 Task: Explore the Power-Ups section in Trello and read the descriptions of different Power-Ups available.
Action: Mouse moved to (828, 529)
Screenshot: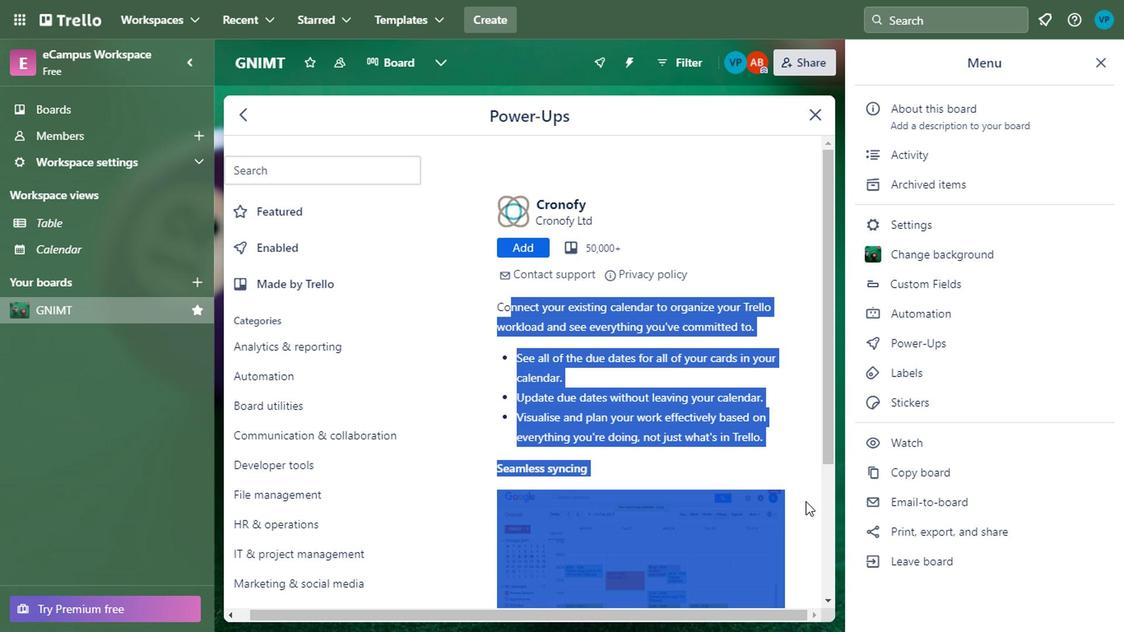 
Action: Mouse scrolled (828, 528) with delta (0, -1)
Screenshot: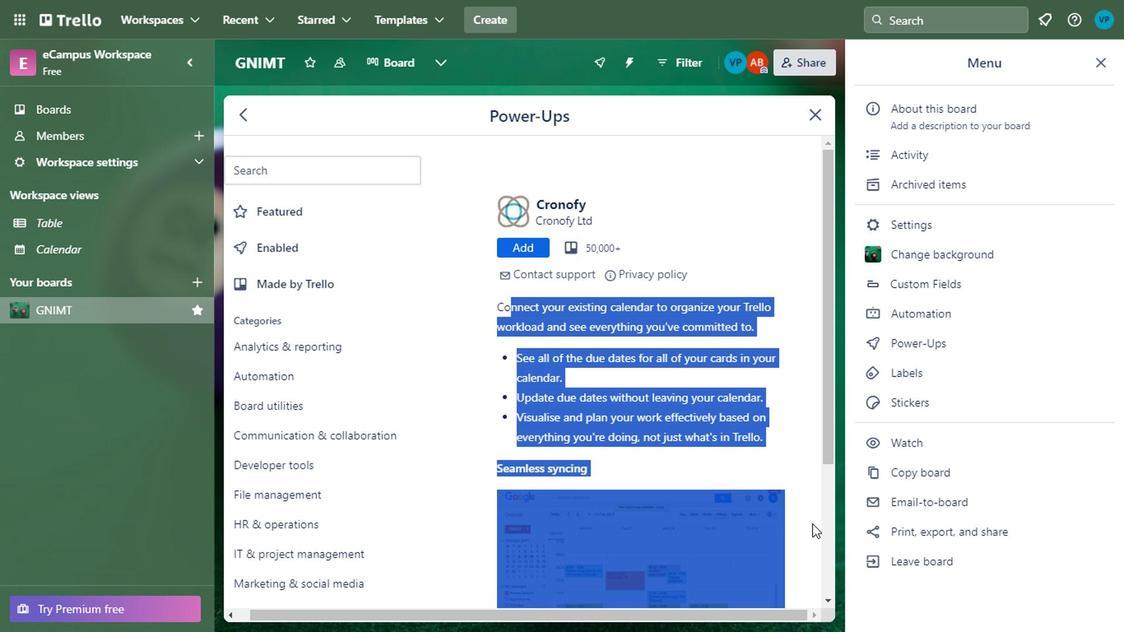 
Action: Mouse scrolled (828, 528) with delta (0, -1)
Screenshot: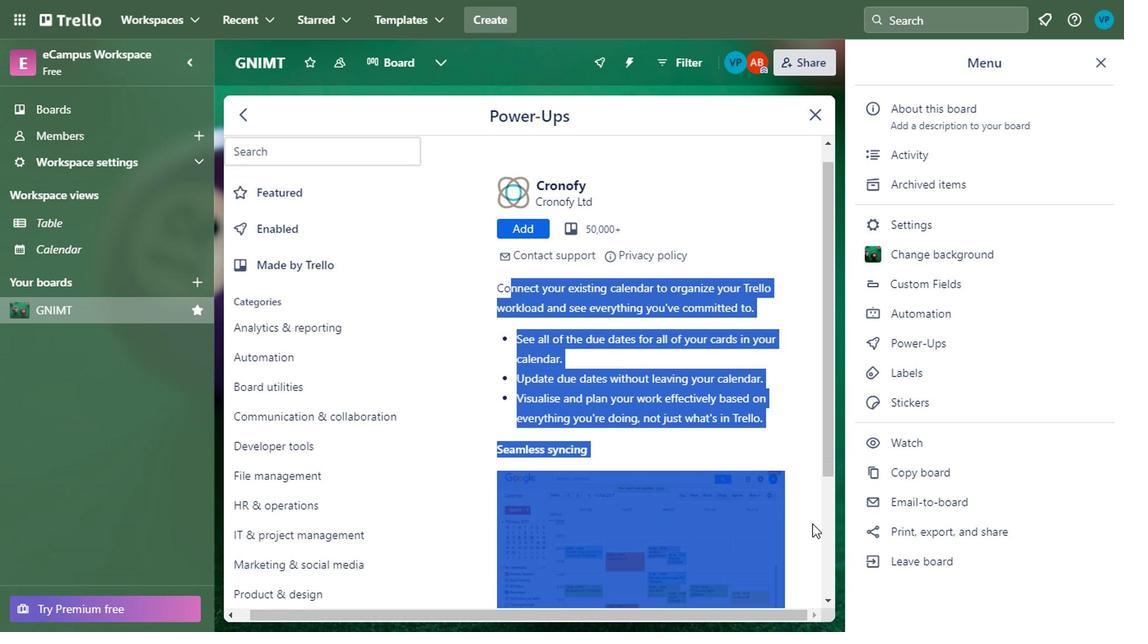 
Action: Mouse scrolled (828, 528) with delta (0, -1)
Screenshot: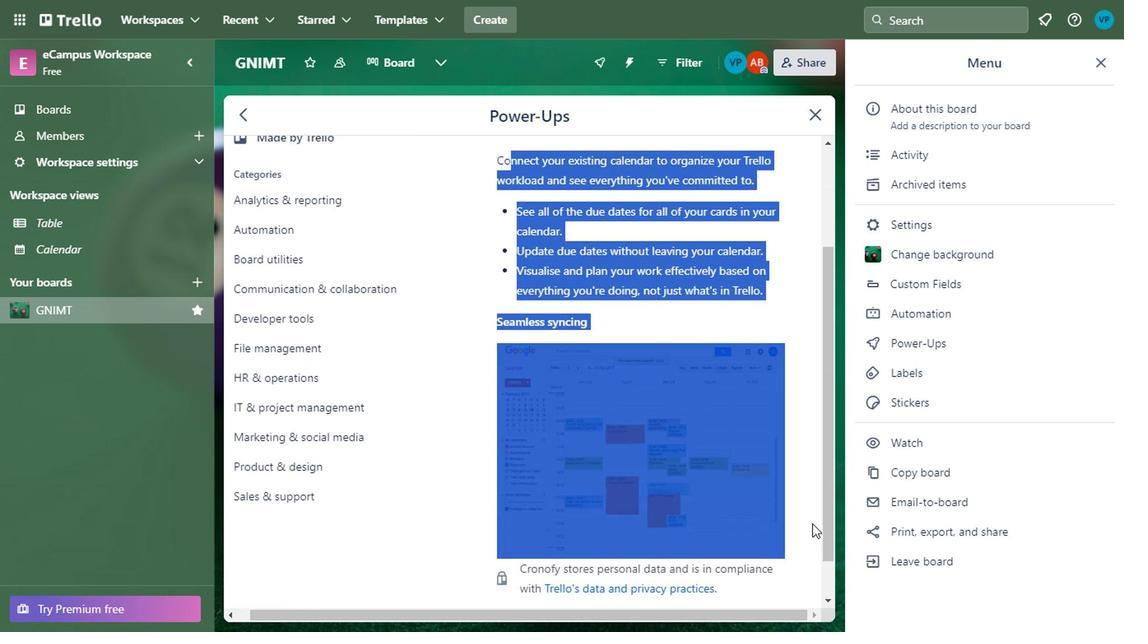 
Action: Mouse scrolled (828, 528) with delta (0, -1)
Screenshot: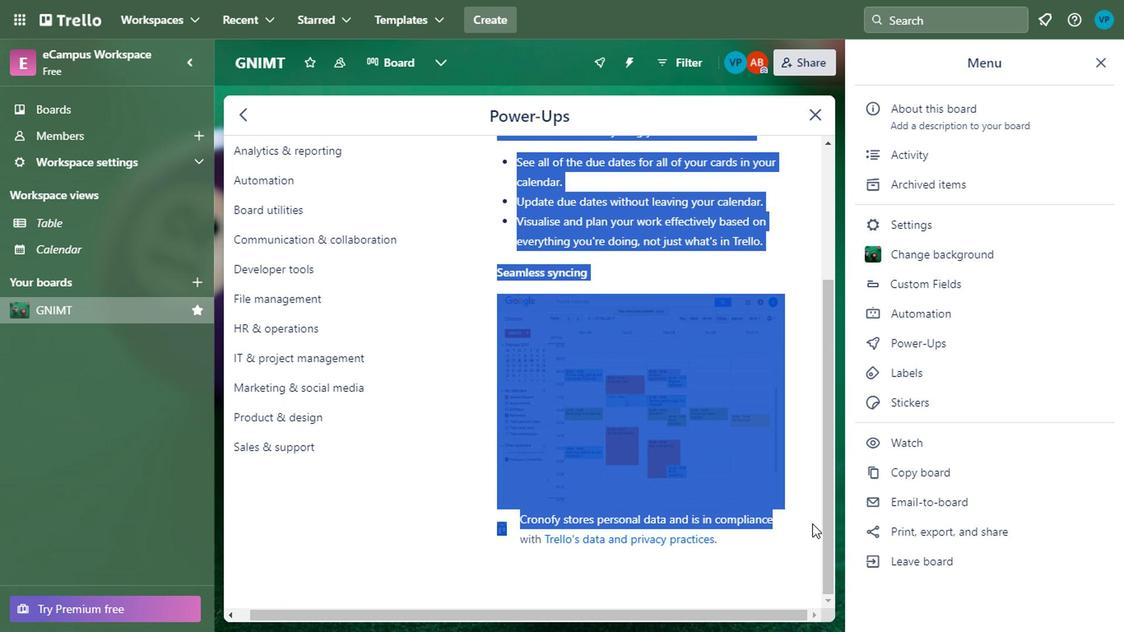 
Action: Mouse scrolled (828, 528) with delta (0, -1)
Screenshot: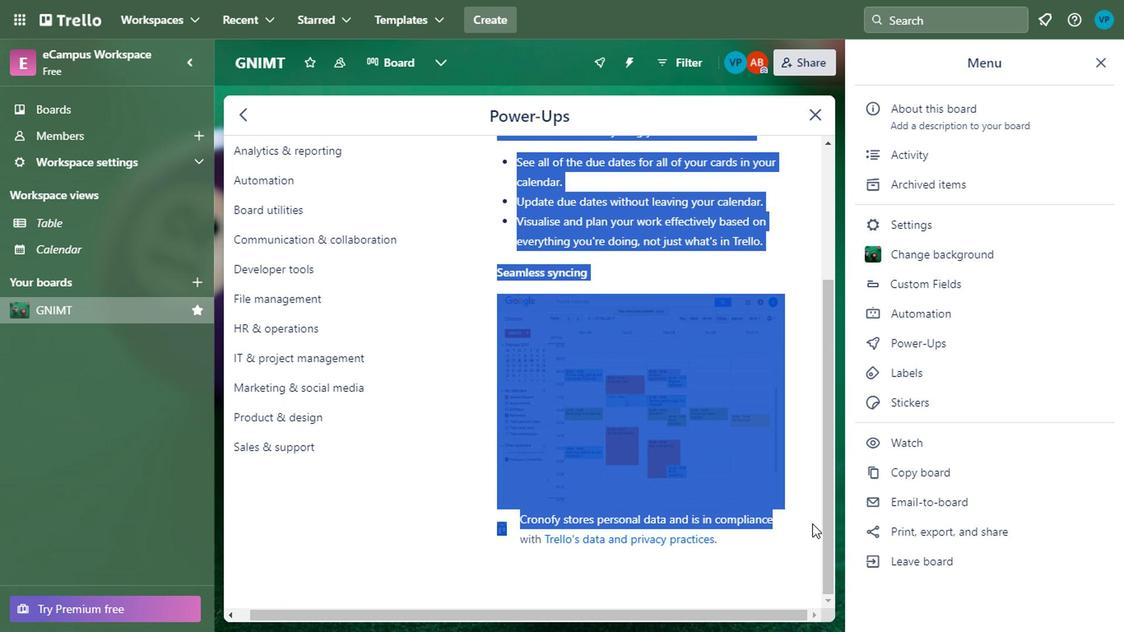 
Action: Mouse scrolled (828, 528) with delta (0, -1)
Screenshot: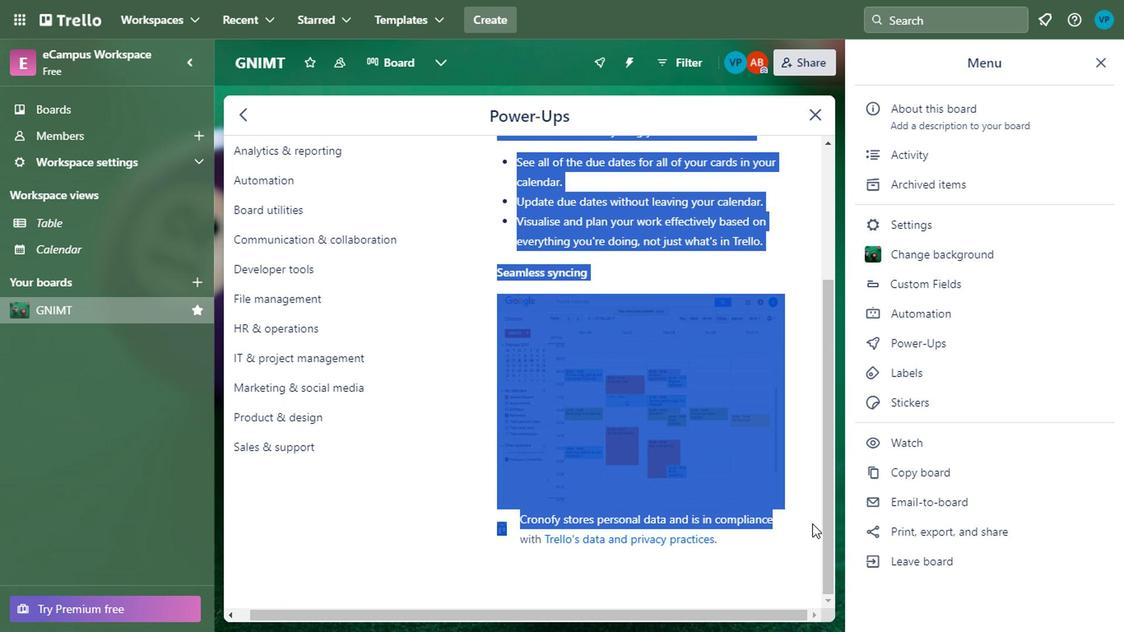 
Action: Mouse moved to (798, 485)
Screenshot: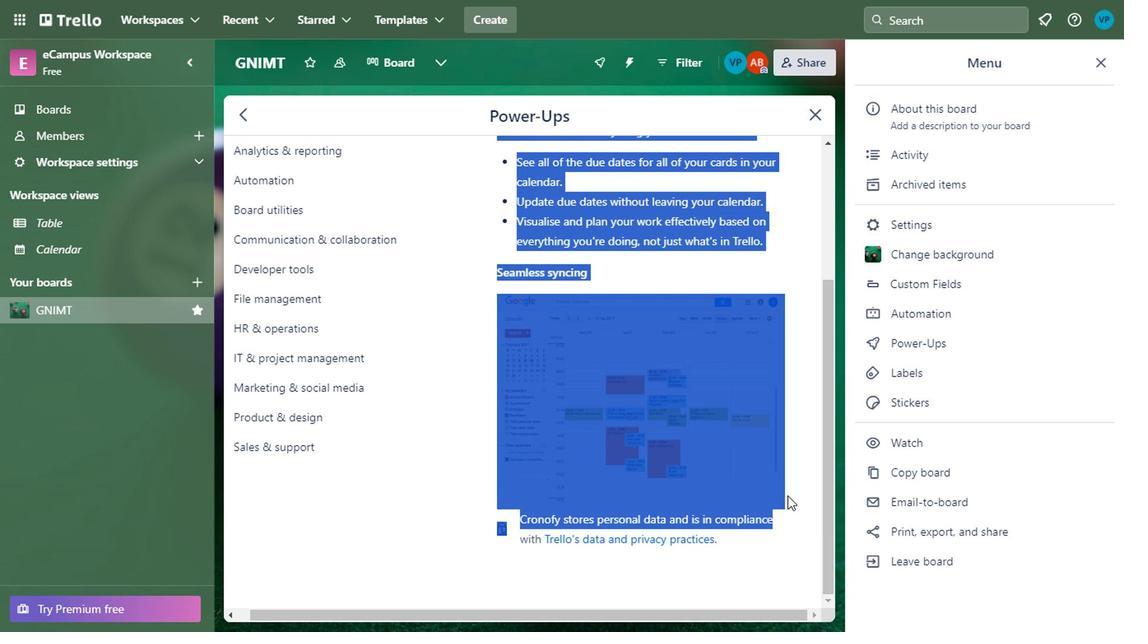 
Action: Mouse scrolled (798, 484) with delta (0, 0)
Screenshot: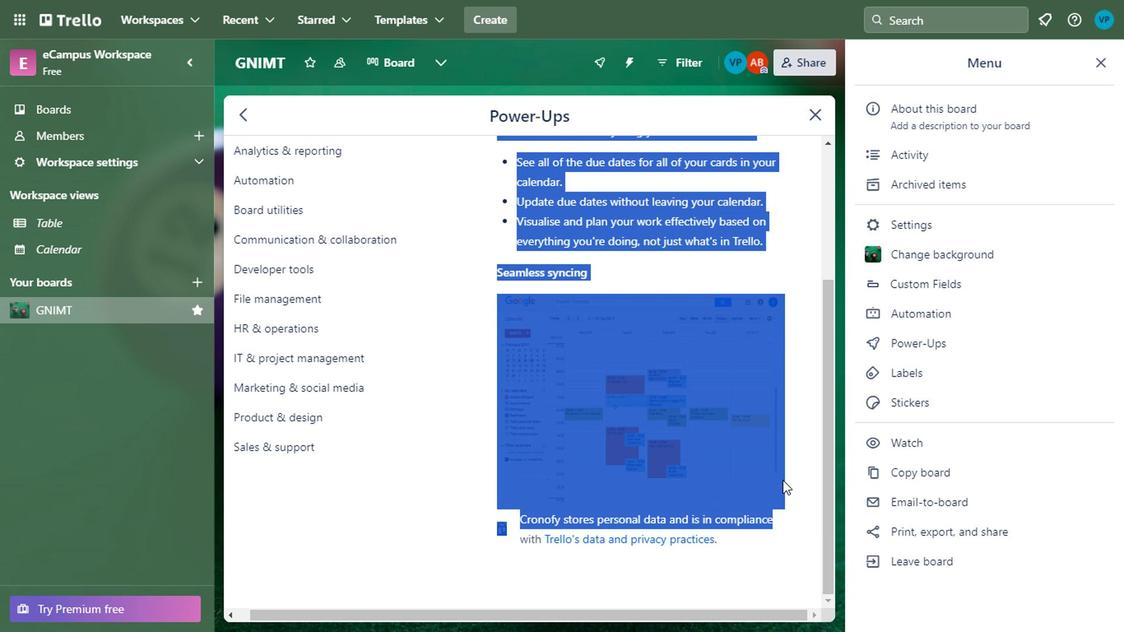 
Action: Mouse scrolled (798, 484) with delta (0, 0)
Screenshot: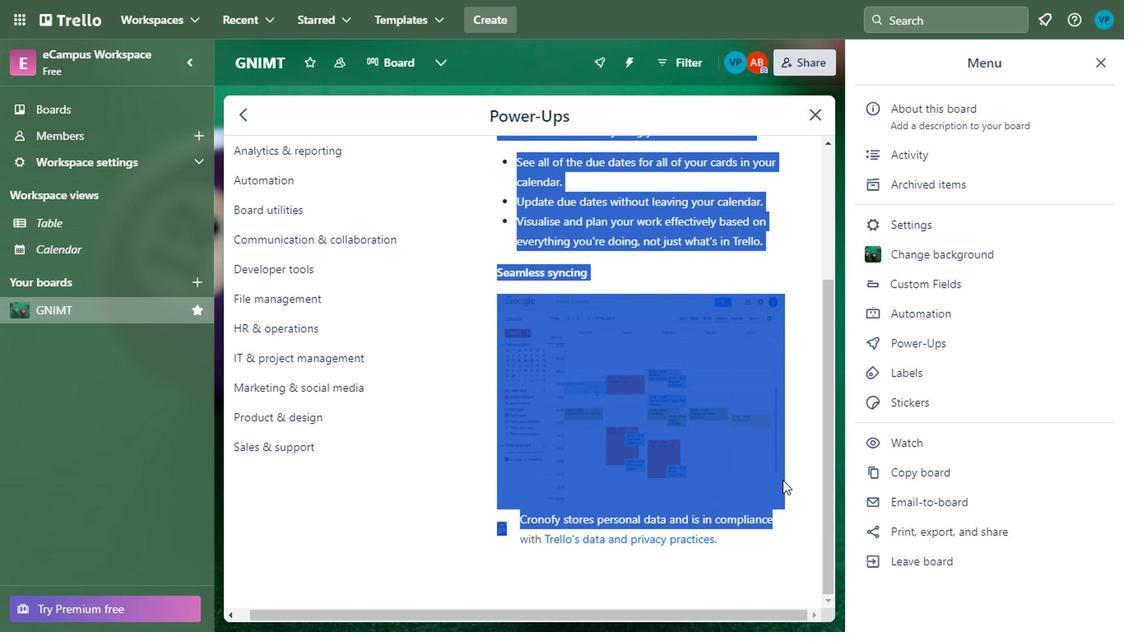 
Action: Mouse scrolled (798, 484) with delta (0, 0)
Screenshot: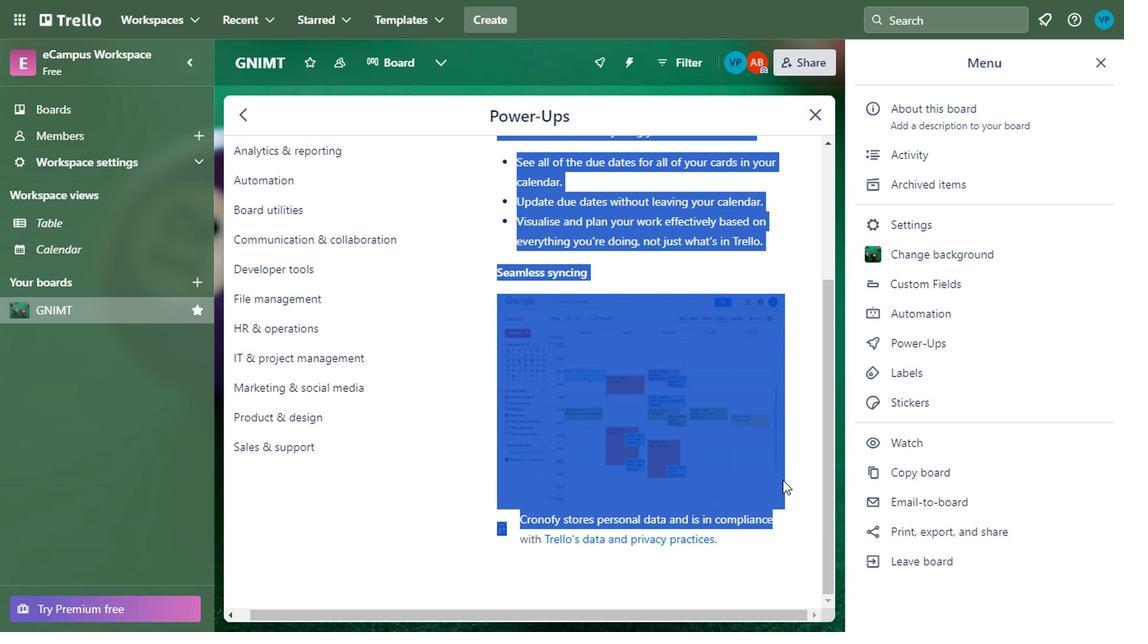 
Action: Mouse scrolled (798, 484) with delta (0, 0)
Screenshot: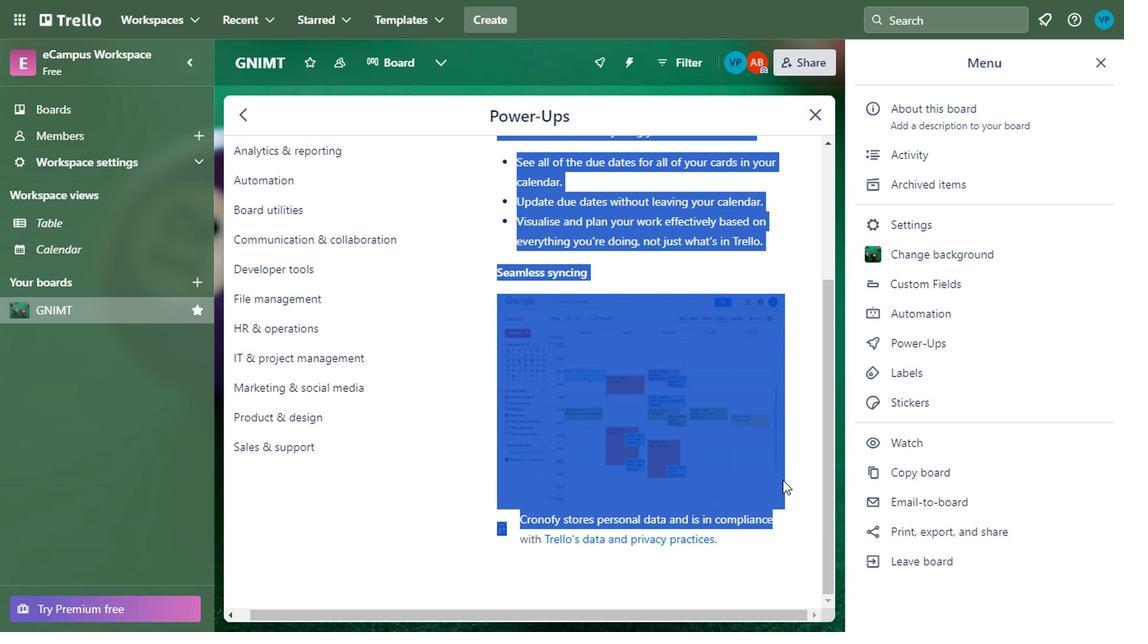 
Action: Mouse moved to (242, 117)
Screenshot: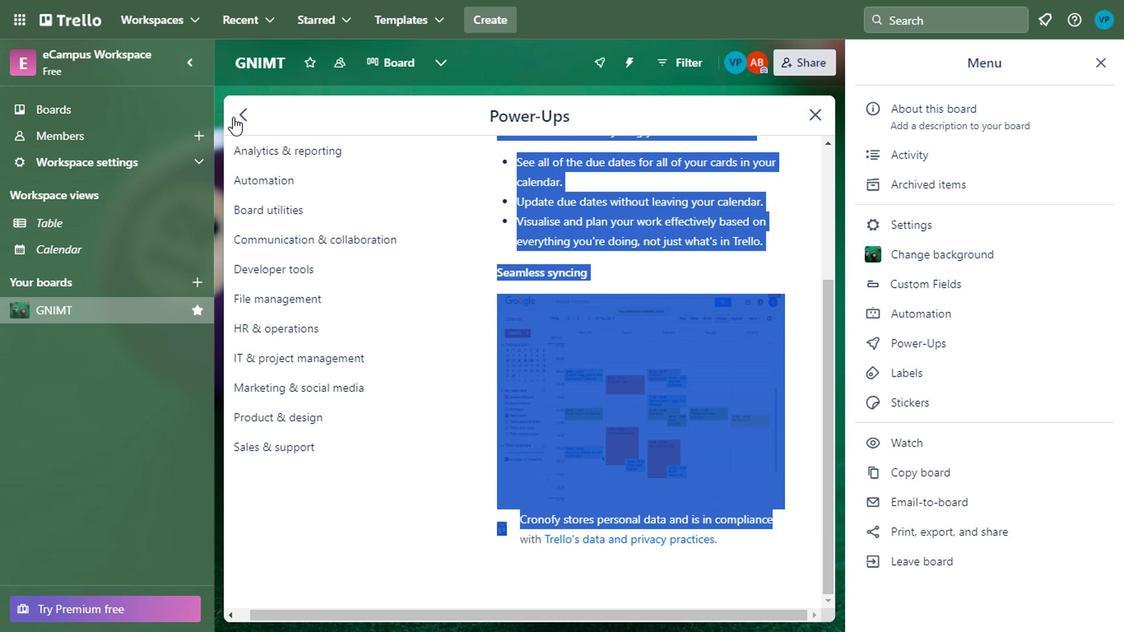 
Action: Mouse pressed left at (242, 117)
Screenshot: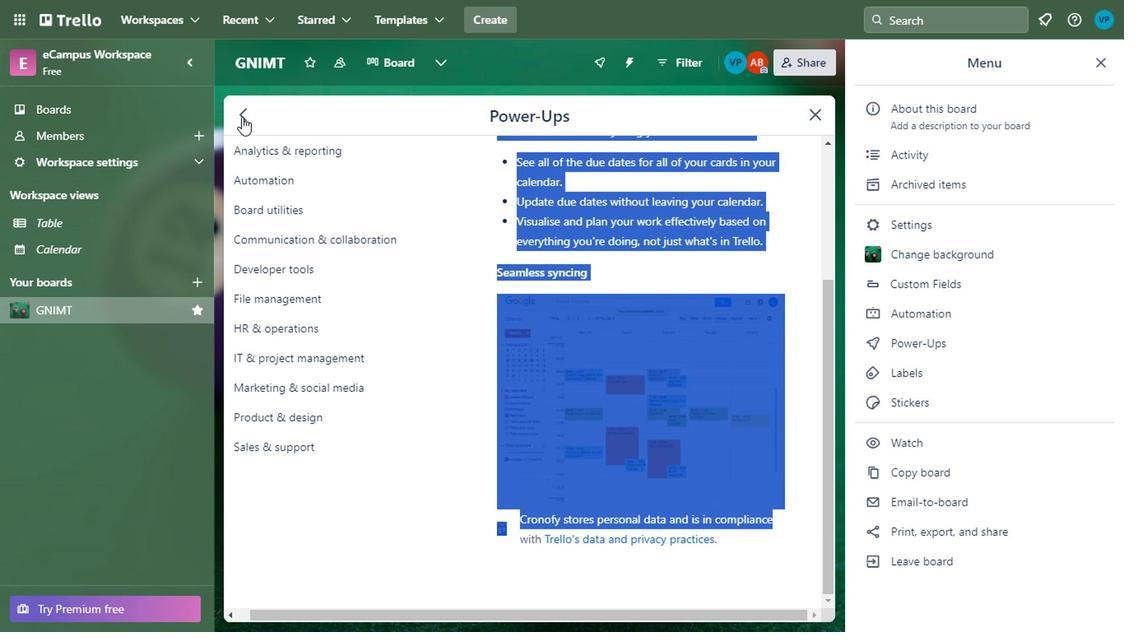 
Action: Mouse moved to (621, 366)
Screenshot: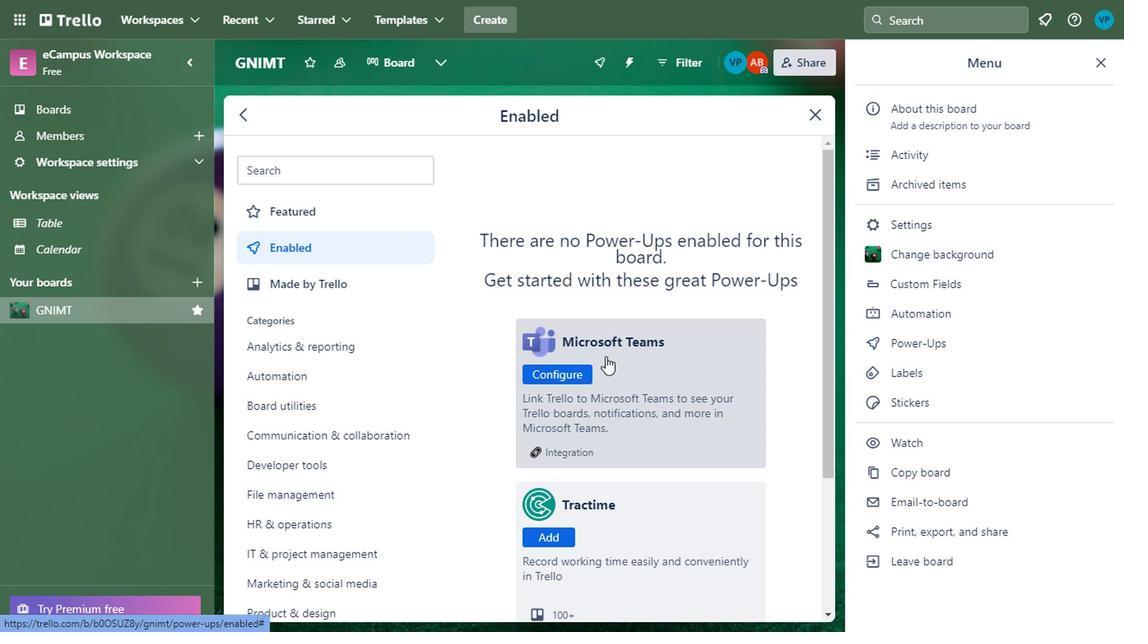 
Action: Mouse scrolled (621, 364) with delta (0, -1)
Screenshot: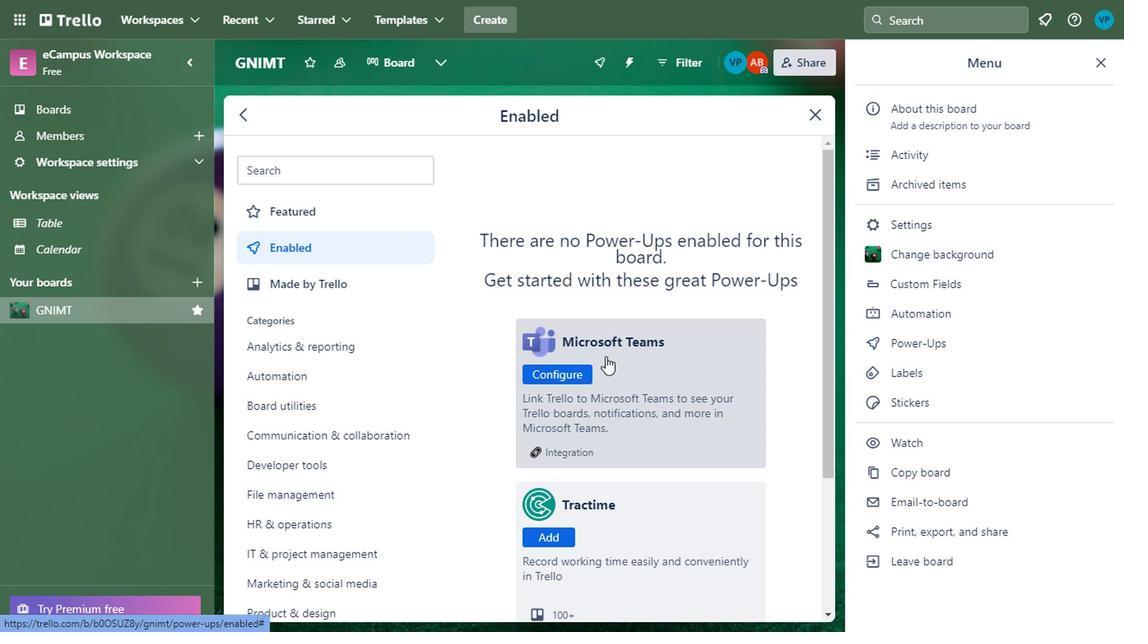 
Action: Mouse moved to (623, 366)
Screenshot: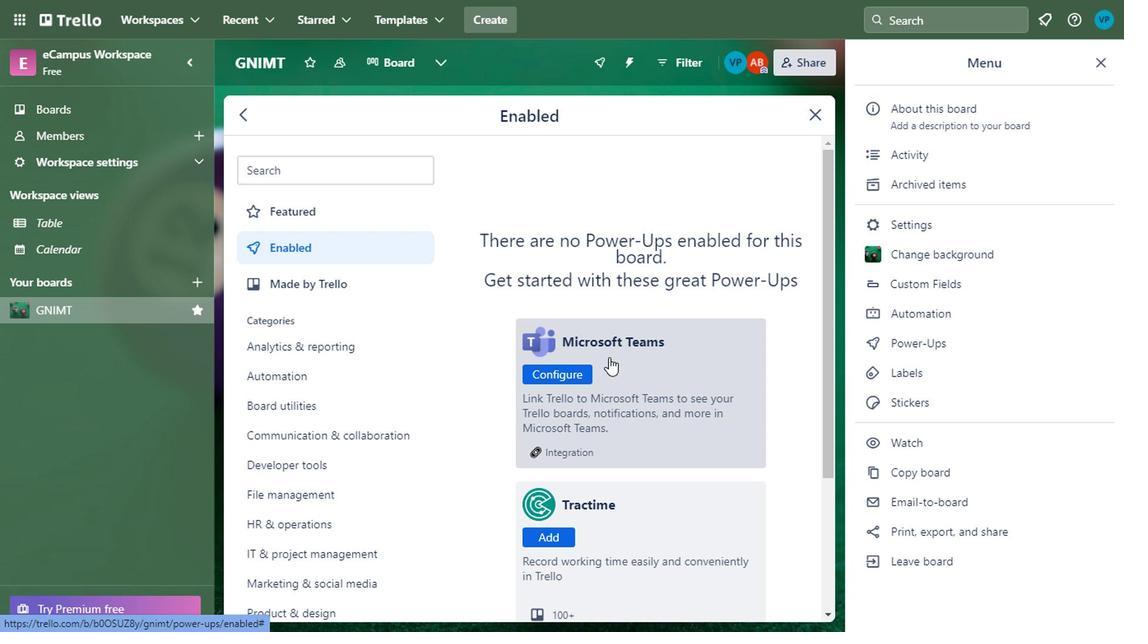 
Action: Mouse scrolled (623, 366) with delta (0, 0)
Screenshot: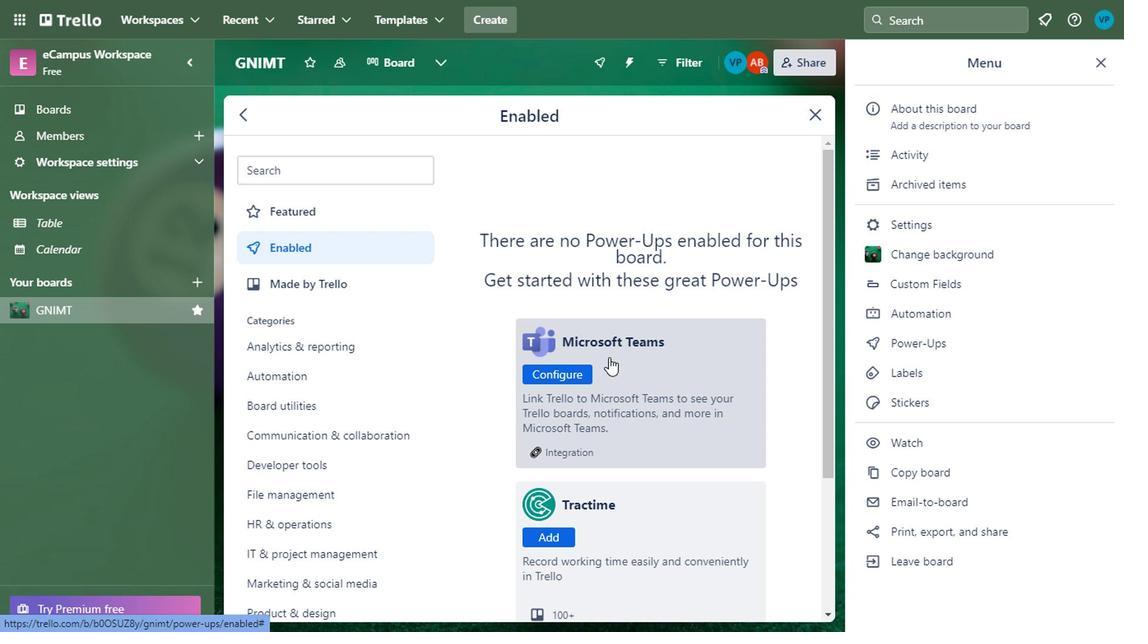 
Action: Mouse moved to (624, 368)
Screenshot: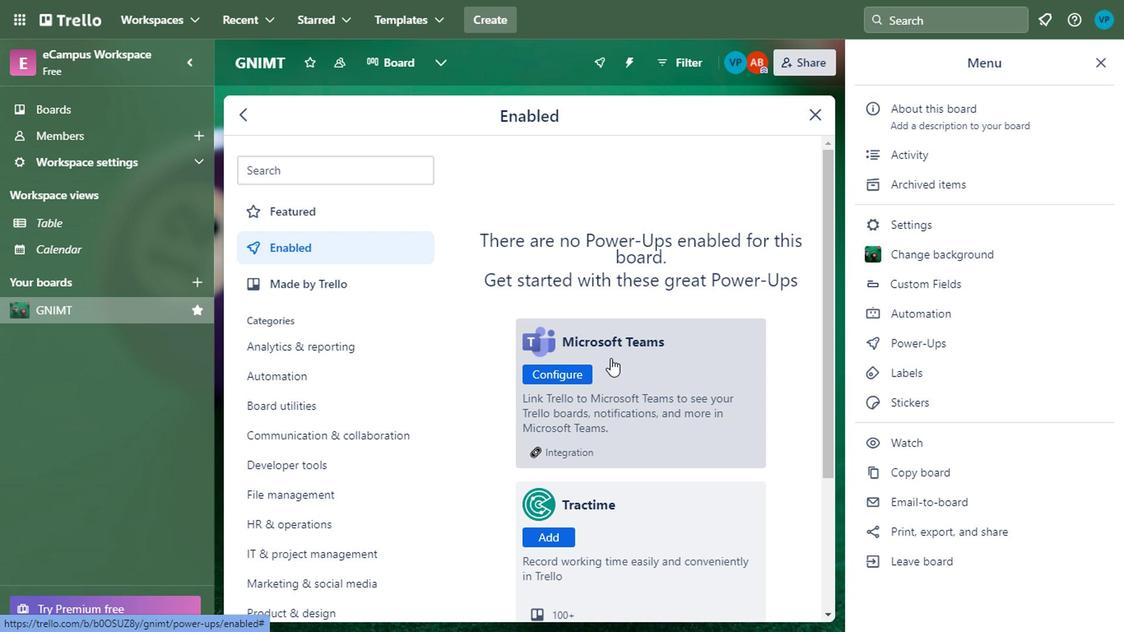 
Action: Mouse scrolled (624, 367) with delta (0, -1)
Screenshot: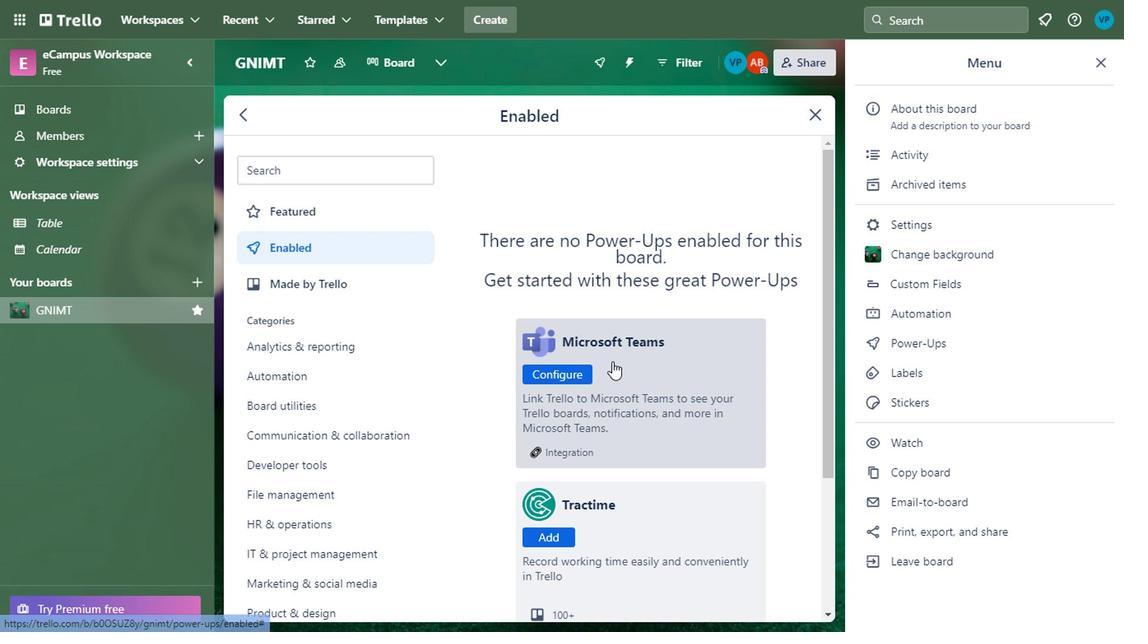 
Action: Mouse scrolled (624, 367) with delta (0, -1)
Screenshot: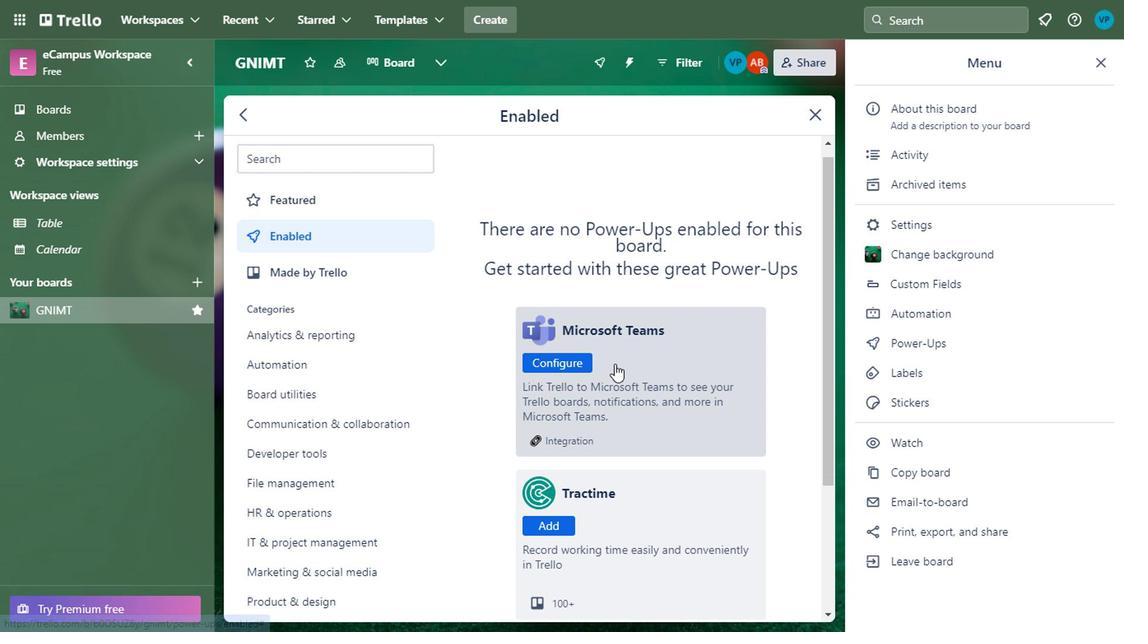 
Action: Mouse moved to (668, 407)
Screenshot: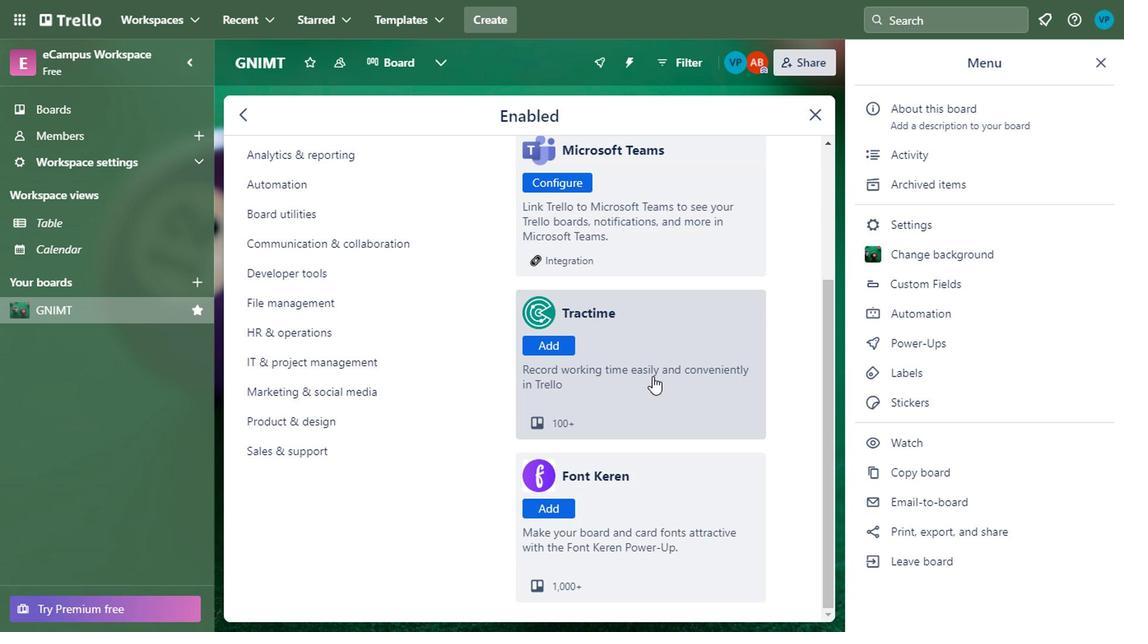 
Action: Mouse scrolled (668, 406) with delta (0, -1)
Screenshot: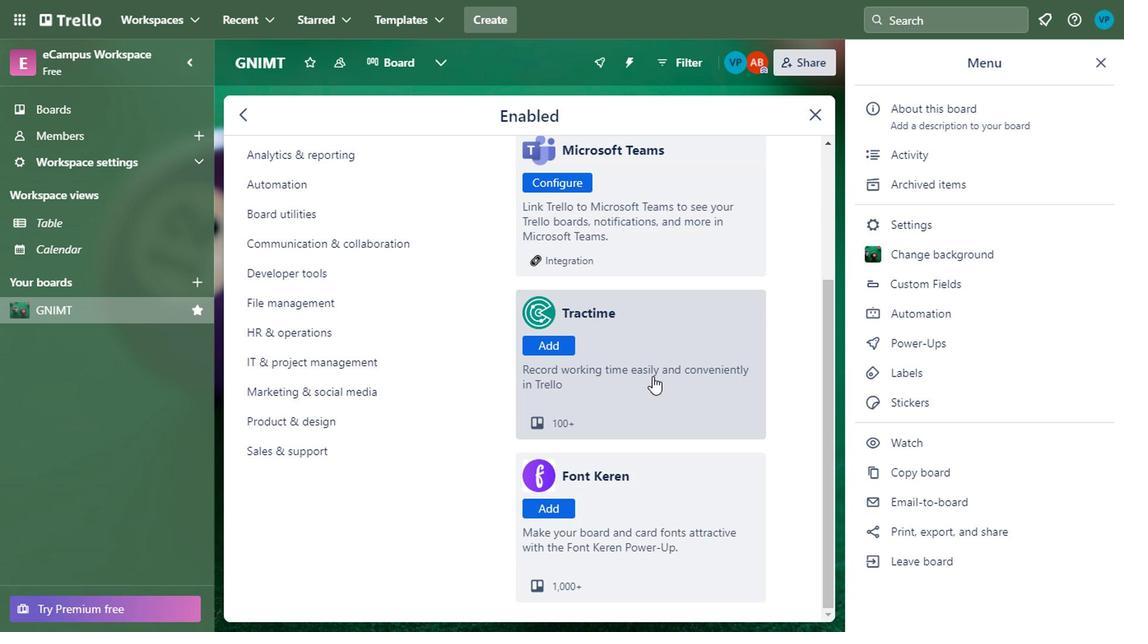 
Action: Mouse moved to (668, 410)
Screenshot: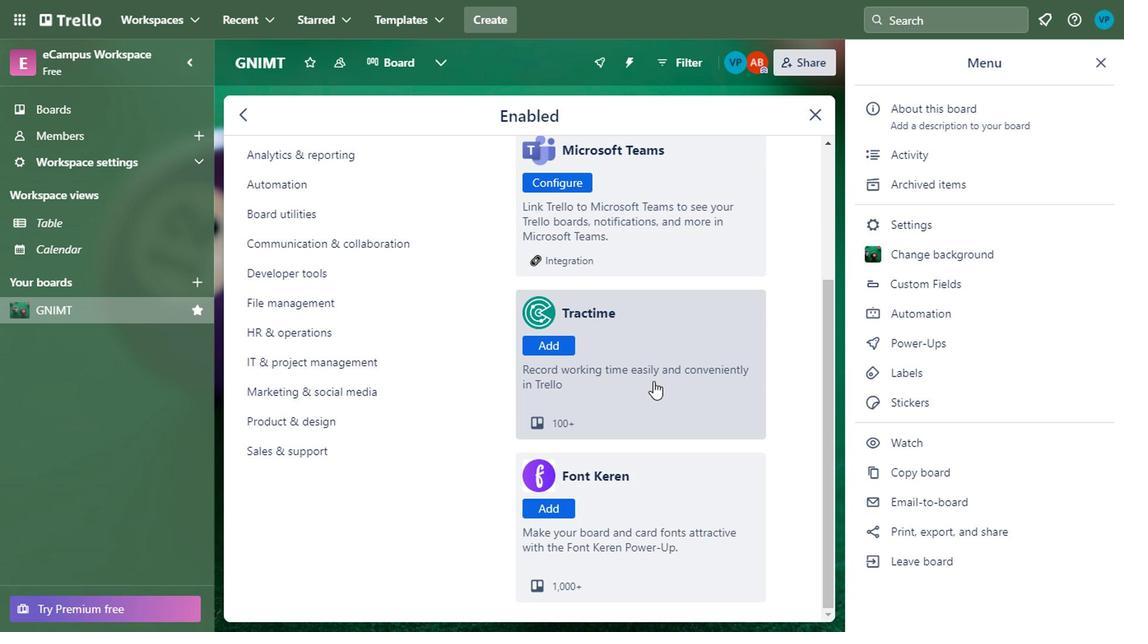 
Action: Mouse scrolled (668, 409) with delta (0, 0)
Screenshot: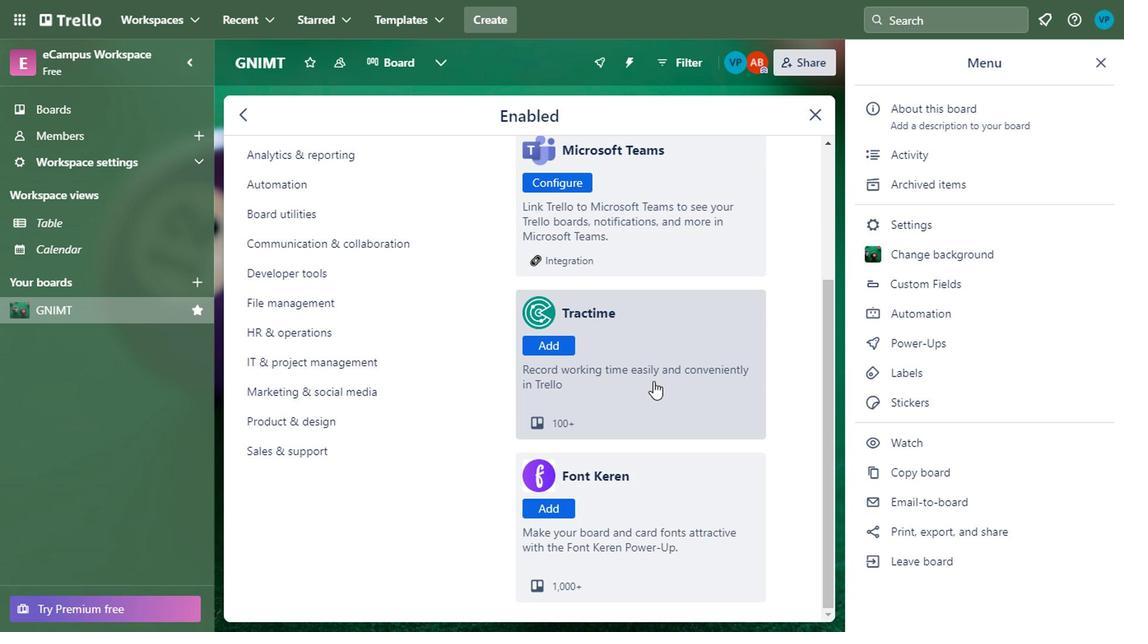 
Action: Mouse moved to (668, 414)
Screenshot: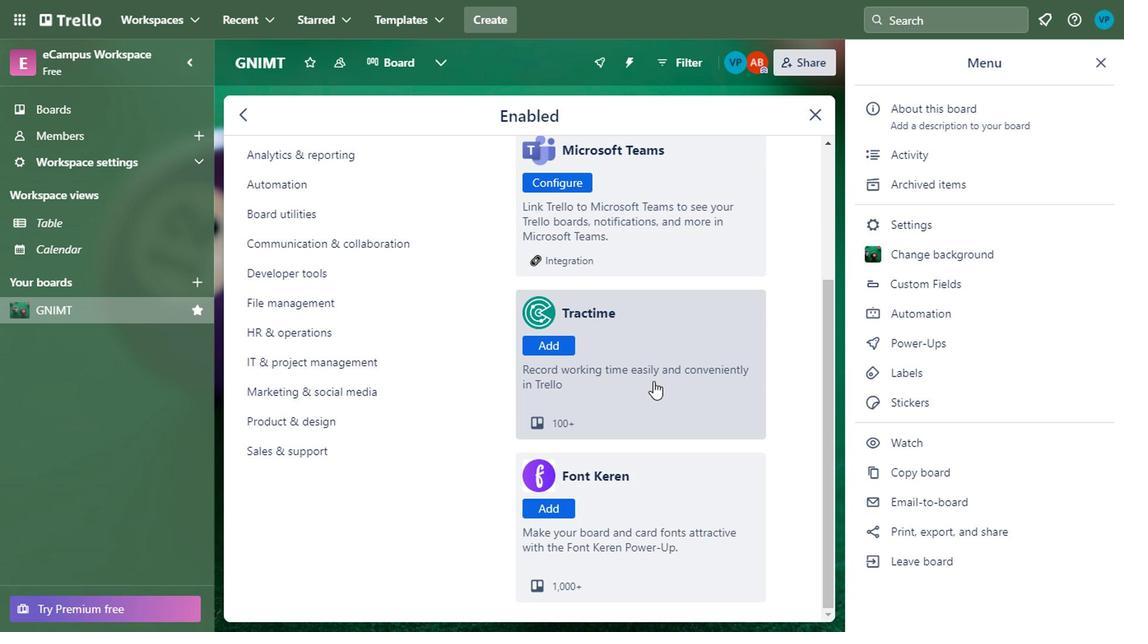 
Action: Mouse scrolled (668, 413) with delta (0, 0)
Screenshot: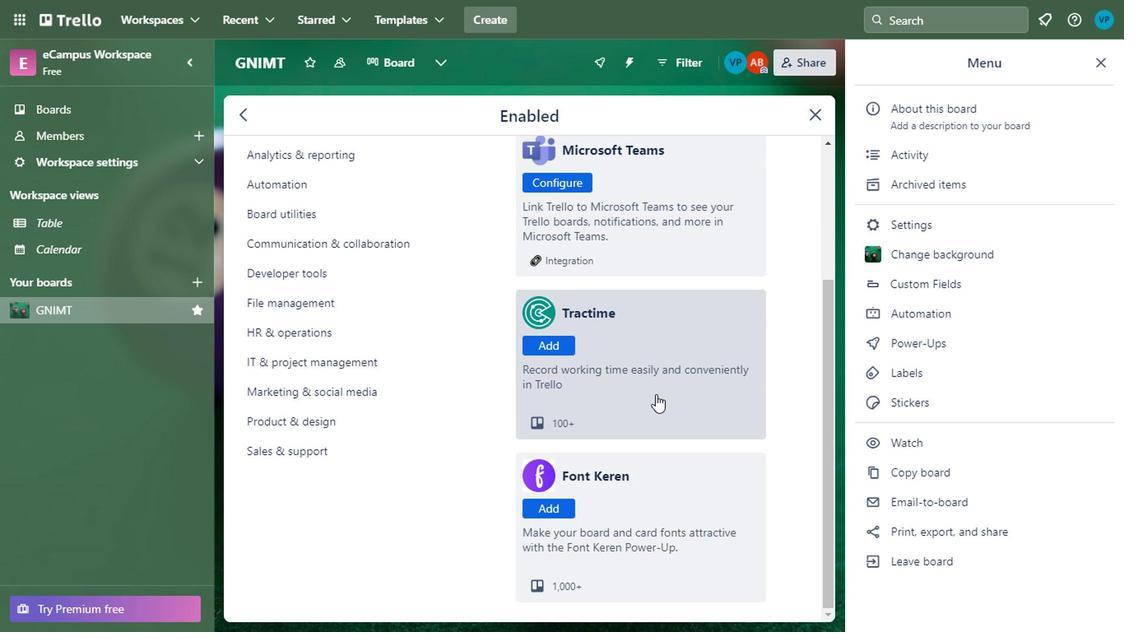 
Action: Mouse moved to (668, 415)
Screenshot: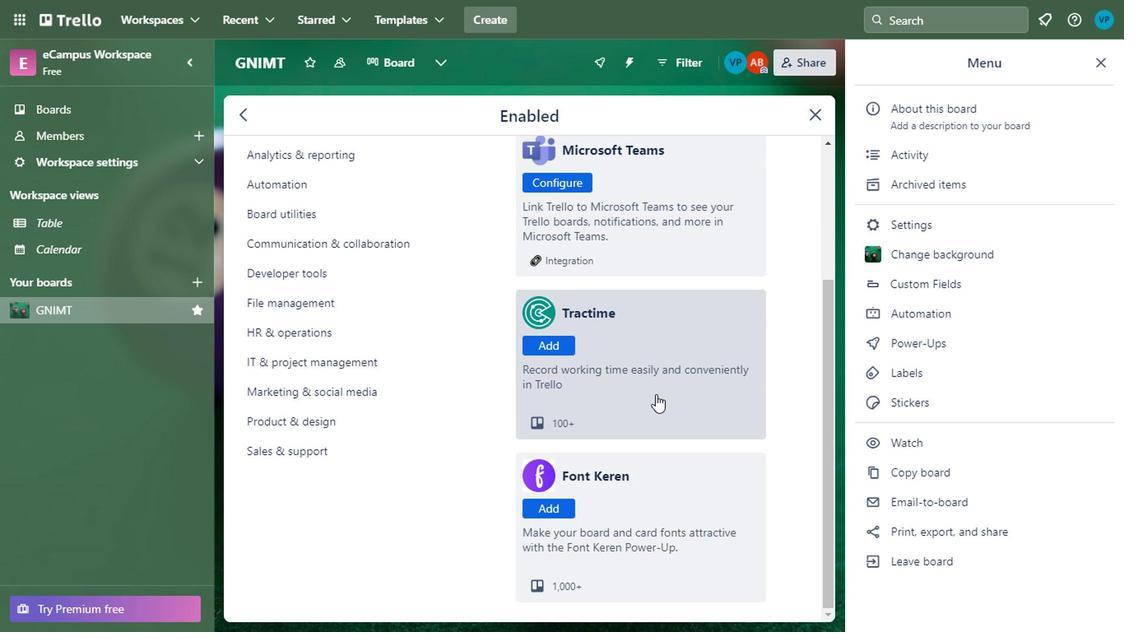 
Action: Mouse scrolled (668, 414) with delta (0, -1)
Screenshot: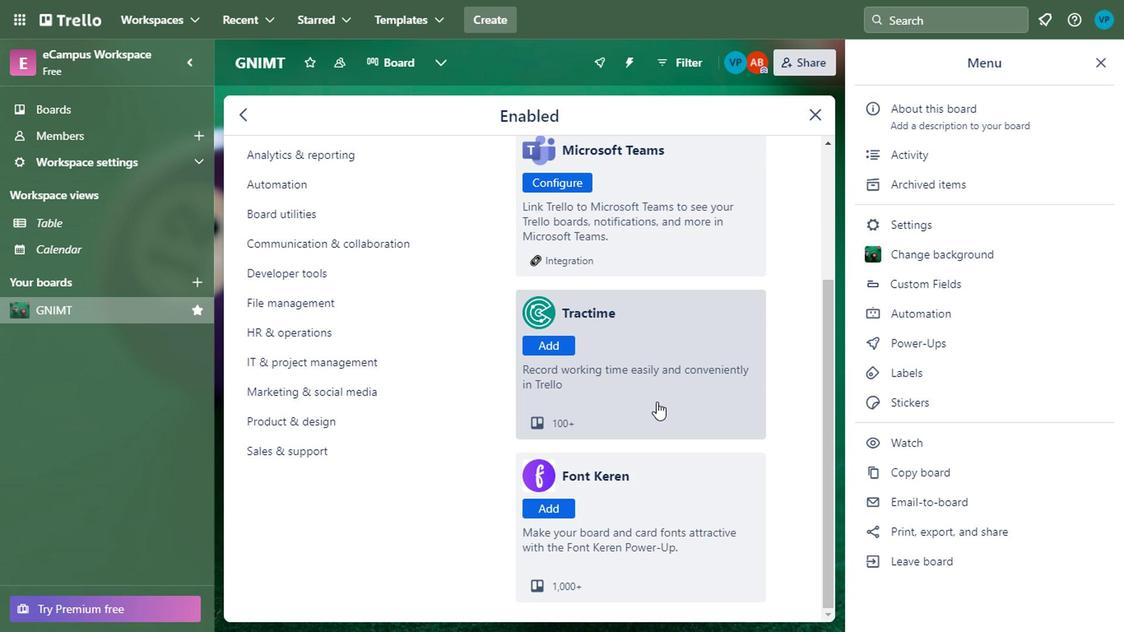 
Action: Mouse moved to (646, 499)
Screenshot: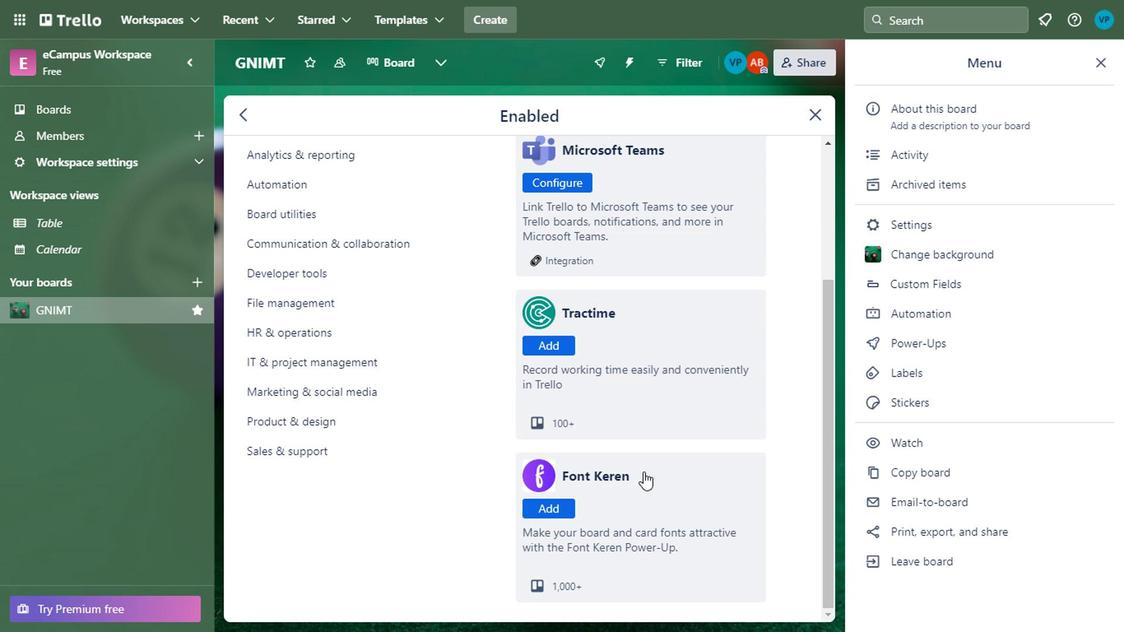 
Action: Mouse pressed left at (646, 499)
Screenshot: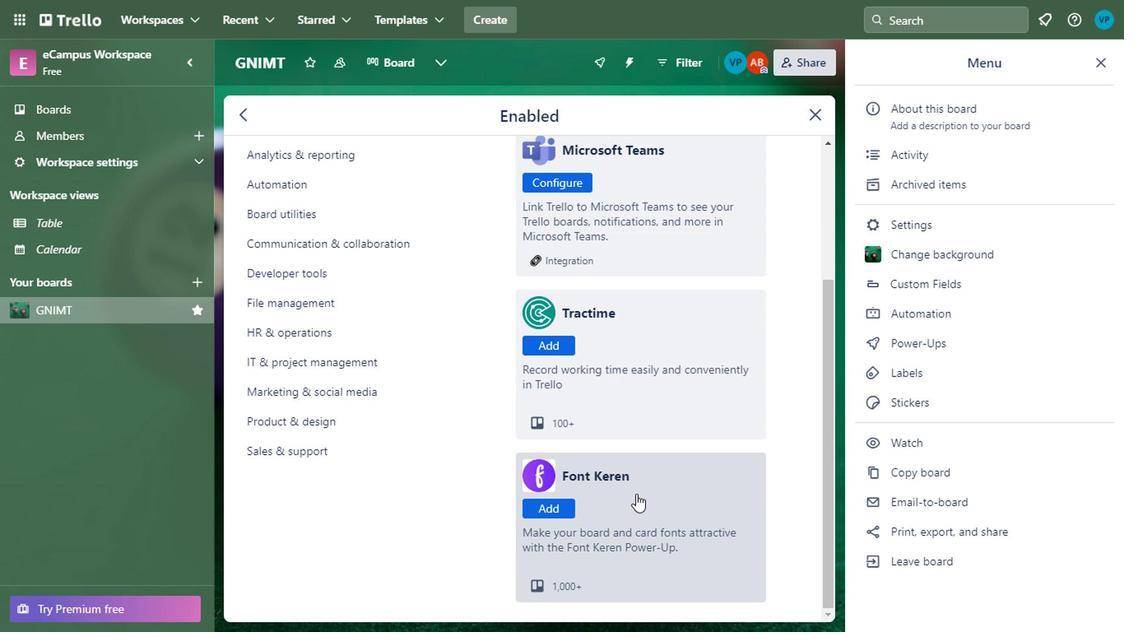 
Action: Mouse moved to (513, 306)
Screenshot: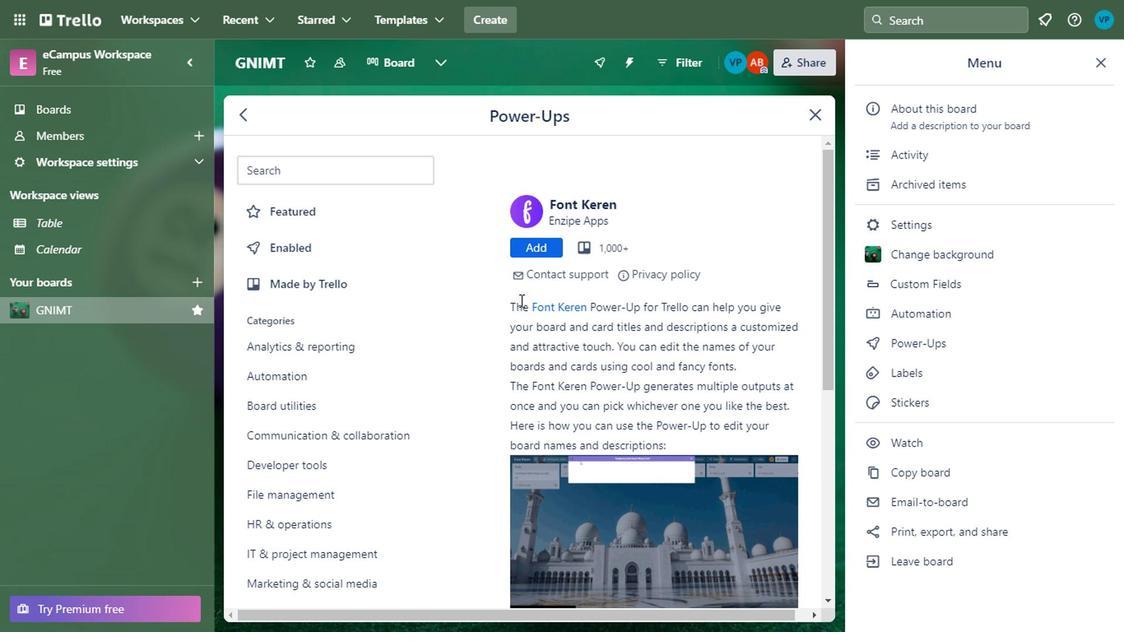 
Action: Mouse pressed left at (513, 306)
Screenshot: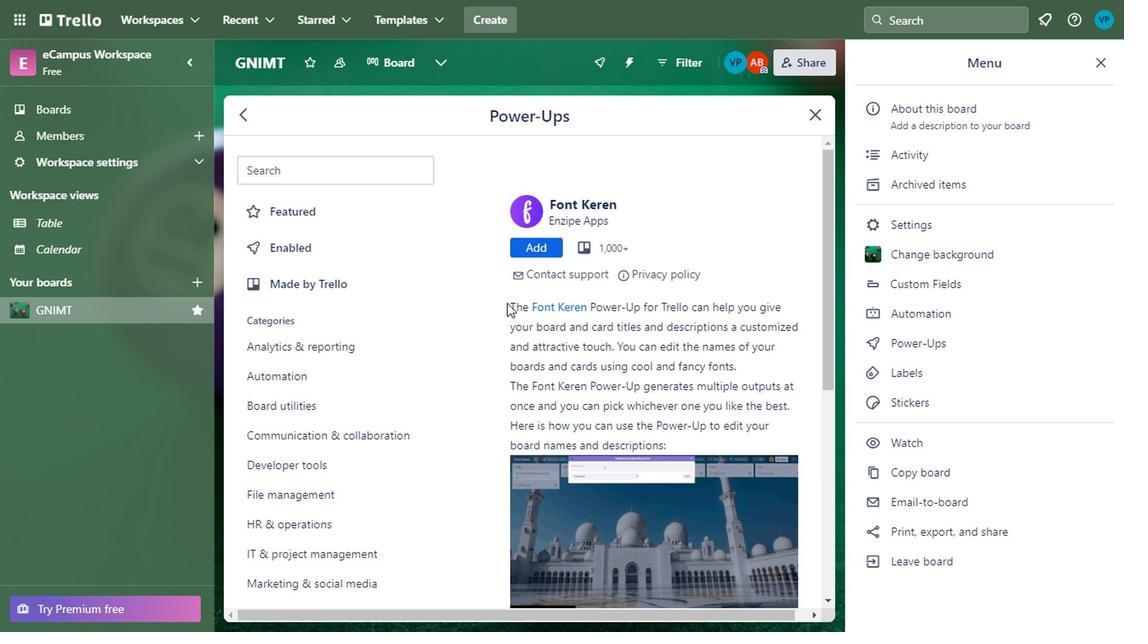 
Action: Mouse moved to (783, 376)
Screenshot: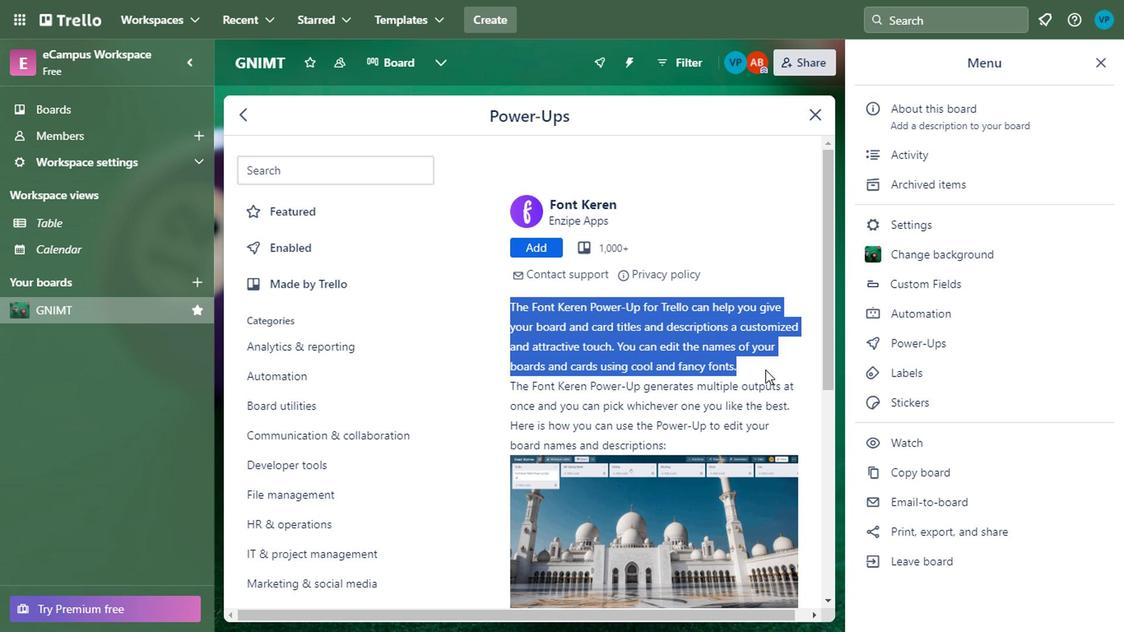 
Action: Mouse scrolled (783, 375) with delta (0, 0)
Screenshot: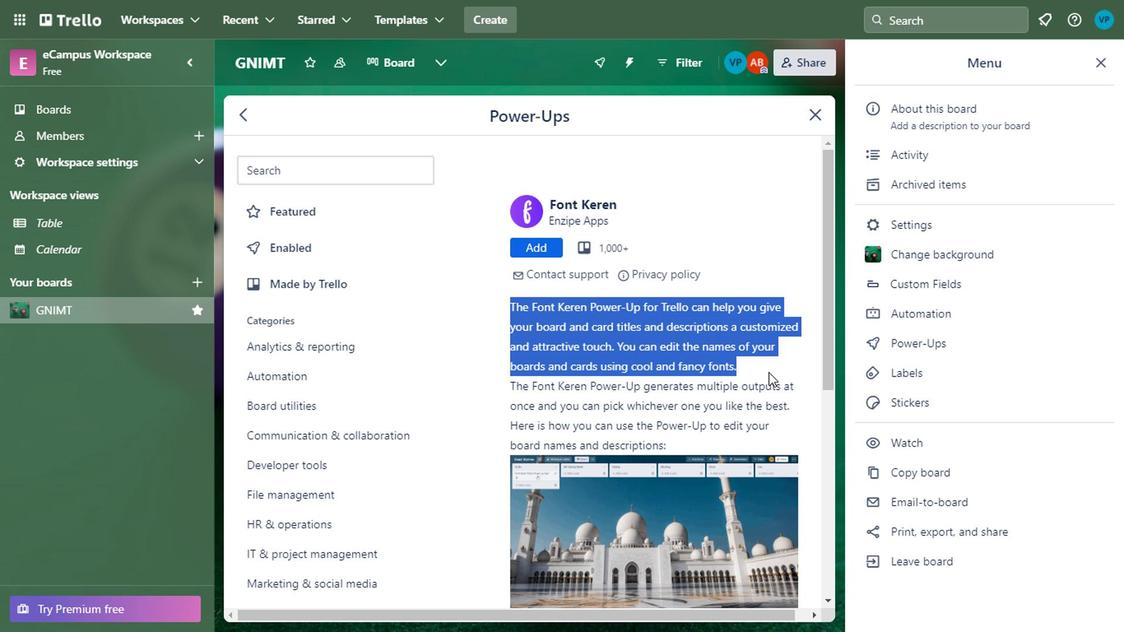 
Action: Mouse moved to (770, 425)
Screenshot: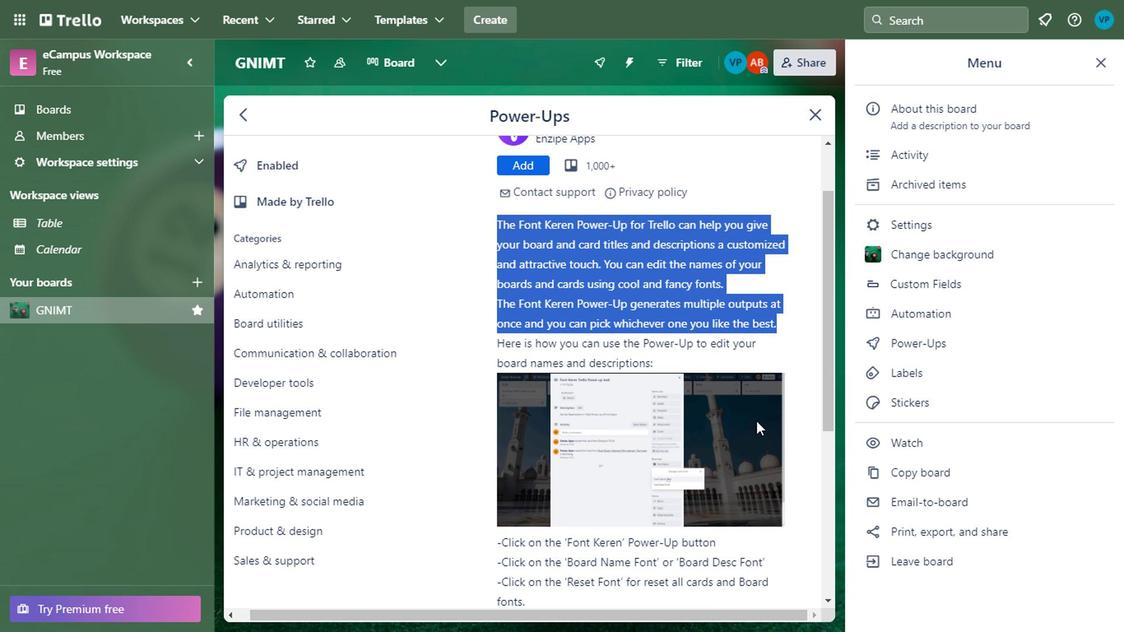 
Action: Mouse scrolled (770, 425) with delta (0, 0)
Screenshot: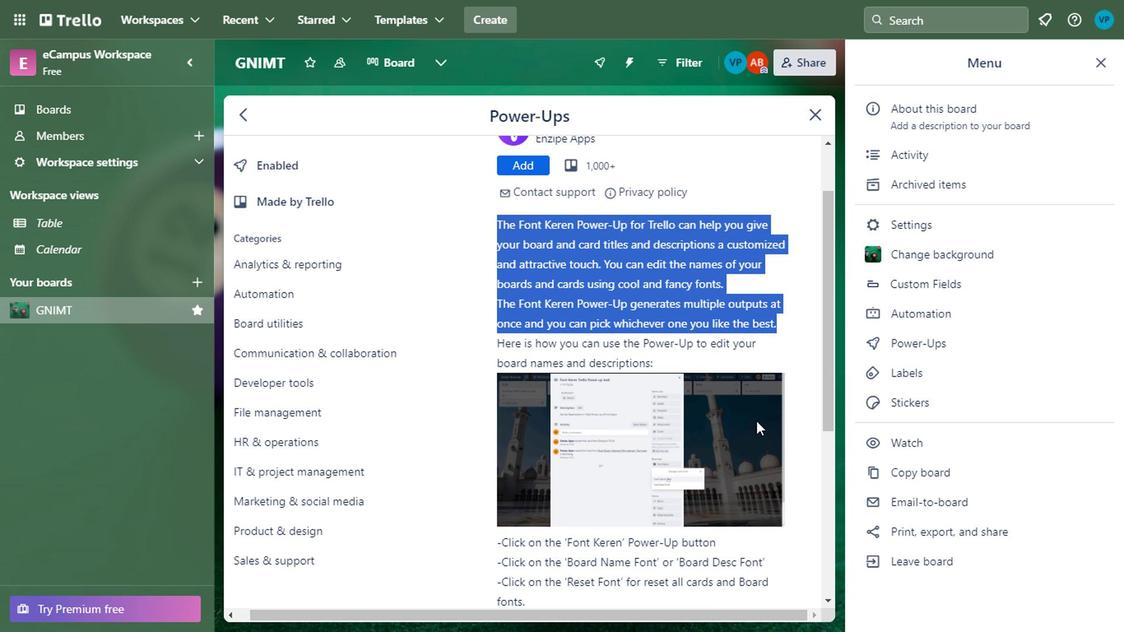 
Action: Mouse moved to (770, 425)
Screenshot: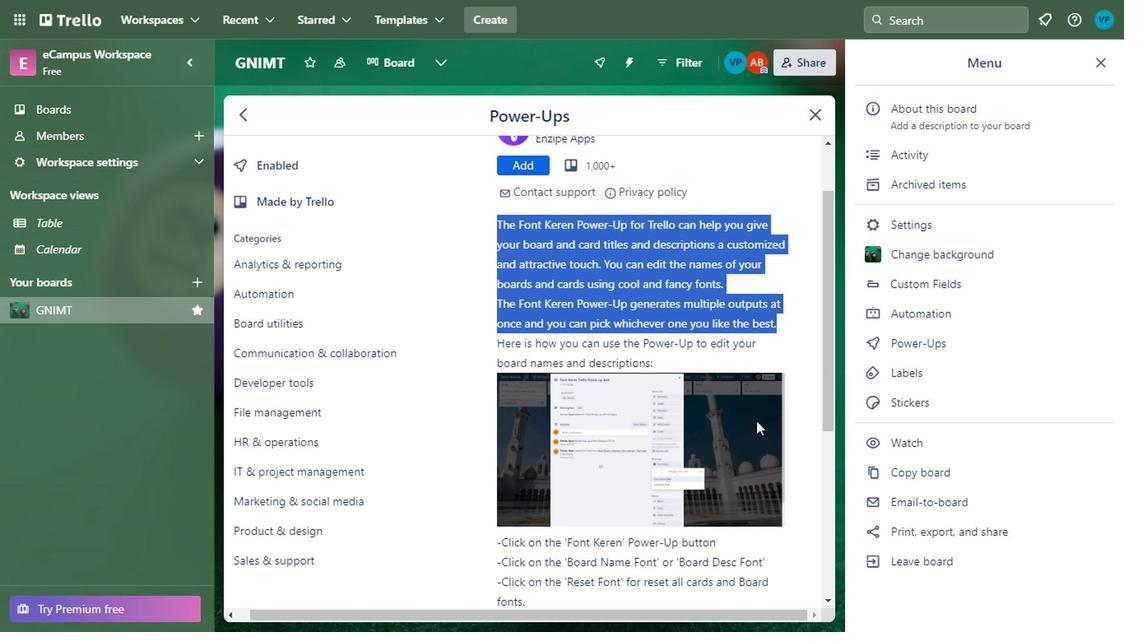 
Action: Mouse scrolled (770, 425) with delta (0, 0)
Screenshot: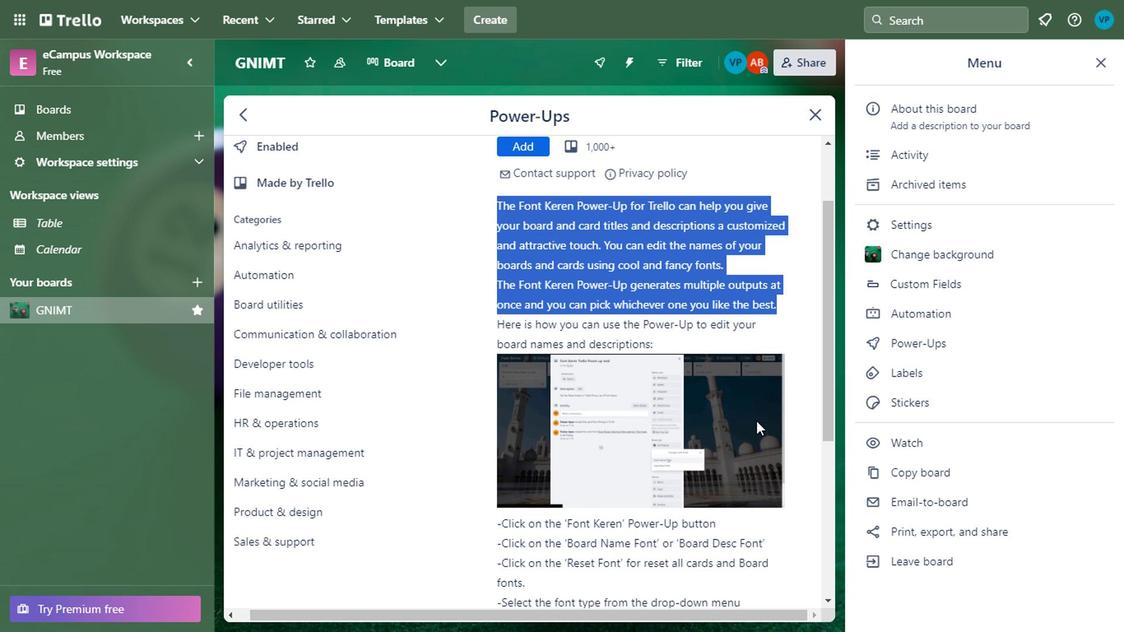 
Action: Mouse moved to (498, 388)
Screenshot: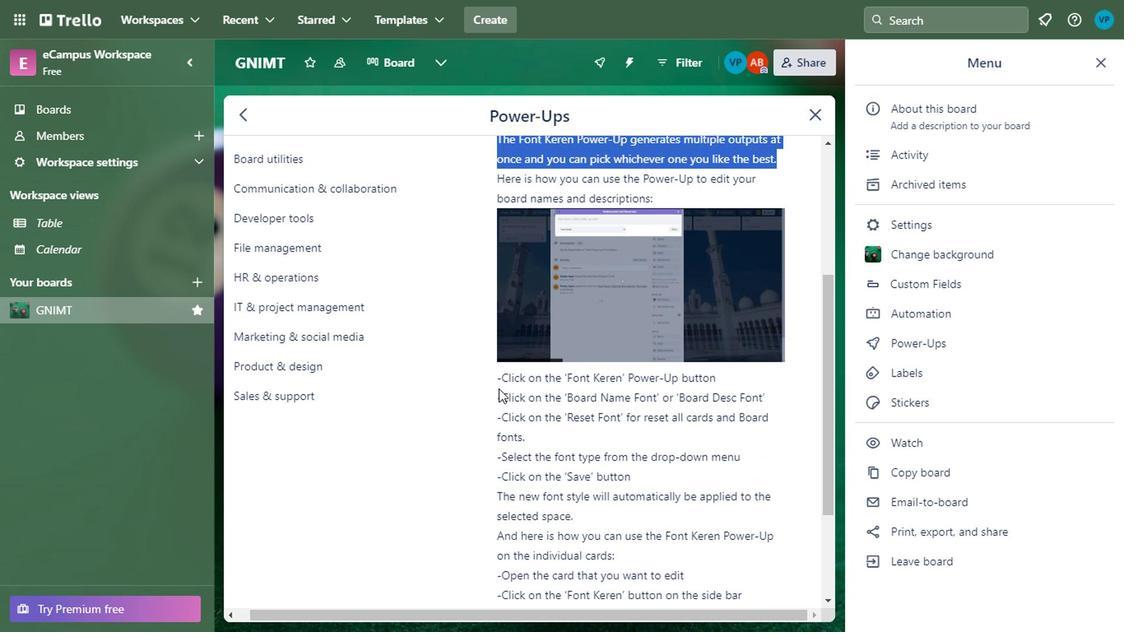 
Action: Mouse pressed left at (498, 388)
Screenshot: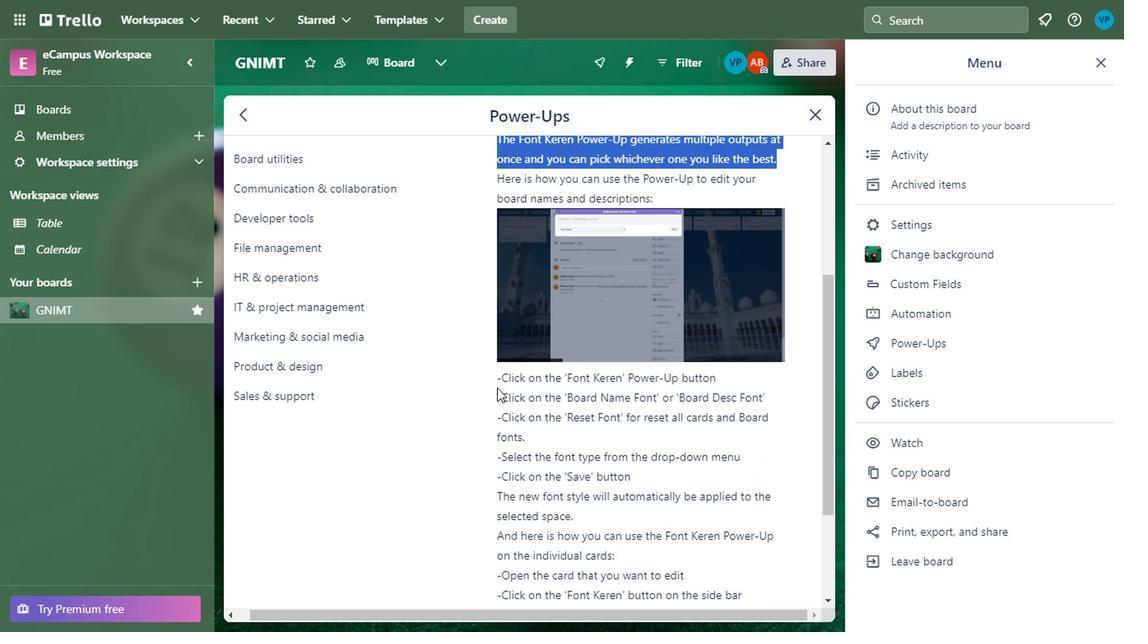 
Action: Mouse moved to (774, 445)
Screenshot: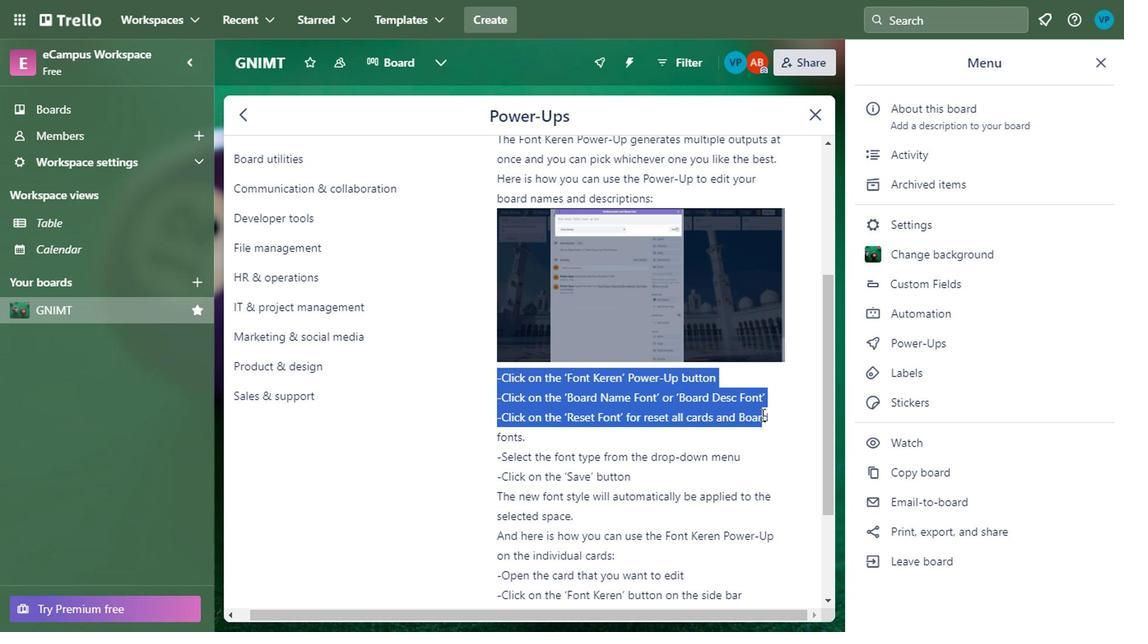 
Action: Mouse scrolled (774, 443) with delta (0, -1)
Screenshot: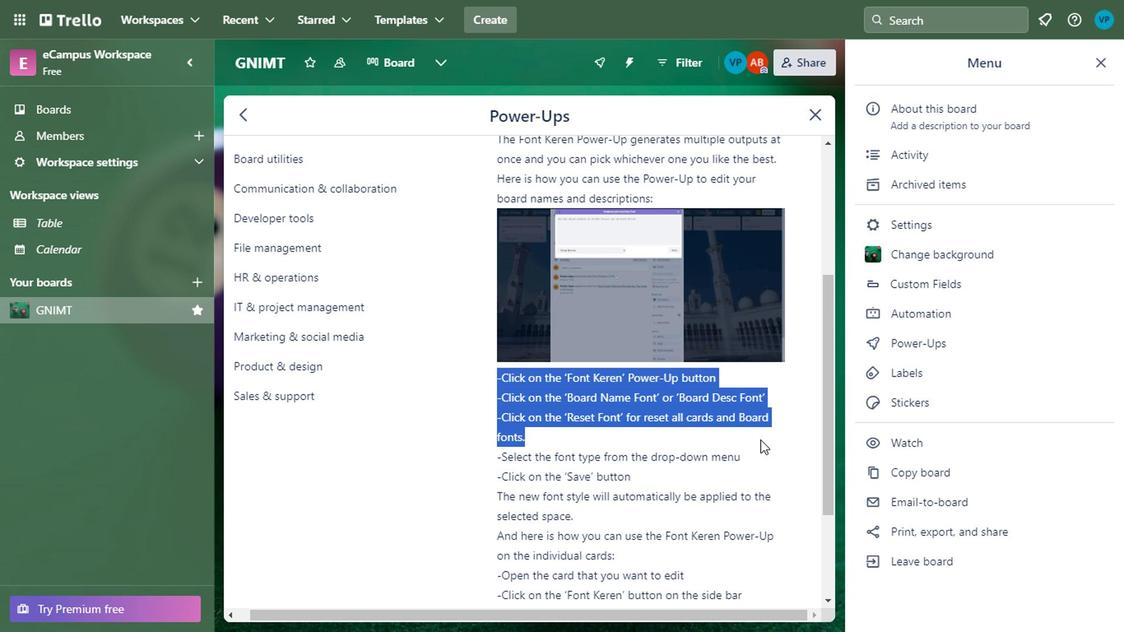 
Action: Mouse scrolled (774, 443) with delta (0, -1)
Screenshot: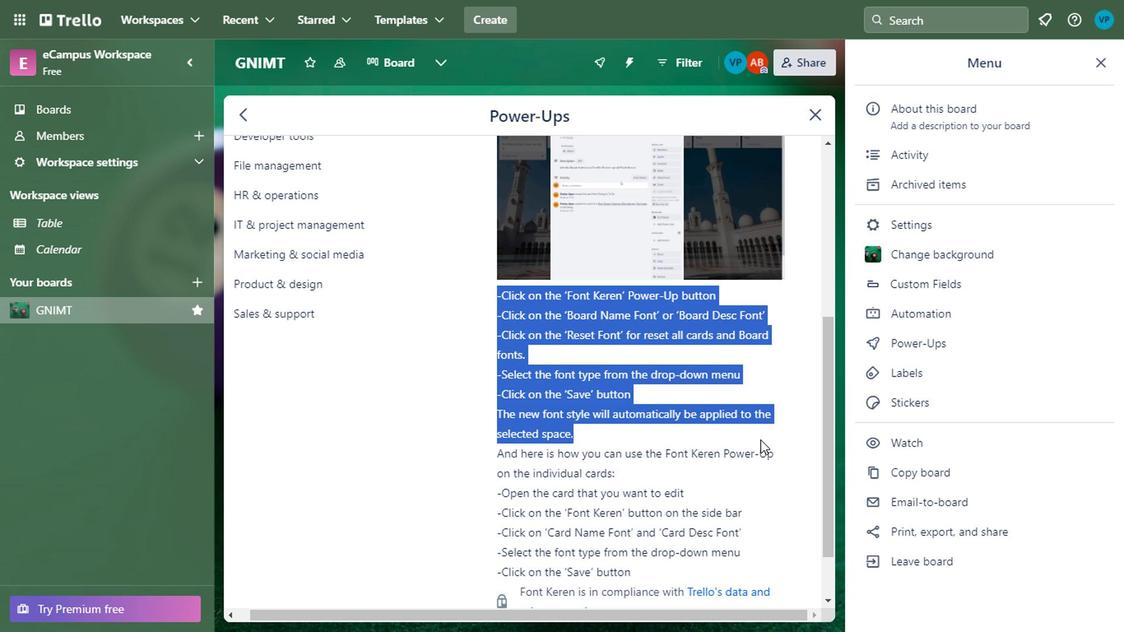 
Action: Mouse scrolled (774, 443) with delta (0, -1)
Screenshot: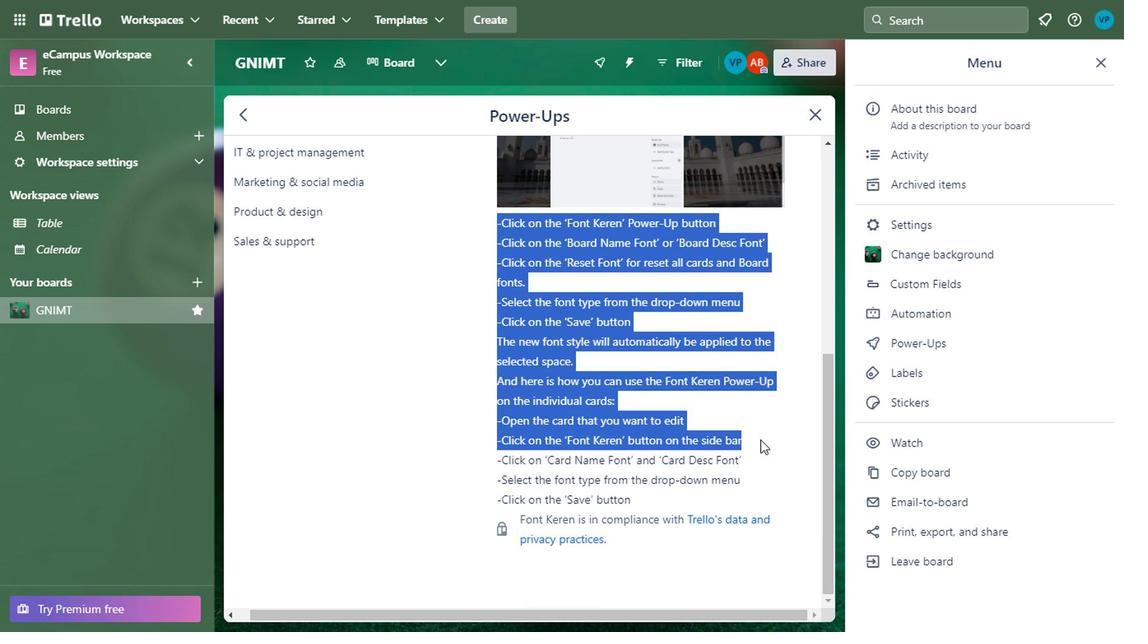 
Action: Mouse scrolled (774, 443) with delta (0, -1)
Screenshot: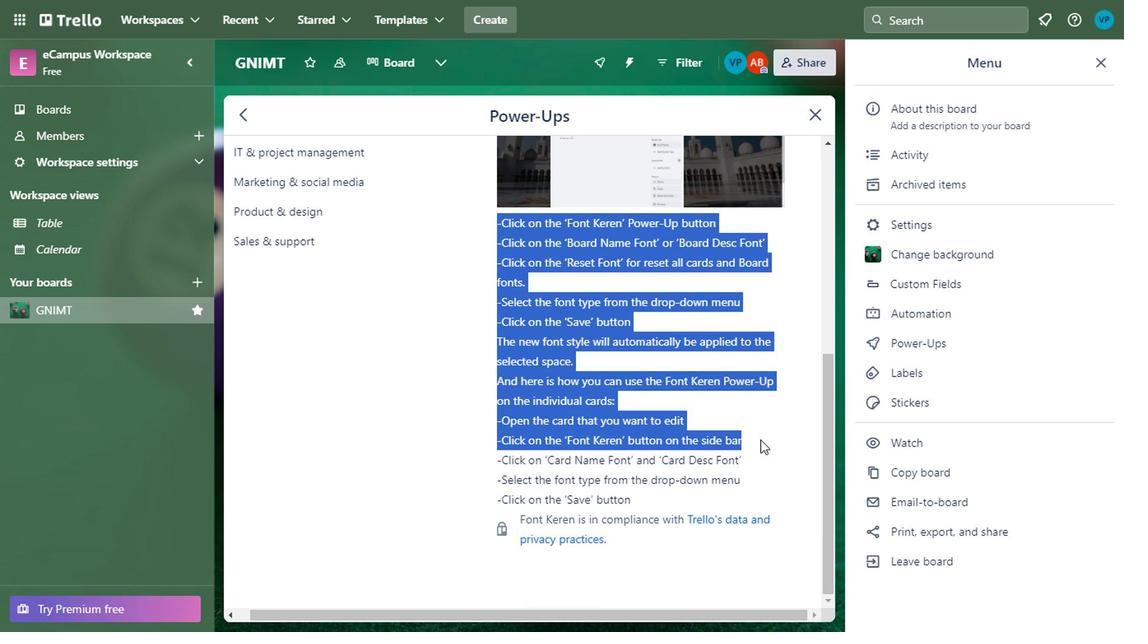 
Action: Mouse moved to (774, 463)
Screenshot: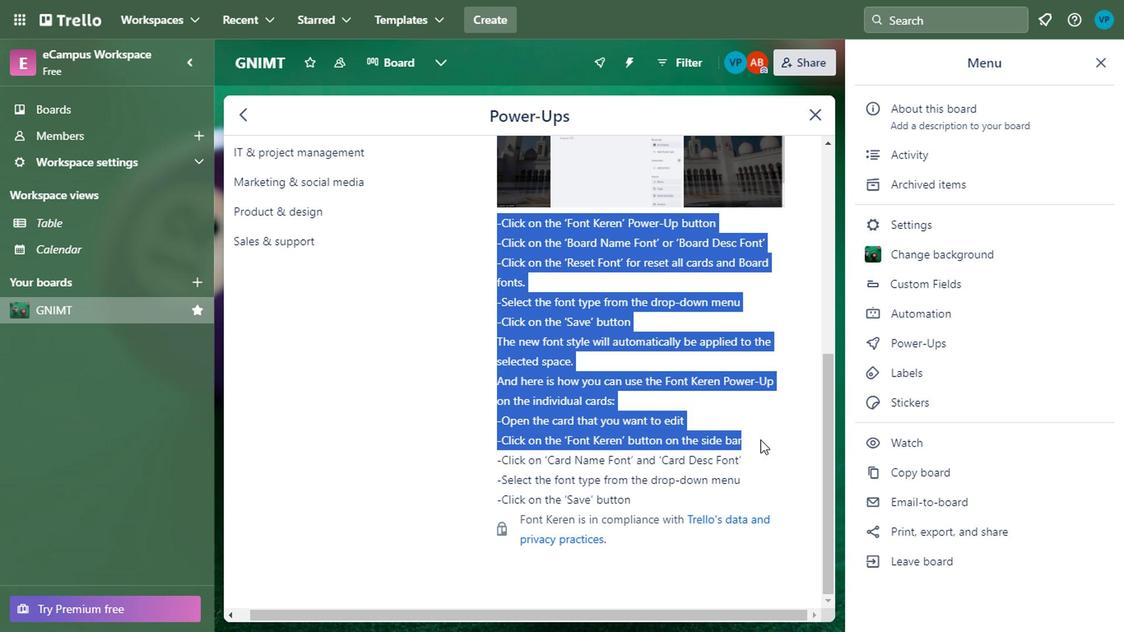 
Action: Mouse scrolled (774, 462) with delta (0, 0)
Screenshot: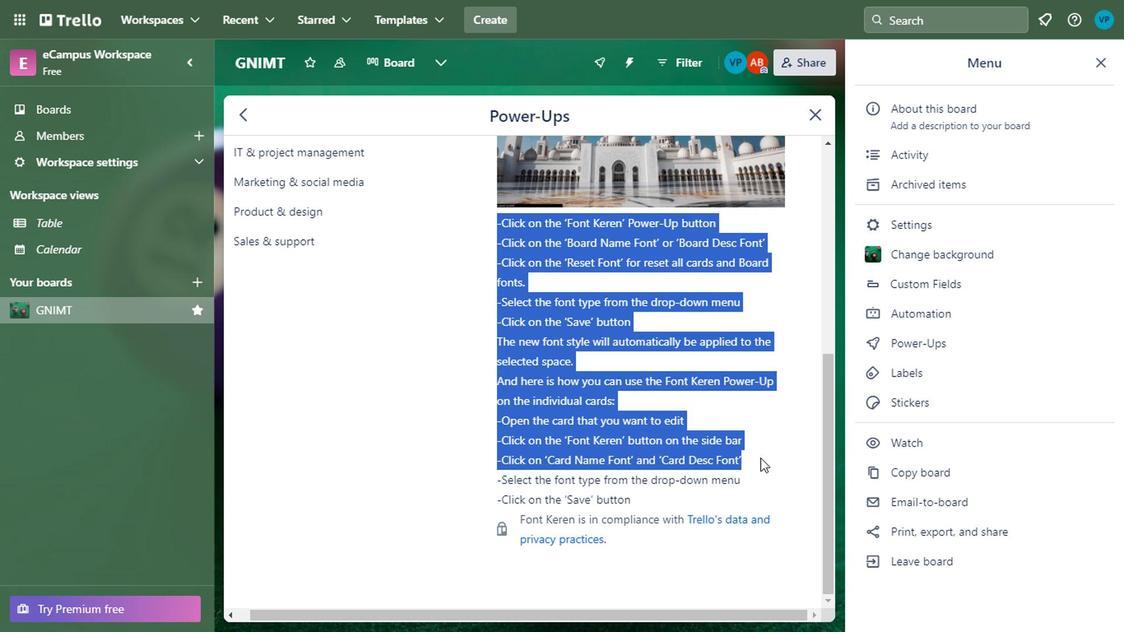 
Action: Mouse moved to (775, 463)
Screenshot: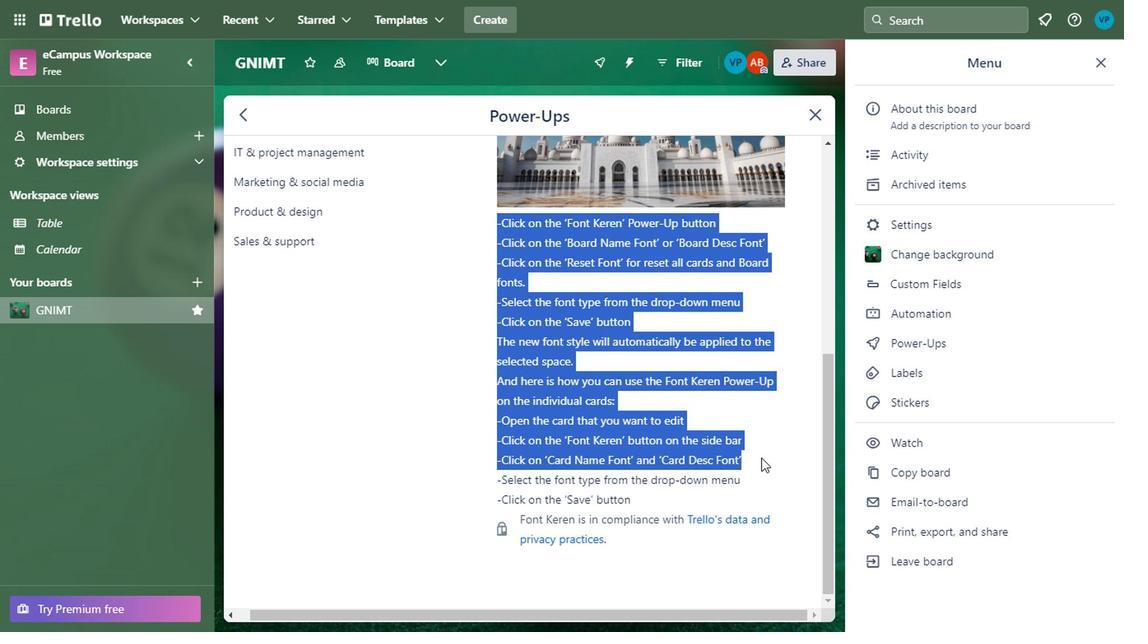 
Action: Mouse scrolled (775, 463) with delta (0, 0)
Screenshot: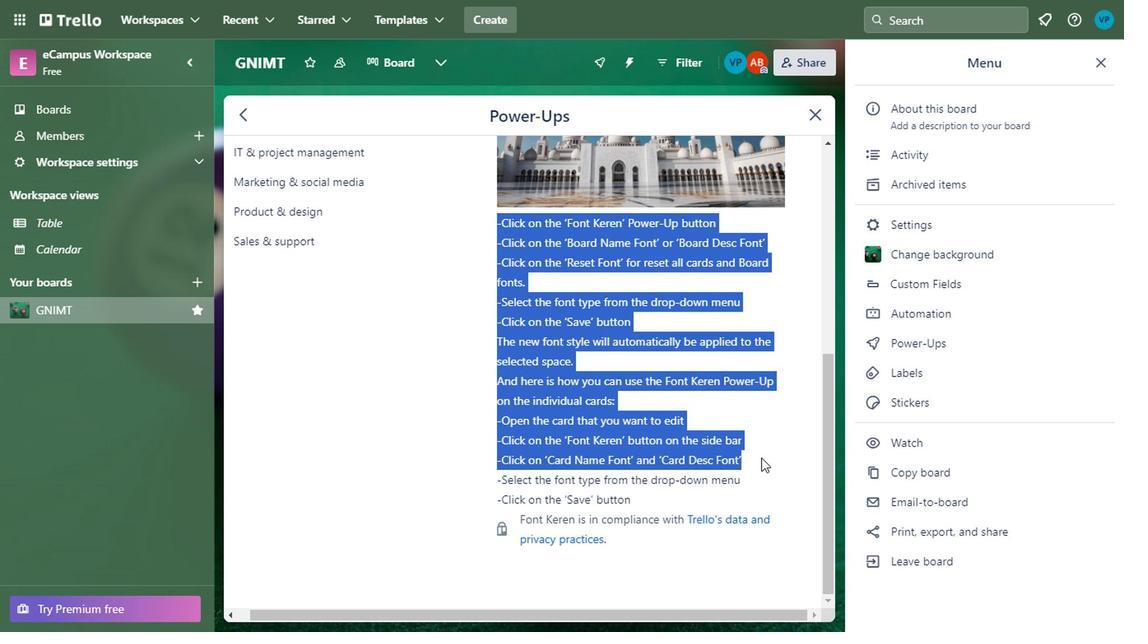 
Action: Mouse scrolled (775, 463) with delta (0, 0)
Screenshot: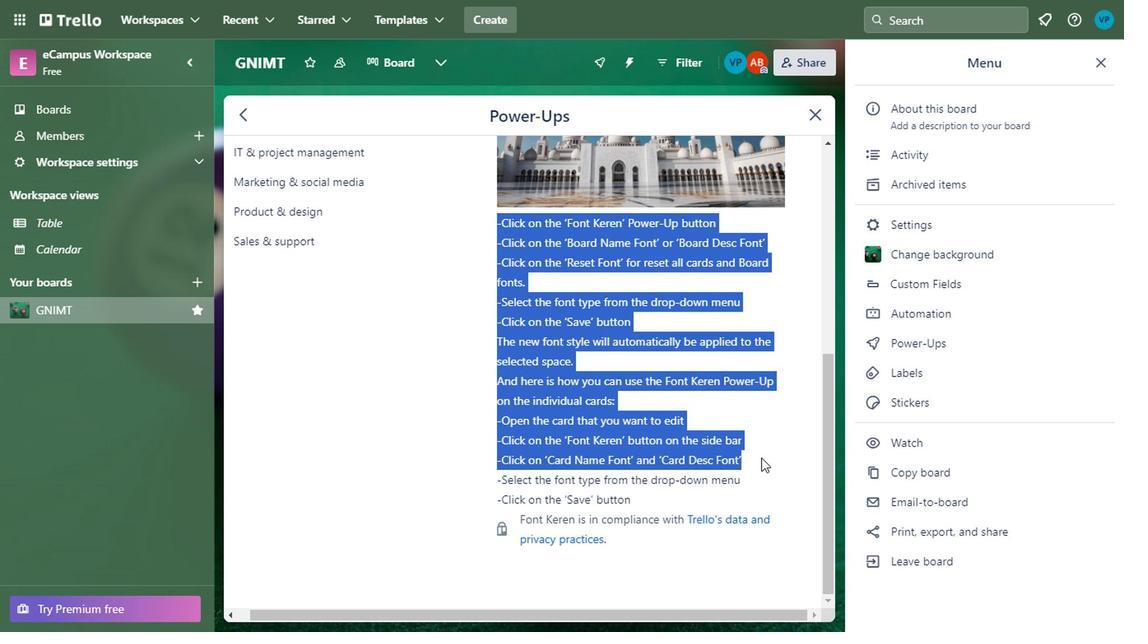 
Action: Mouse scrolled (775, 463) with delta (0, 0)
Screenshot: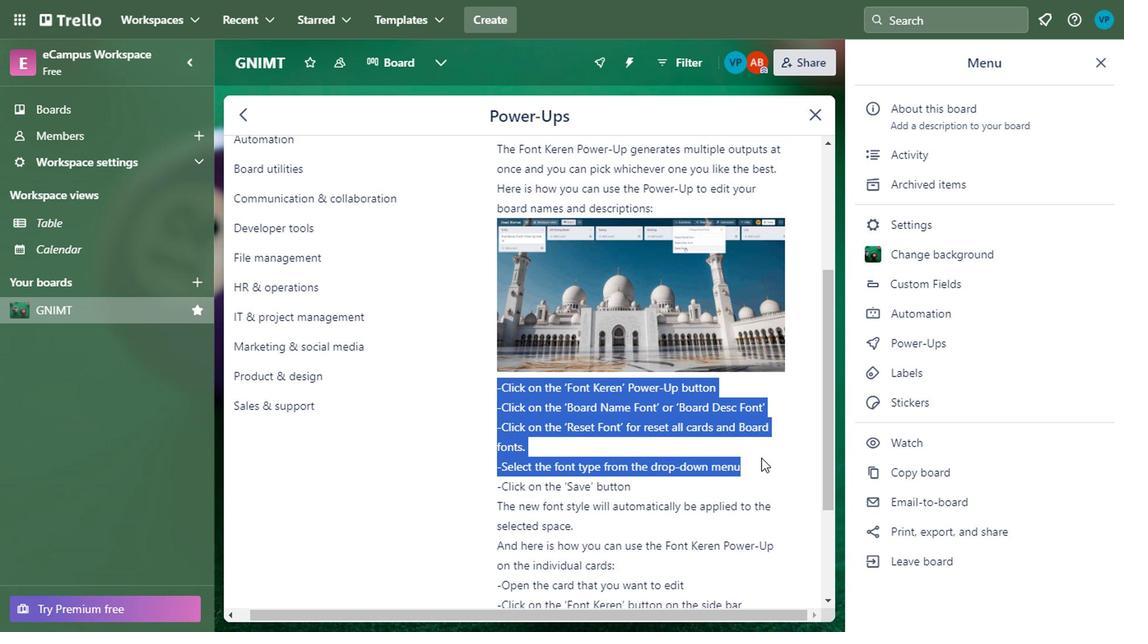 
Action: Mouse scrolled (775, 463) with delta (0, 0)
Screenshot: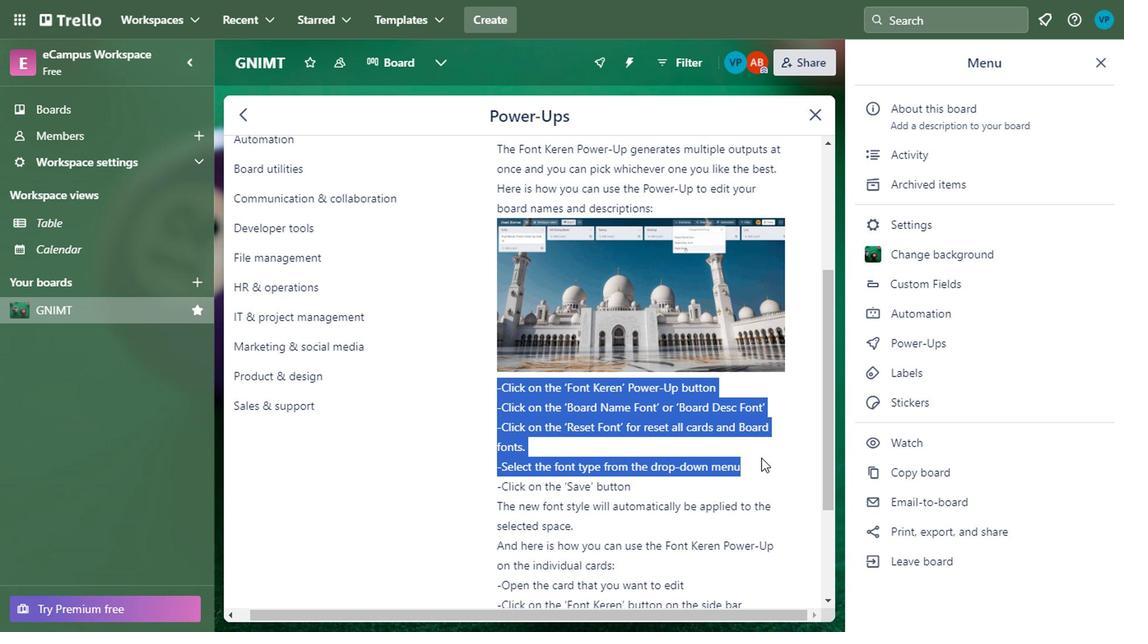 
Action: Mouse moved to (679, 307)
Screenshot: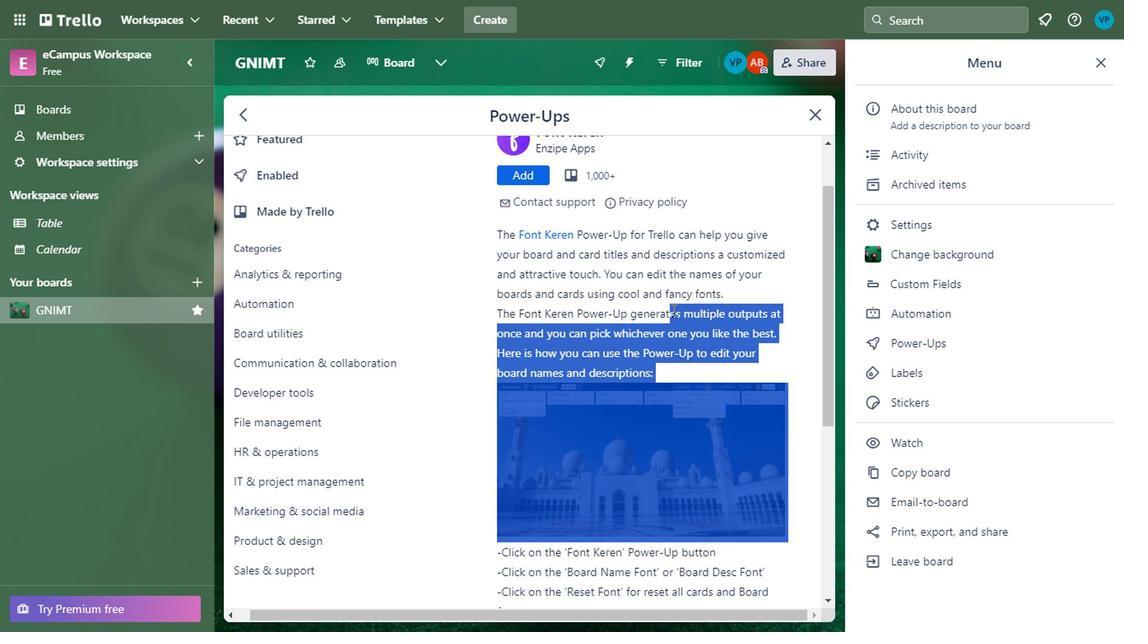 
Action: Mouse scrolled (679, 308) with delta (0, 1)
Screenshot: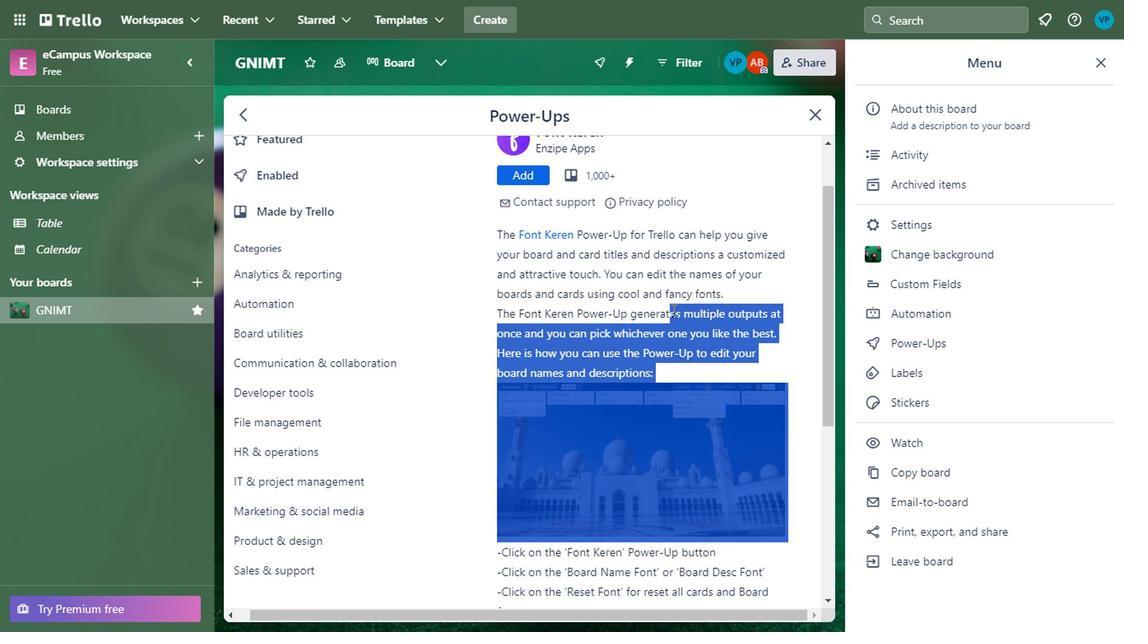 
Action: Mouse moved to (676, 302)
Screenshot: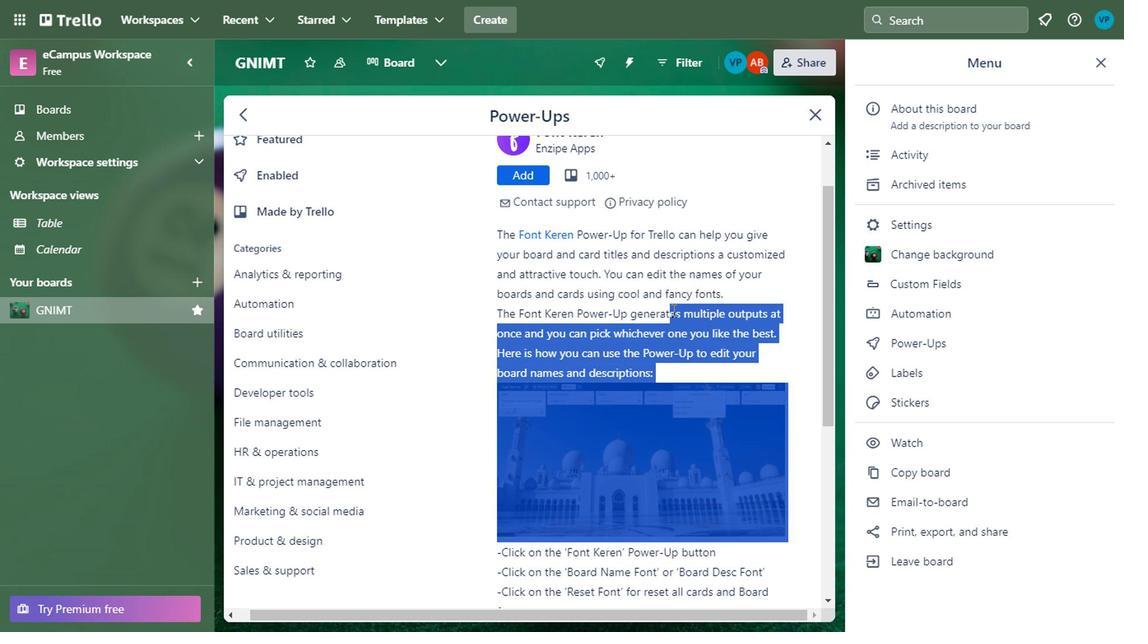 
Action: Mouse scrolled (676, 303) with delta (0, 0)
Screenshot: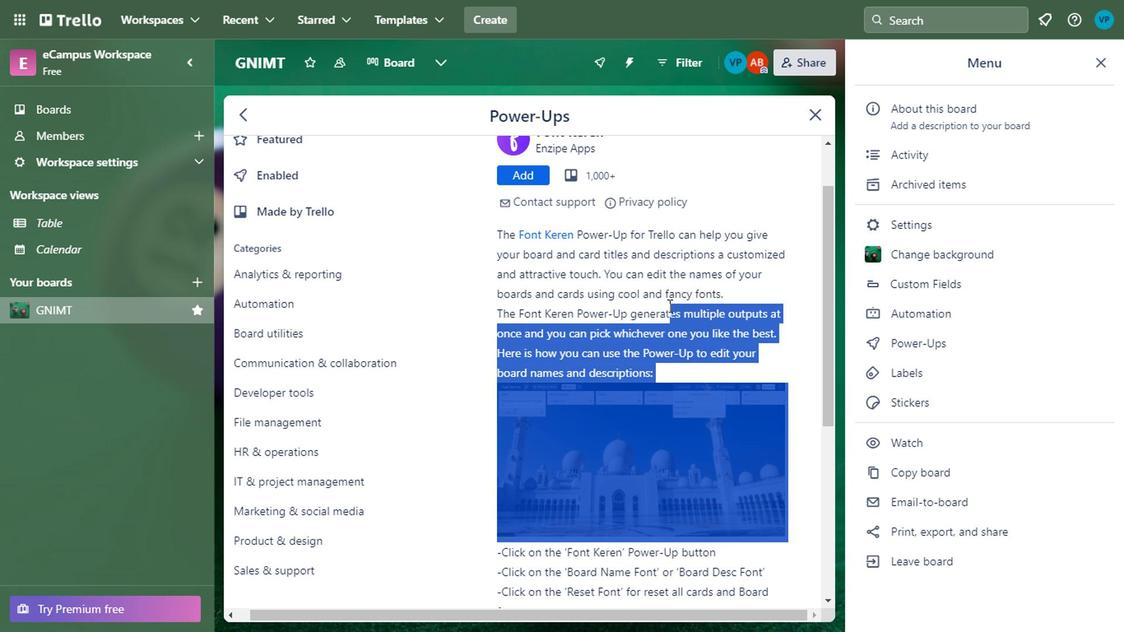 
Action: Mouse moved to (237, 117)
Screenshot: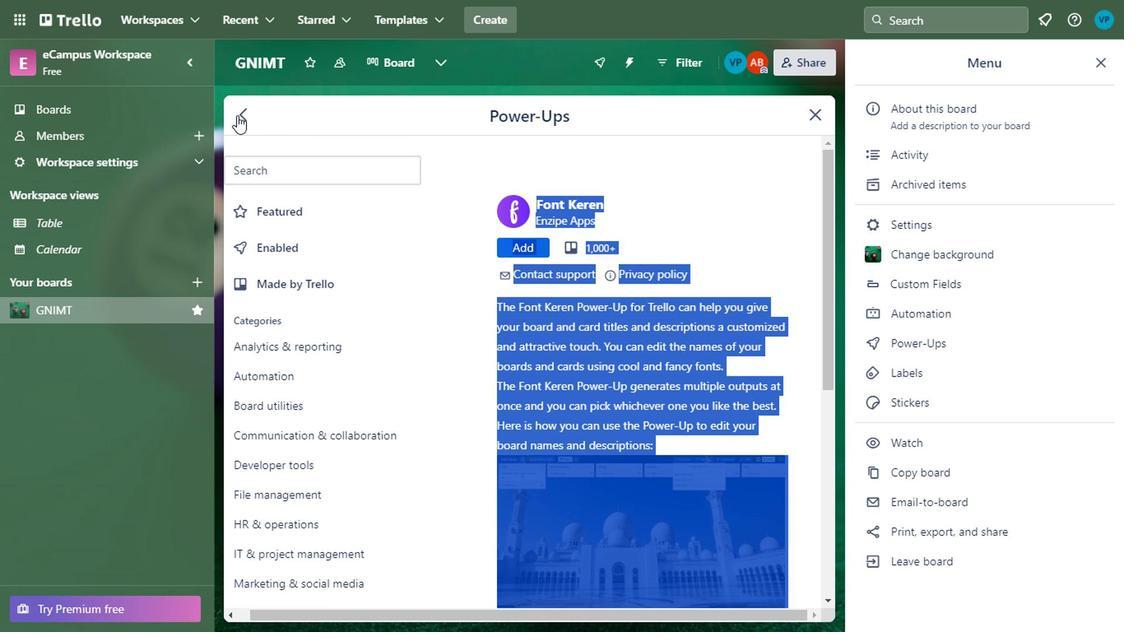 
Action: Mouse pressed left at (237, 117)
Screenshot: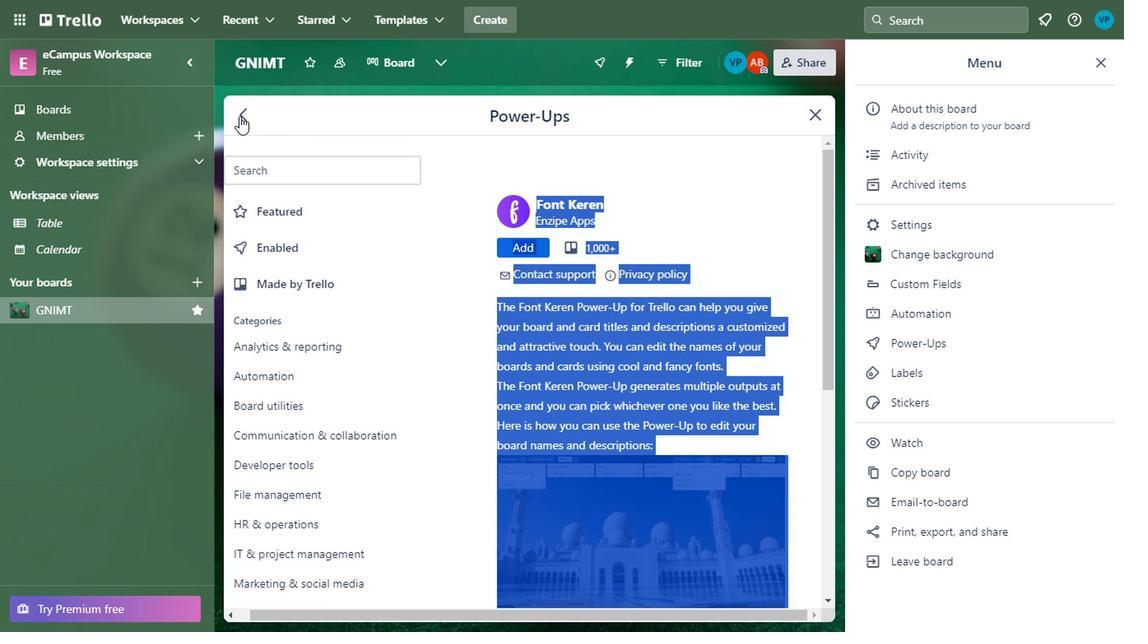 
Action: Mouse moved to (265, 319)
Screenshot: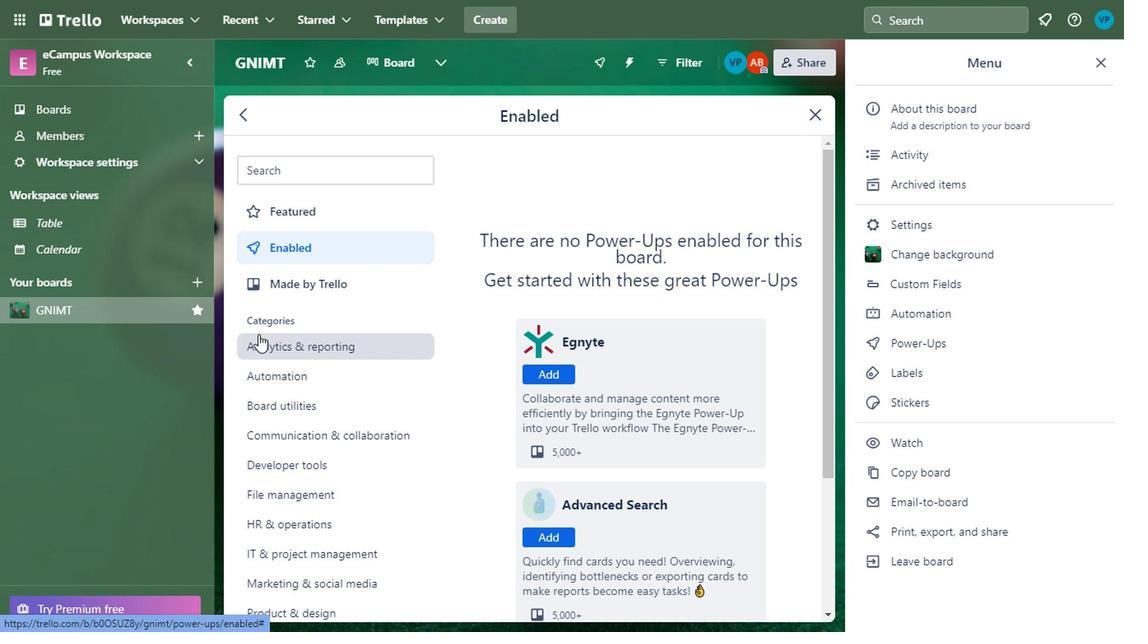 
Action: Mouse pressed left at (265, 319)
Screenshot: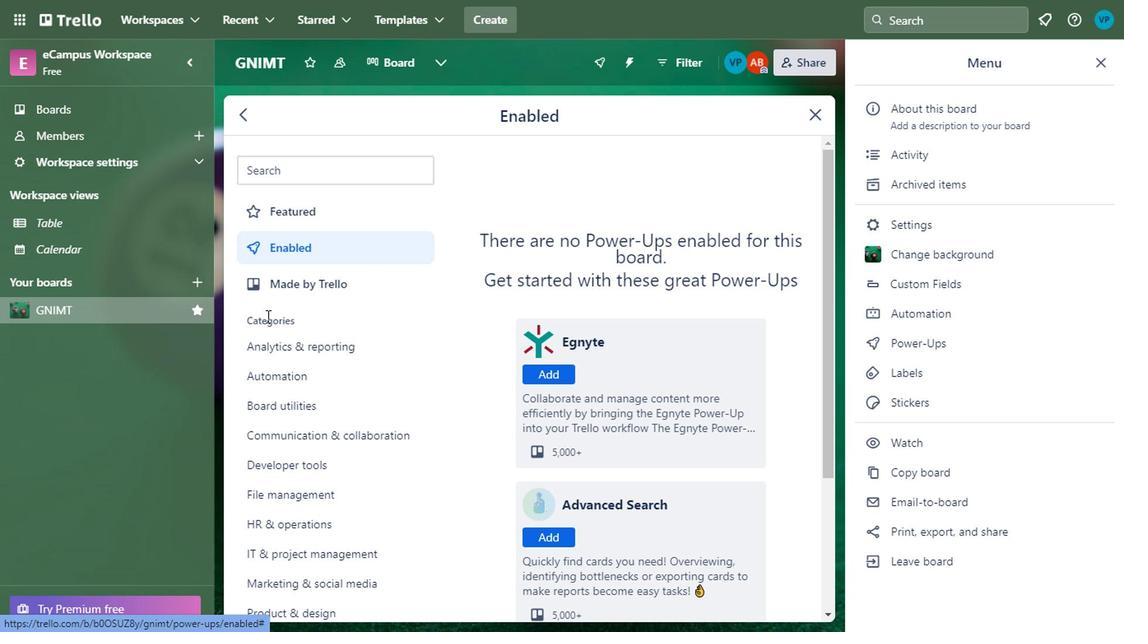 
Action: Mouse moved to (265, 330)
Screenshot: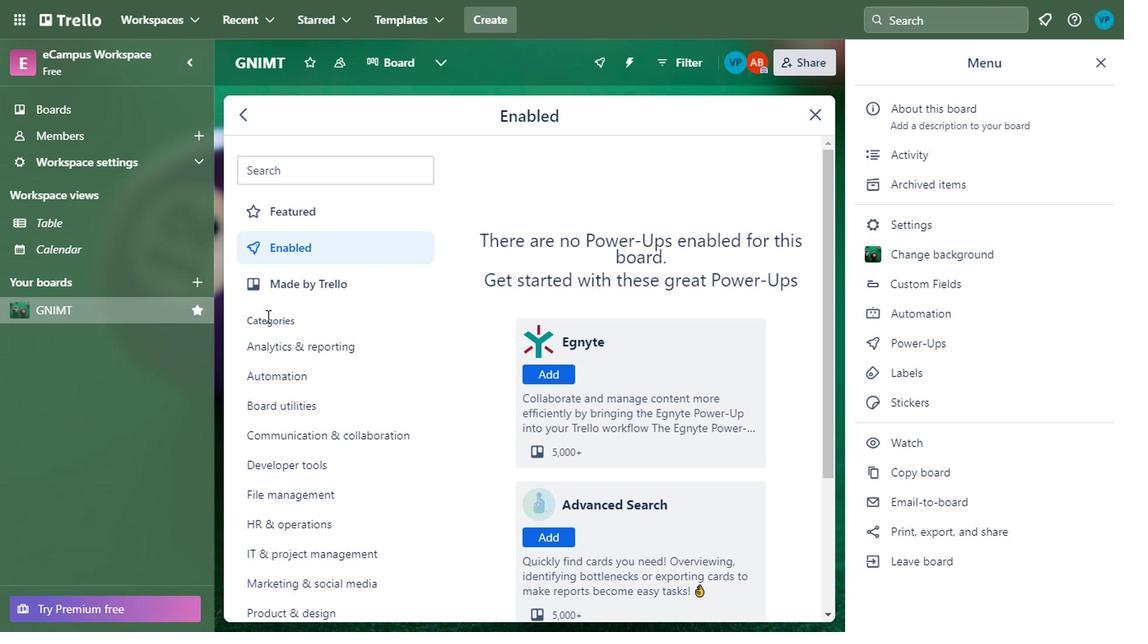
Action: Mouse pressed left at (265, 330)
Screenshot: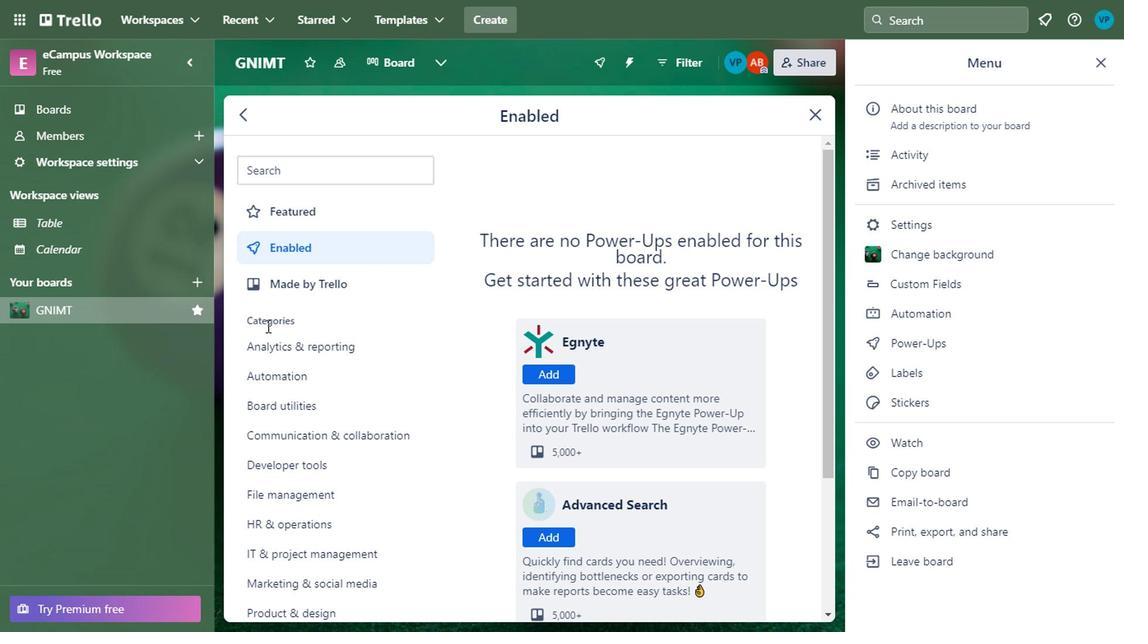 
Action: Mouse moved to (440, 341)
Screenshot: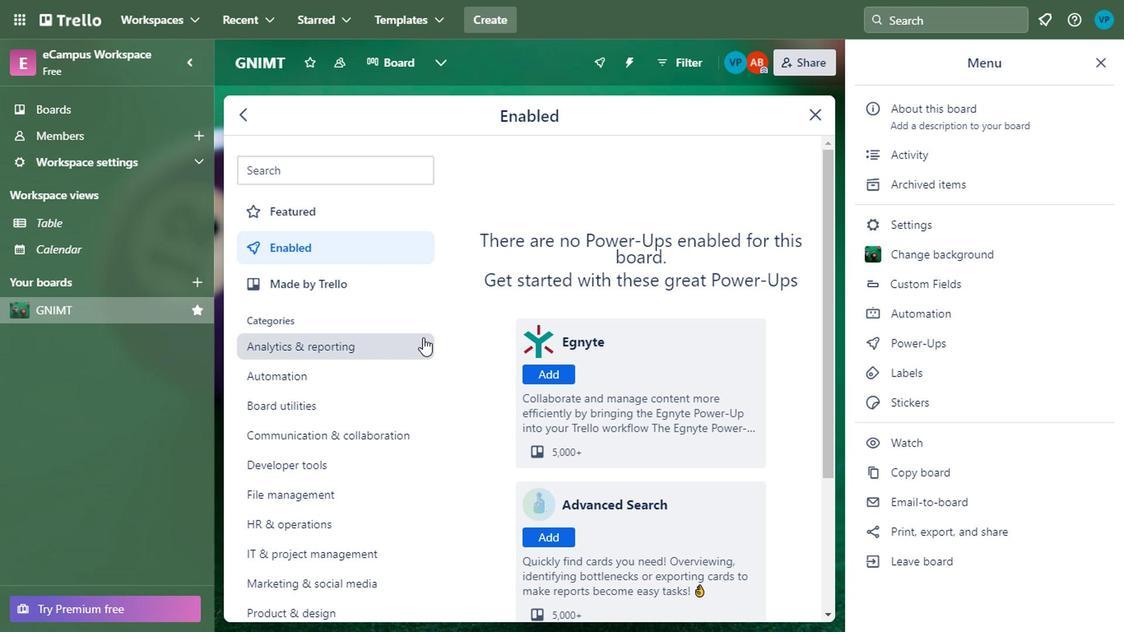 
Action: Mouse scrolled (440, 340) with delta (0, 0)
Screenshot: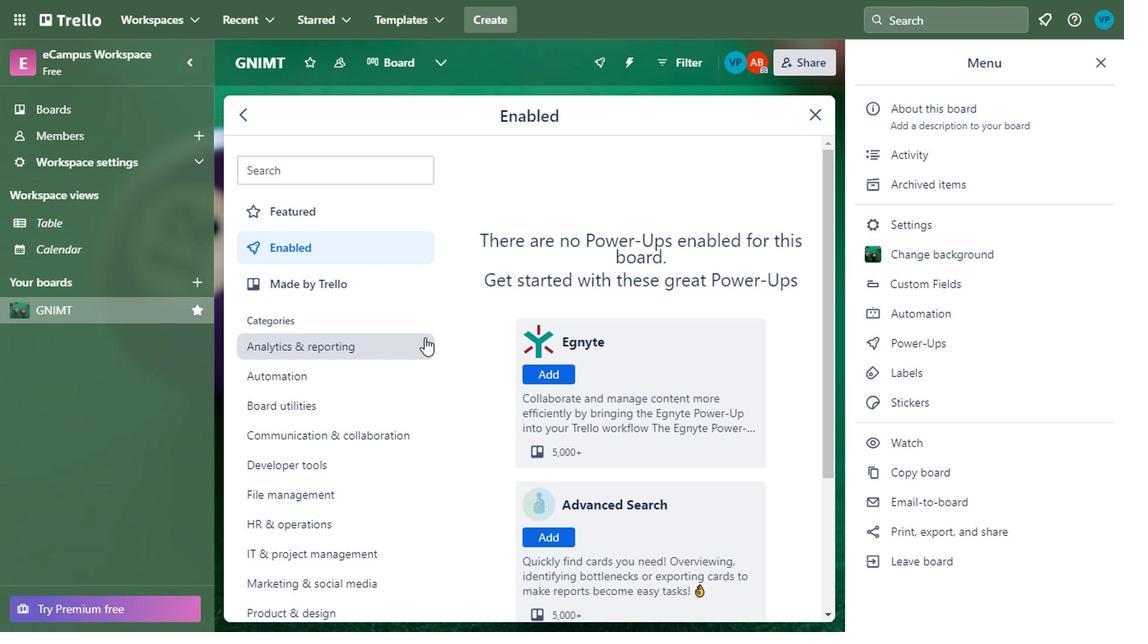 
Action: Mouse moved to (442, 343)
Screenshot: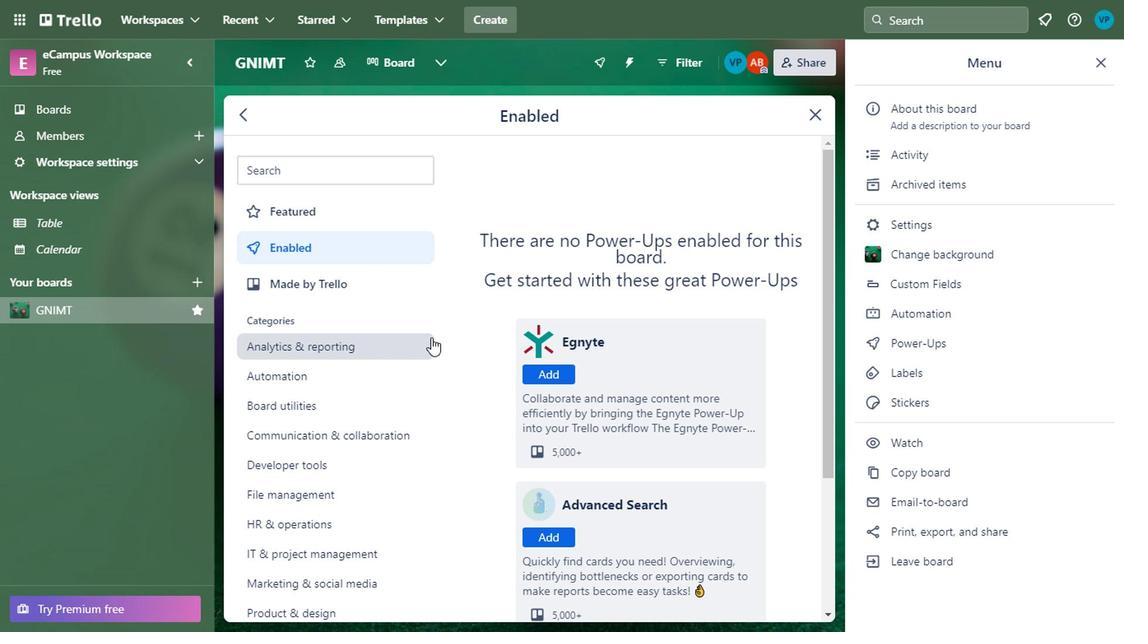 
Action: Mouse scrolled (442, 342) with delta (0, 0)
Screenshot: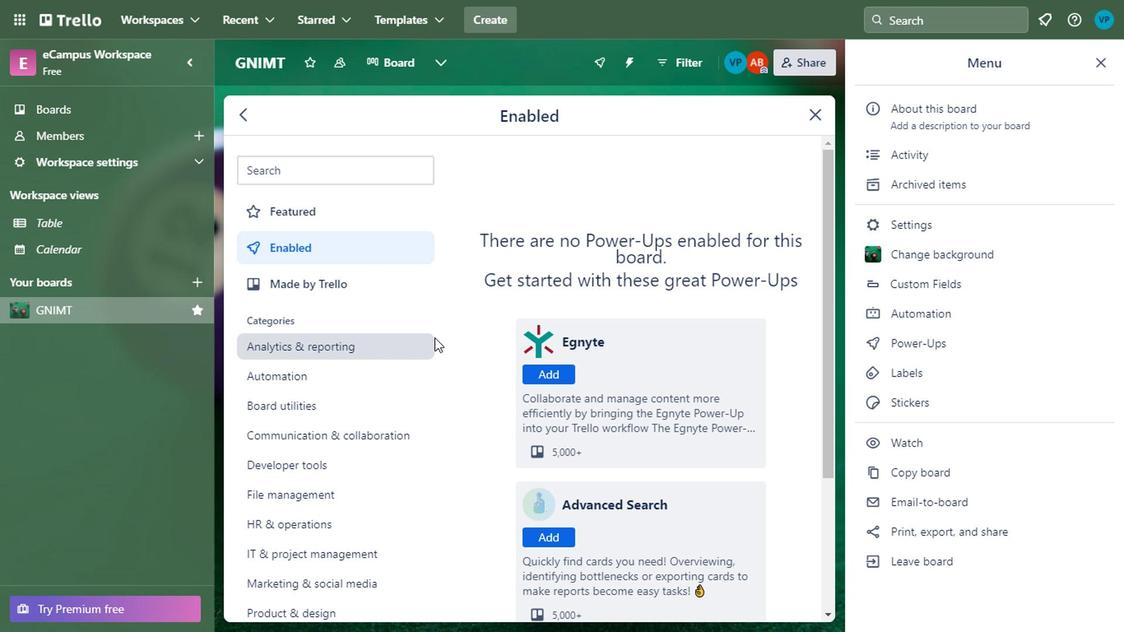 
Action: Mouse moved to (297, 193)
Screenshot: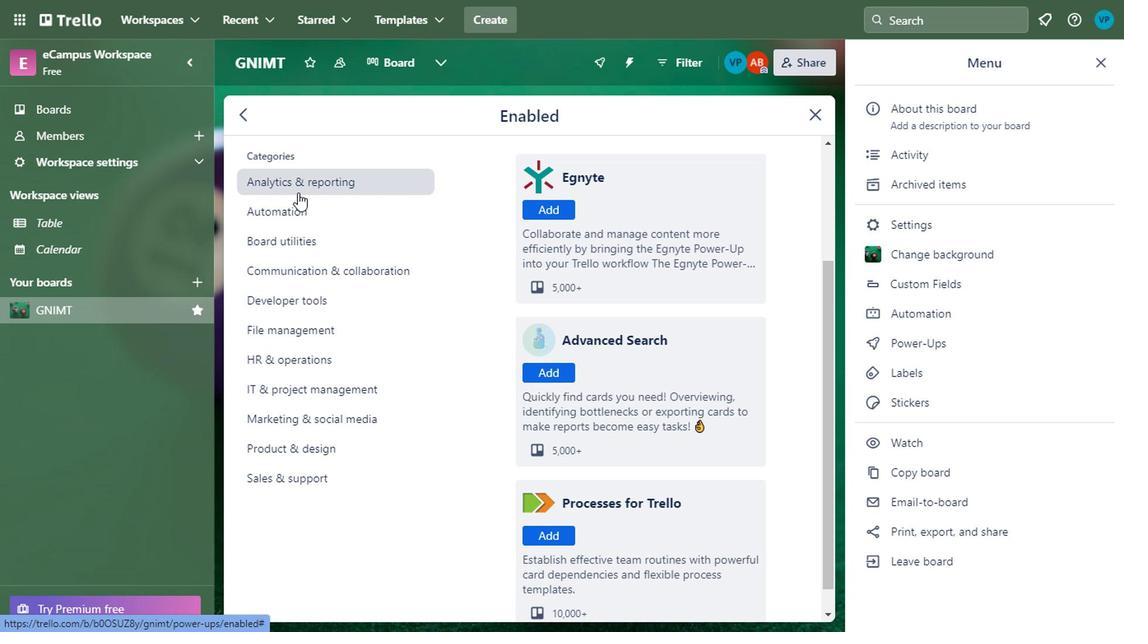 
Action: Mouse pressed left at (297, 193)
Screenshot: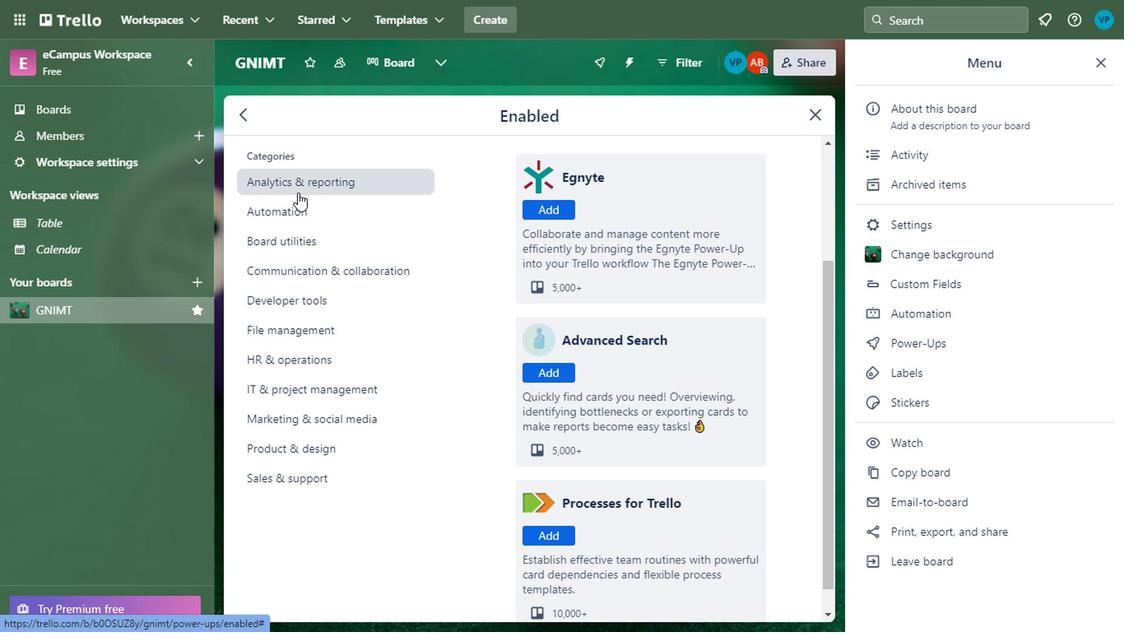
Action: Mouse moved to (593, 248)
Screenshot: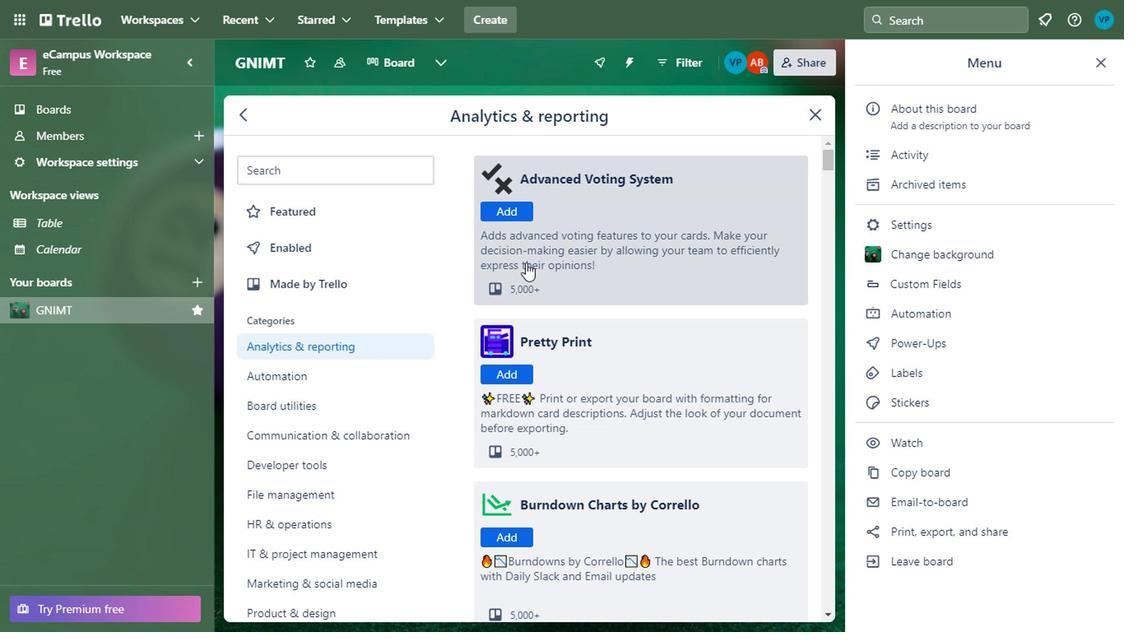 
Action: Mouse pressed left at (593, 248)
Screenshot: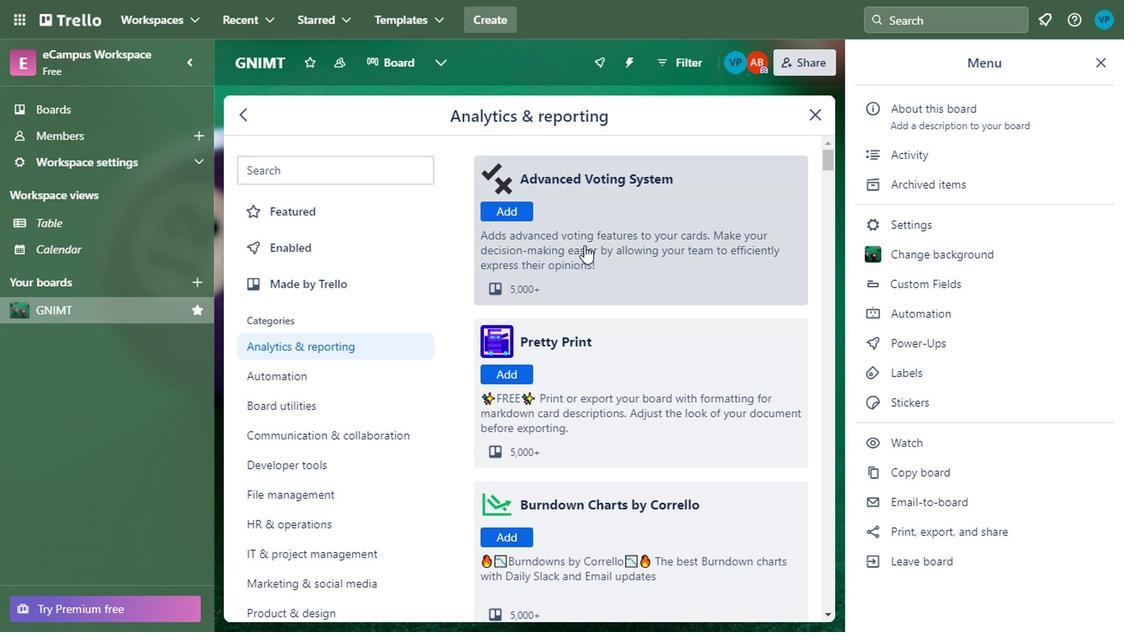 
Action: Mouse moved to (515, 305)
Screenshot: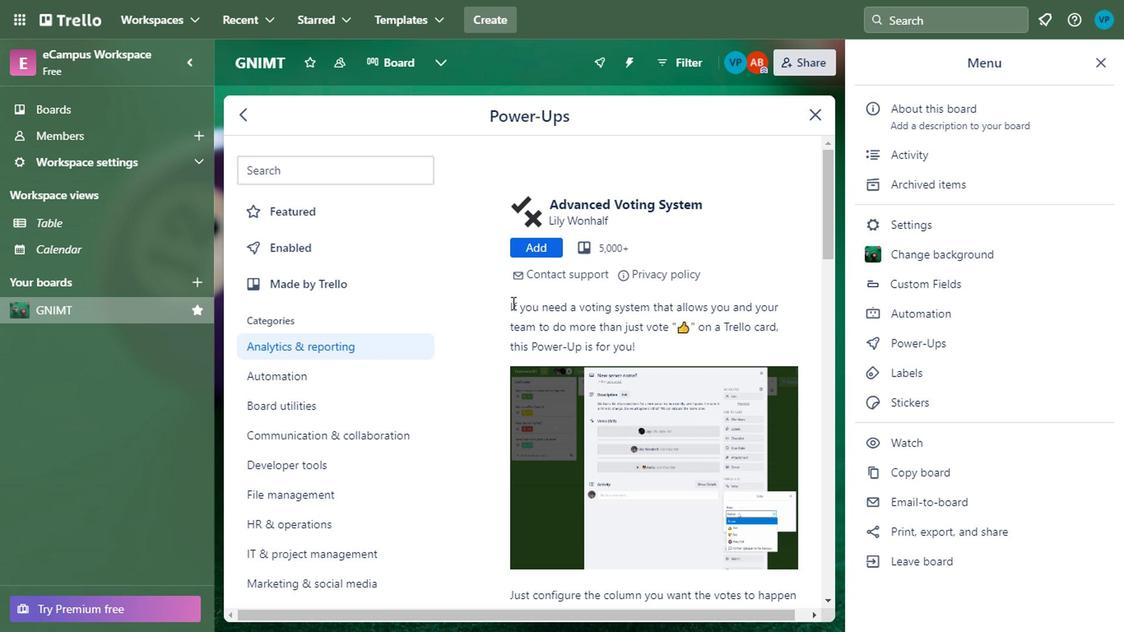 
Action: Mouse pressed left at (515, 305)
Screenshot: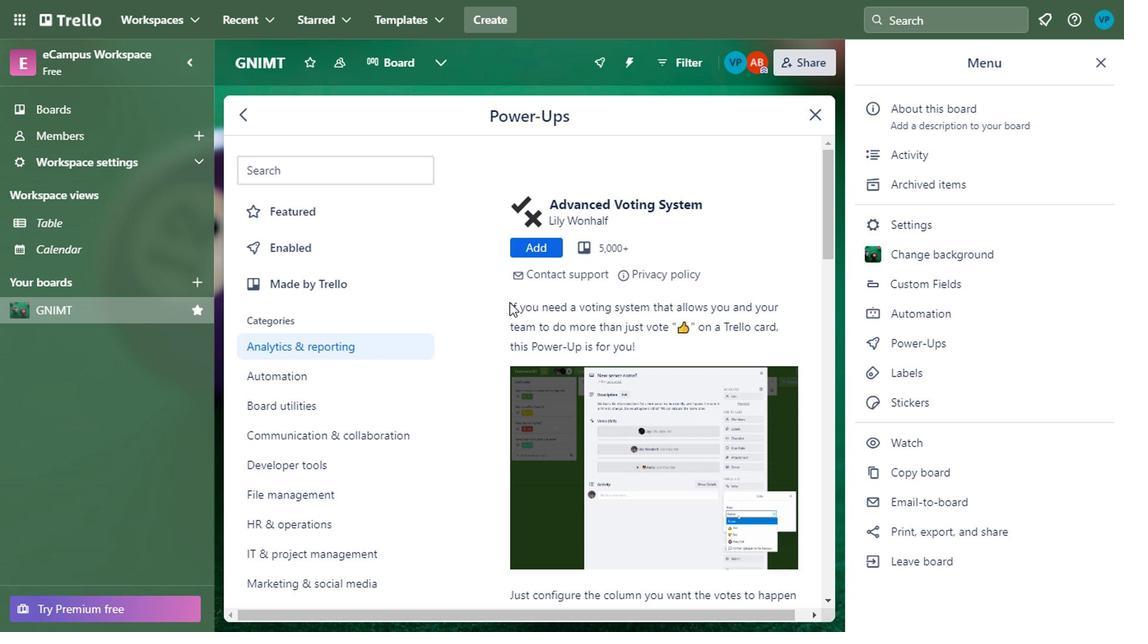 
Action: Mouse moved to (764, 360)
Screenshot: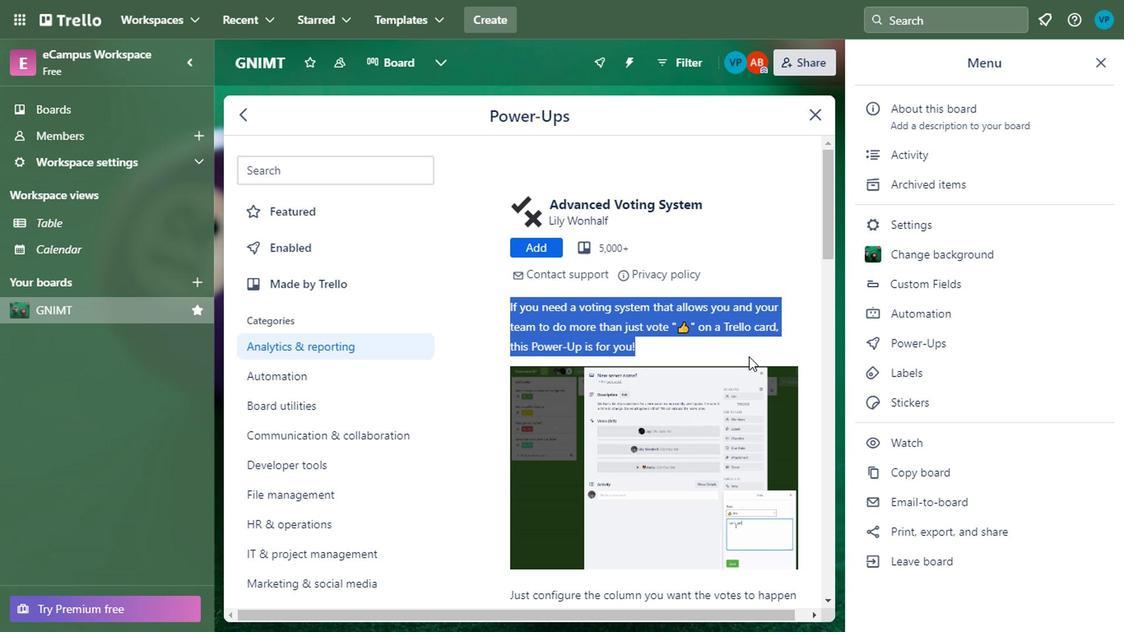 
Action: Mouse scrolled (764, 360) with delta (0, 0)
Screenshot: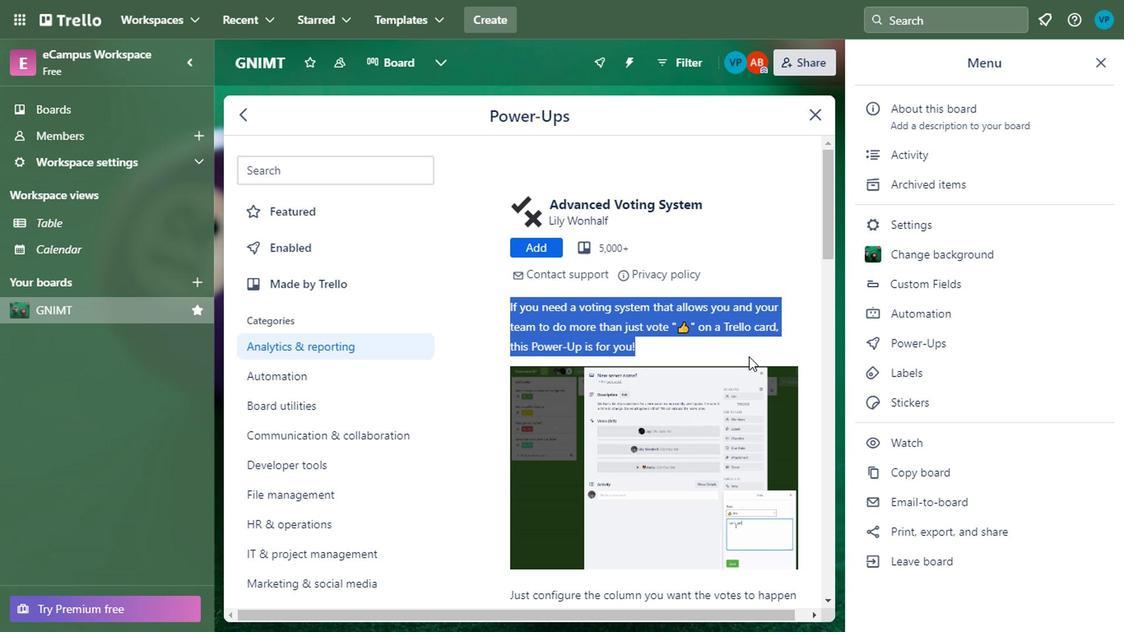 
Action: Mouse moved to (765, 363)
Screenshot: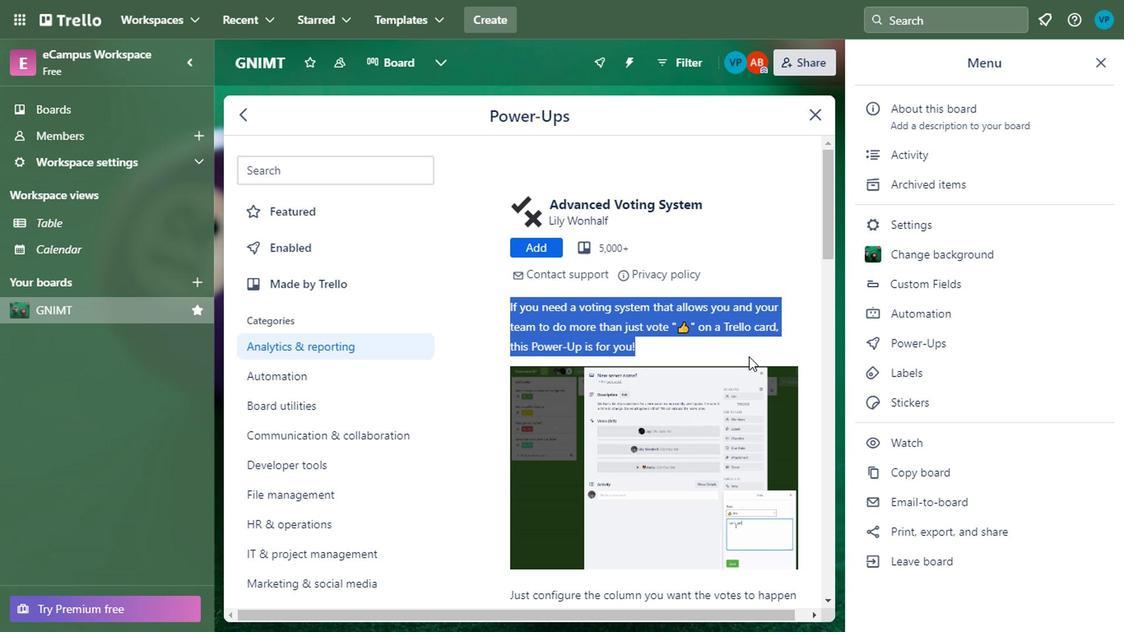 
Action: Mouse scrolled (765, 362) with delta (0, 0)
Screenshot: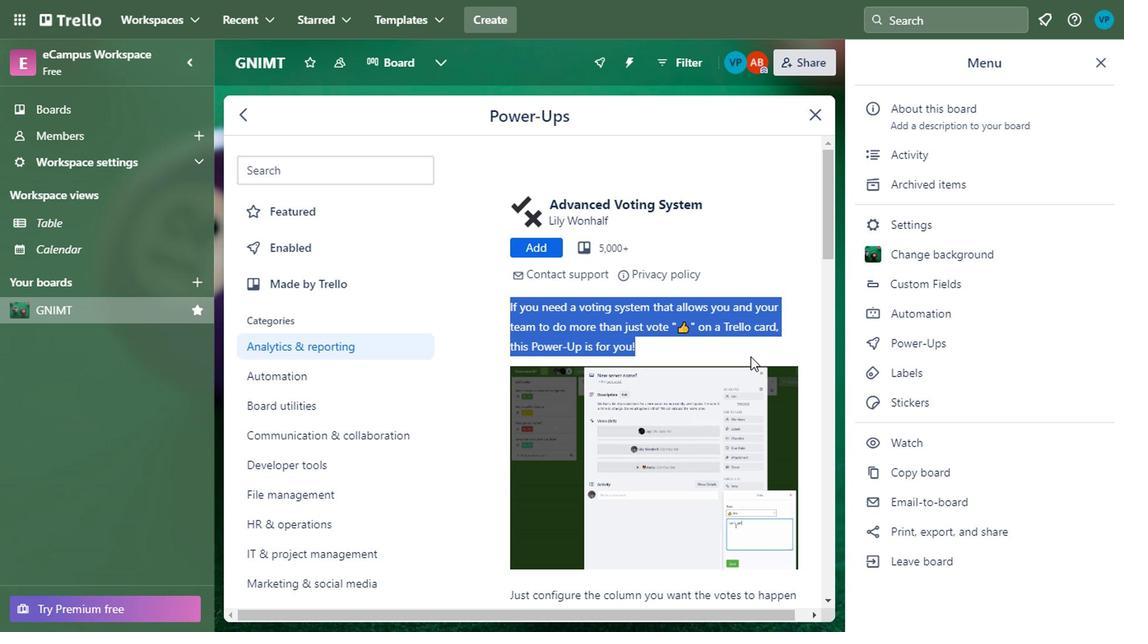 
Action: Mouse moved to (774, 451)
Screenshot: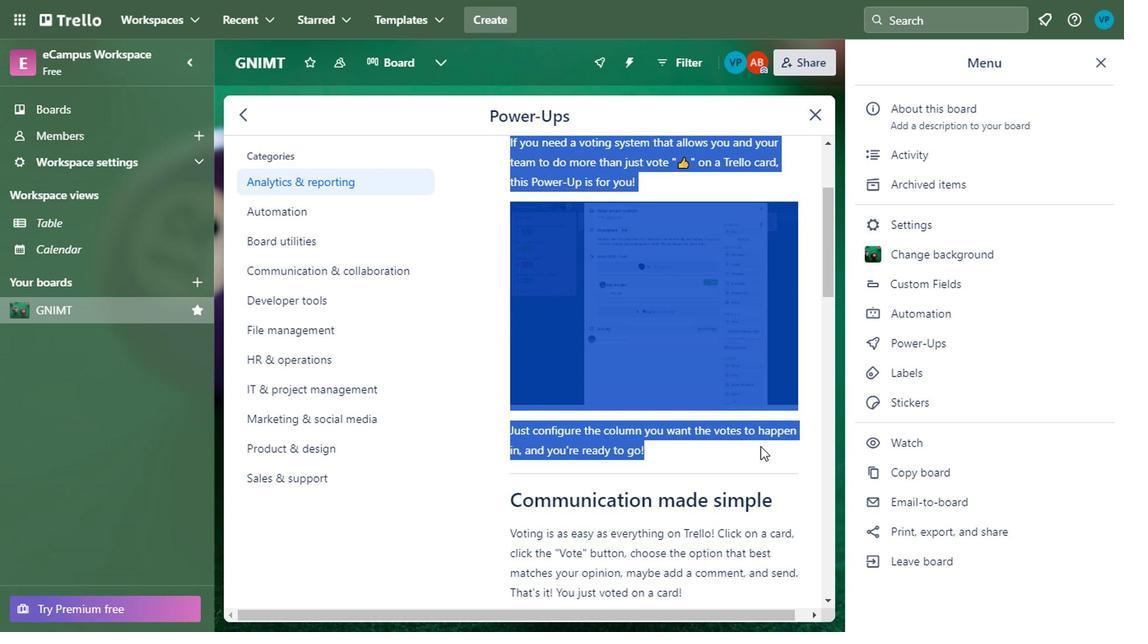 
Action: Mouse scrolled (774, 450) with delta (0, 0)
Screenshot: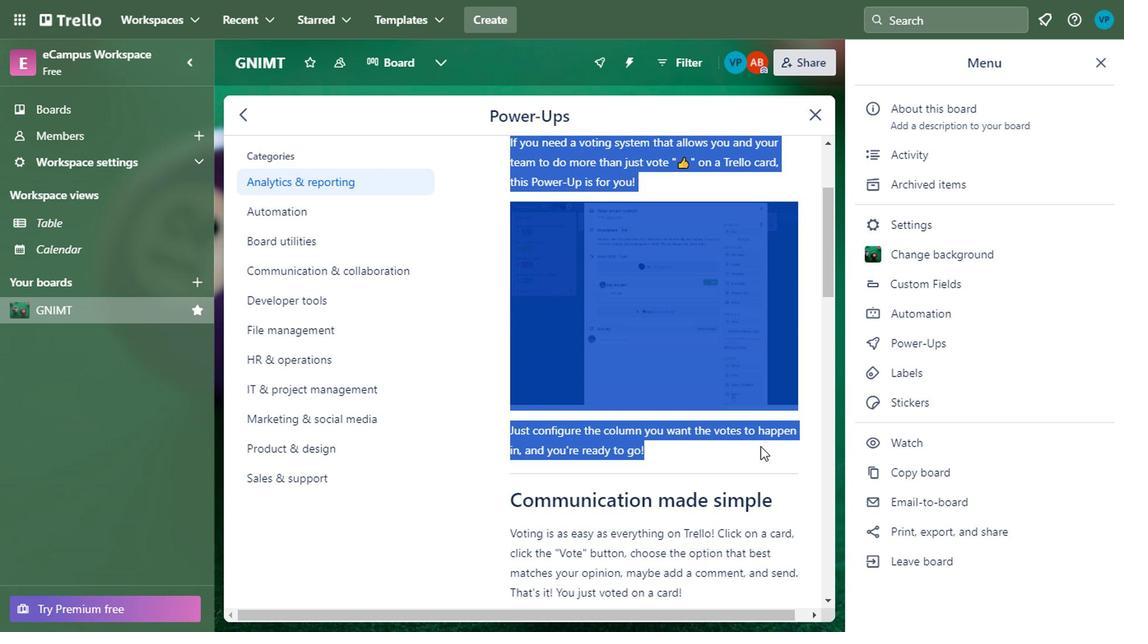 
Action: Mouse moved to (774, 452)
Screenshot: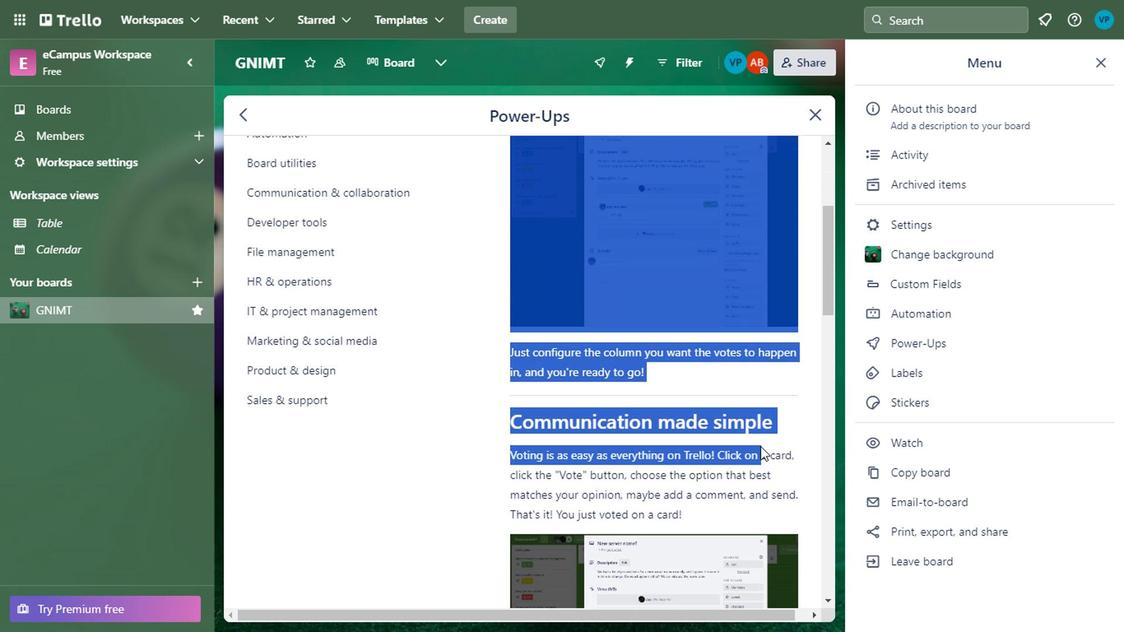 
Action: Mouse scrolled (774, 451) with delta (0, 0)
Screenshot: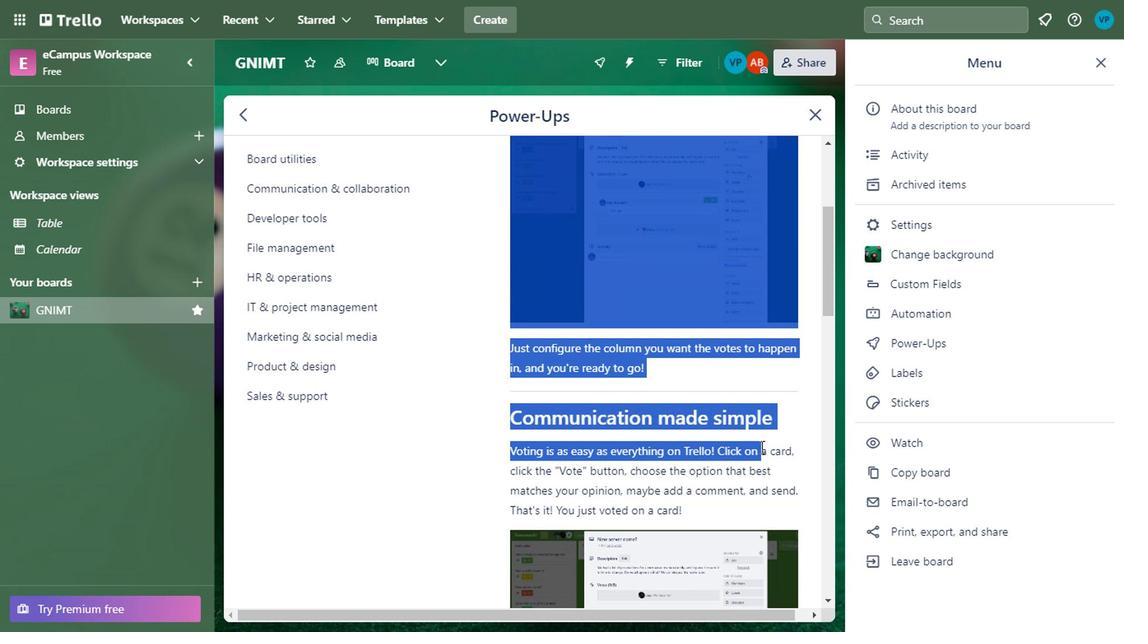 
Action: Mouse moved to (774, 452)
Screenshot: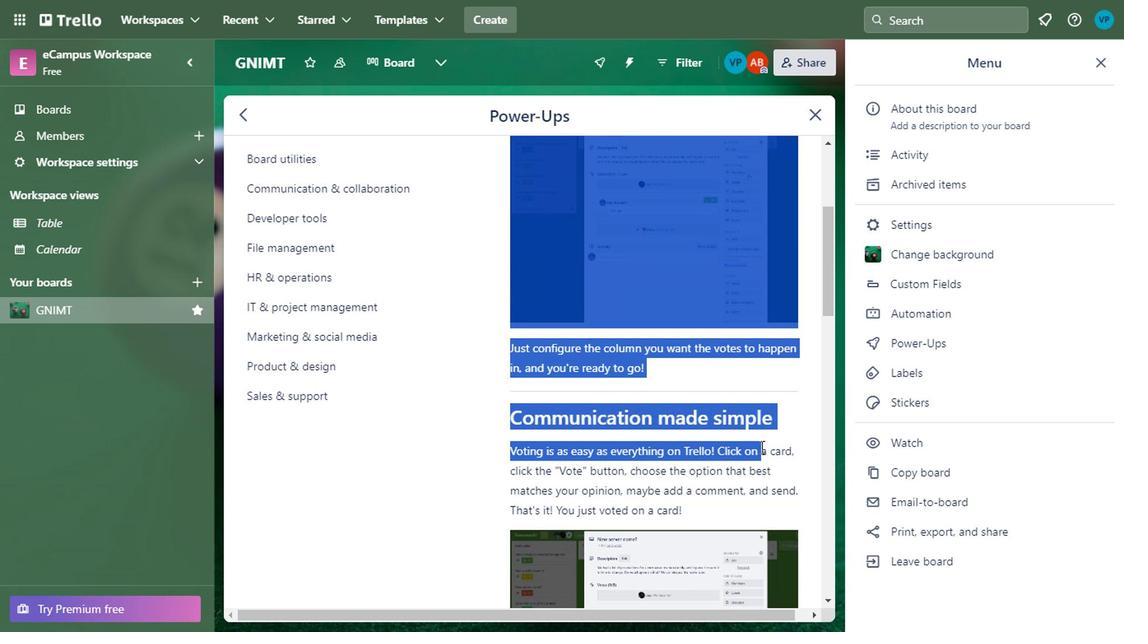 
Action: Mouse scrolled (774, 451) with delta (0, 0)
Screenshot: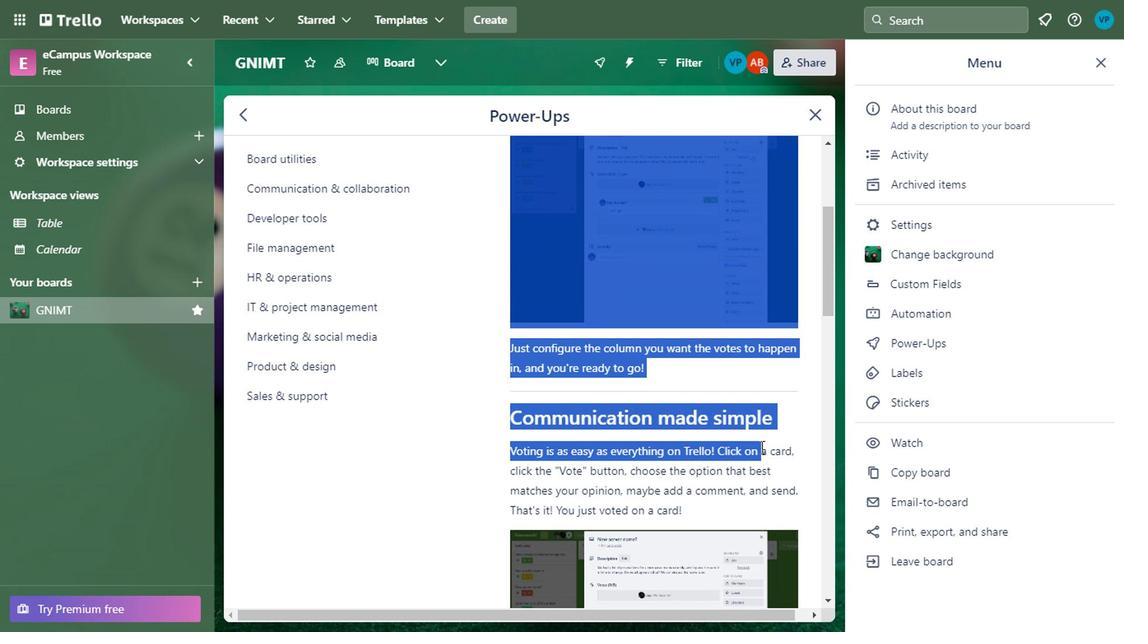 
Action: Mouse moved to (785, 472)
Screenshot: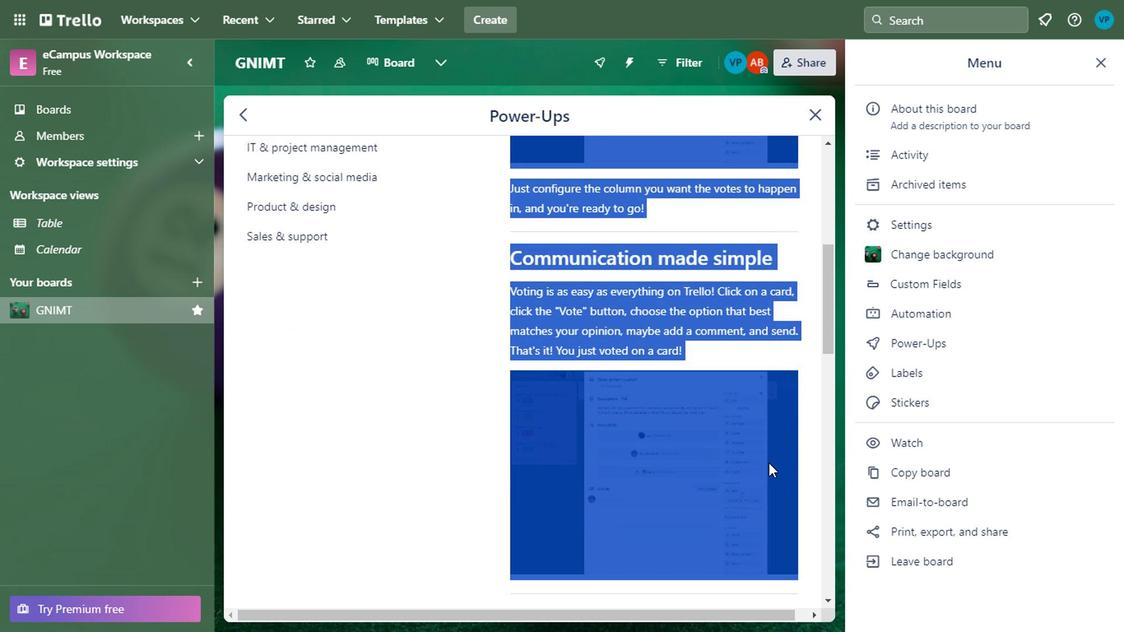 
Action: Mouse scrolled (785, 471) with delta (0, -1)
Screenshot: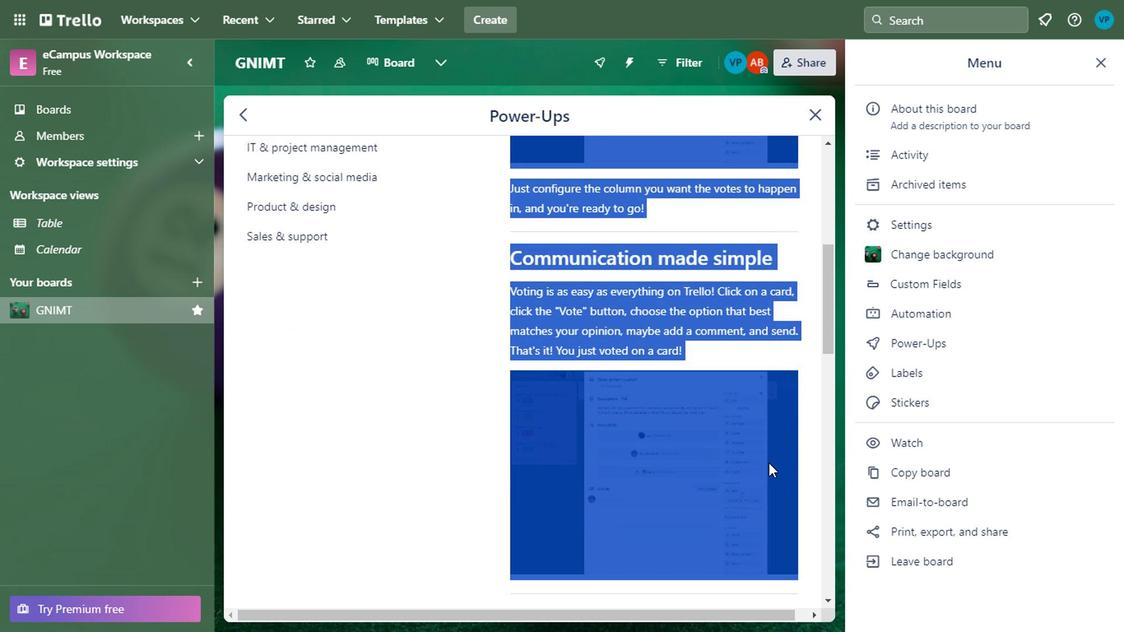 
Action: Mouse moved to (787, 477)
Screenshot: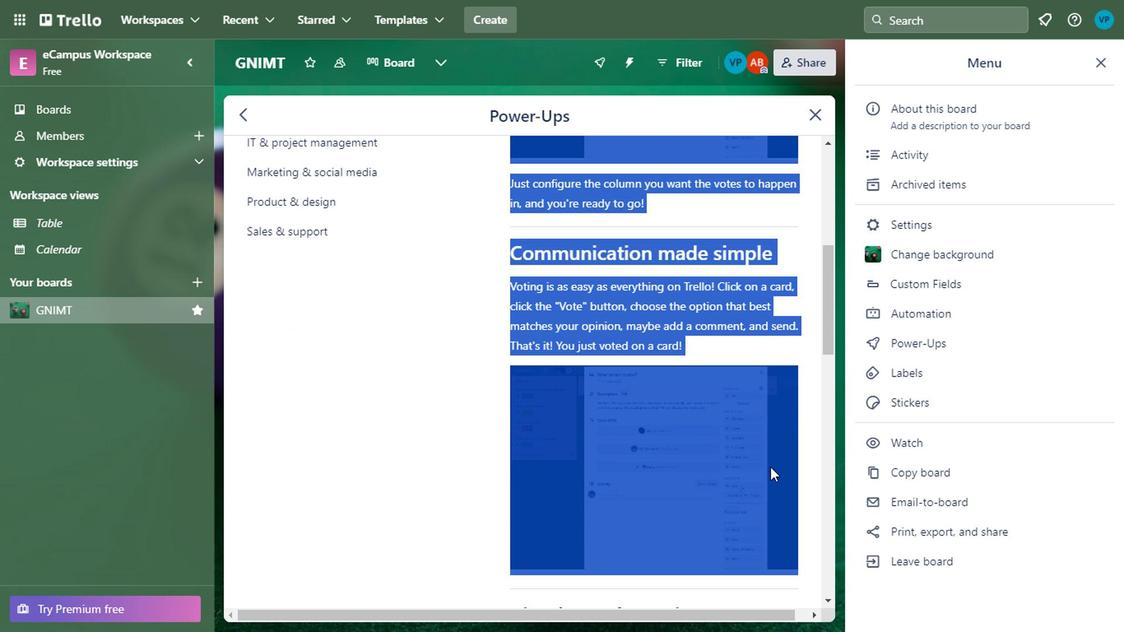 
Action: Mouse scrolled (787, 476) with delta (0, 0)
Screenshot: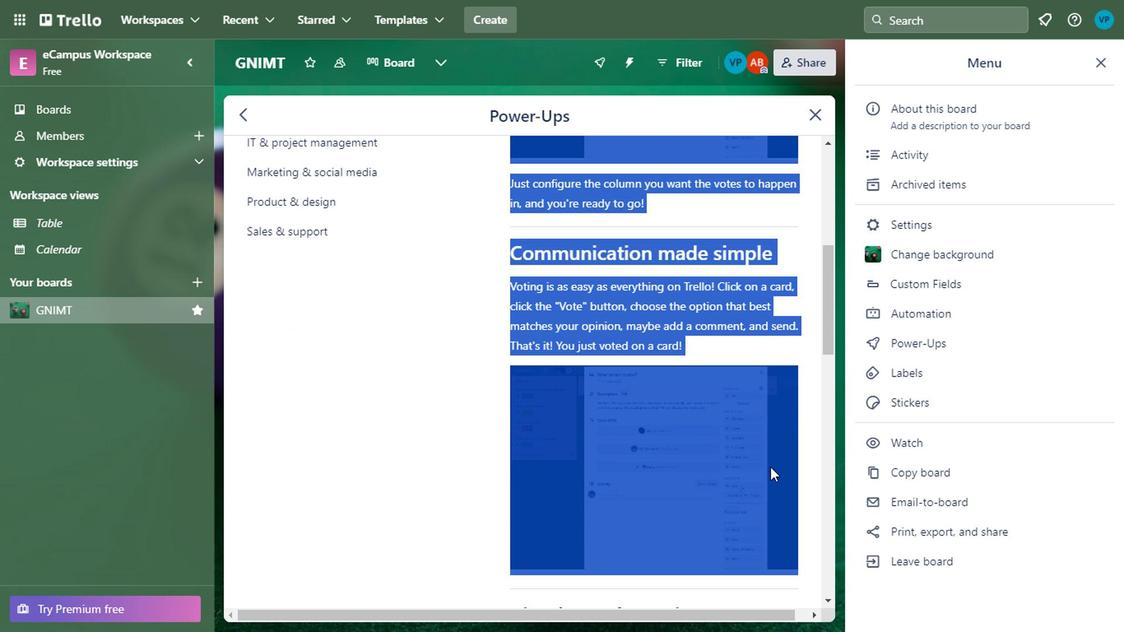 
Action: Mouse moved to (792, 483)
Screenshot: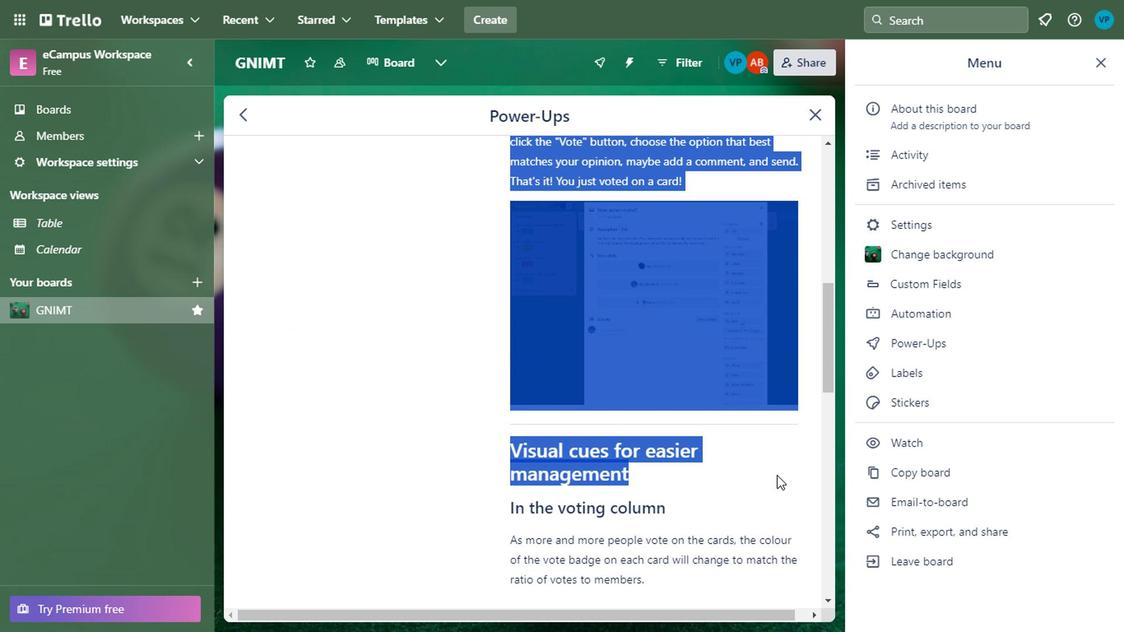 
Action: Mouse scrolled (792, 482) with delta (0, 0)
Screenshot: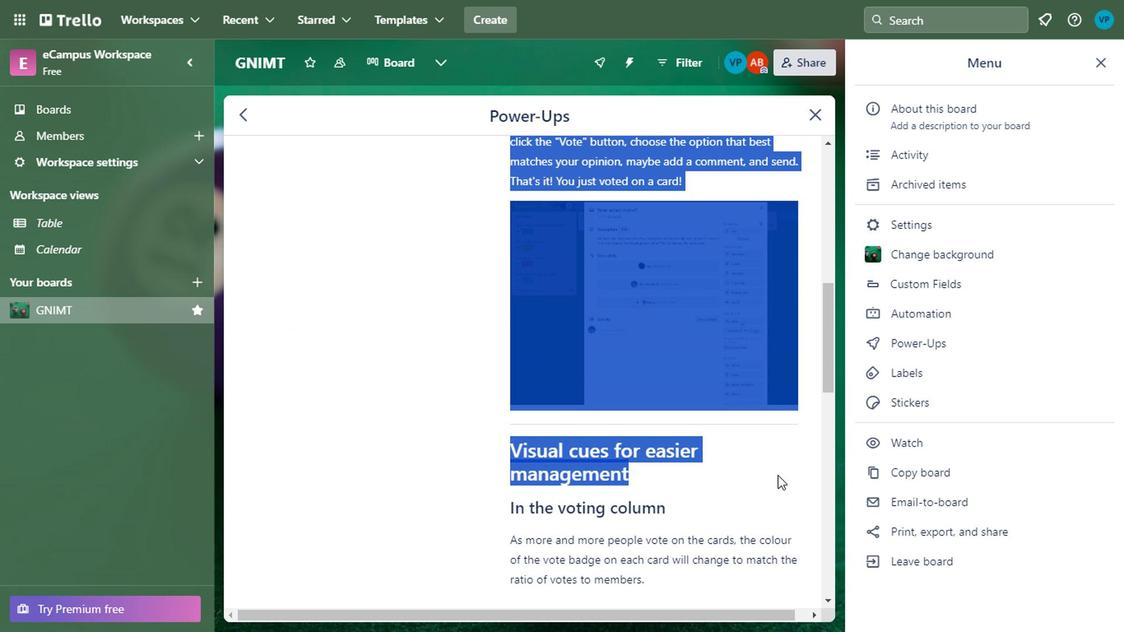 
Action: Mouse scrolled (792, 482) with delta (0, 0)
Screenshot: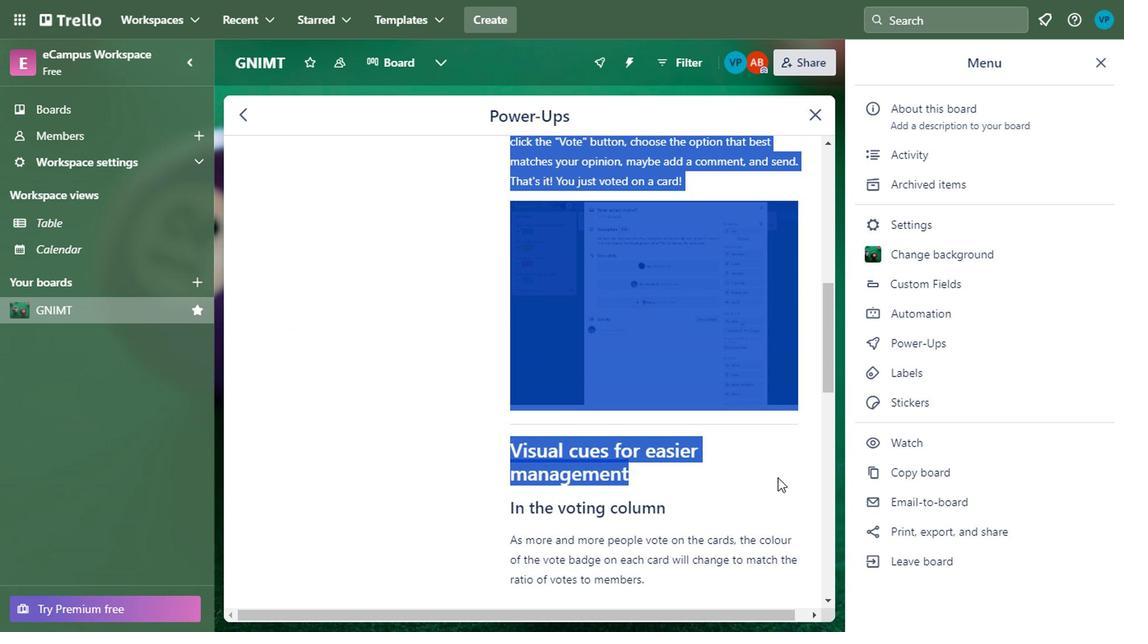 
Action: Mouse moved to (793, 483)
Screenshot: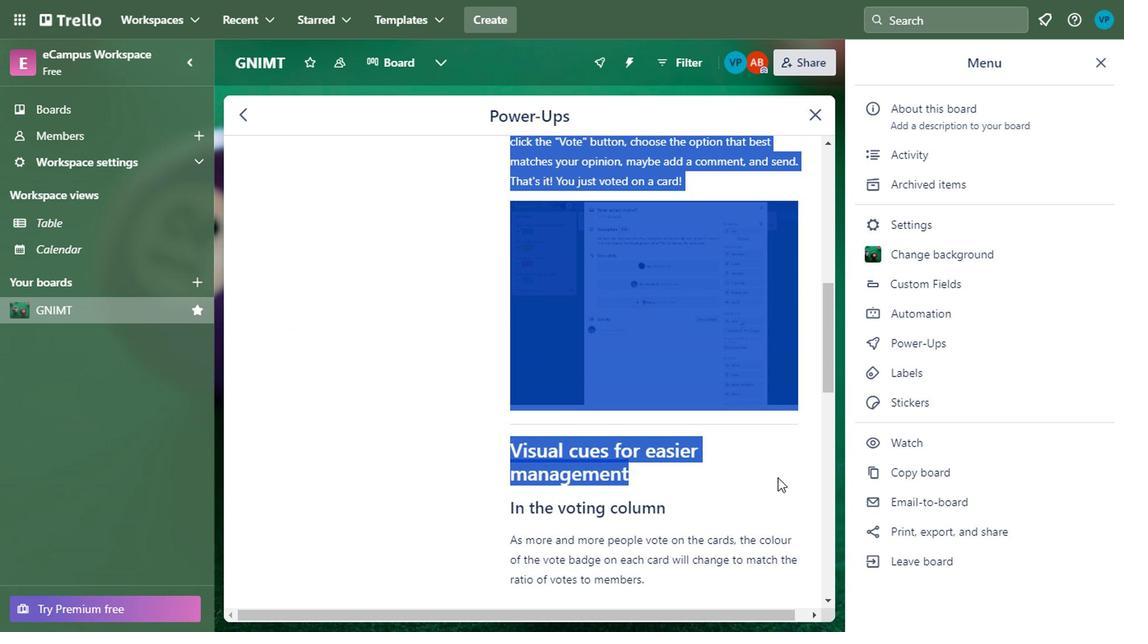 
Action: Mouse scrolled (793, 482) with delta (0, 0)
Screenshot: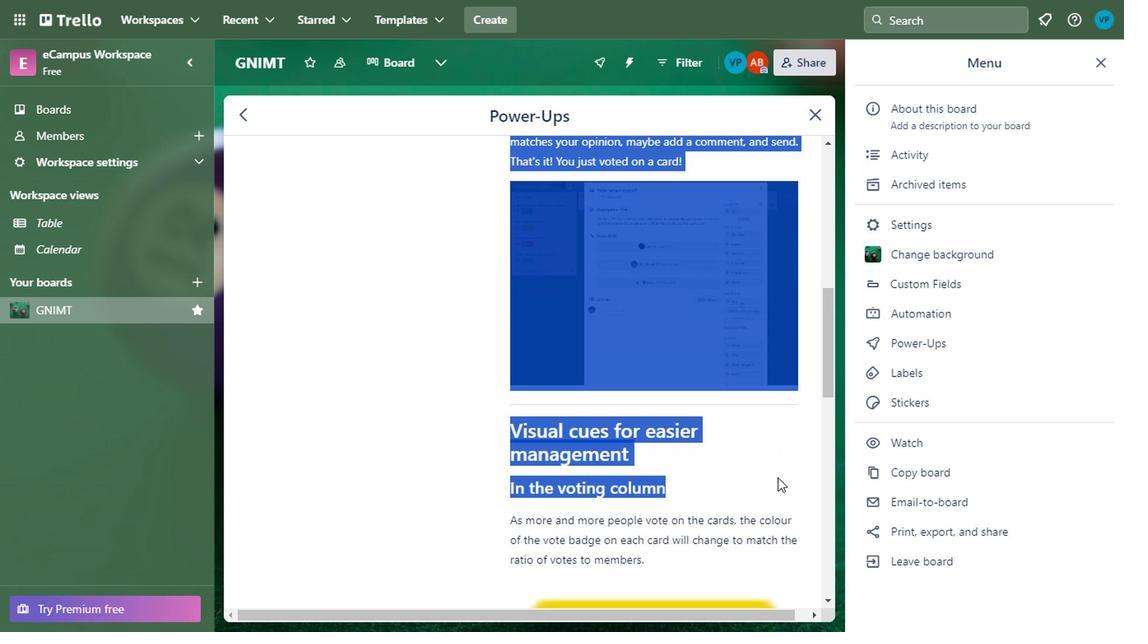 
Action: Mouse scrolled (793, 482) with delta (0, 0)
Screenshot: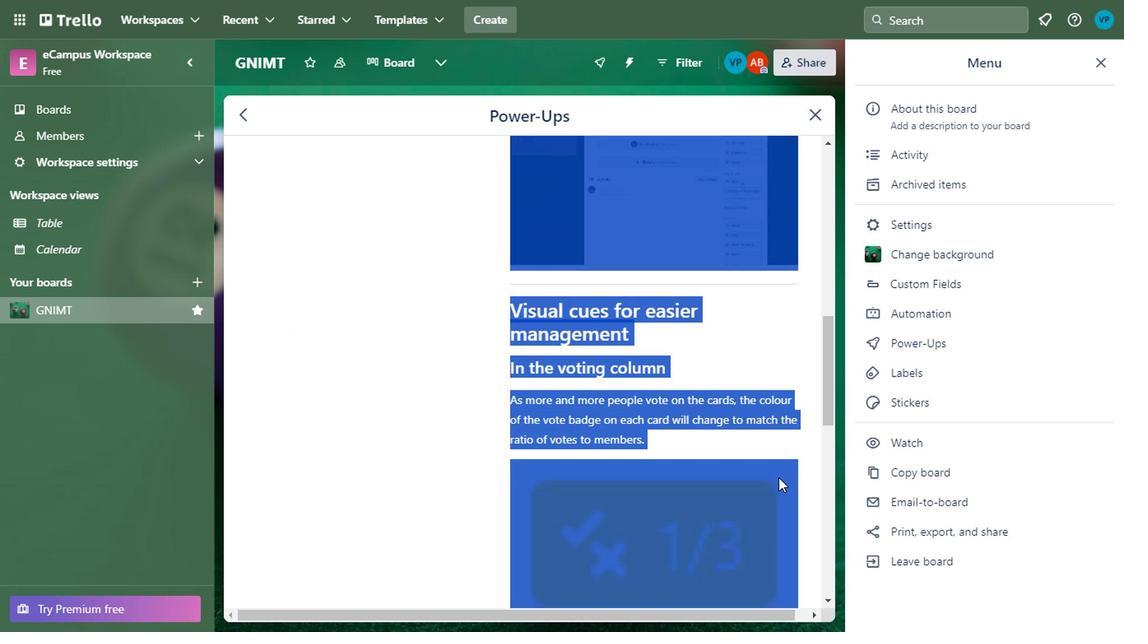 
Action: Mouse moved to (794, 483)
Screenshot: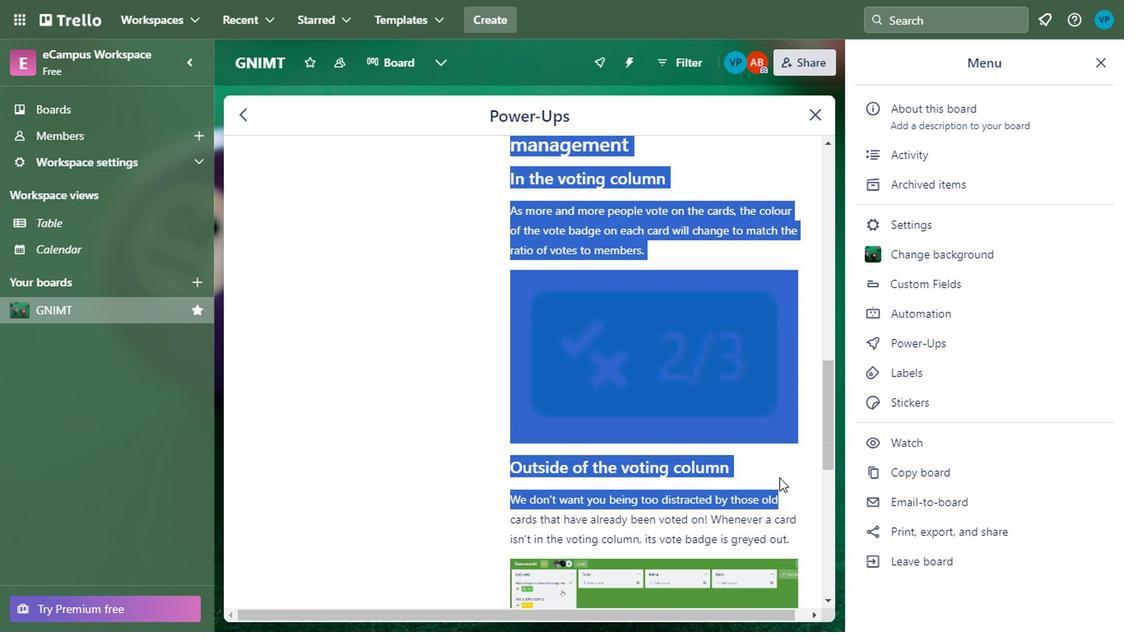 
Action: Mouse scrolled (794, 482) with delta (0, 0)
Screenshot: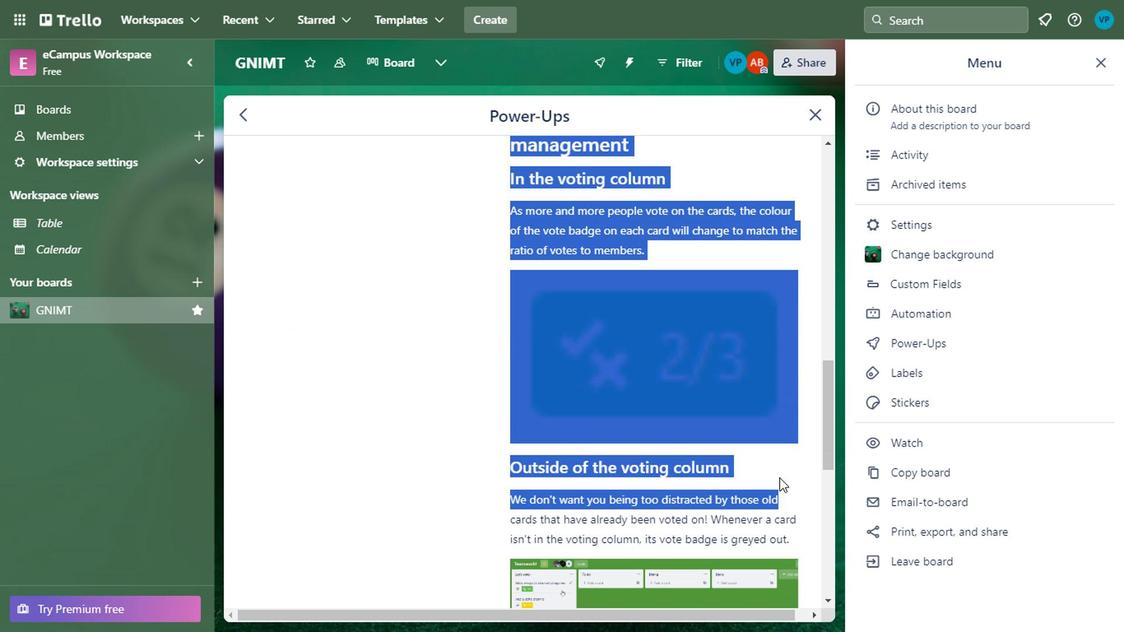 
Action: Mouse scrolled (794, 482) with delta (0, 0)
Screenshot: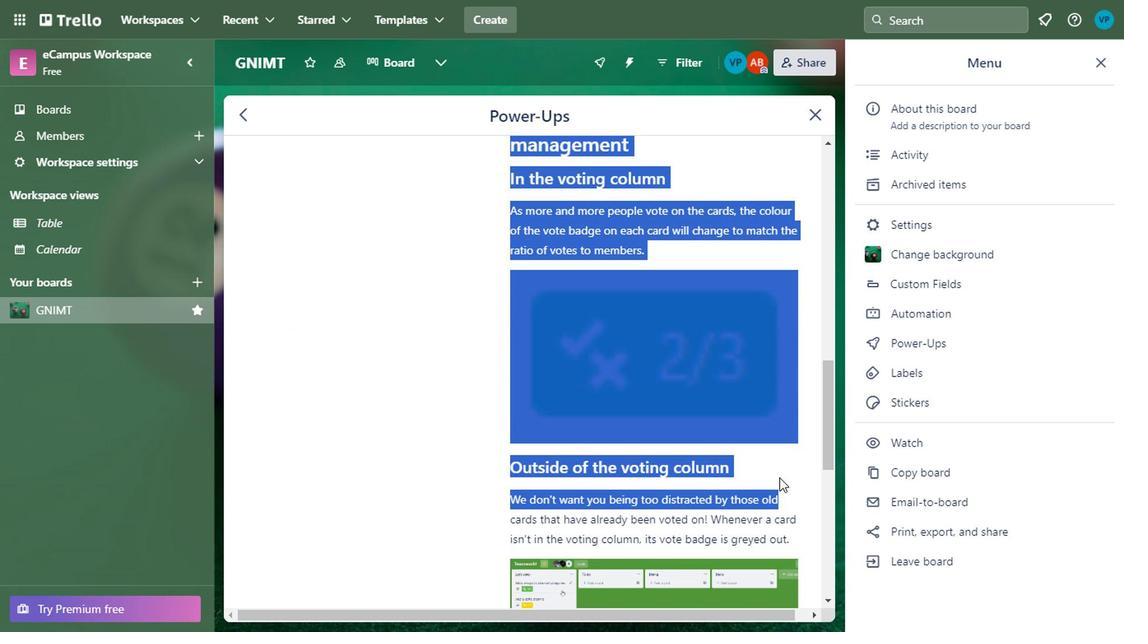 
Action: Mouse scrolled (794, 482) with delta (0, 0)
Screenshot: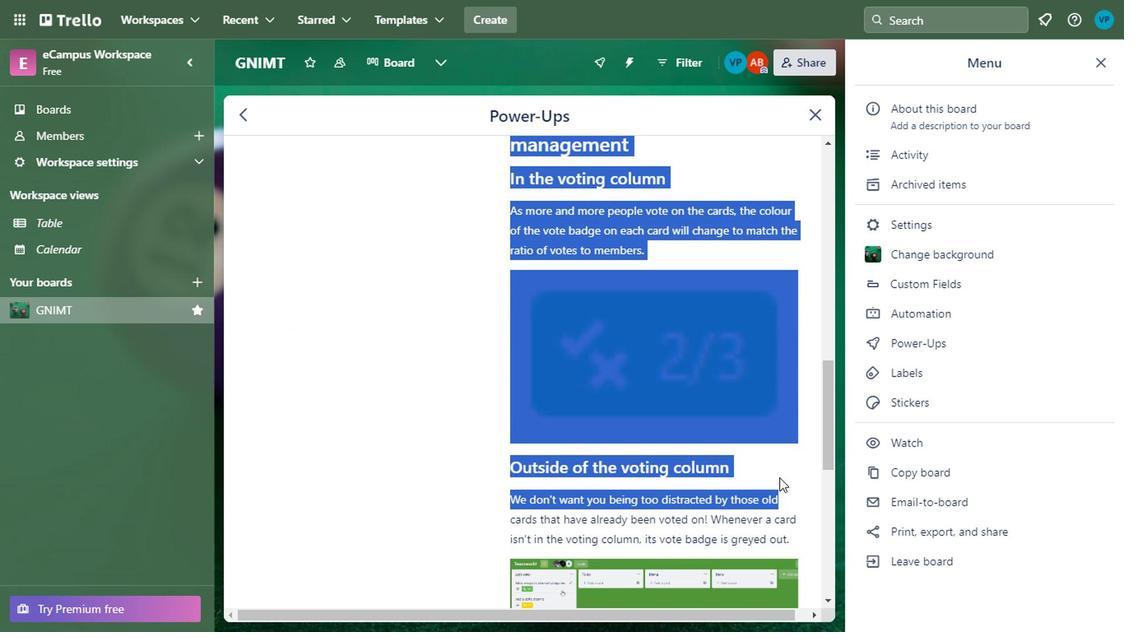 
Action: Mouse moved to (795, 483)
Screenshot: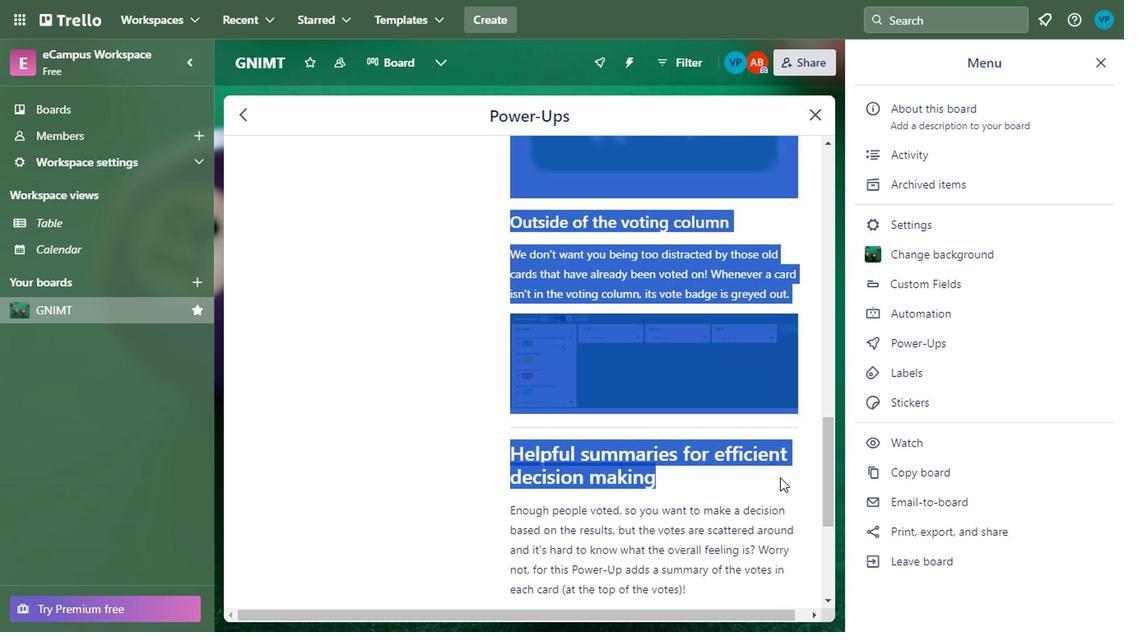 
Action: Mouse scrolled (795, 482) with delta (0, 0)
Screenshot: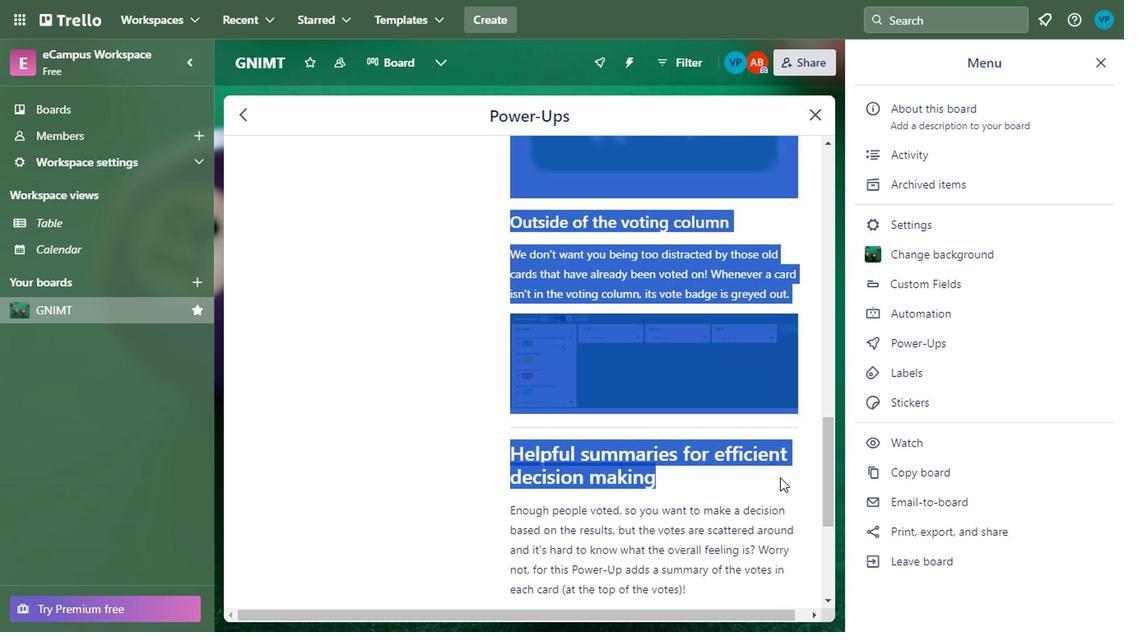 
Action: Mouse scrolled (795, 482) with delta (0, 0)
Screenshot: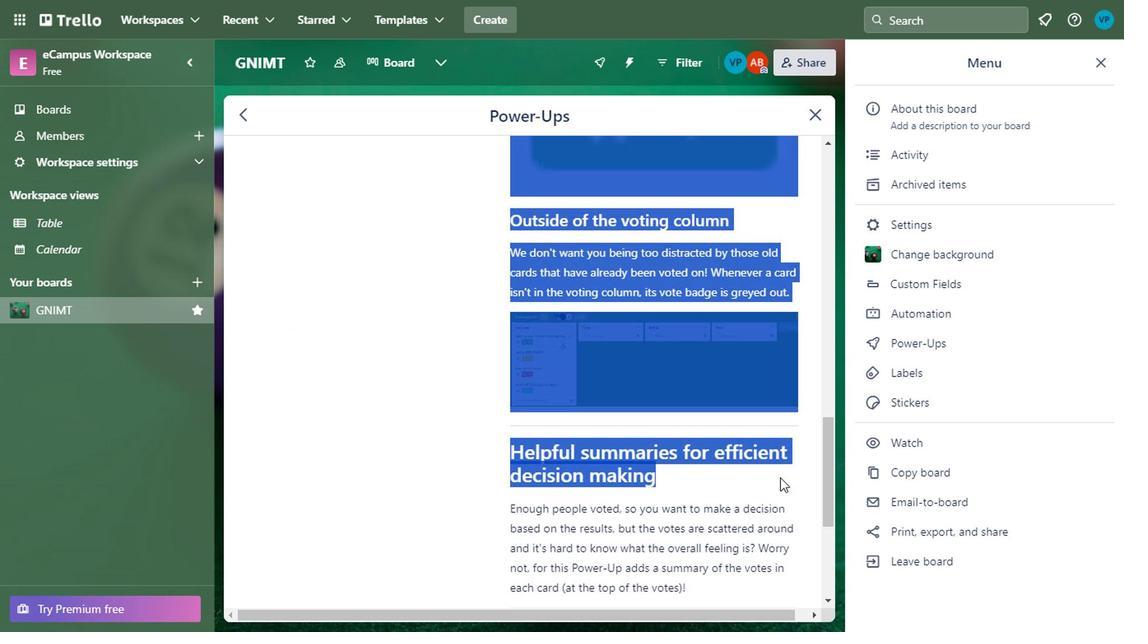 
Action: Mouse moved to (795, 483)
Screenshot: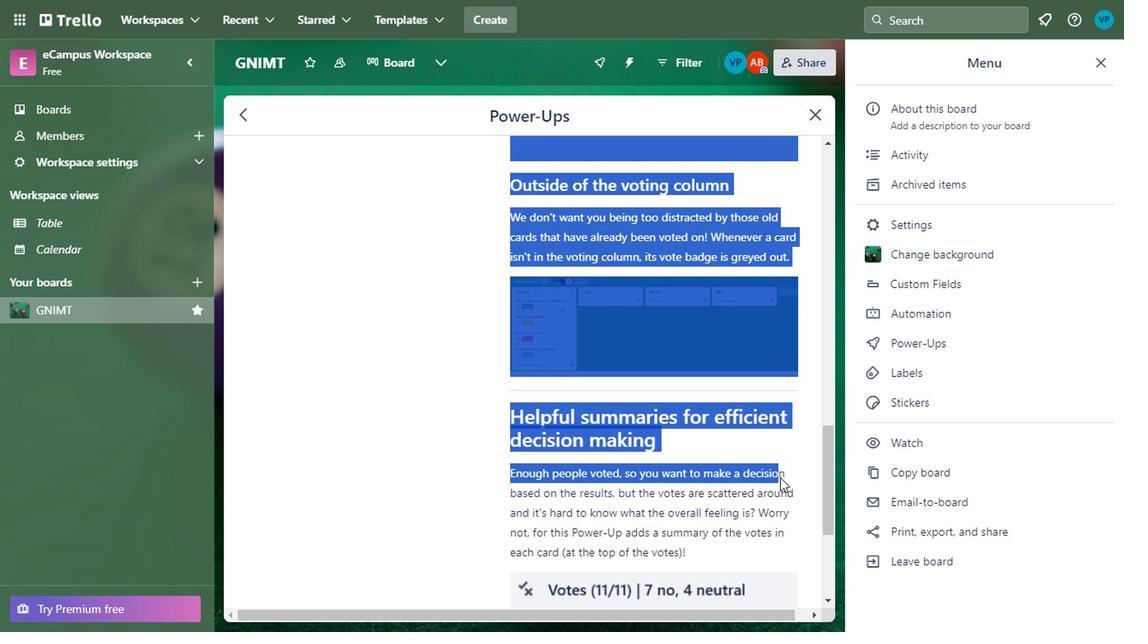 
Action: Mouse scrolled (795, 482) with delta (0, 0)
Screenshot: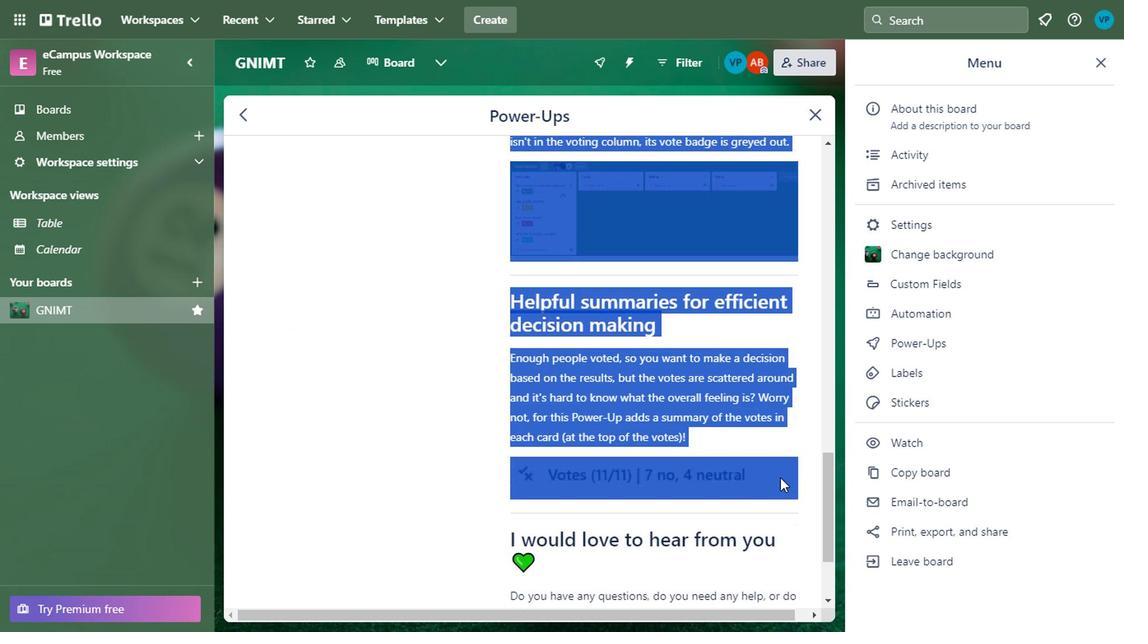 
Action: Mouse scrolled (795, 482) with delta (0, 0)
Screenshot: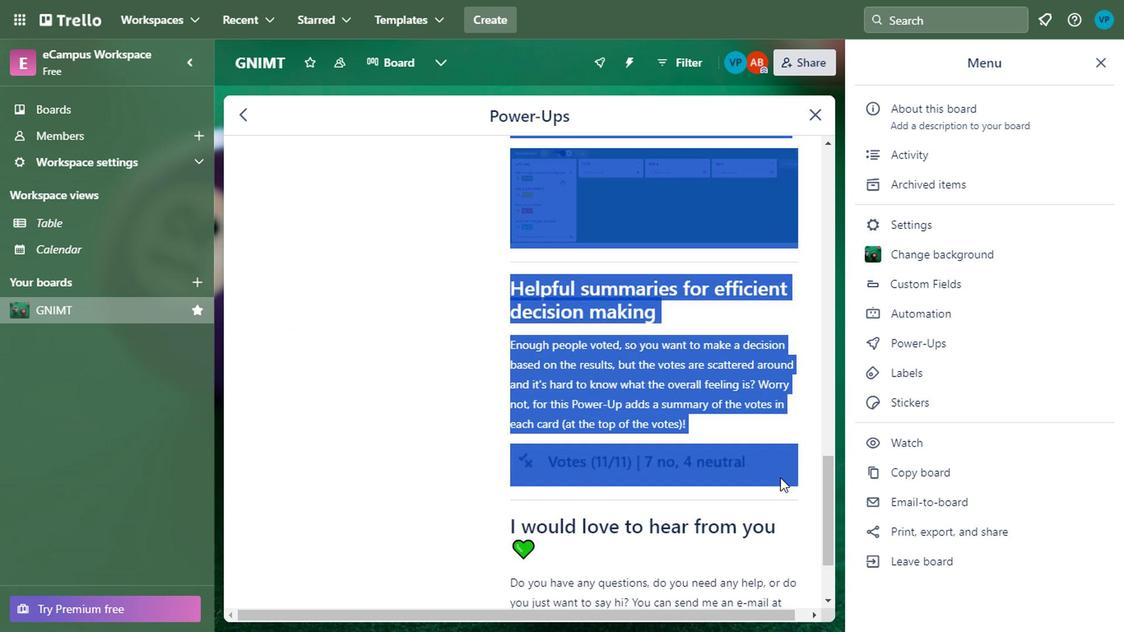 
Action: Mouse moved to (795, 483)
Screenshot: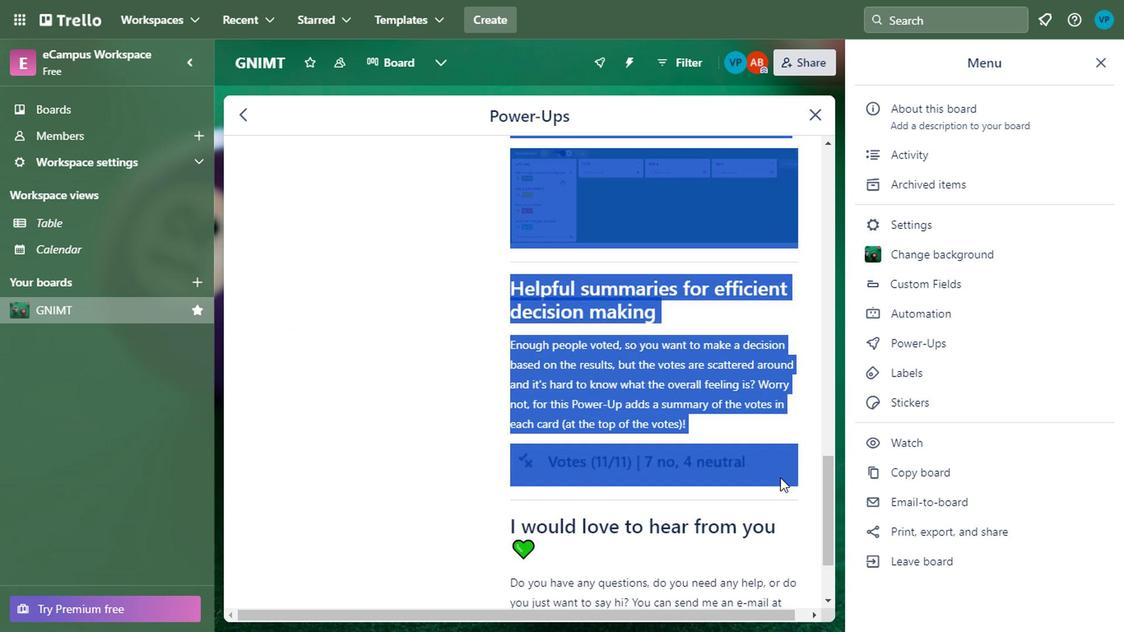 
Action: Mouse scrolled (795, 482) with delta (0, 0)
Screenshot: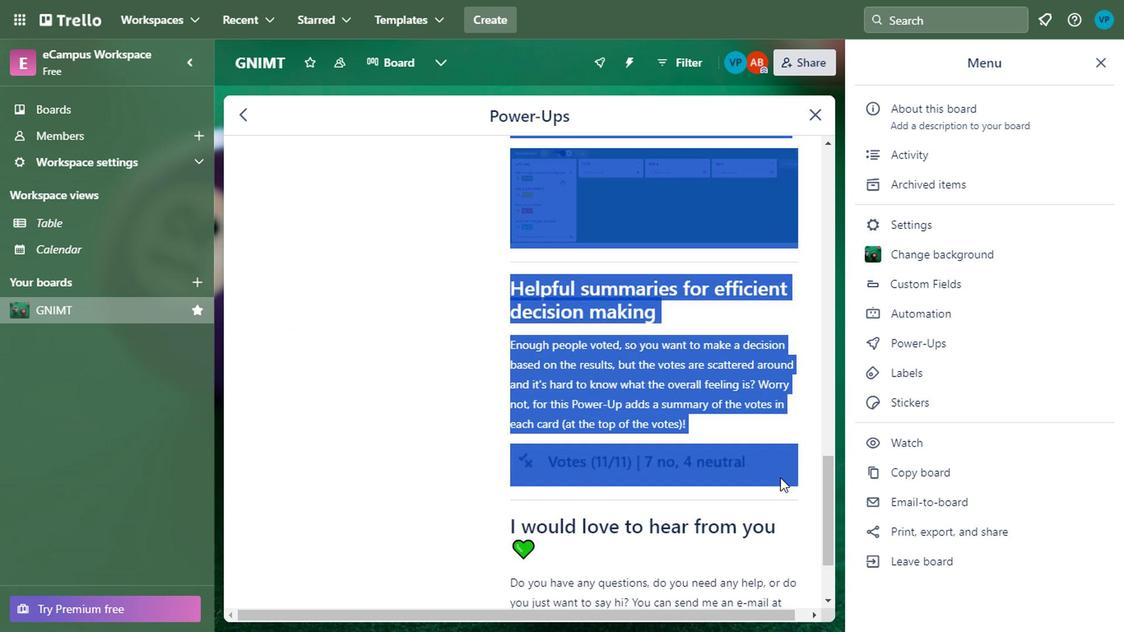 
Action: Mouse moved to (796, 484)
Screenshot: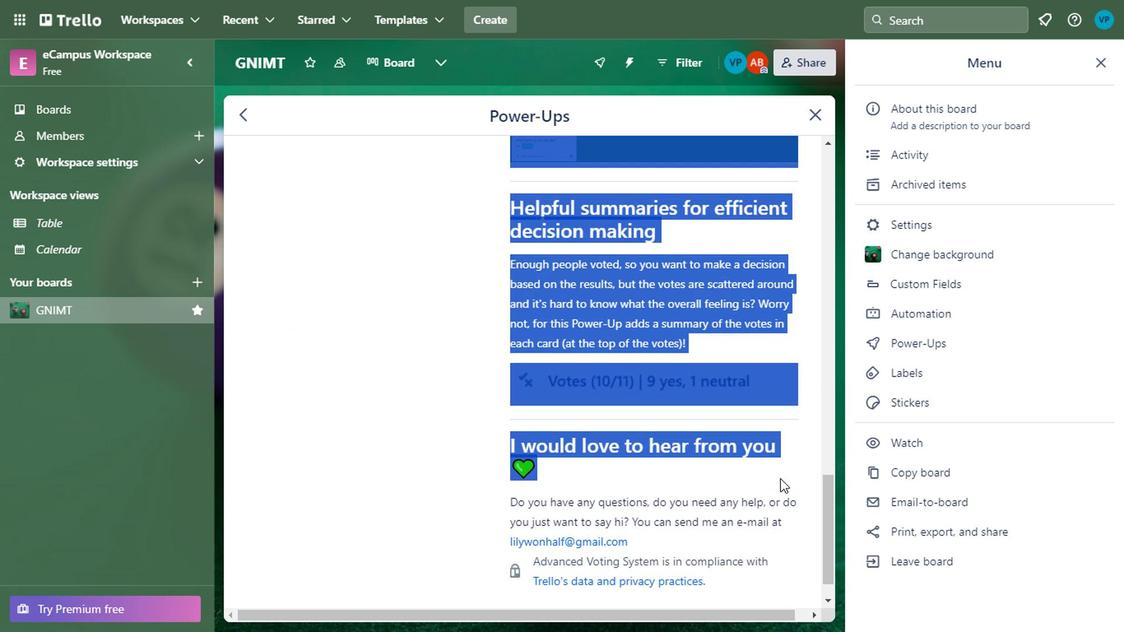 
Action: Mouse scrolled (796, 483) with delta (0, -1)
Screenshot: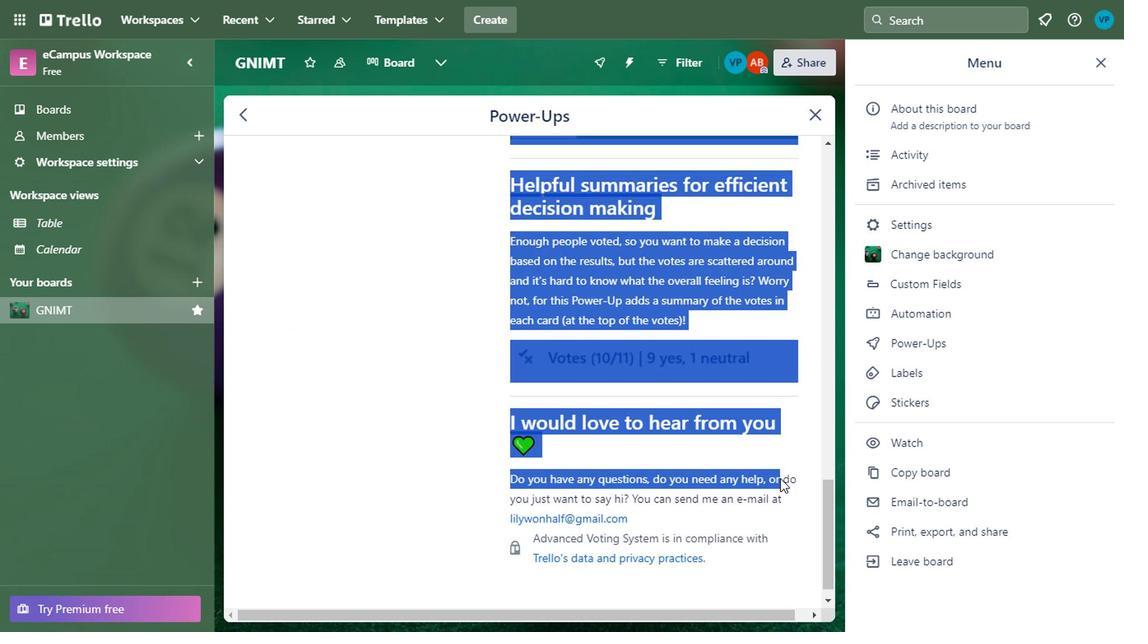 
Action: Mouse moved to (796, 486)
Screenshot: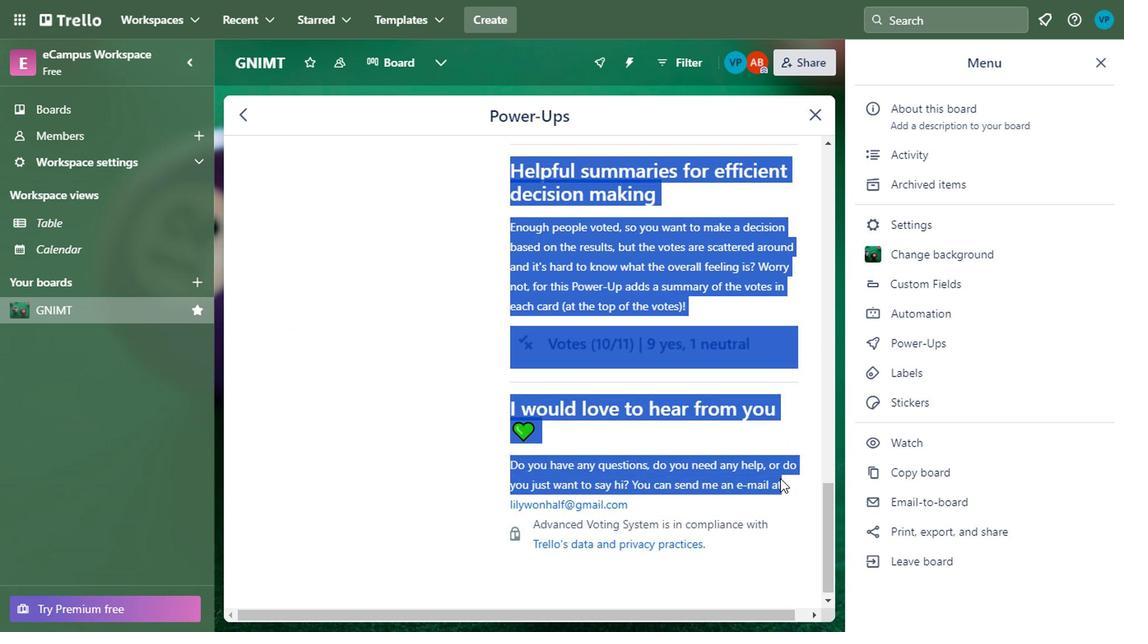 
Action: Mouse scrolled (796, 485) with delta (0, -1)
Screenshot: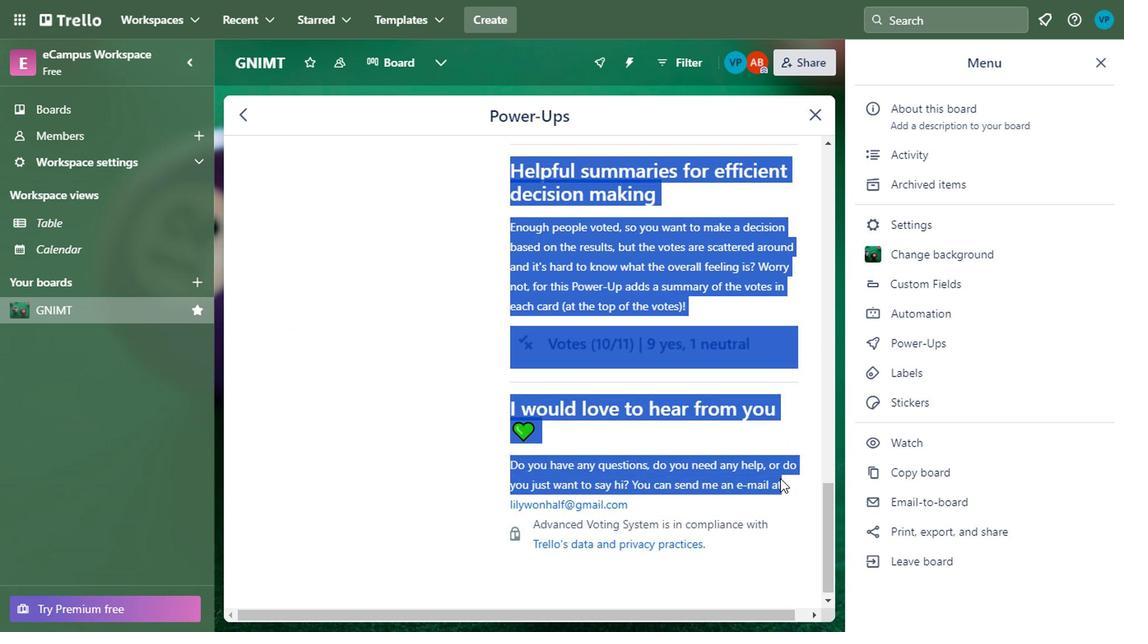 
Action: Mouse scrolled (796, 485) with delta (0, -1)
Screenshot: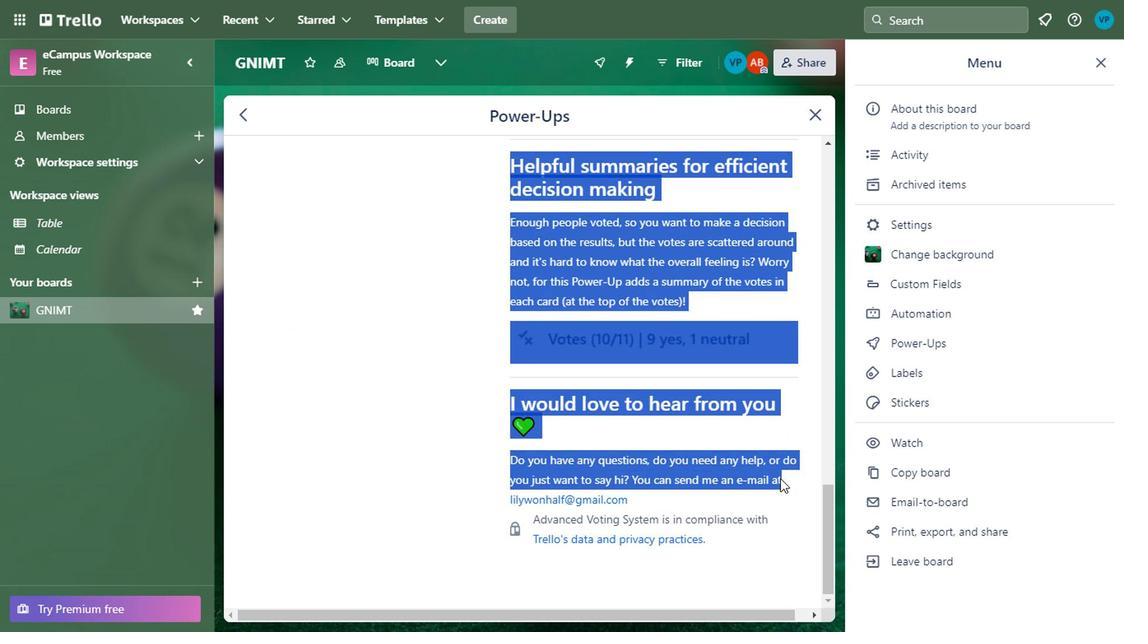 
Action: Mouse moved to (802, 483)
Screenshot: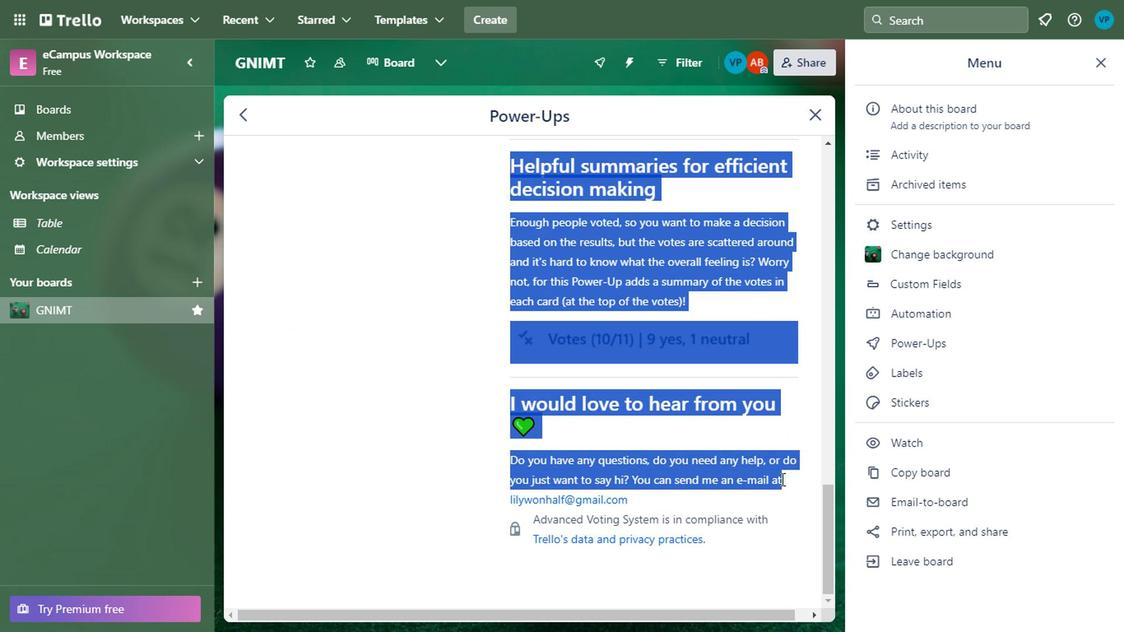 
Action: Mouse scrolled (802, 483) with delta (0, 0)
Screenshot: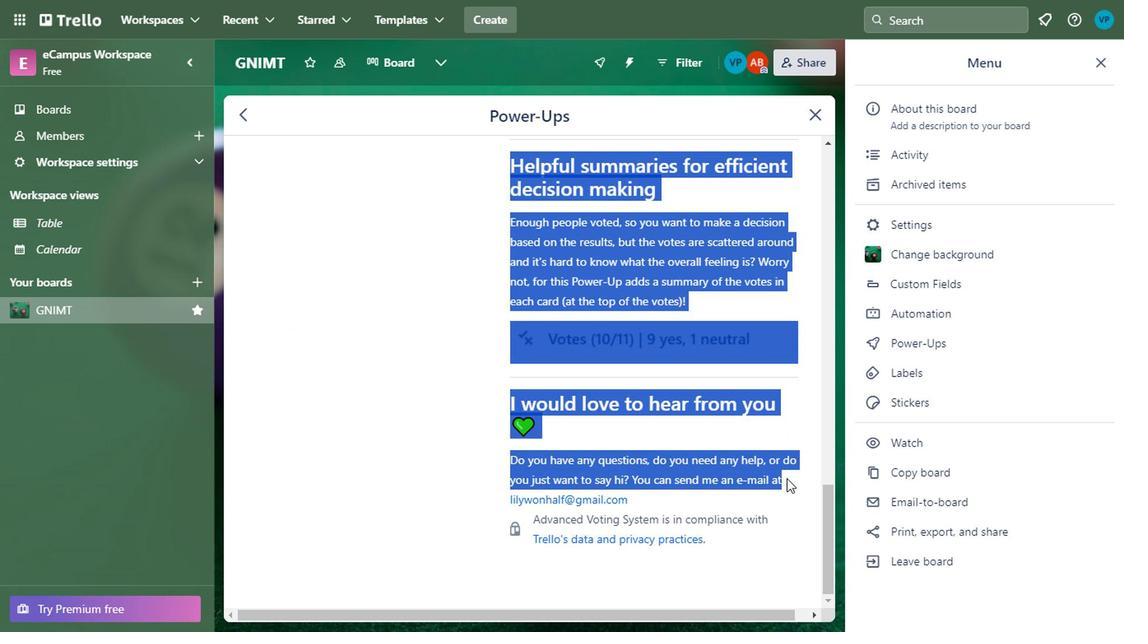 
Action: Mouse moved to (802, 483)
Screenshot: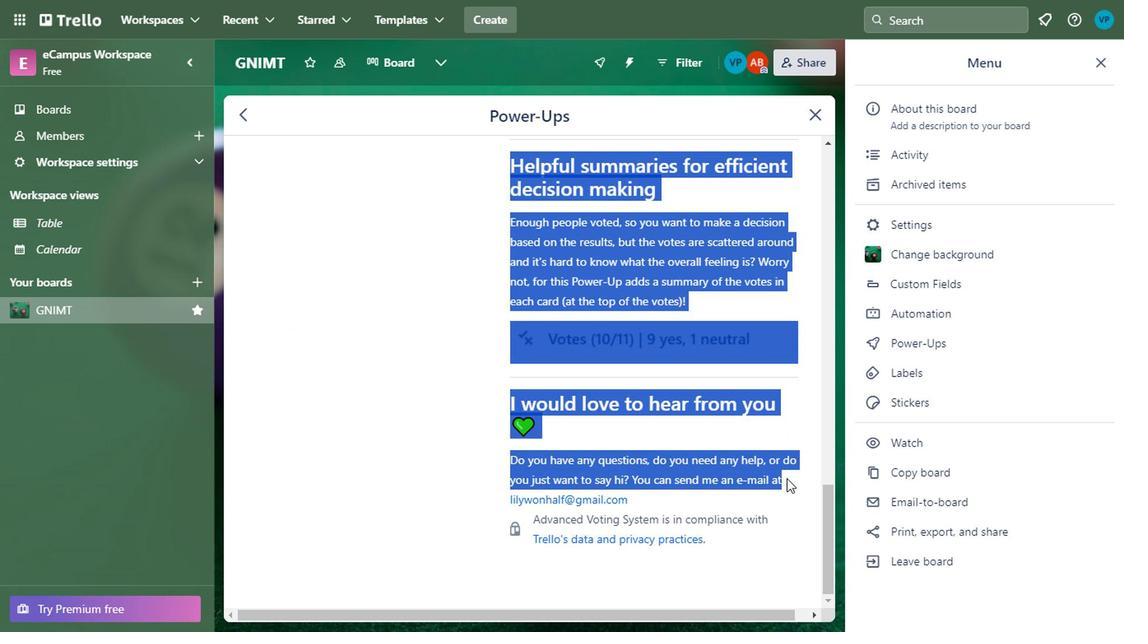 
Action: Mouse scrolled (802, 483) with delta (0, 0)
Screenshot: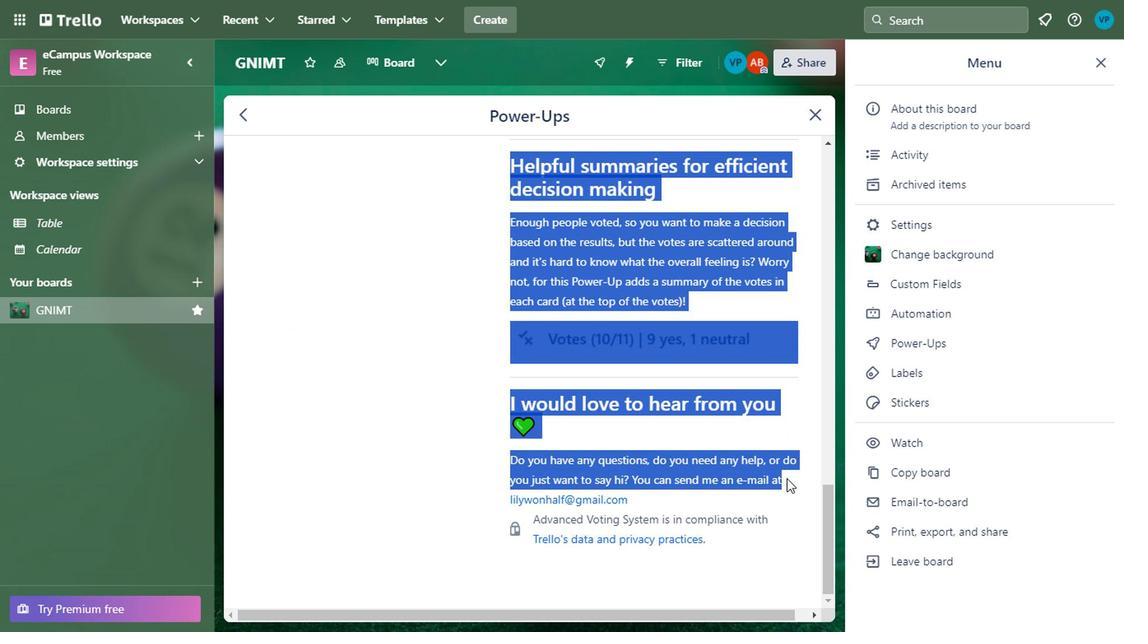 
Action: Mouse scrolled (802, 483) with delta (0, 0)
Screenshot: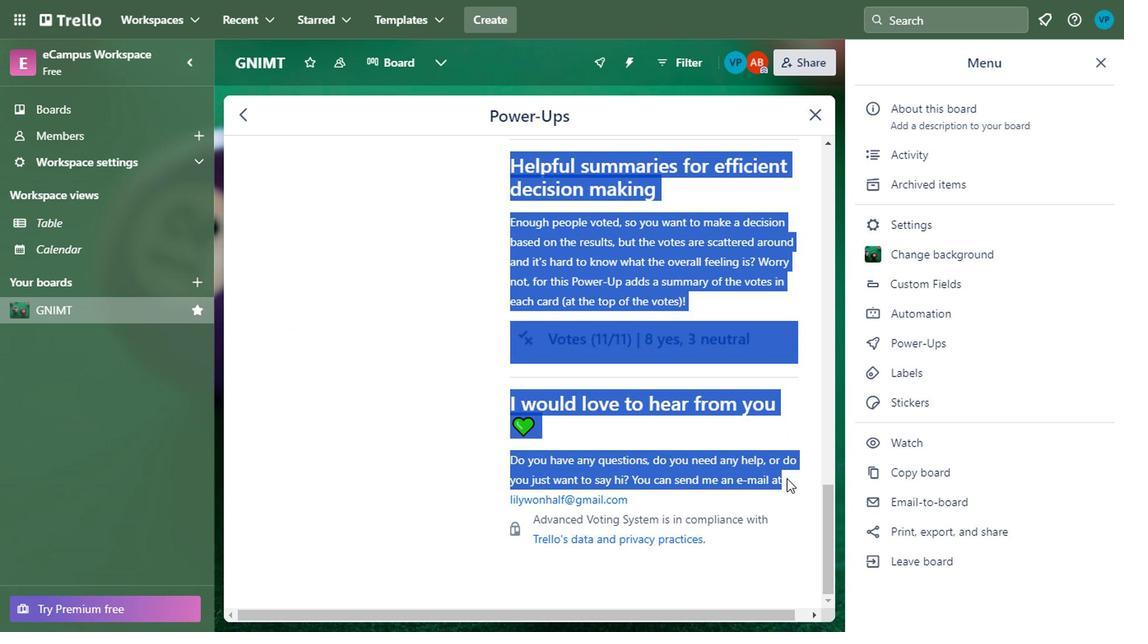 
Action: Mouse scrolled (802, 483) with delta (0, 0)
Screenshot: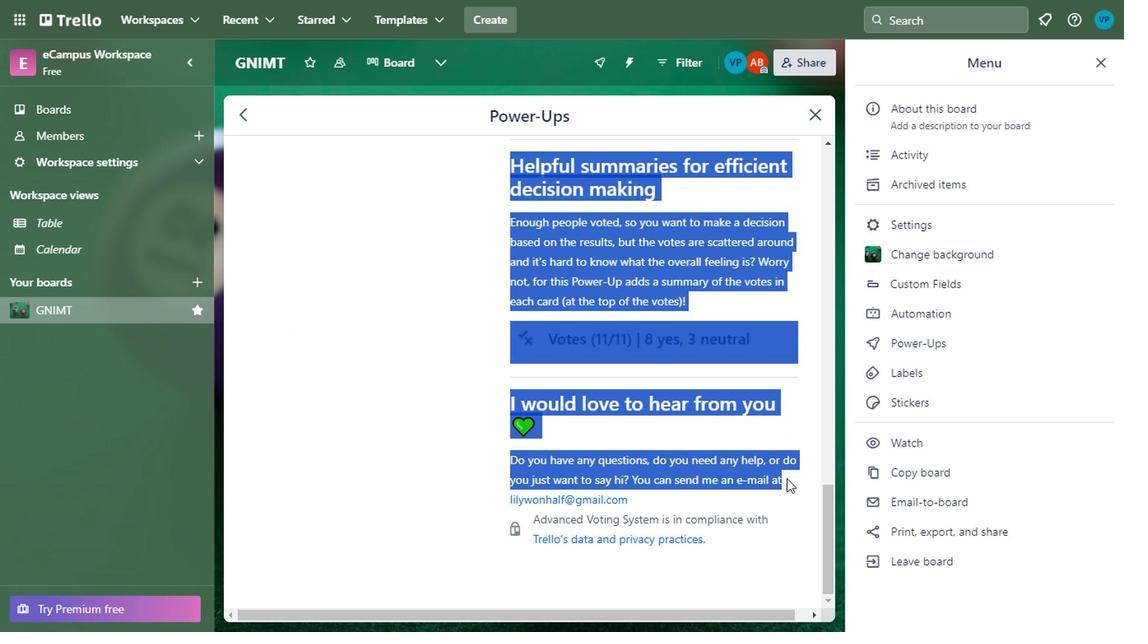 
Action: Mouse moved to (240, 124)
Screenshot: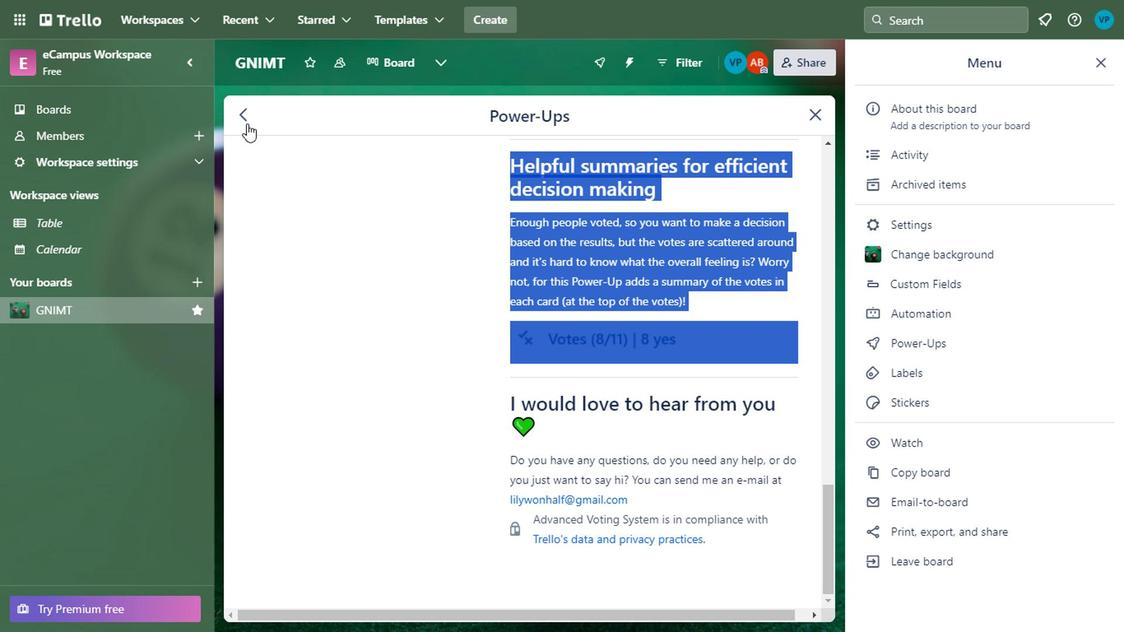 
Action: Mouse pressed left at (240, 124)
Screenshot: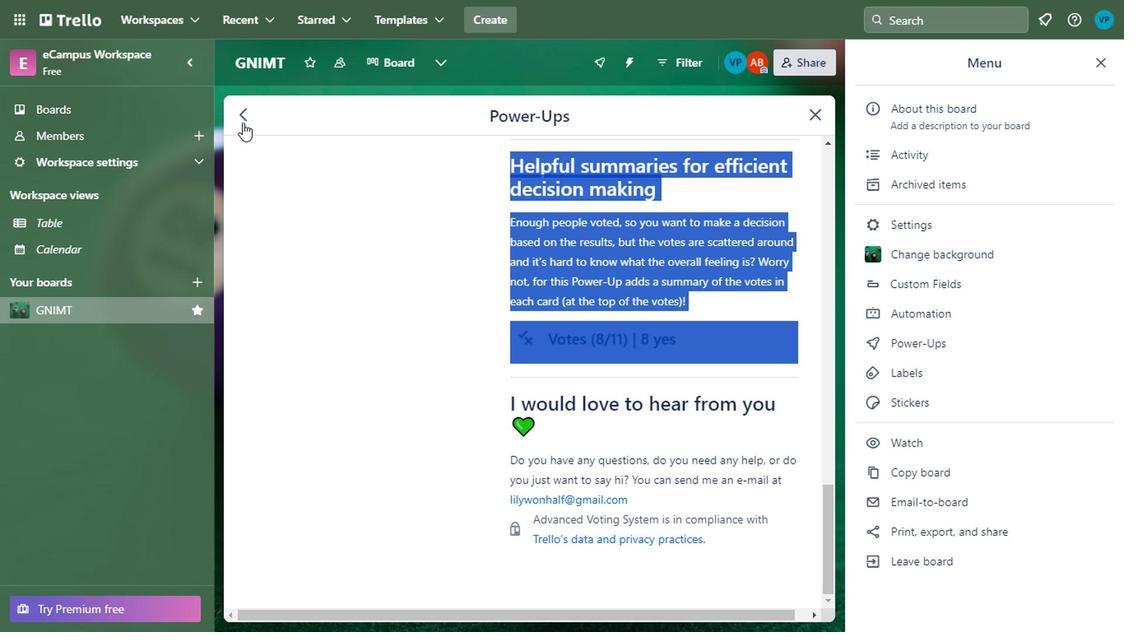 
Action: Mouse moved to (240, 111)
Screenshot: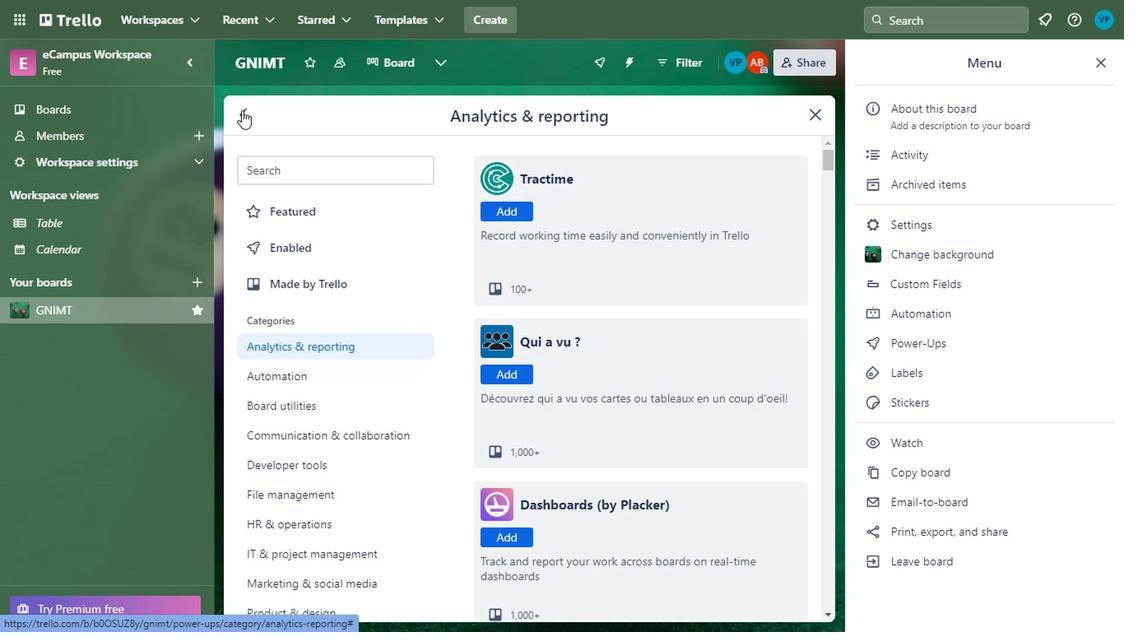 
Action: Mouse pressed left at (240, 111)
Screenshot: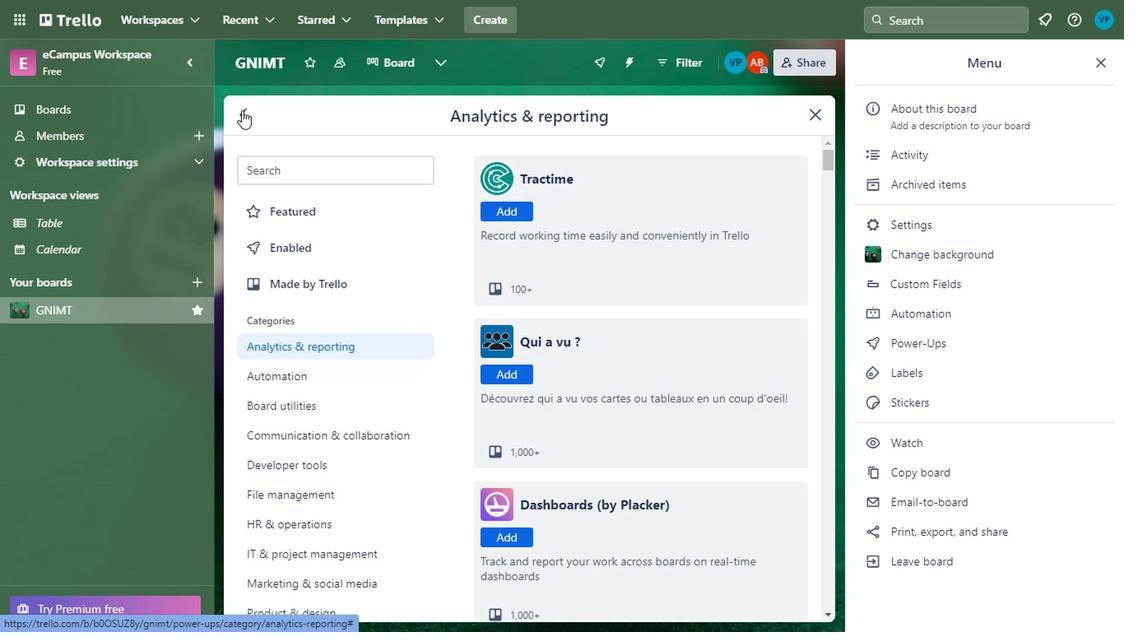 
Action: Mouse moved to (376, 350)
Screenshot: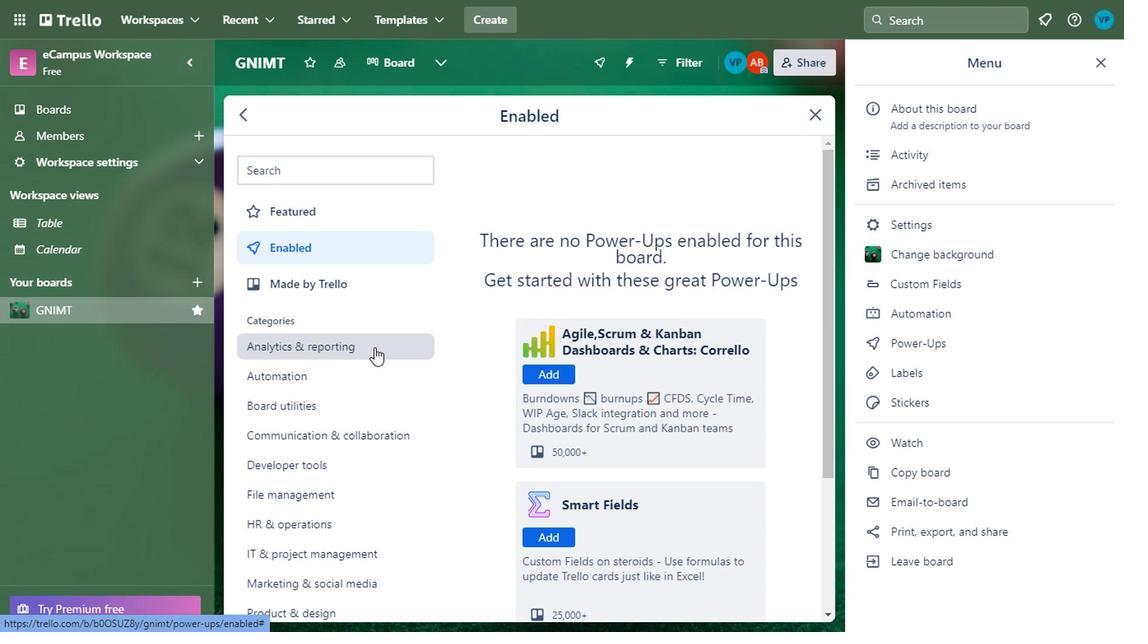 
Action: Mouse pressed left at (376, 350)
Screenshot: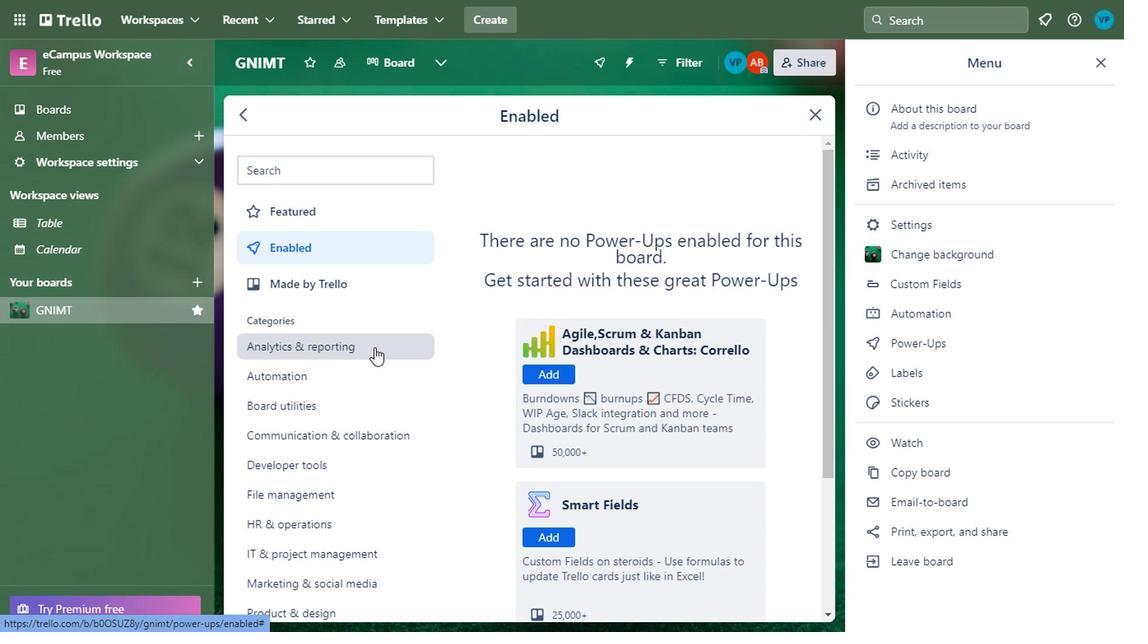 
Action: Mouse moved to (574, 364)
Screenshot: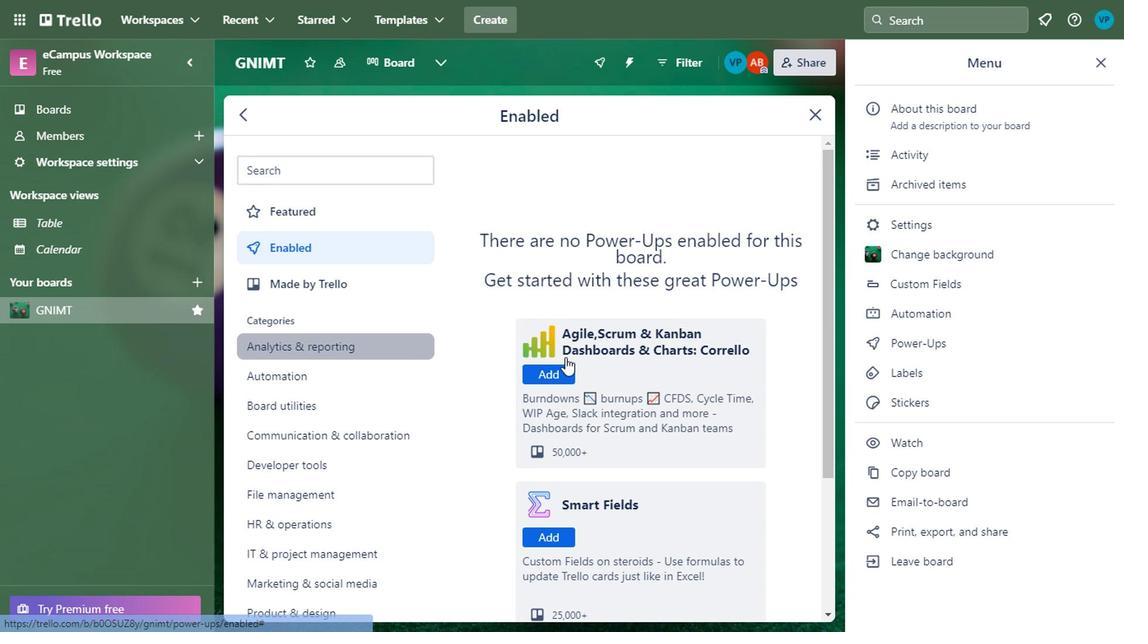 
Action: Mouse scrolled (574, 364) with delta (0, 0)
Screenshot: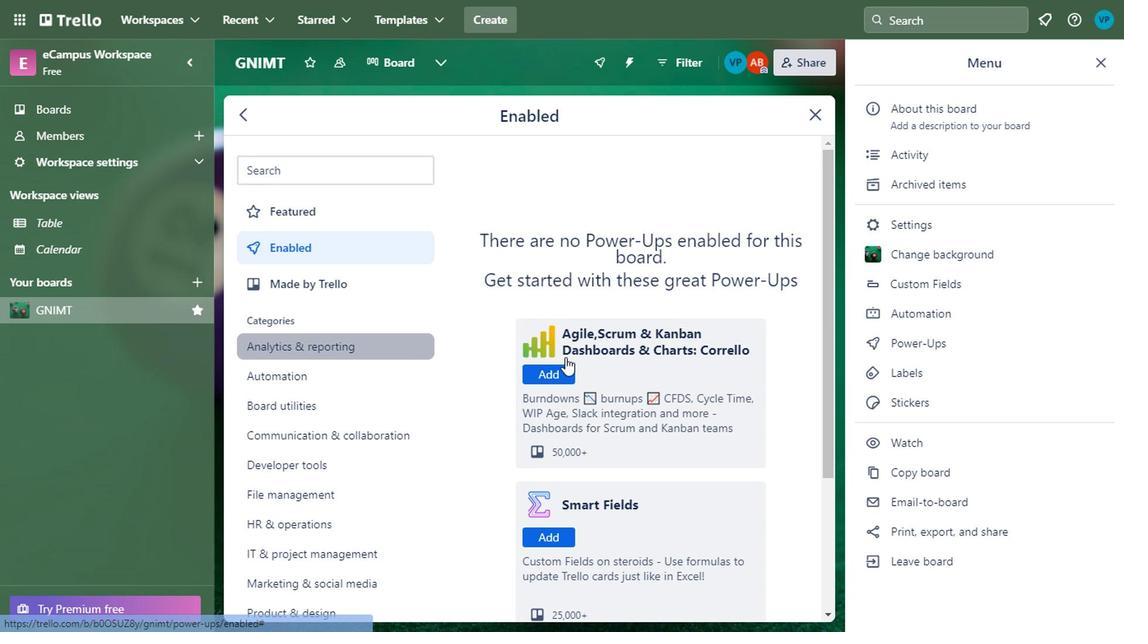 
Action: Mouse moved to (576, 366)
Screenshot: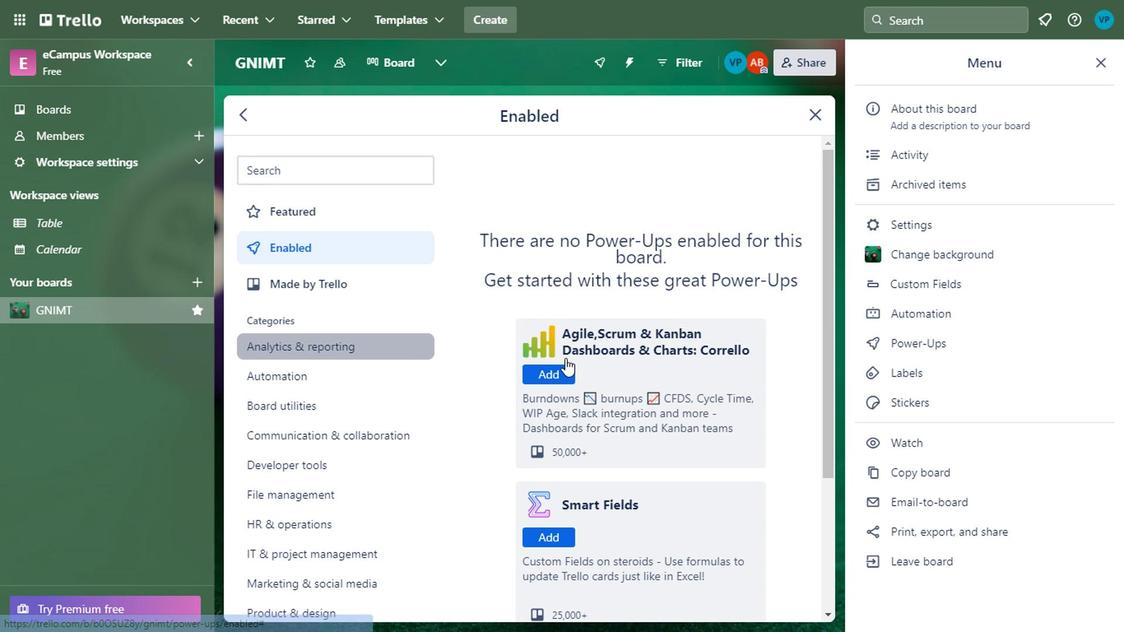
Action: Mouse scrolled (576, 366) with delta (0, 0)
Screenshot: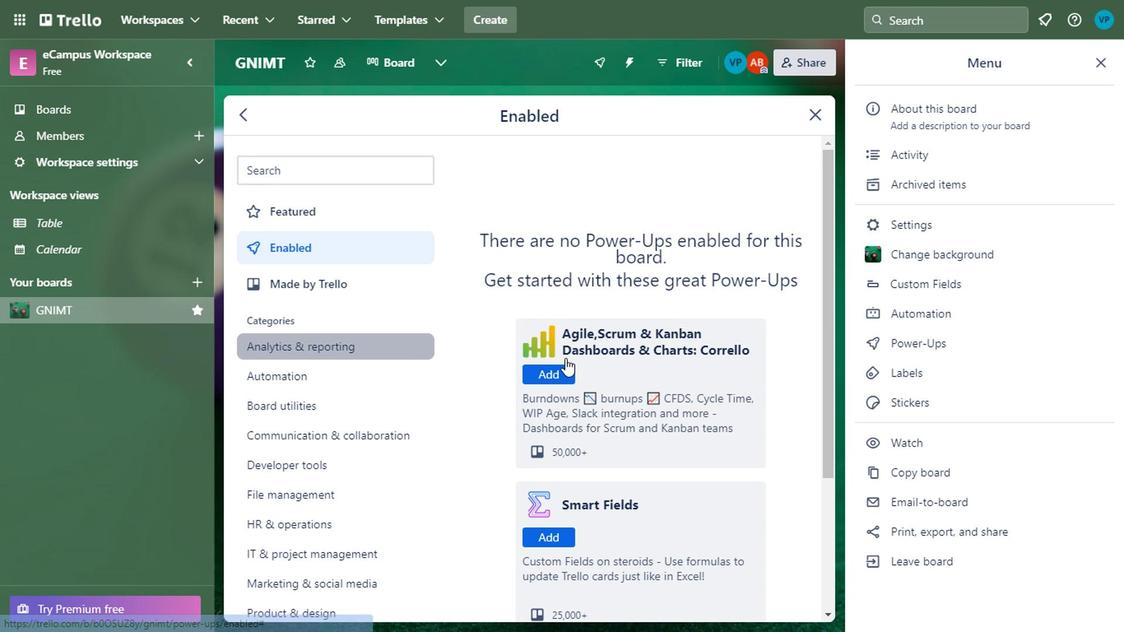 
Action: Mouse moved to (577, 368)
Screenshot: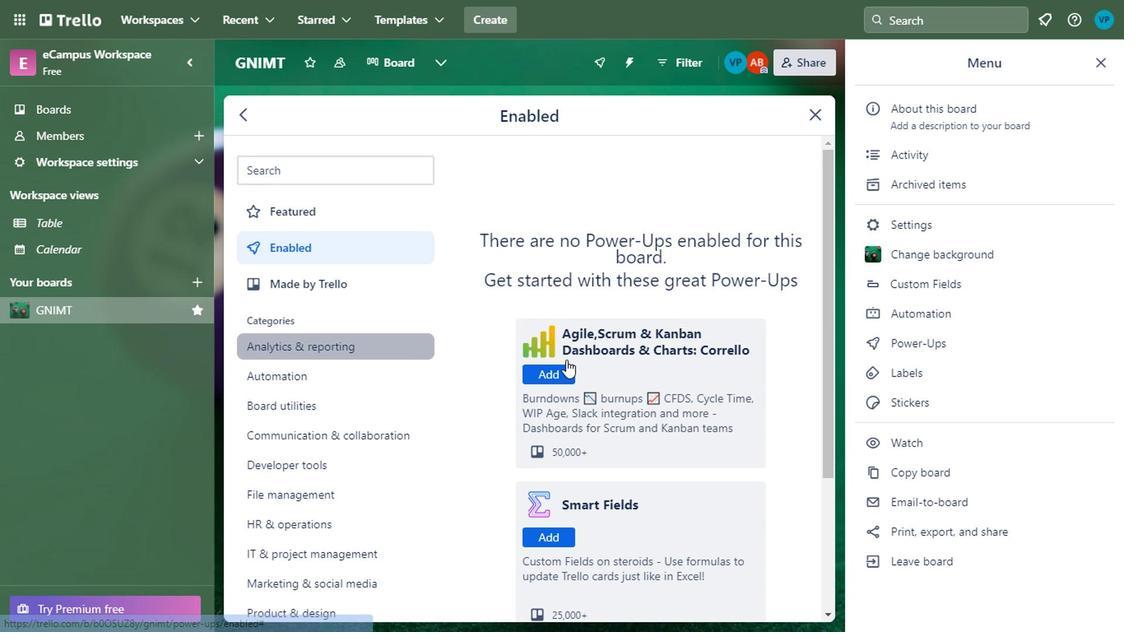 
Action: Mouse scrolled (577, 367) with delta (0, -1)
Screenshot: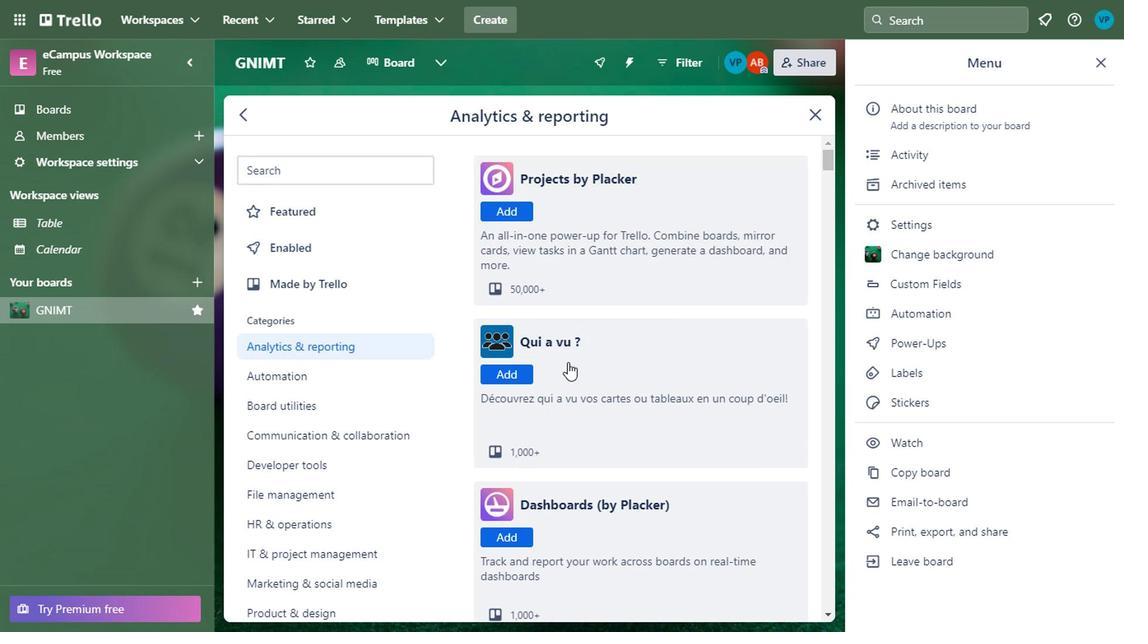 
Action: Mouse moved to (608, 460)
Screenshot: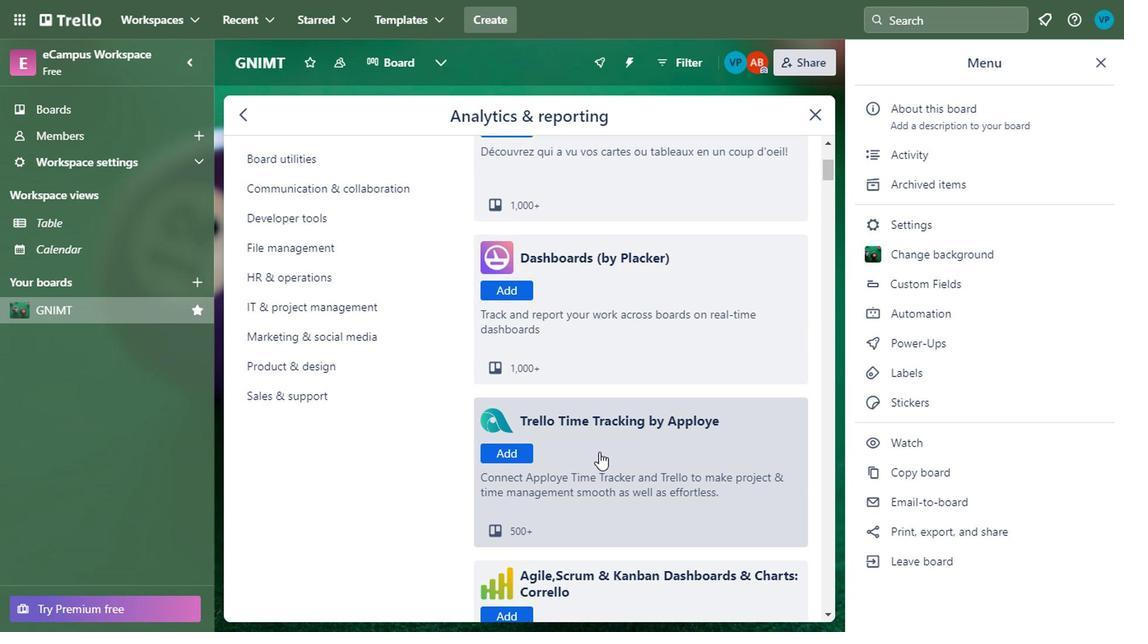 
Action: Mouse pressed left at (608, 460)
Screenshot: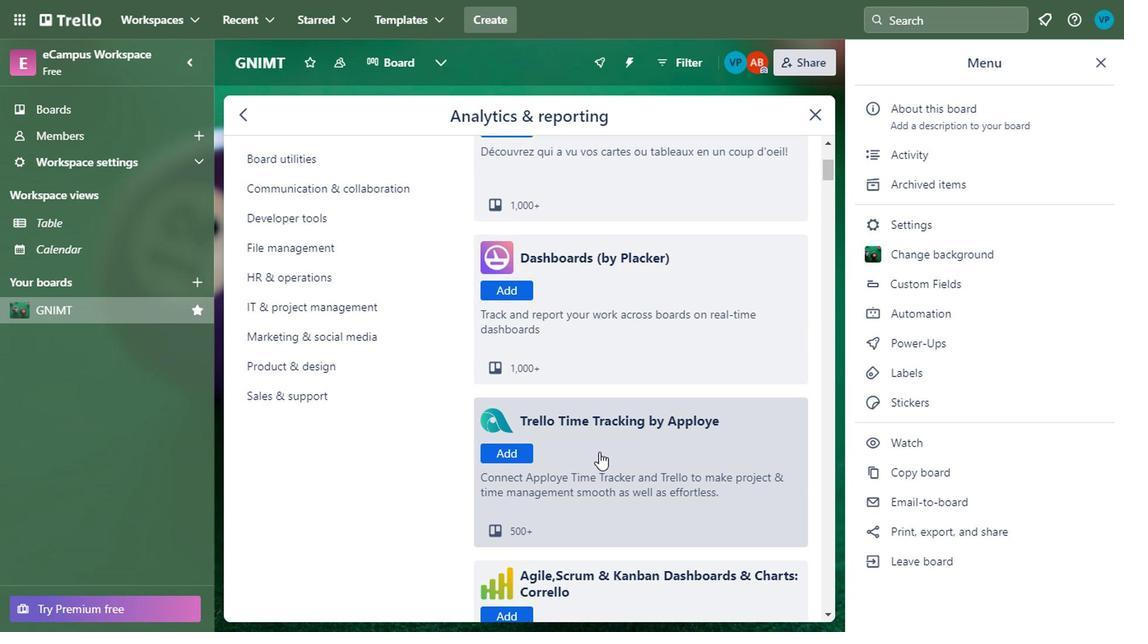 
Action: Mouse moved to (519, 309)
Screenshot: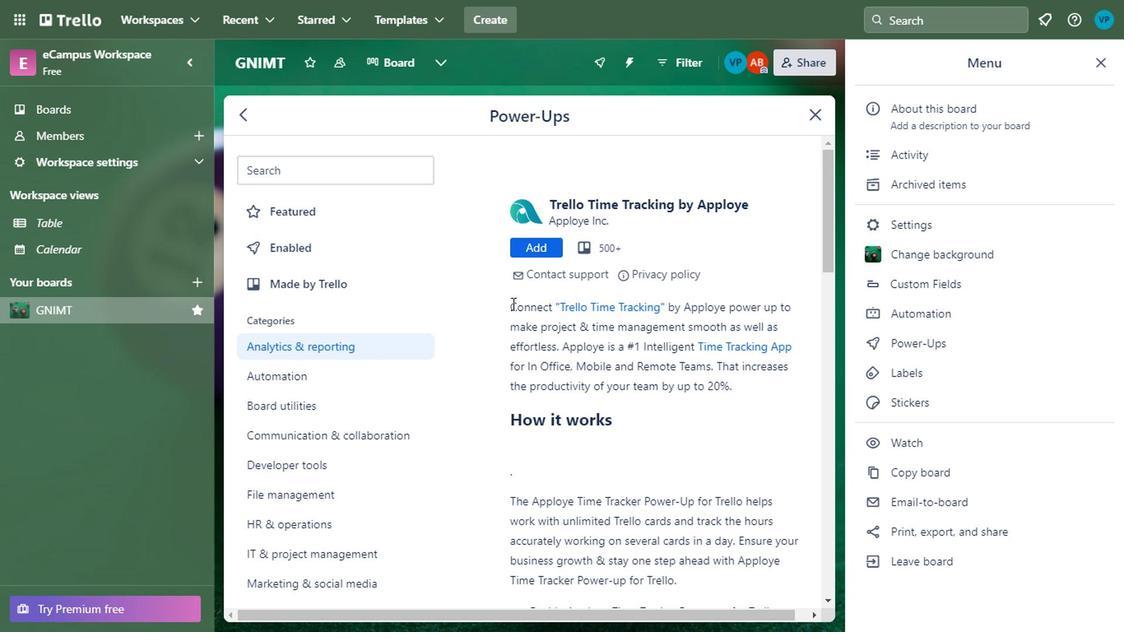 
Action: Mouse pressed left at (519, 309)
Screenshot: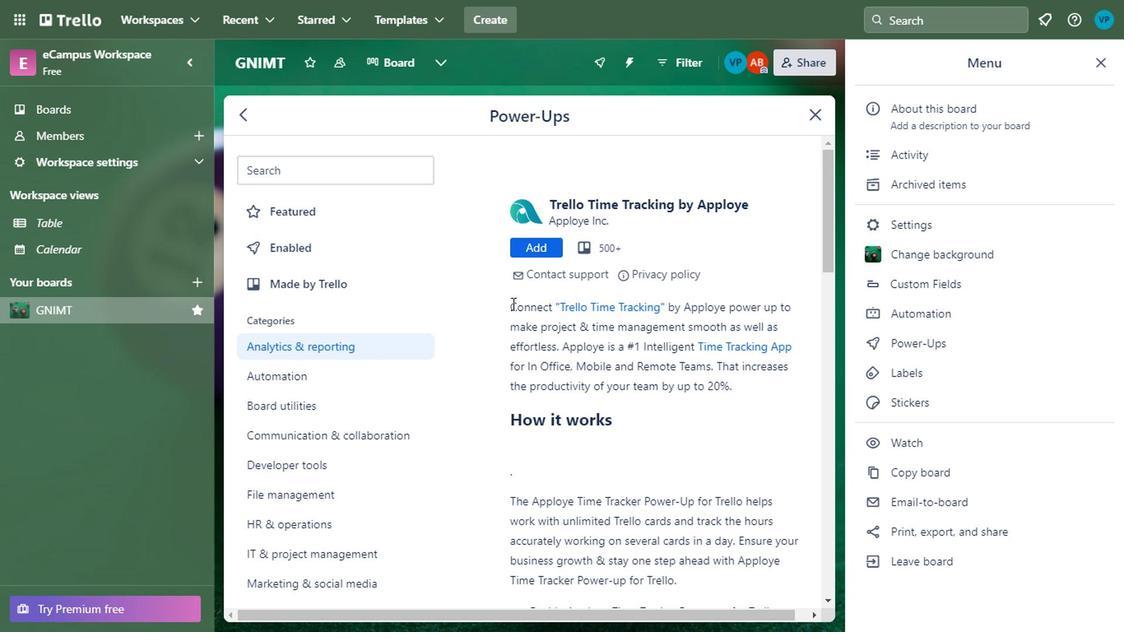 
Action: Mouse moved to (740, 388)
Screenshot: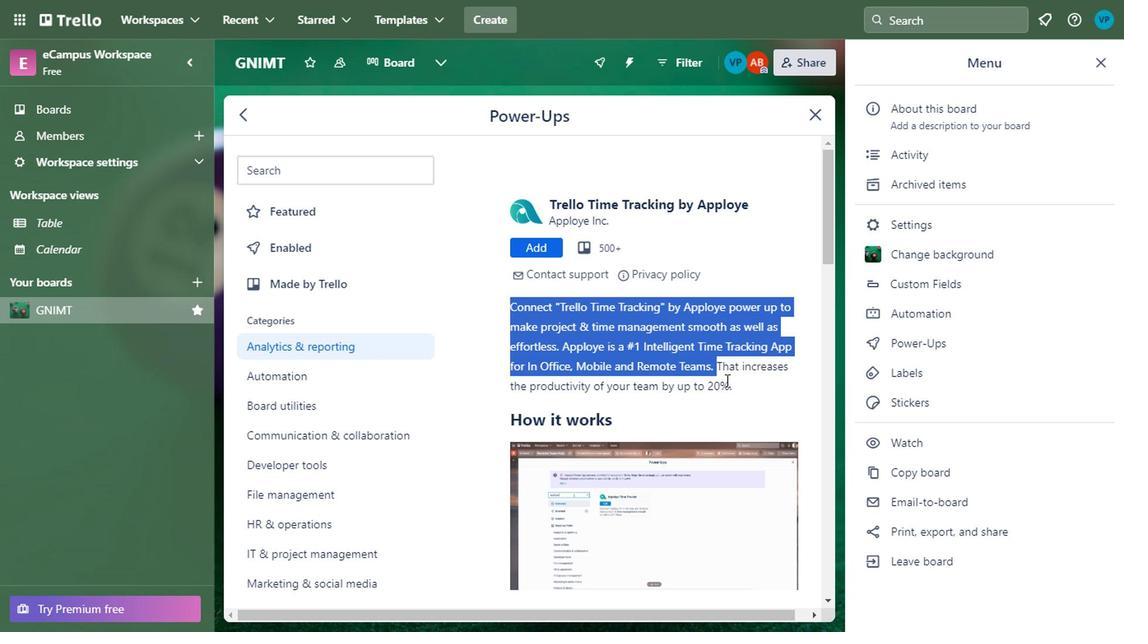
Action: Mouse scrolled (740, 387) with delta (0, 0)
Screenshot: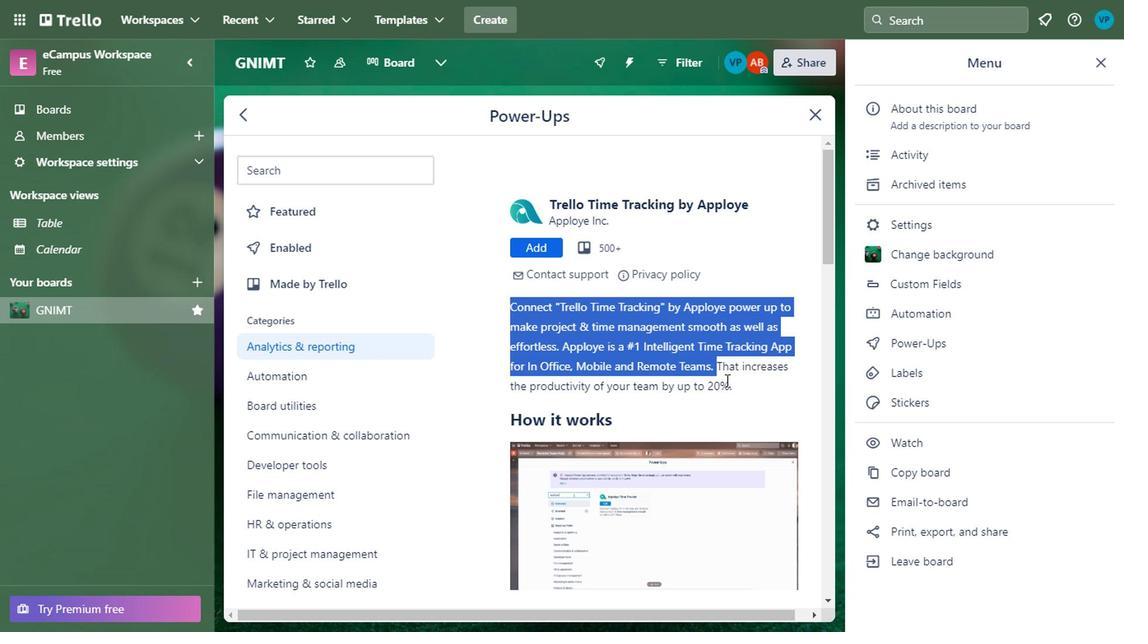 
Action: Mouse moved to (741, 388)
Screenshot: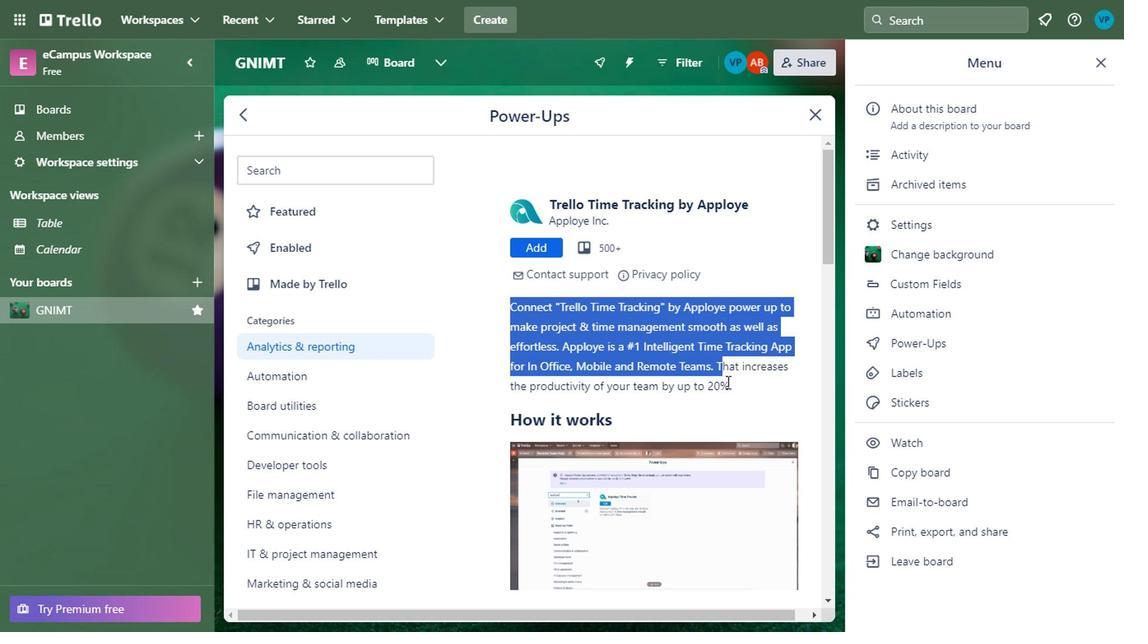 
Action: Mouse scrolled (741, 388) with delta (0, 0)
Screenshot: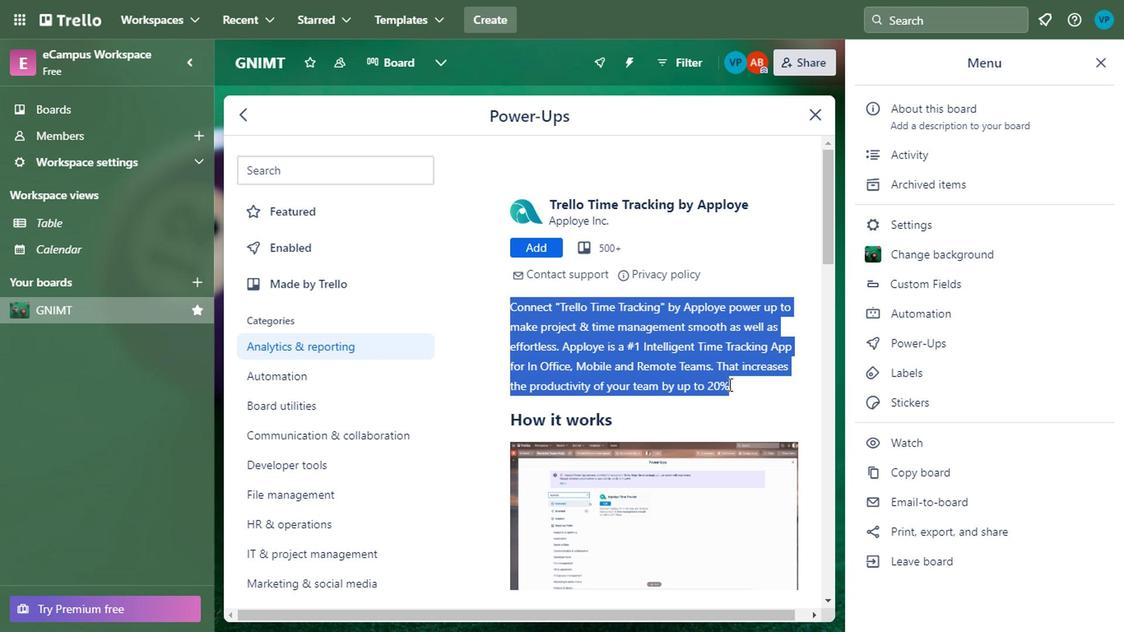 
Action: Mouse moved to (744, 391)
Screenshot: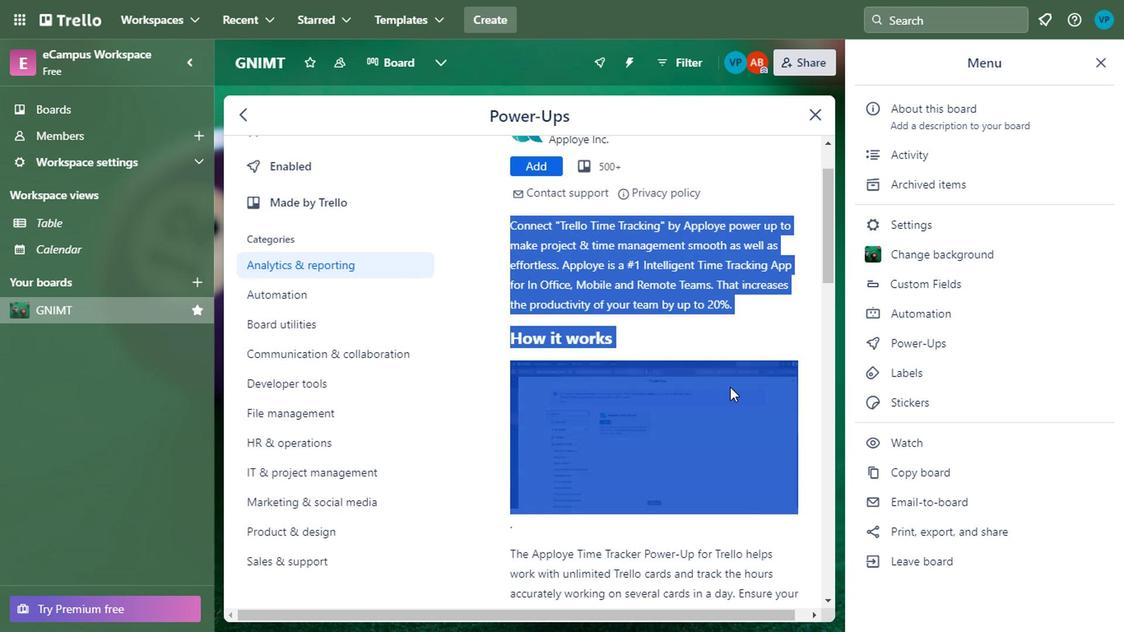 
Action: Mouse scrolled (744, 390) with delta (0, -1)
Screenshot: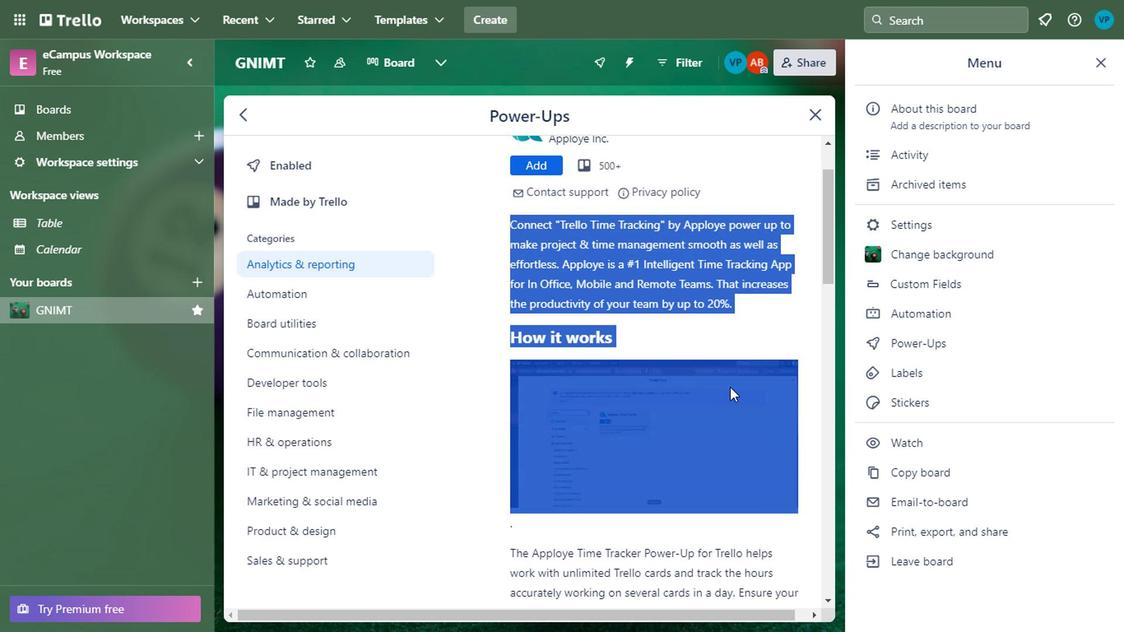 
Action: Mouse scrolled (744, 390) with delta (0, -1)
Screenshot: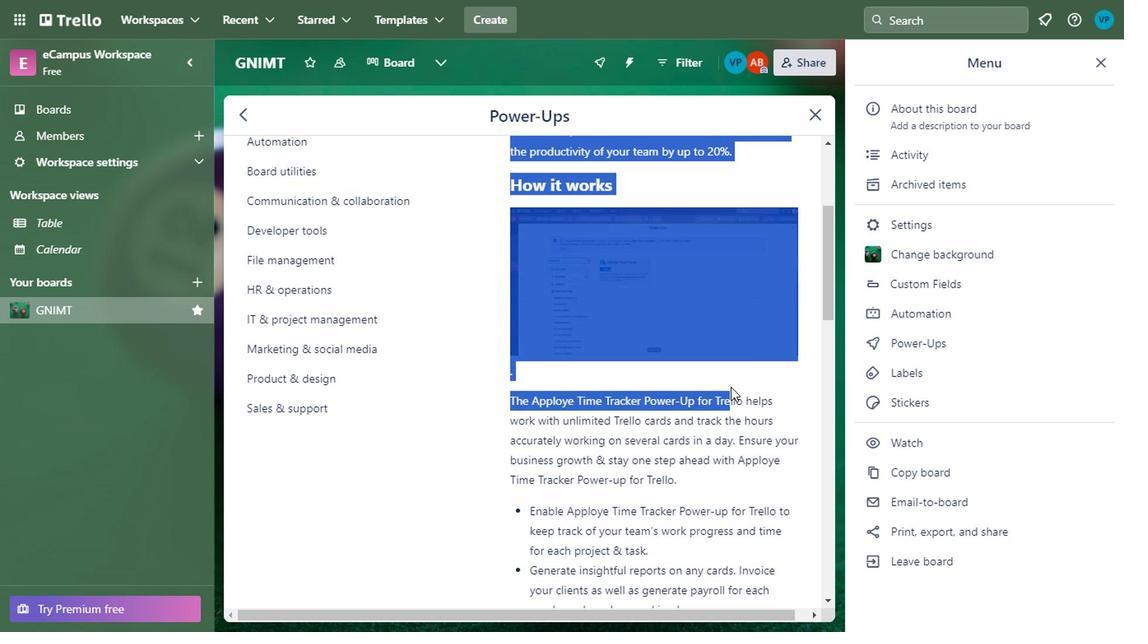 
Action: Mouse moved to (791, 445)
Screenshot: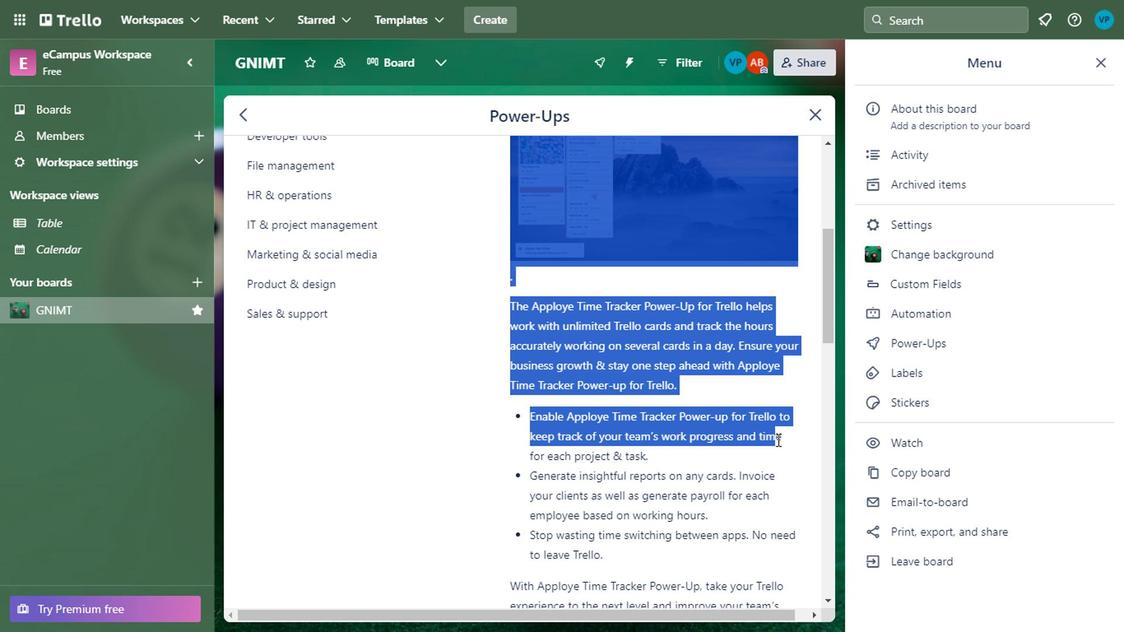 
Action: Mouse scrolled (791, 445) with delta (0, 0)
Screenshot: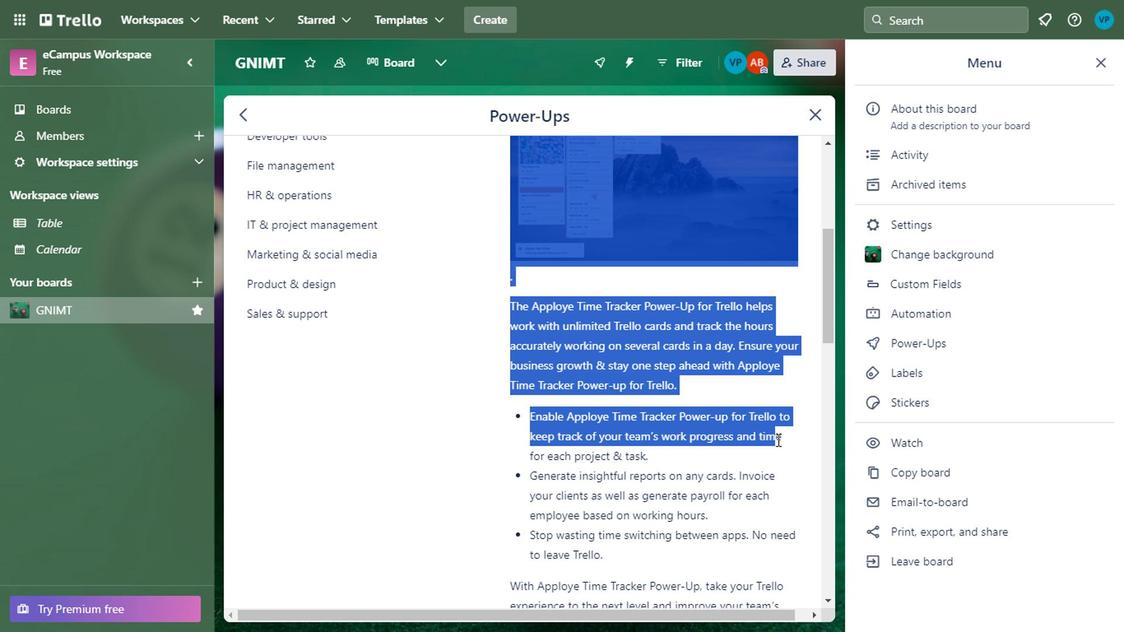 
Action: Mouse moved to (789, 446)
Screenshot: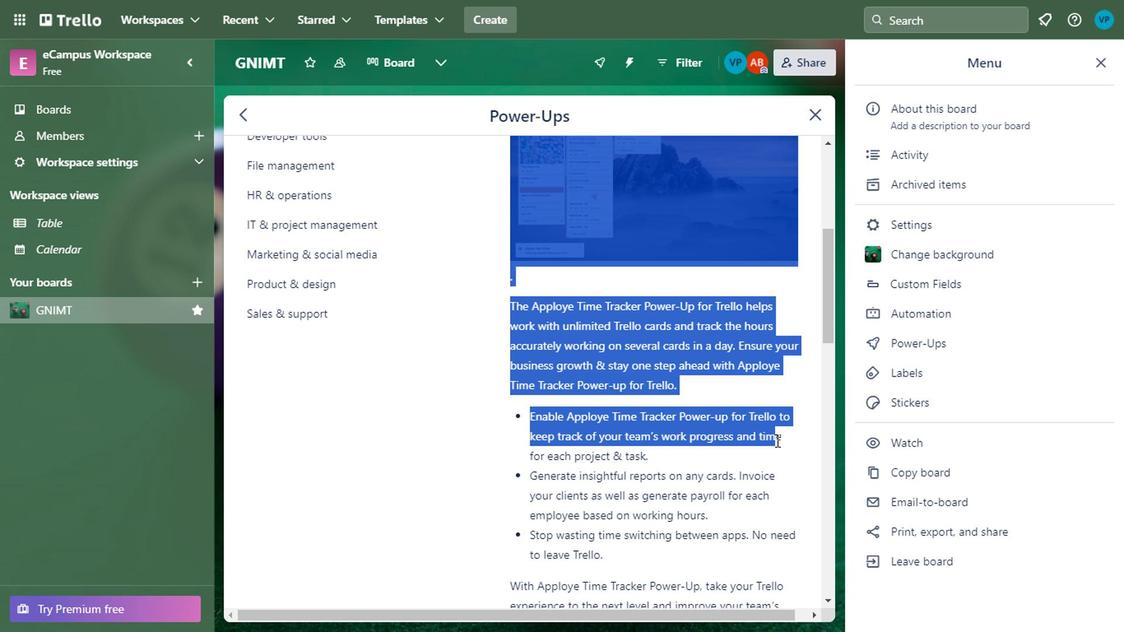 
Action: Mouse scrolled (789, 445) with delta (0, -1)
Screenshot: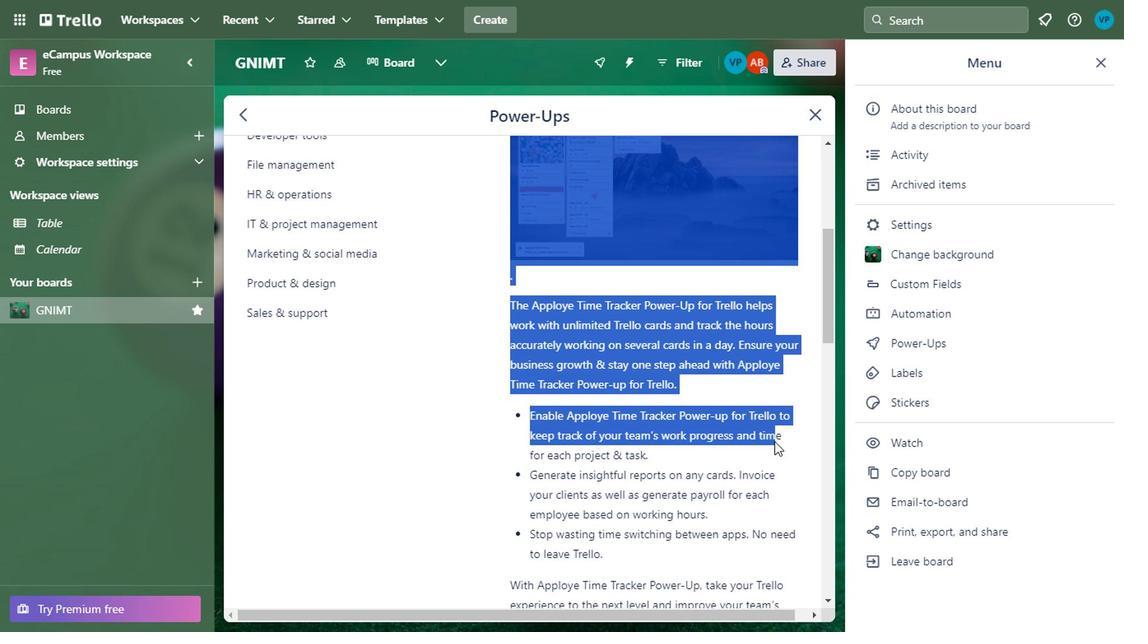 
Action: Mouse moved to (789, 447)
Screenshot: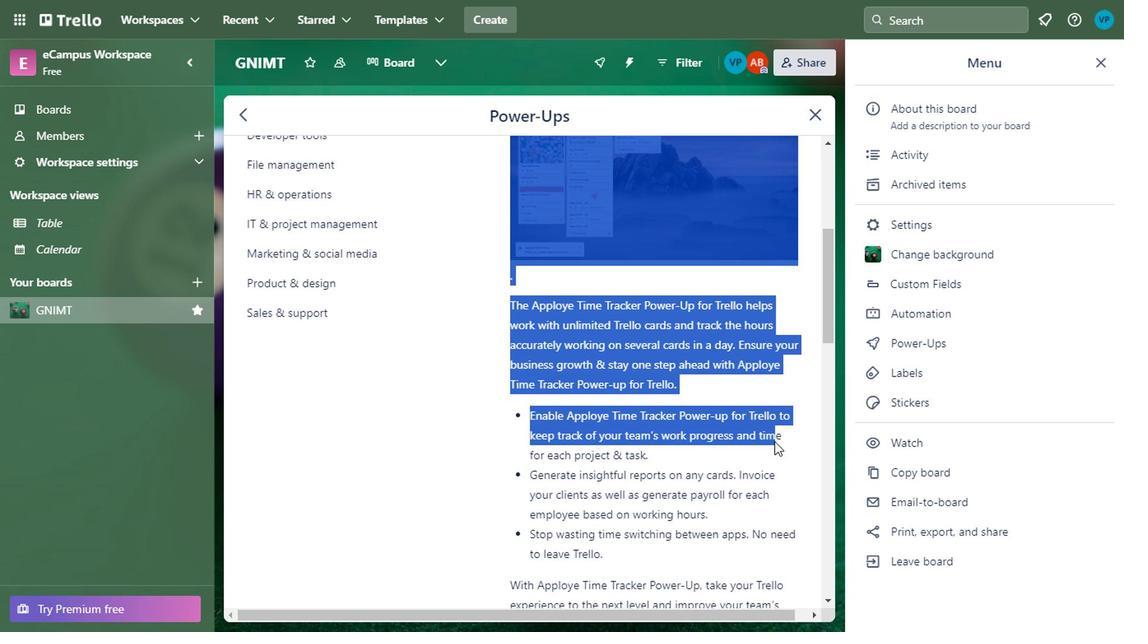 
Action: Mouse scrolled (789, 446) with delta (0, 0)
Screenshot: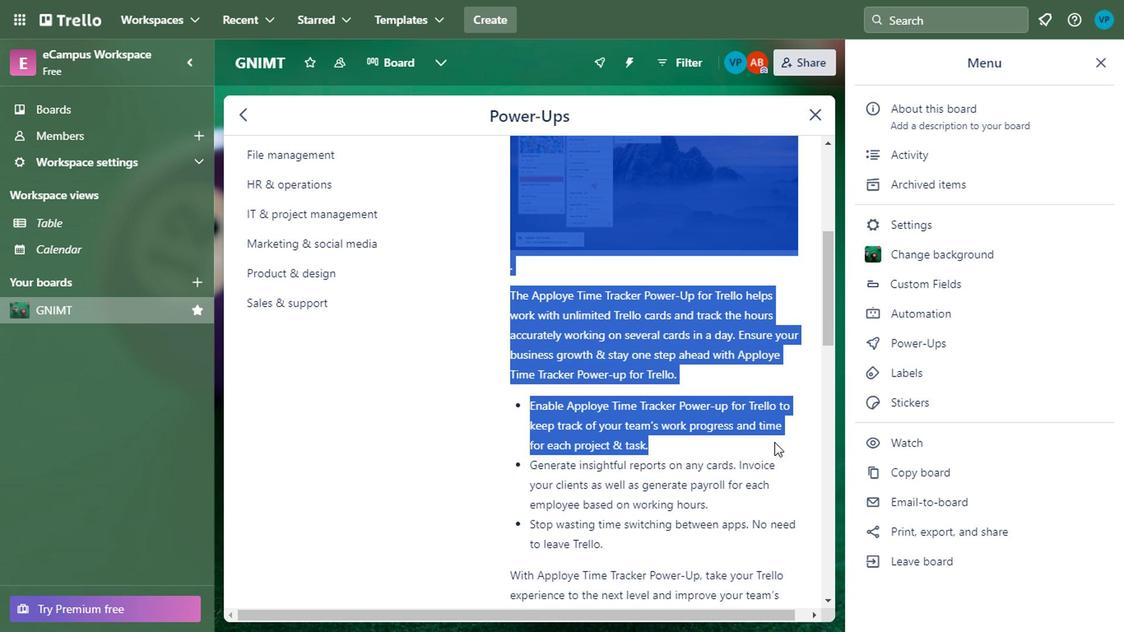 
Action: Mouse moved to (792, 443)
Screenshot: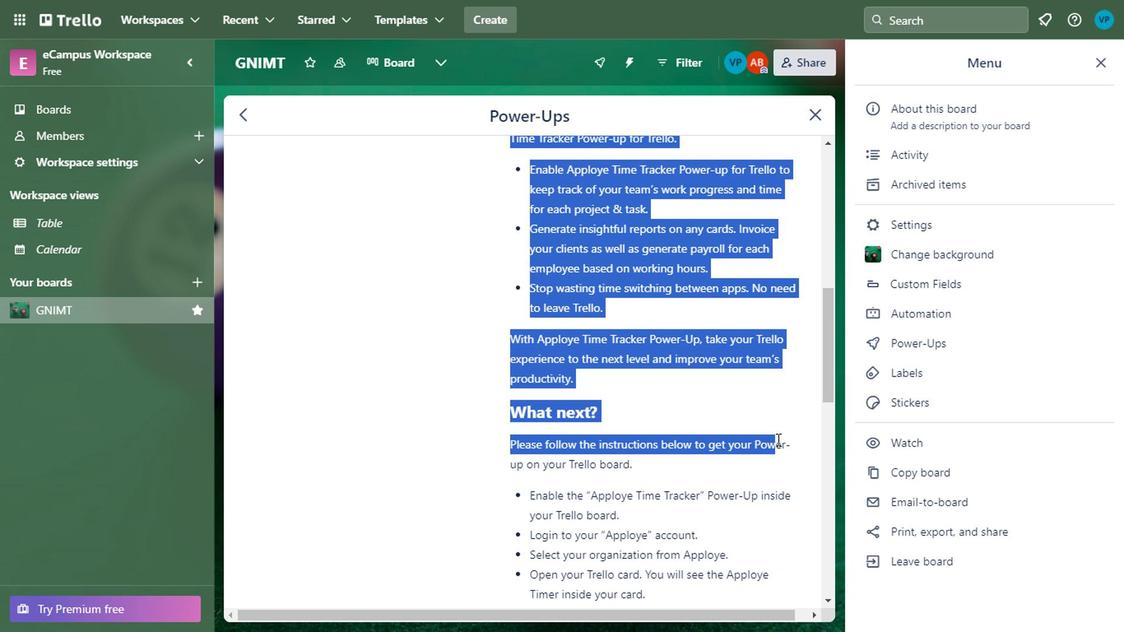 
Action: Mouse scrolled (792, 443) with delta (0, 0)
Screenshot: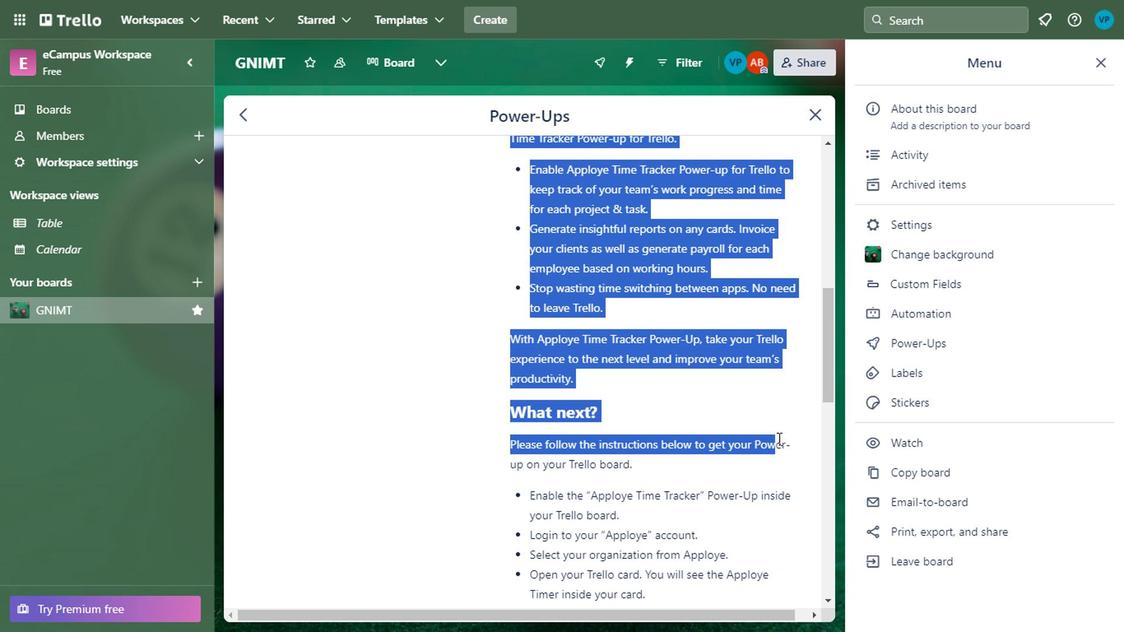 
Action: Mouse moved to (792, 443)
Screenshot: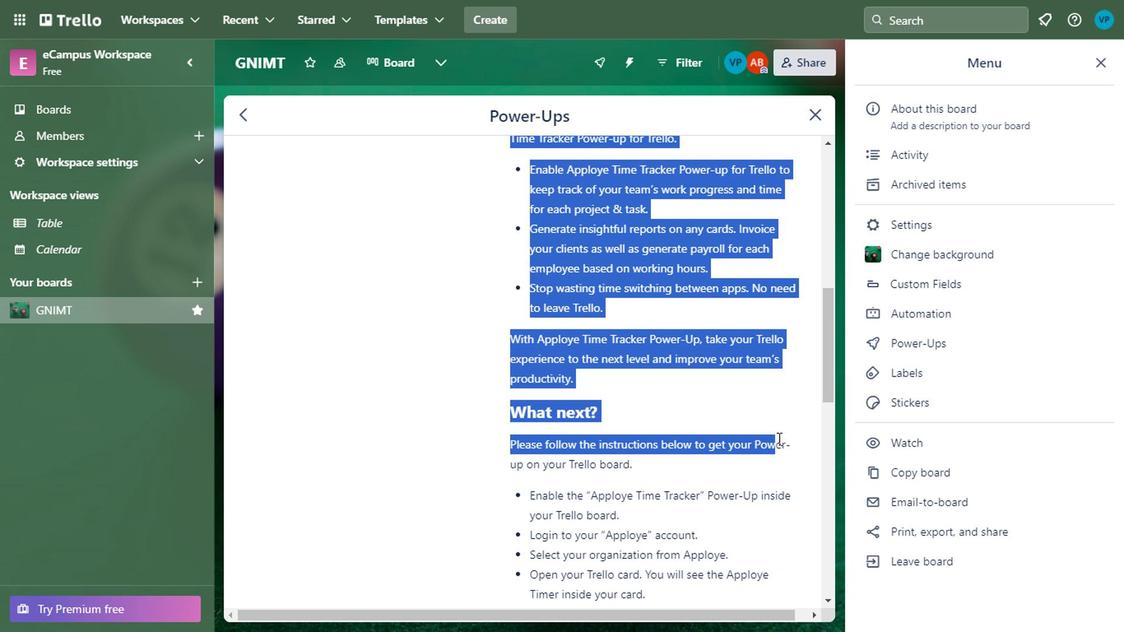 
Action: Mouse scrolled (792, 443) with delta (0, 0)
Screenshot: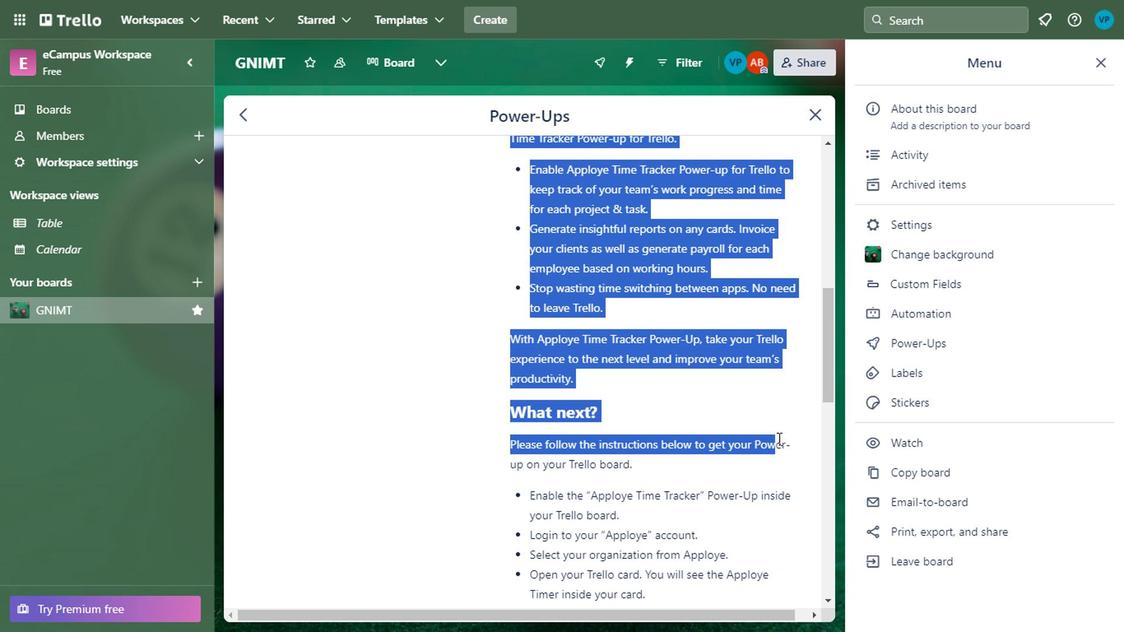 
Action: Mouse moved to (794, 442)
Screenshot: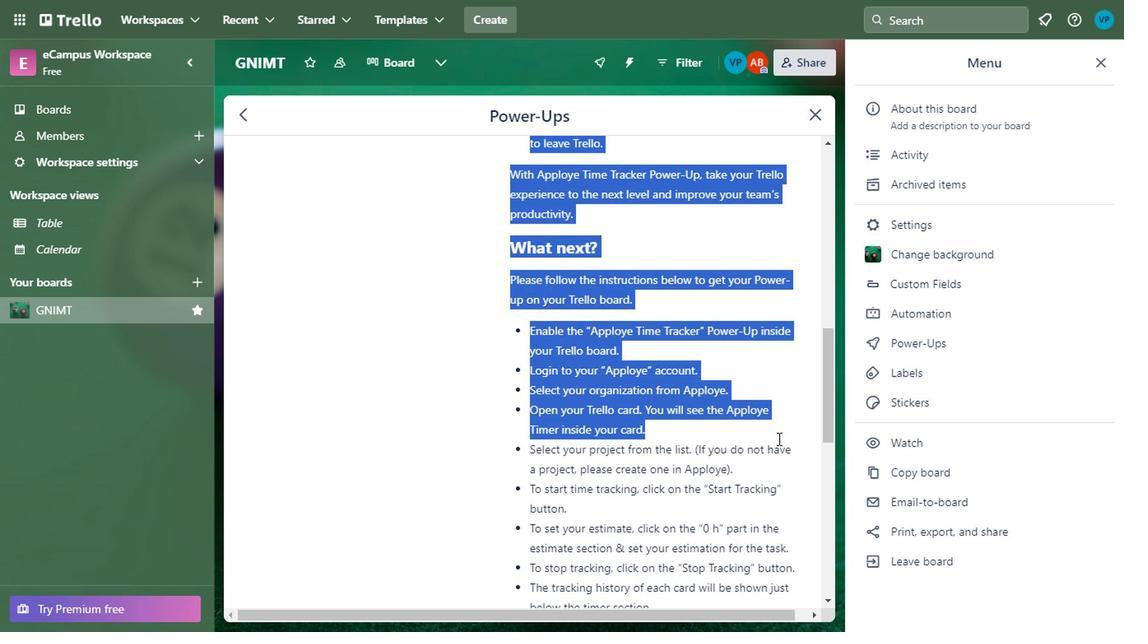 
Action: Mouse scrolled (794, 441) with delta (0, 0)
Screenshot: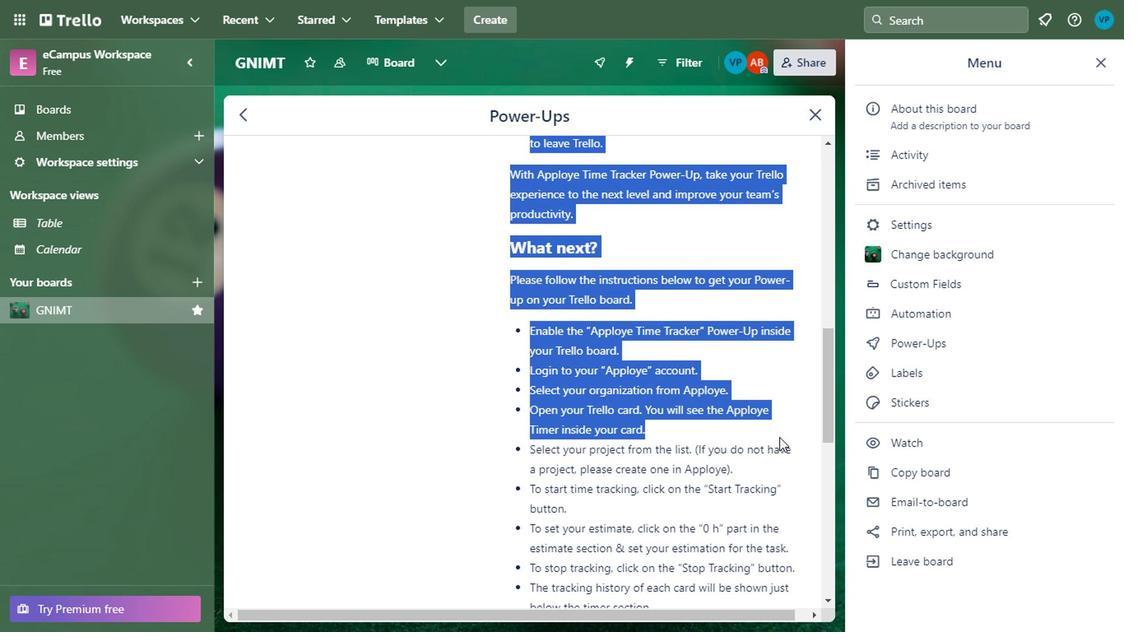 
Action: Mouse scrolled (794, 441) with delta (0, 0)
Screenshot: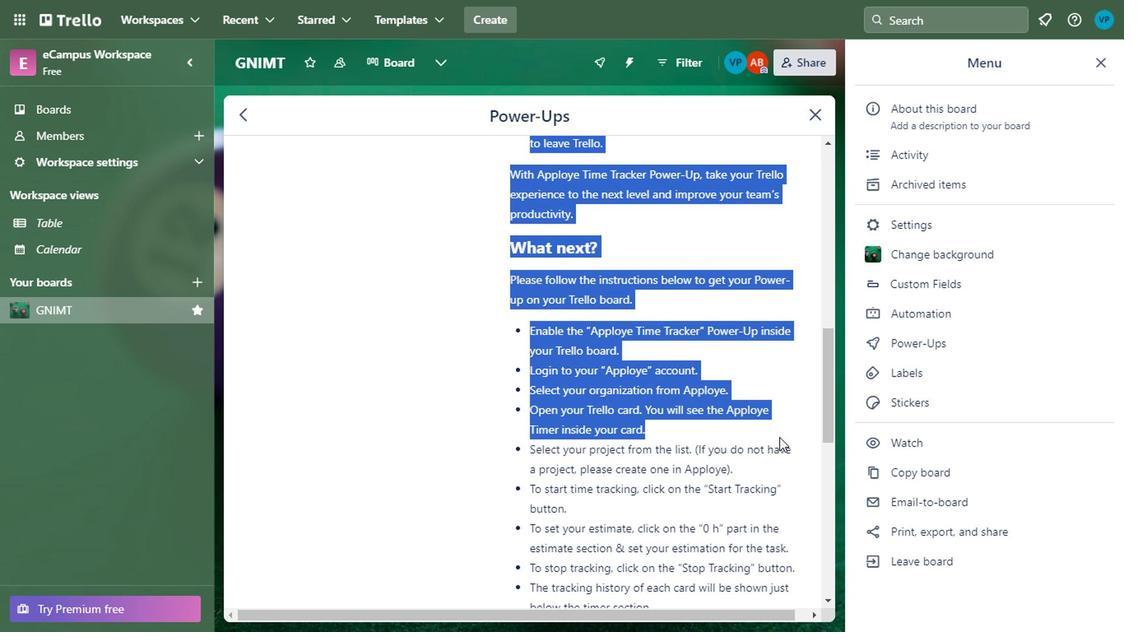 
Action: Mouse moved to (798, 439)
Screenshot: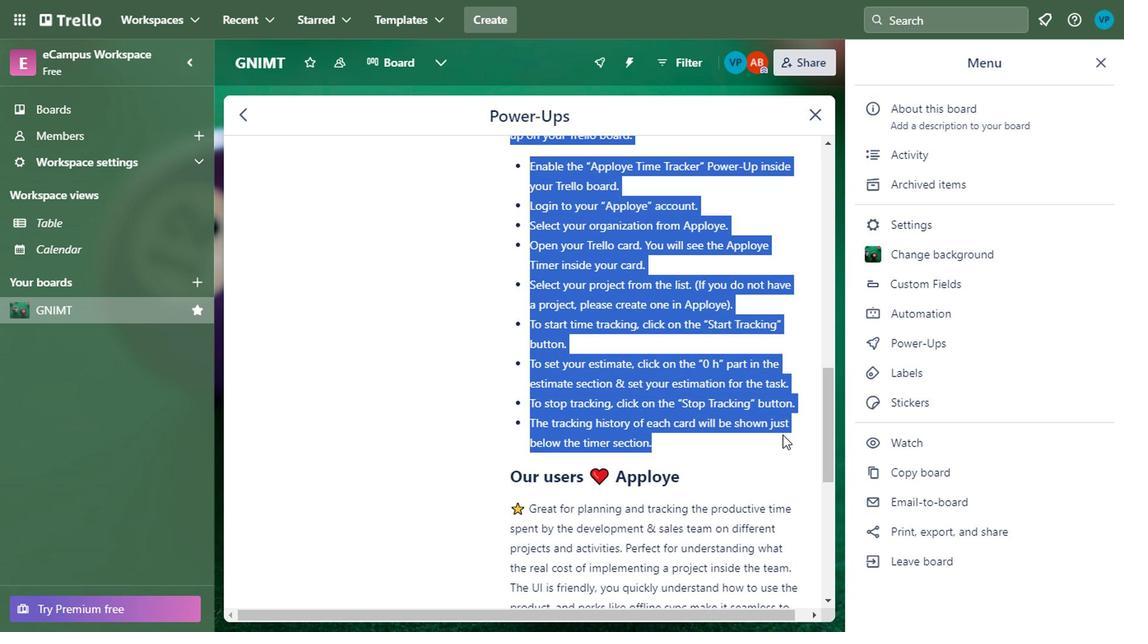 
Action: Mouse scrolled (798, 439) with delta (0, 0)
Screenshot: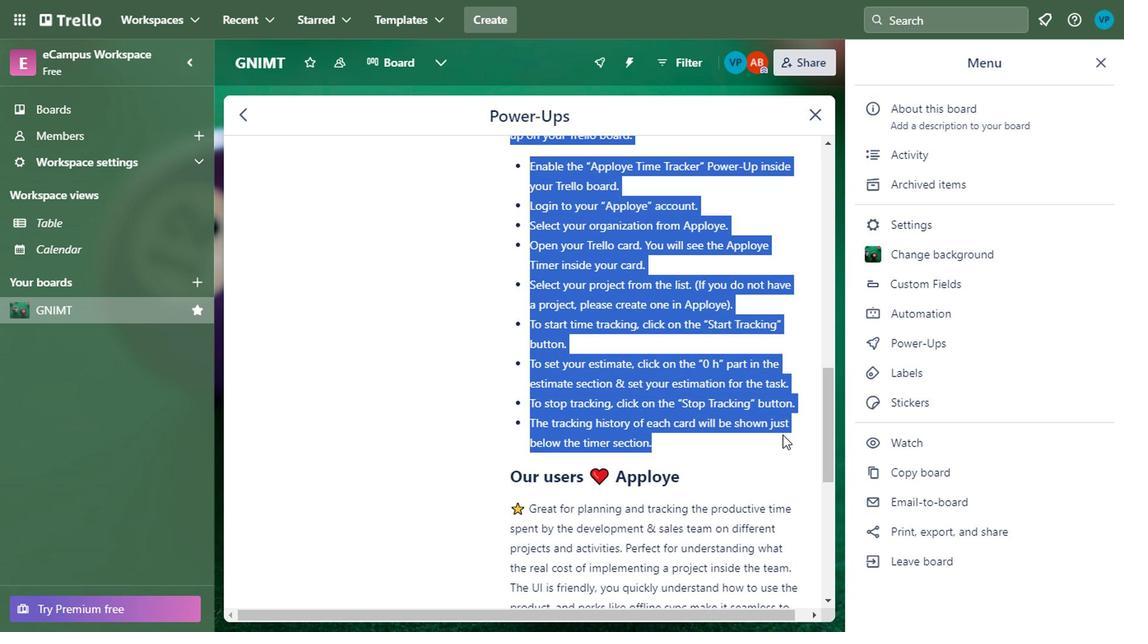 
Action: Mouse moved to (798, 446)
Screenshot: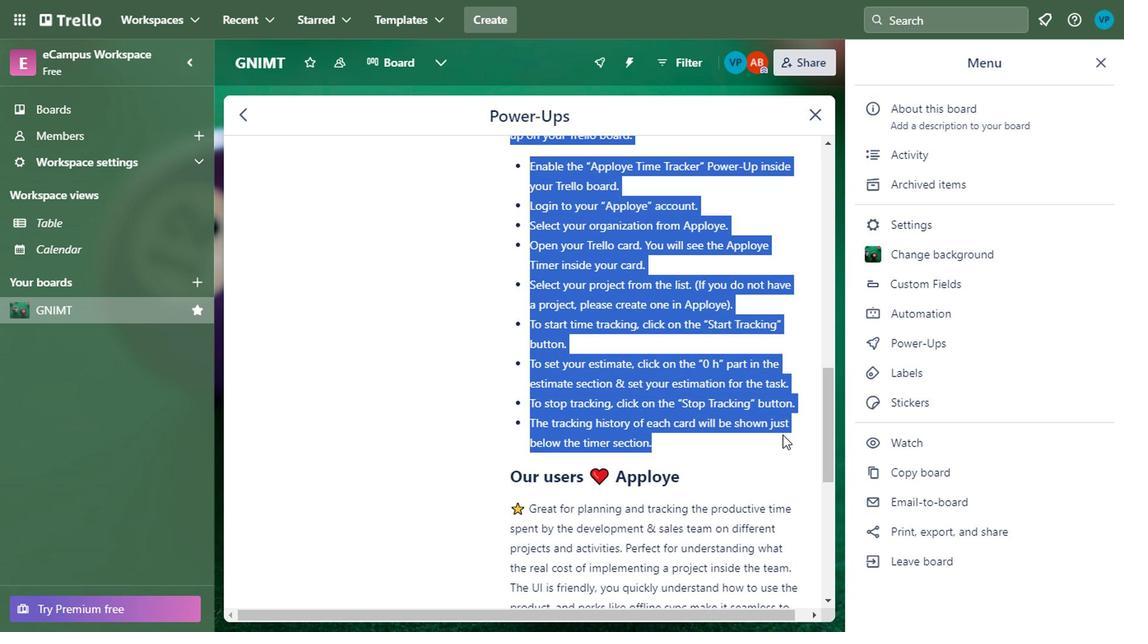 
Action: Mouse scrolled (798, 445) with delta (0, -1)
Screenshot: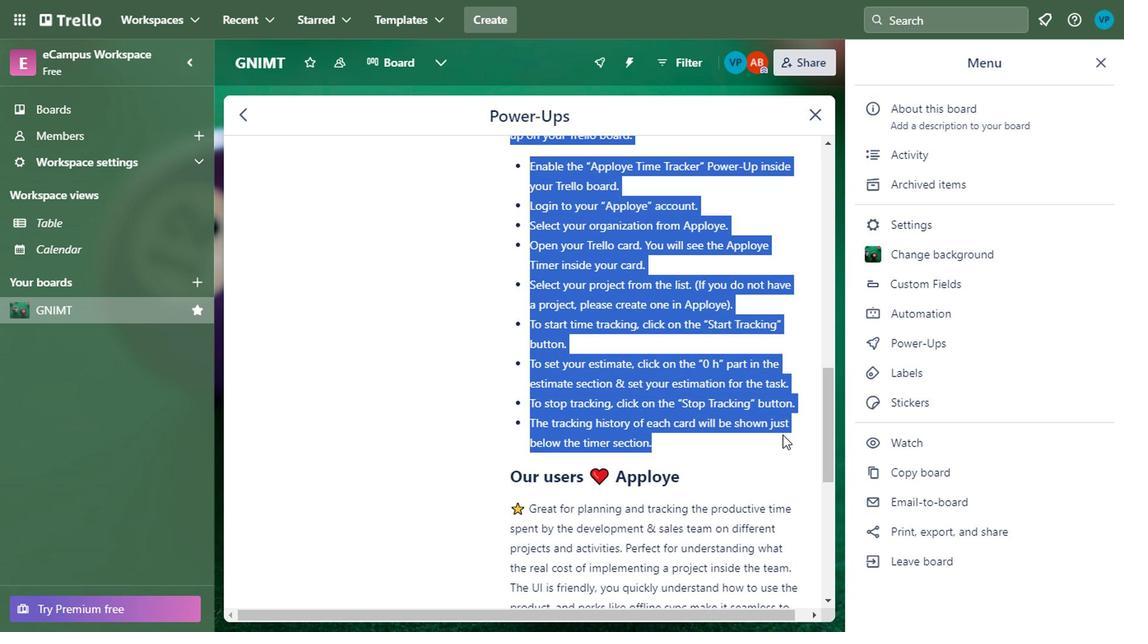 
Action: Mouse moved to (801, 446)
Screenshot: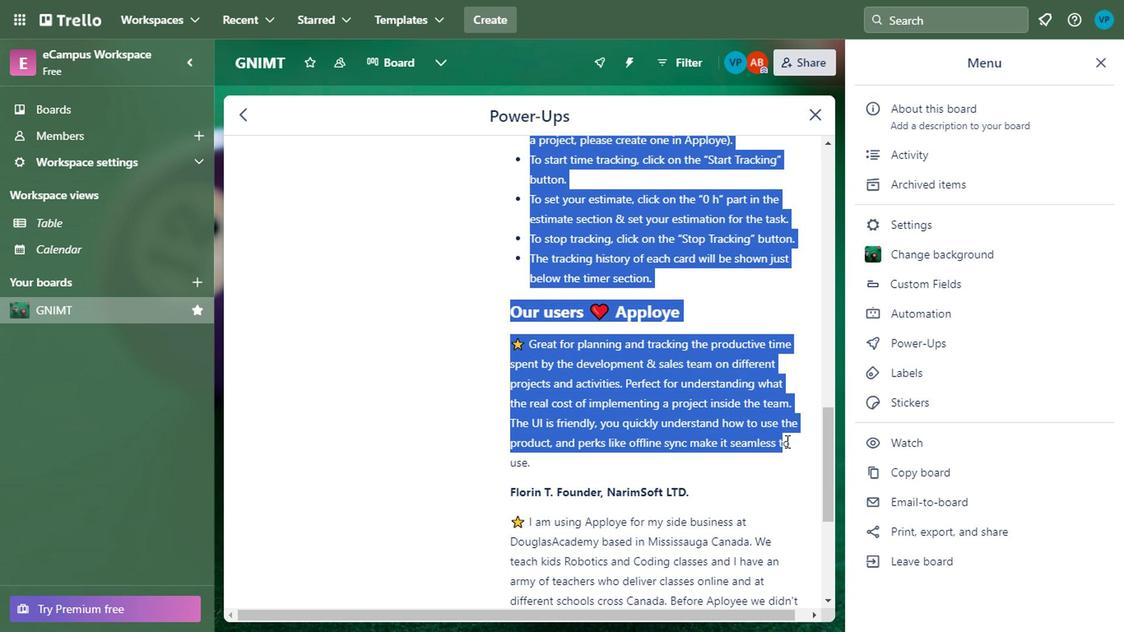 
Action: Mouse scrolled (801, 445) with delta (0, -1)
Screenshot: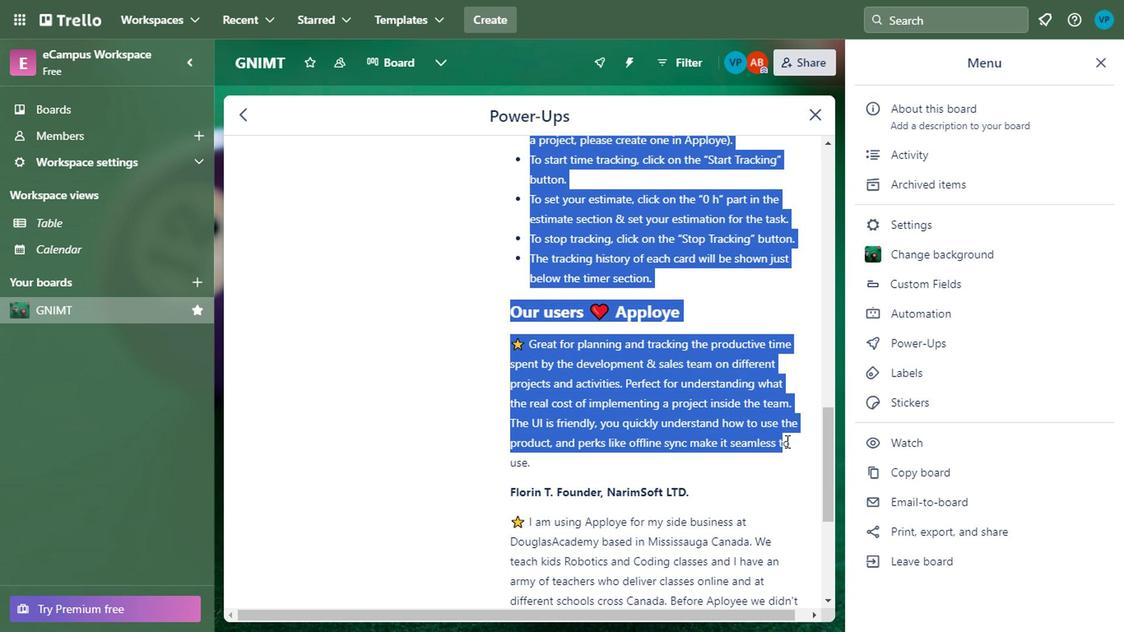 
Action: Mouse moved to (800, 450)
Screenshot: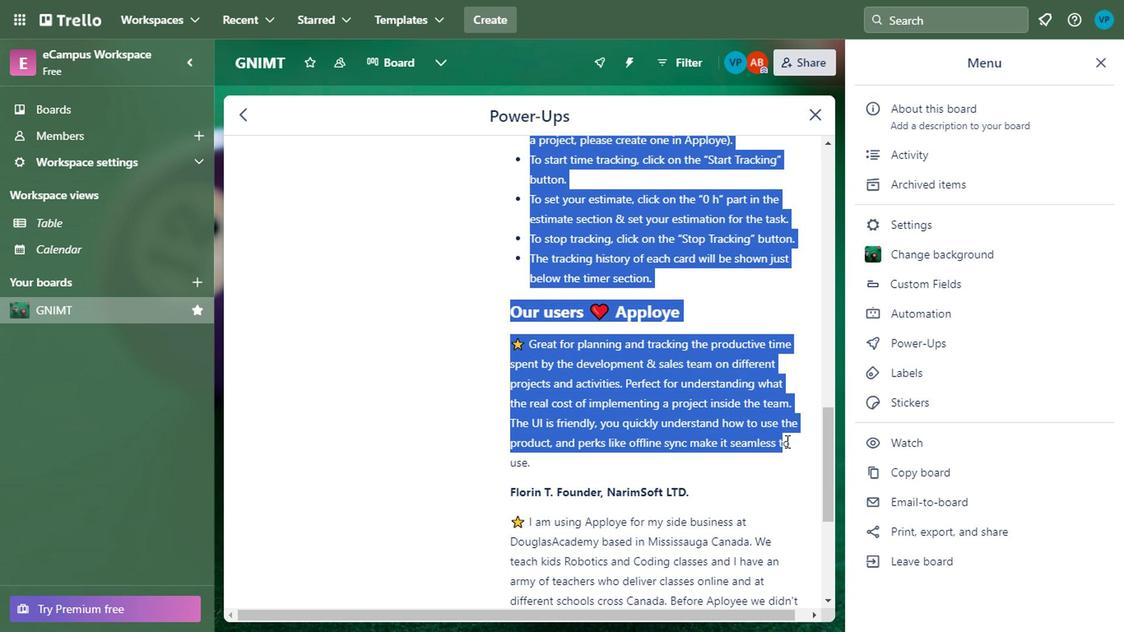 
Action: Mouse scrolled (800, 449) with delta (0, -1)
Screenshot: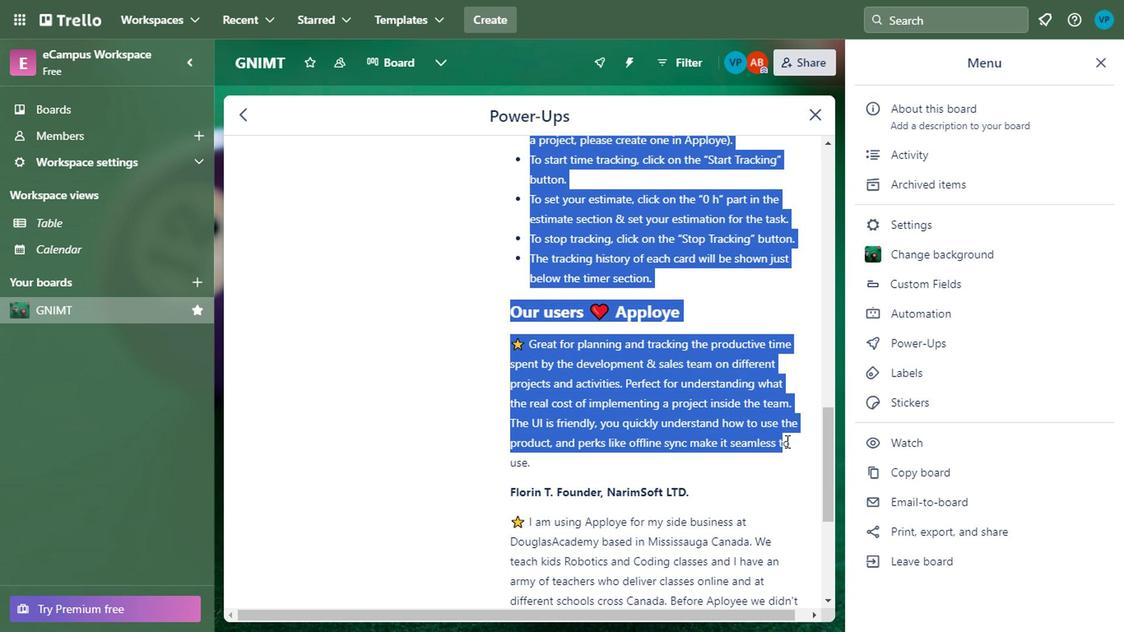 
Action: Mouse moved to (800, 450)
Screenshot: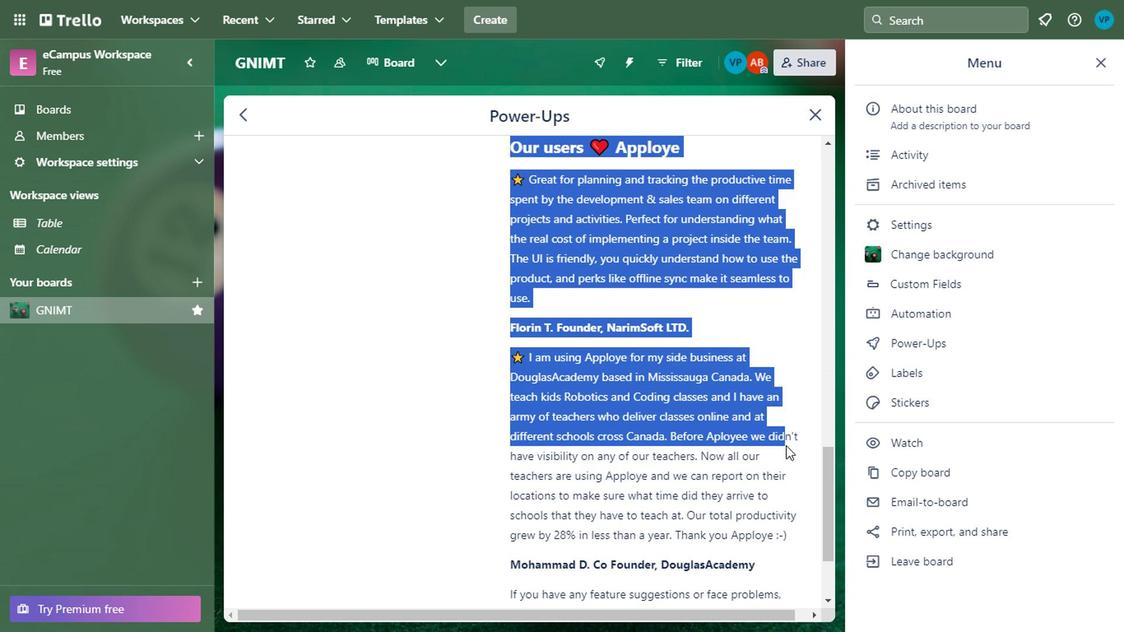 
Action: Mouse scrolled (800, 449) with delta (0, -1)
Screenshot: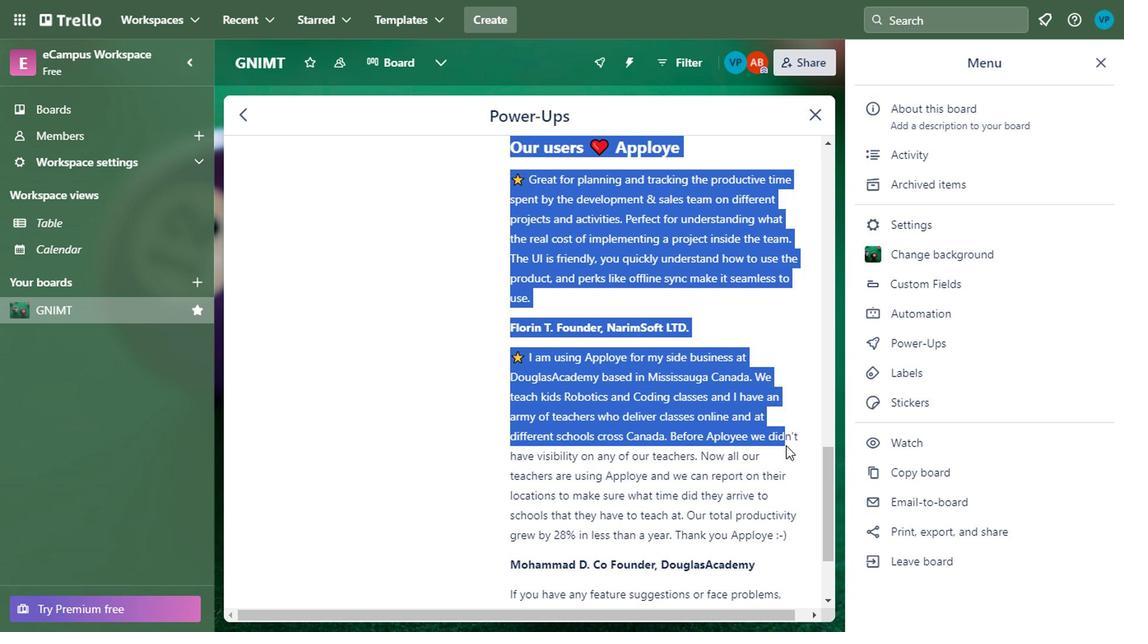
Action: Mouse moved to (801, 450)
Screenshot: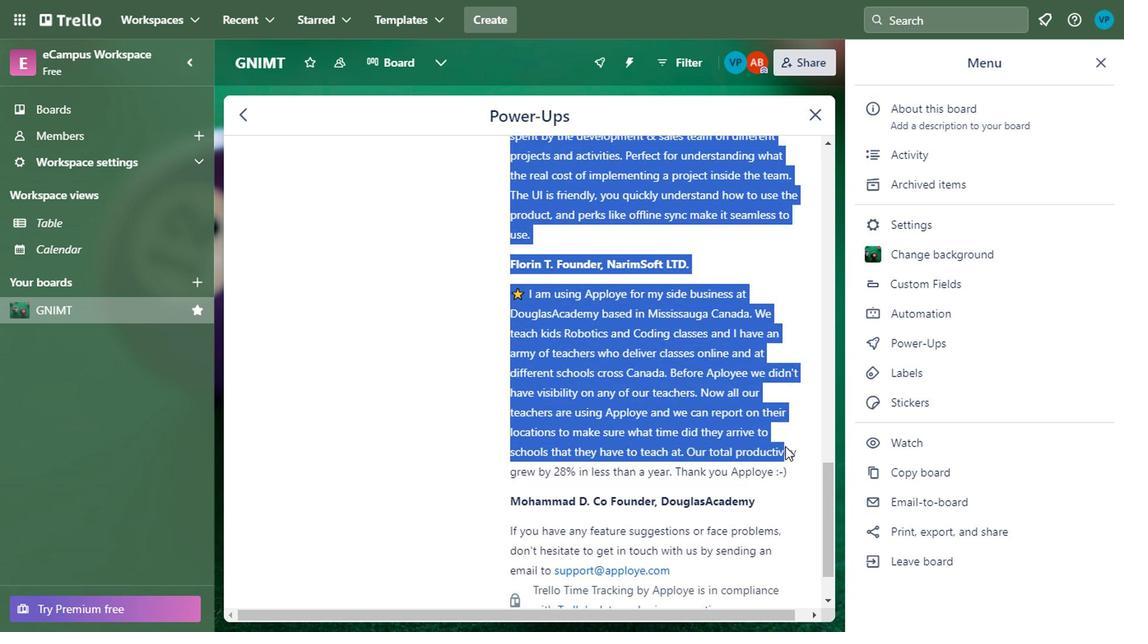
Action: Mouse scrolled (801, 449) with delta (0, -1)
Screenshot: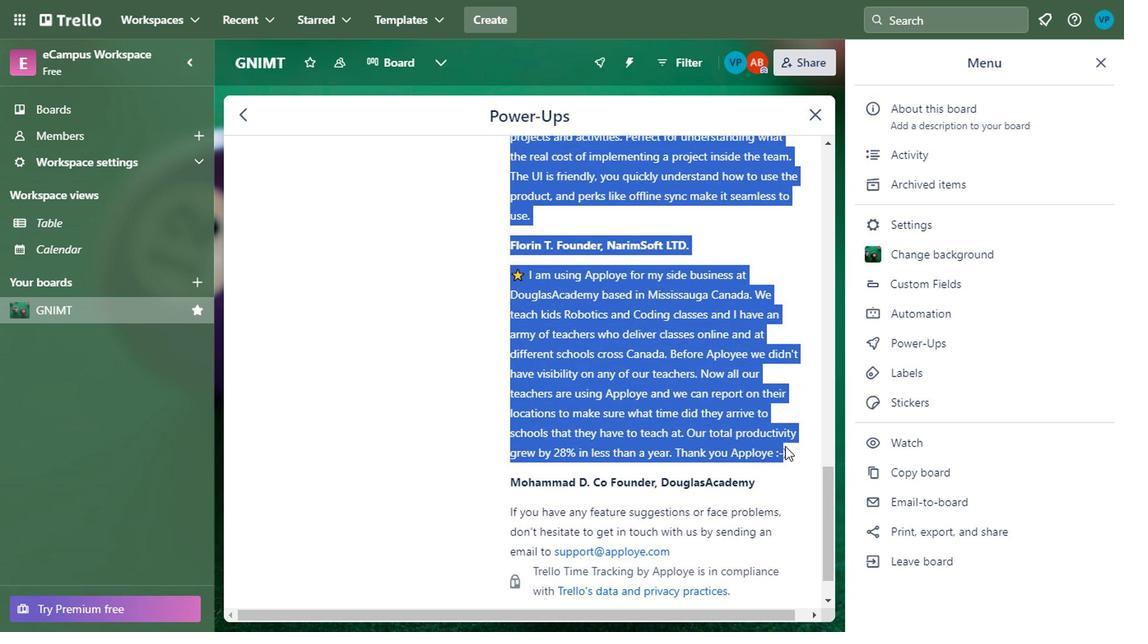 
Action: Mouse moved to (802, 450)
Screenshot: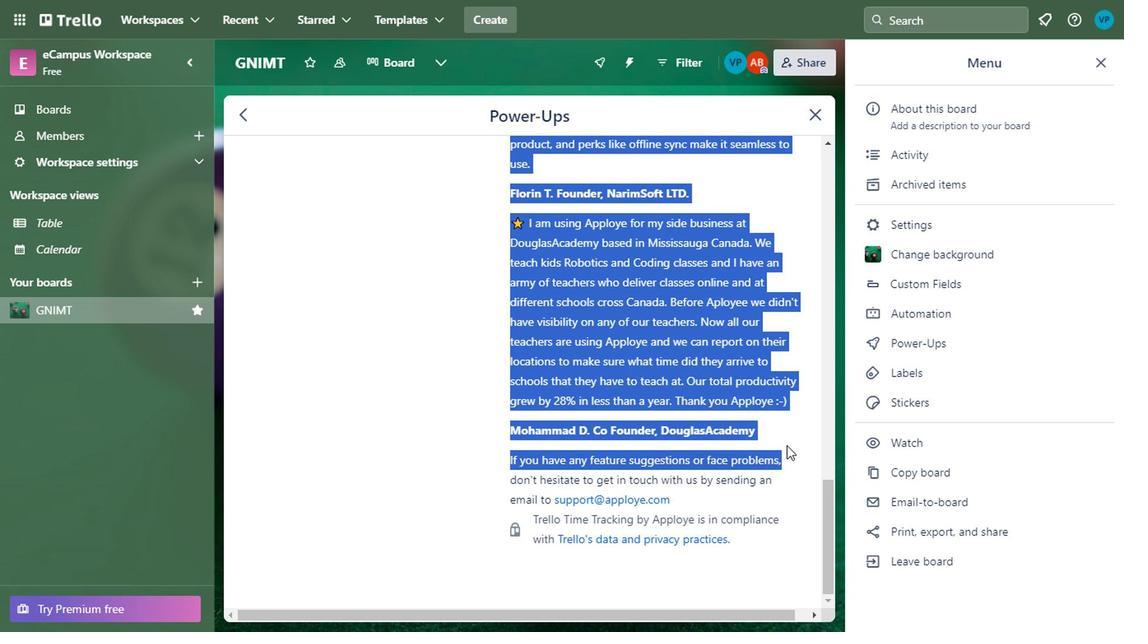 
Action: Mouse scrolled (802, 449) with delta (0, -1)
Screenshot: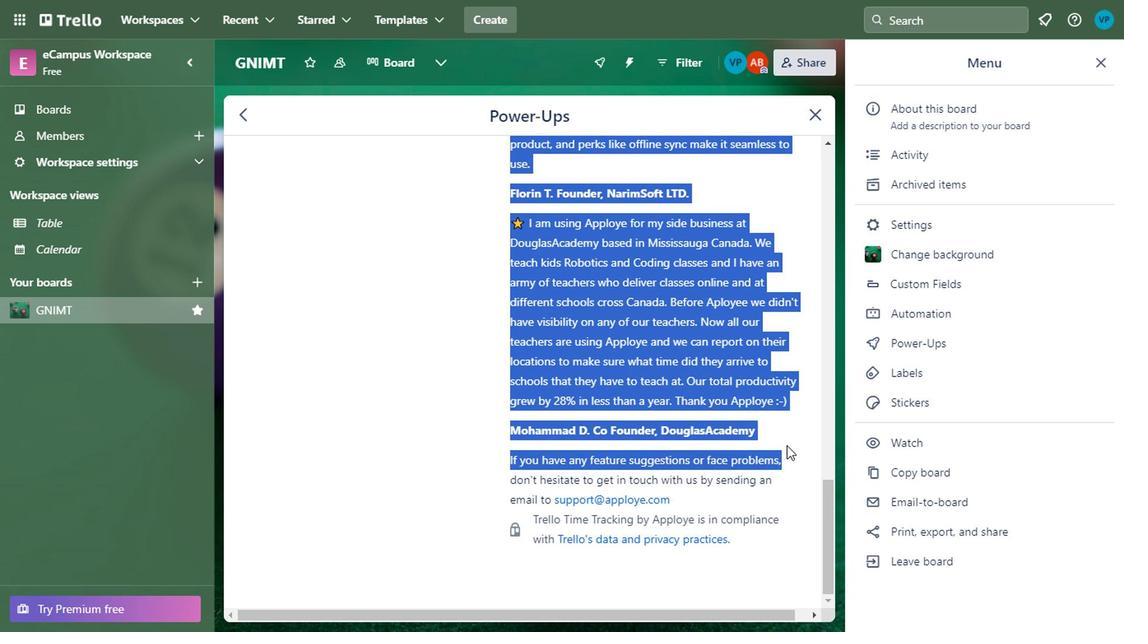 
Action: Mouse moved to (802, 450)
Screenshot: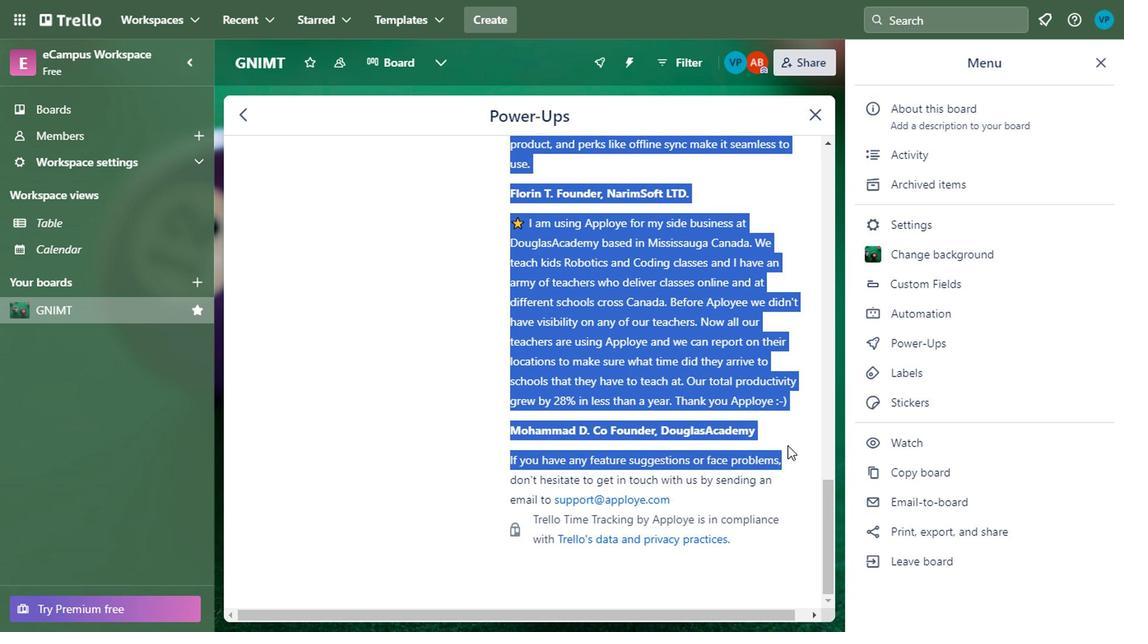 
Action: Mouse scrolled (802, 449) with delta (0, -1)
Screenshot: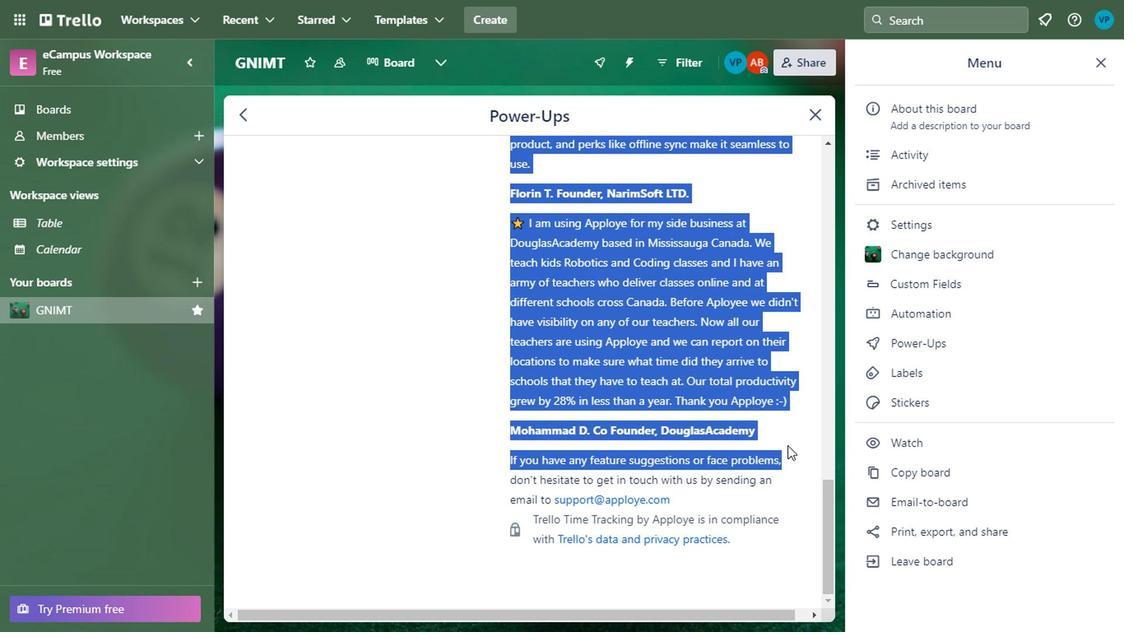 
Action: Mouse scrolled (802, 449) with delta (0, -1)
Screenshot: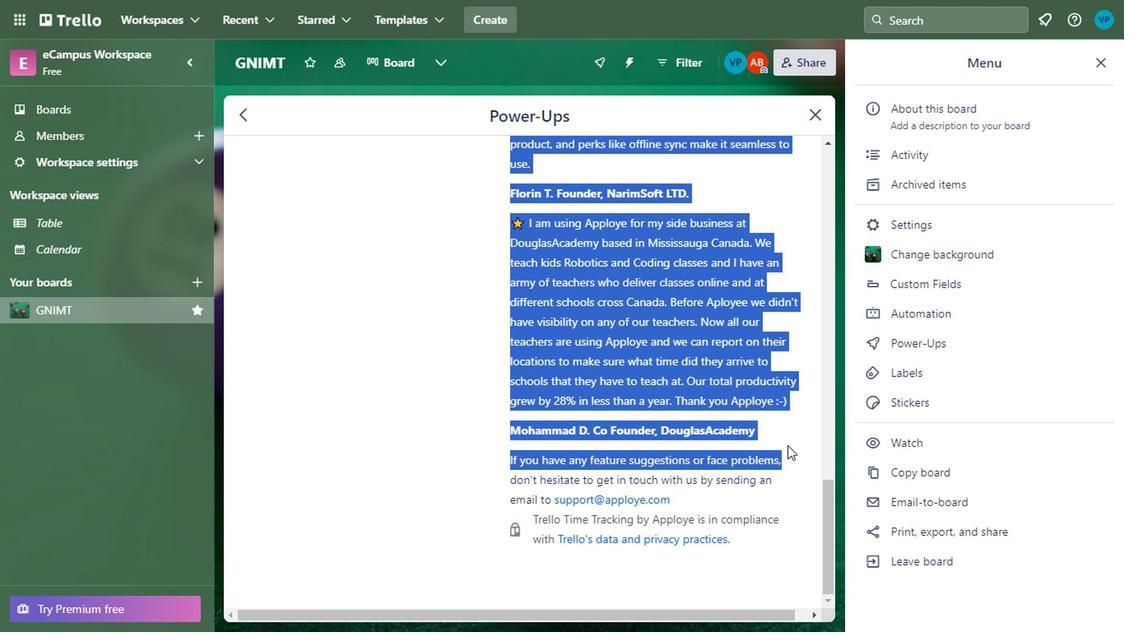 
Action: Mouse moved to (802, 455)
Screenshot: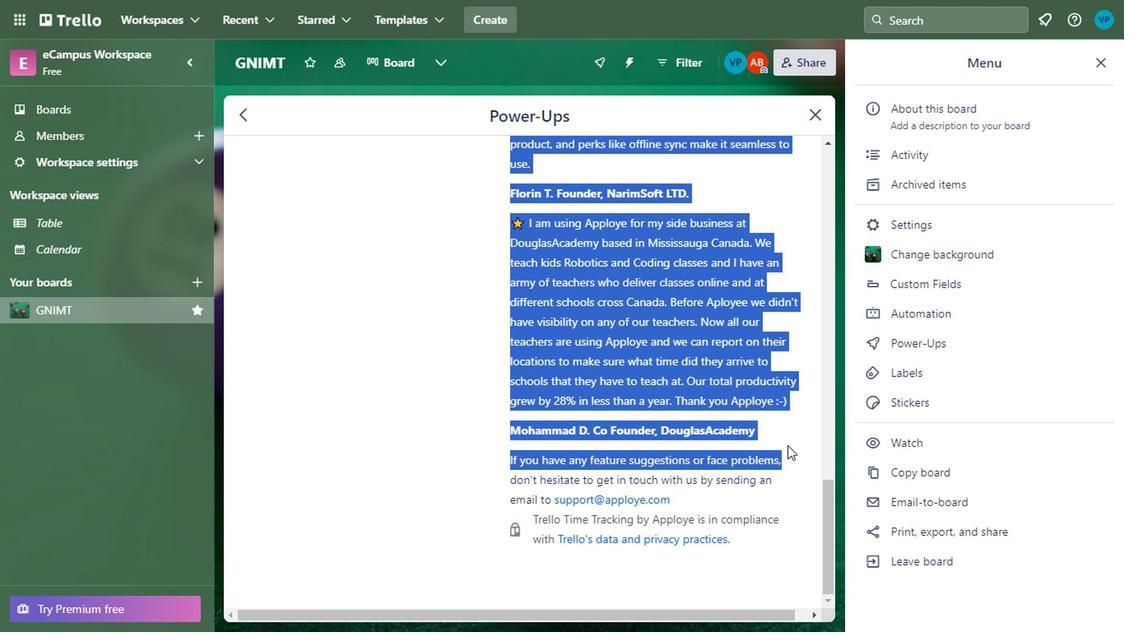 
Action: Mouse scrolled (802, 453) with delta (0, -1)
Screenshot: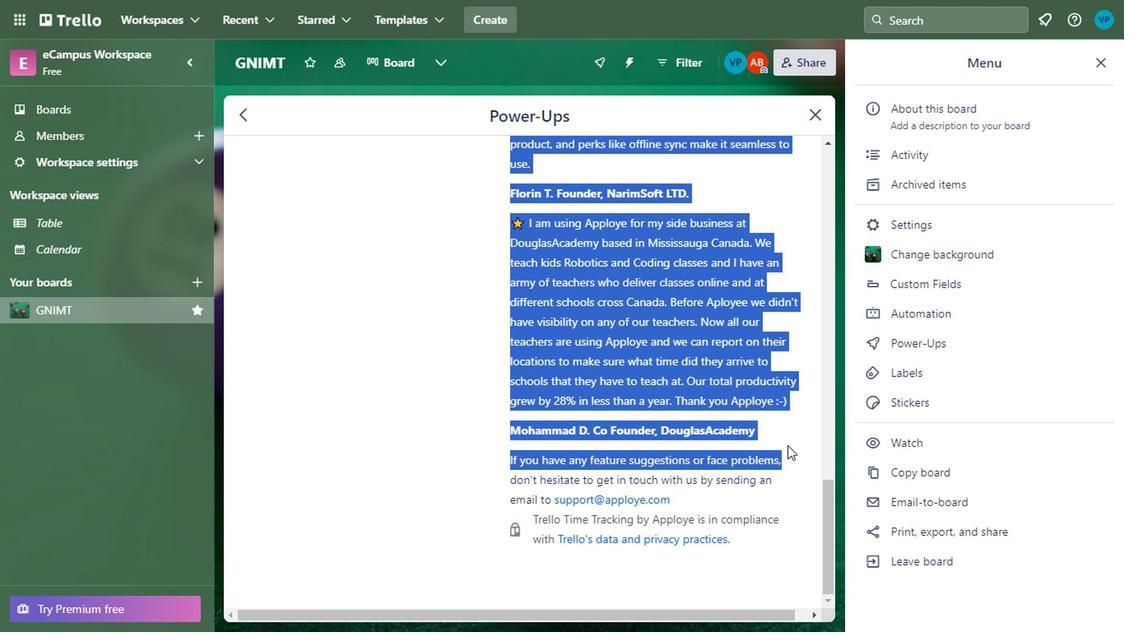 
Action: Mouse moved to (801, 453)
Screenshot: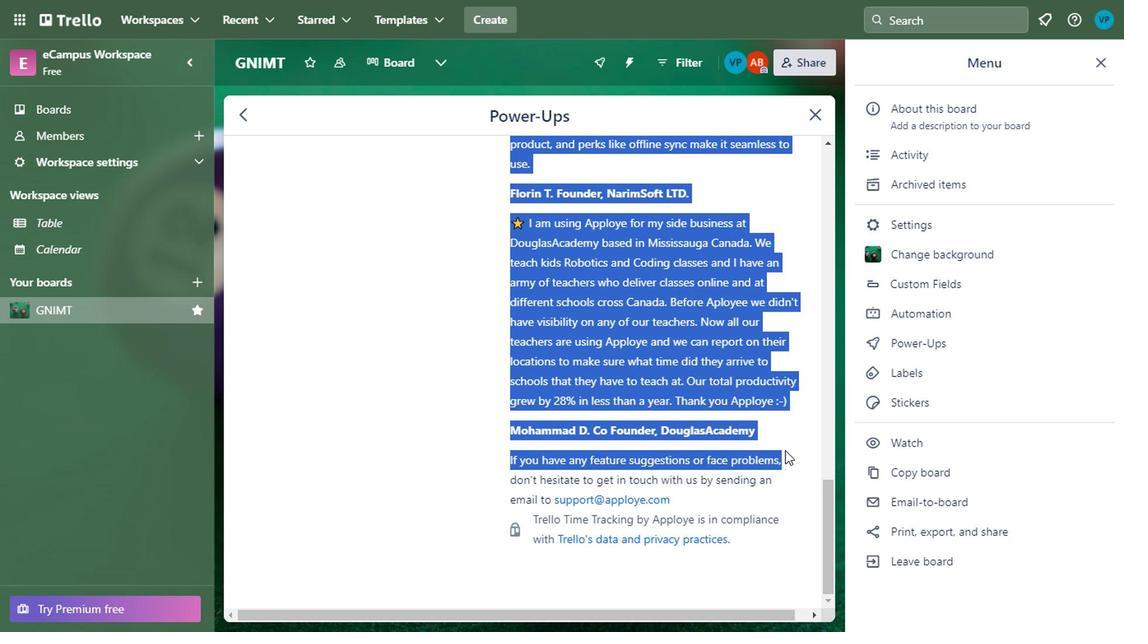 
Action: Mouse scrolled (801, 453) with delta (0, 0)
Screenshot: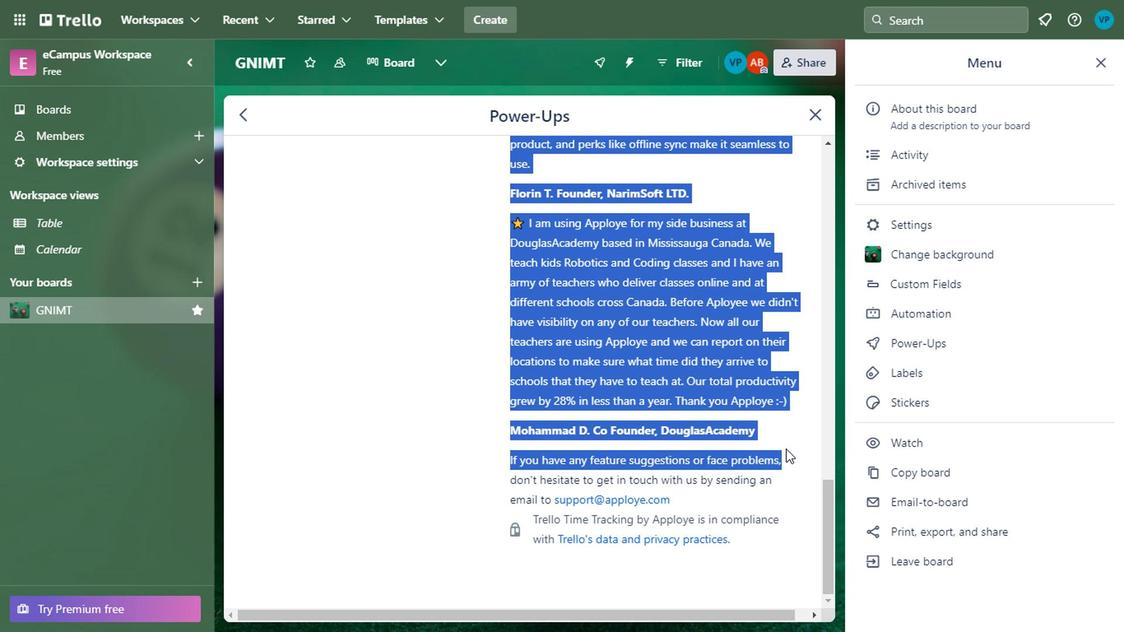 
Action: Mouse scrolled (801, 453) with delta (0, 0)
Screenshot: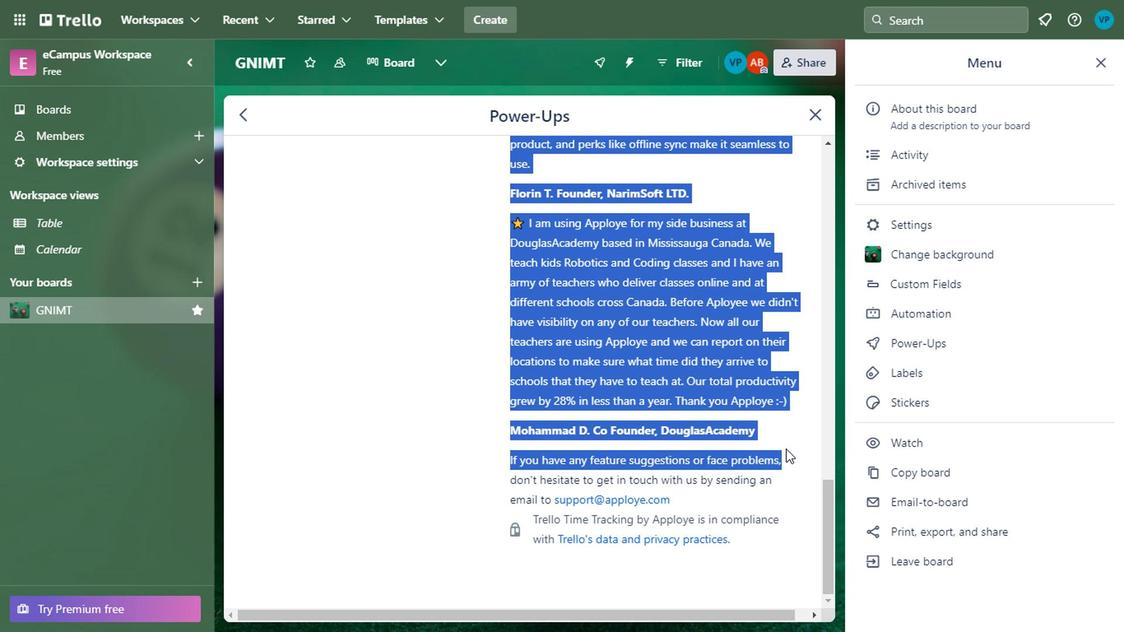
Action: Mouse moved to (802, 452)
Screenshot: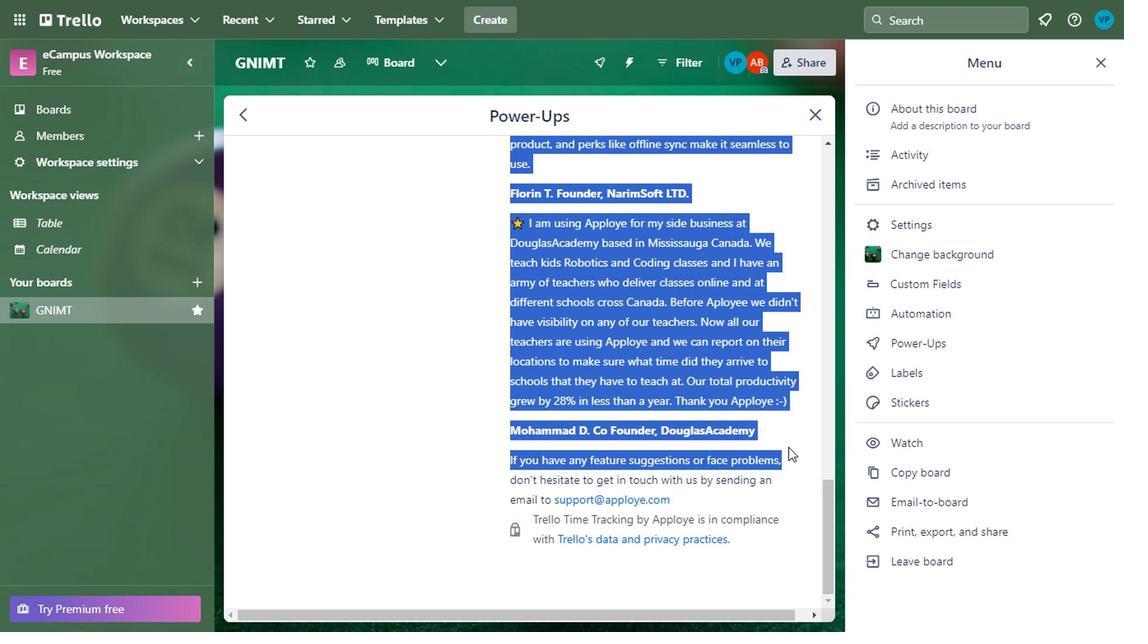 
Action: Mouse scrolled (802, 451) with delta (0, 0)
Screenshot: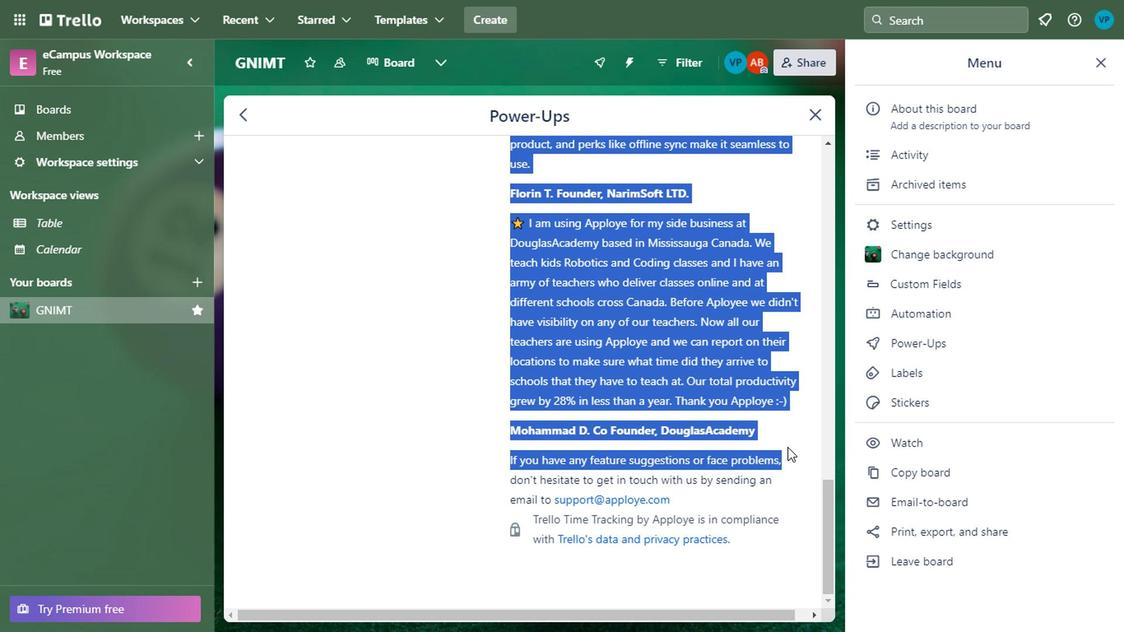 
Action: Mouse scrolled (802, 451) with delta (0, 0)
Screenshot: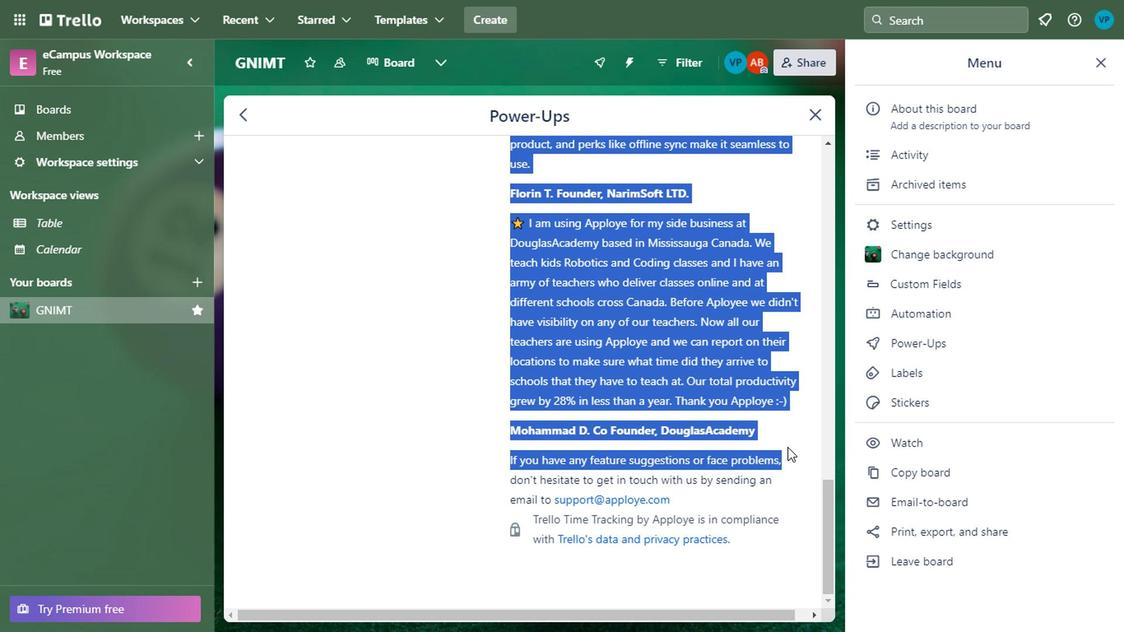 
Action: Mouse moved to (619, 114)
Screenshot: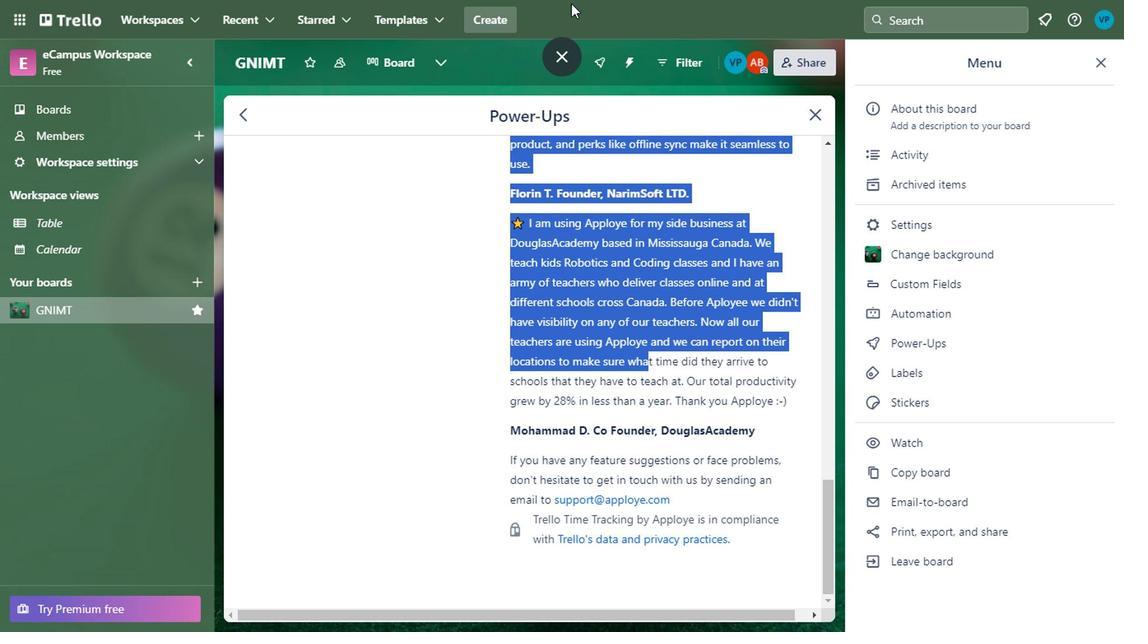 
Action: Mouse scrolled (619, 113) with delta (0, 0)
Screenshot: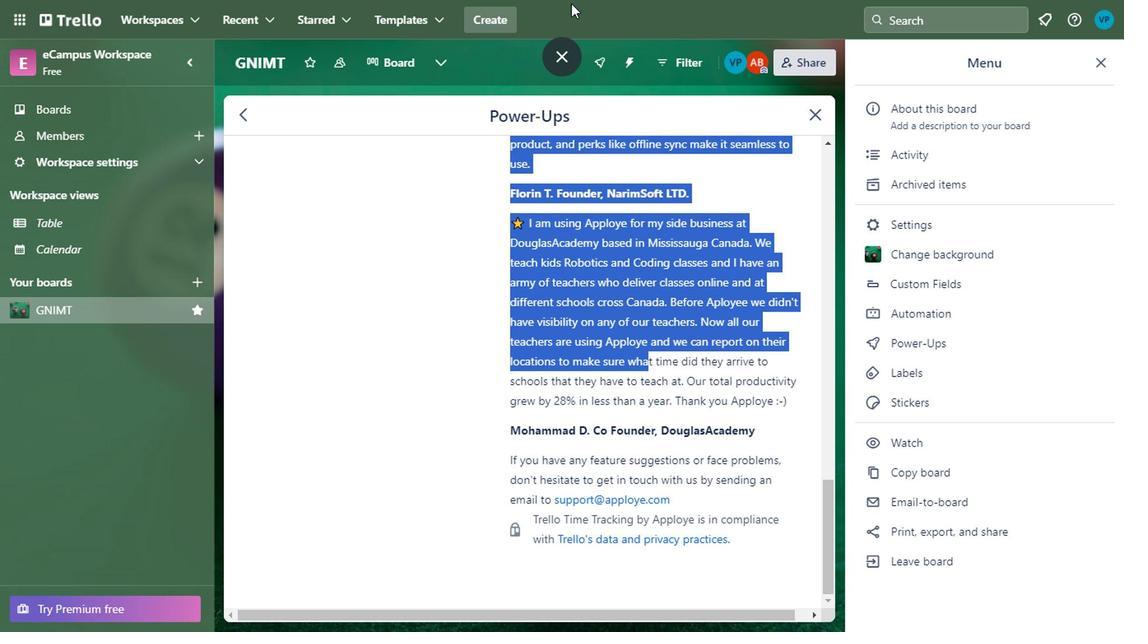 
Action: Mouse moved to (654, 236)
Screenshot: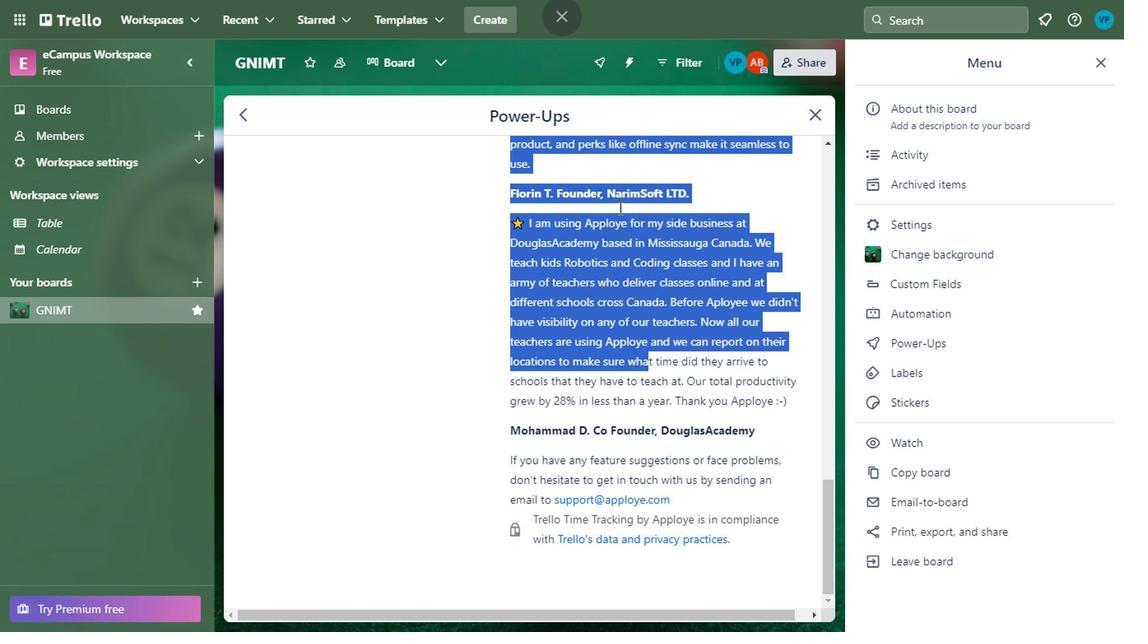 
Action: Mouse scrolled (654, 236) with delta (0, 0)
Screenshot: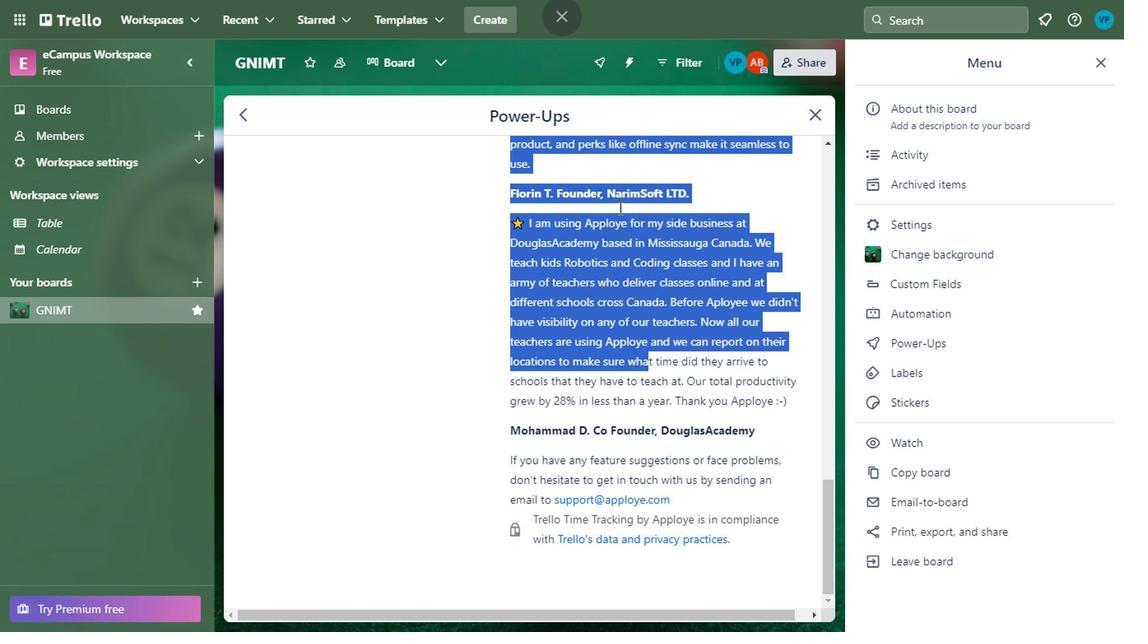 
Action: Mouse moved to (668, 258)
Screenshot: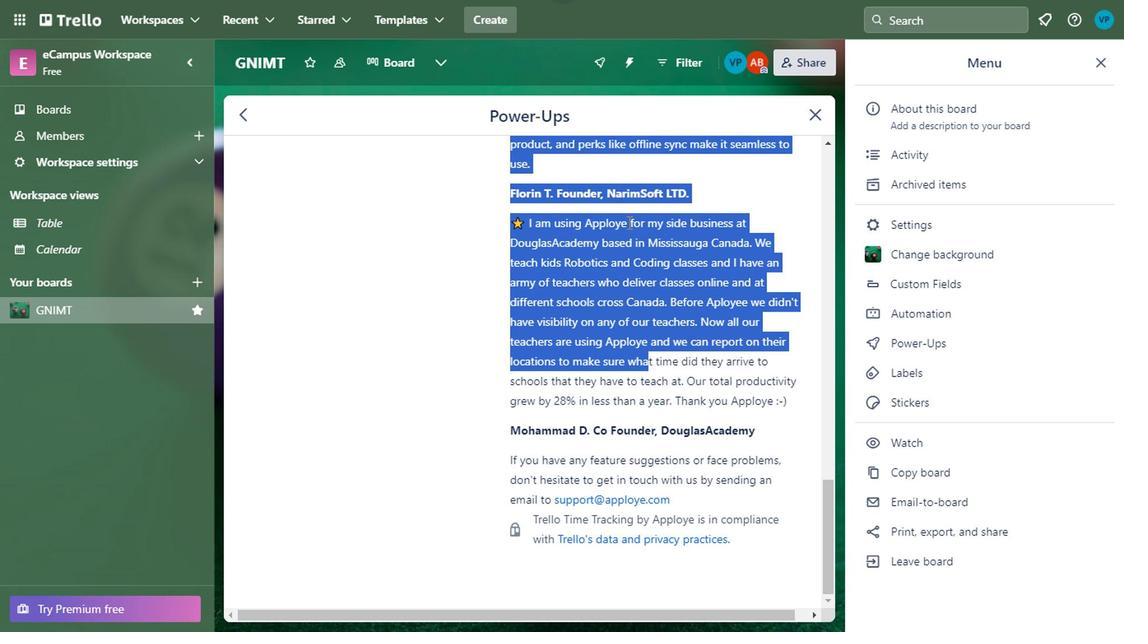 
Action: Mouse scrolled (668, 257) with delta (0, 0)
Screenshot: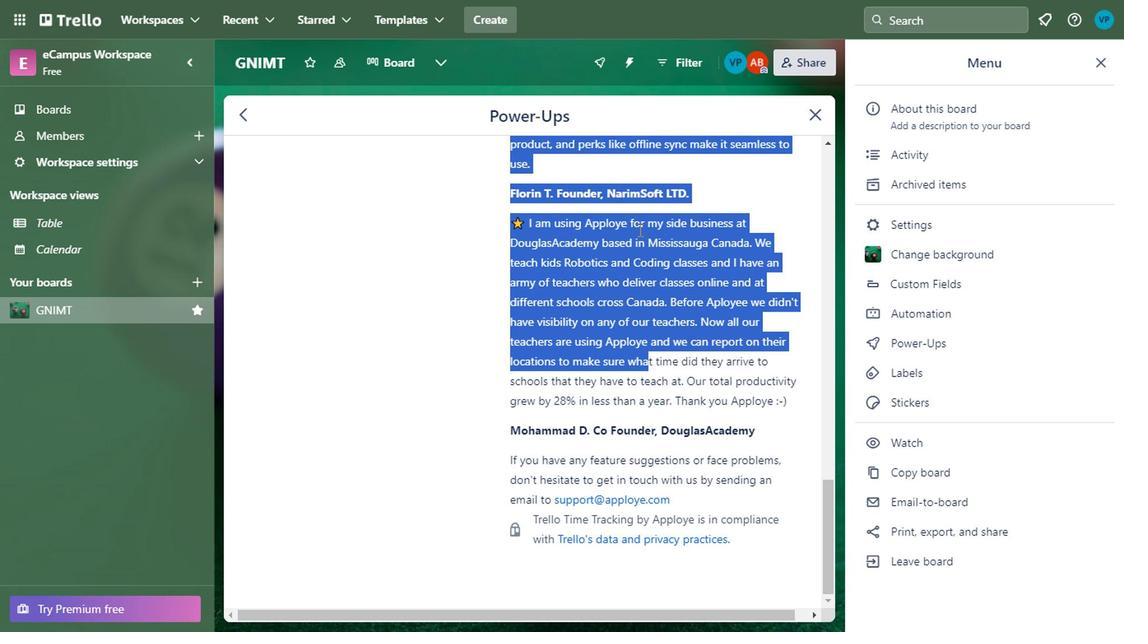 
Action: Mouse moved to (670, 264)
Screenshot: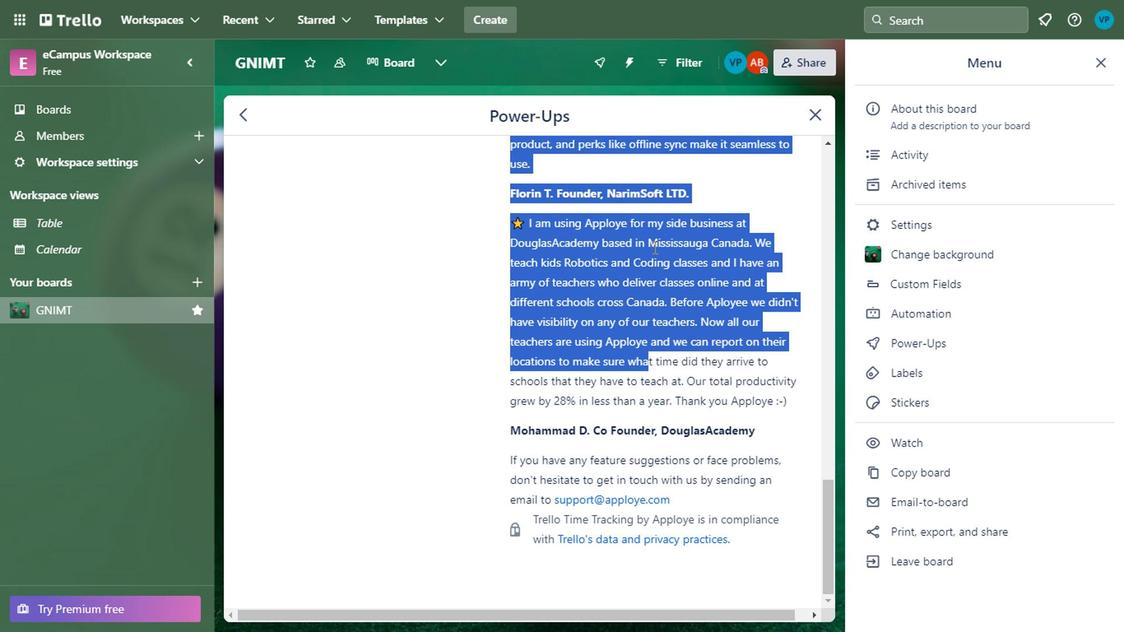 
Action: Mouse scrolled (670, 263) with delta (0, 0)
Screenshot: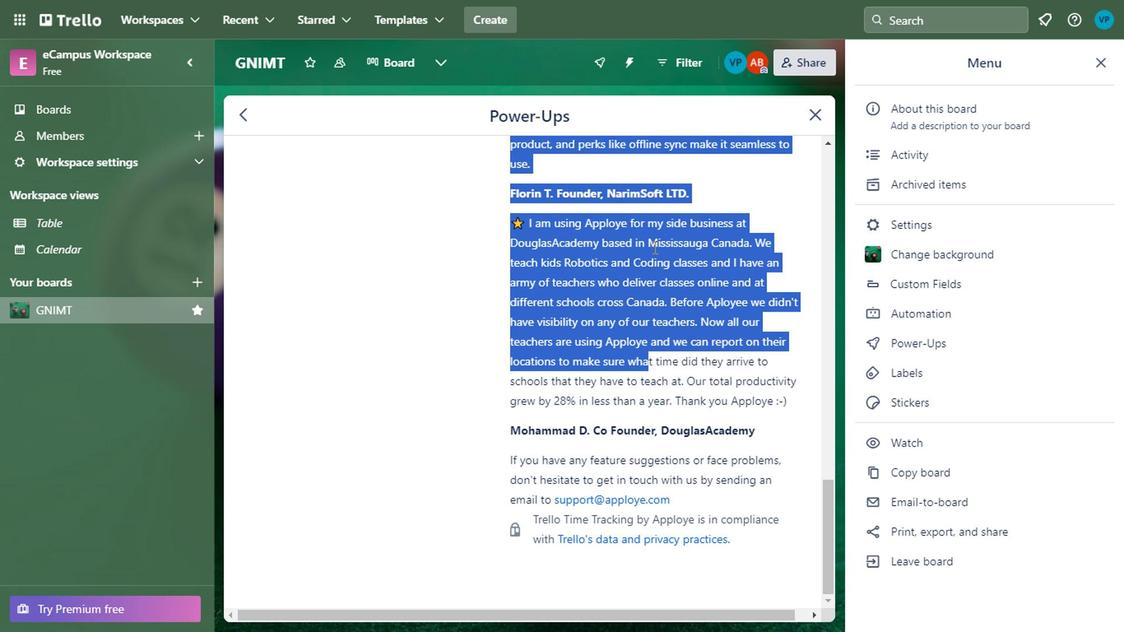 
Action: Mouse moved to (670, 269)
Screenshot: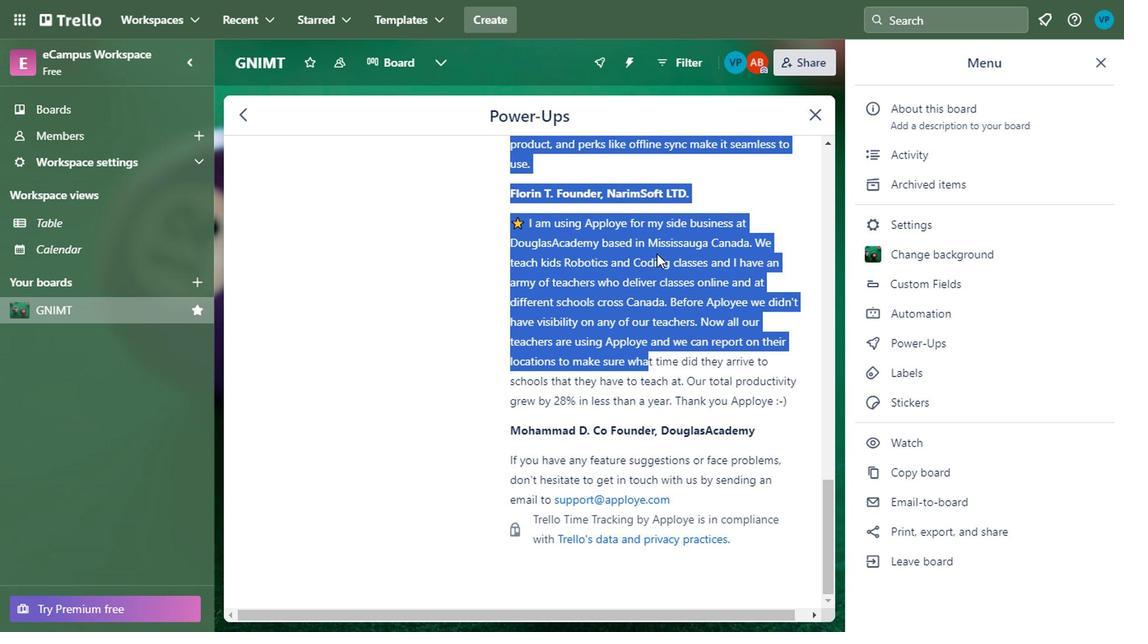 
Action: Mouse scrolled (670, 268) with delta (0, -1)
Screenshot: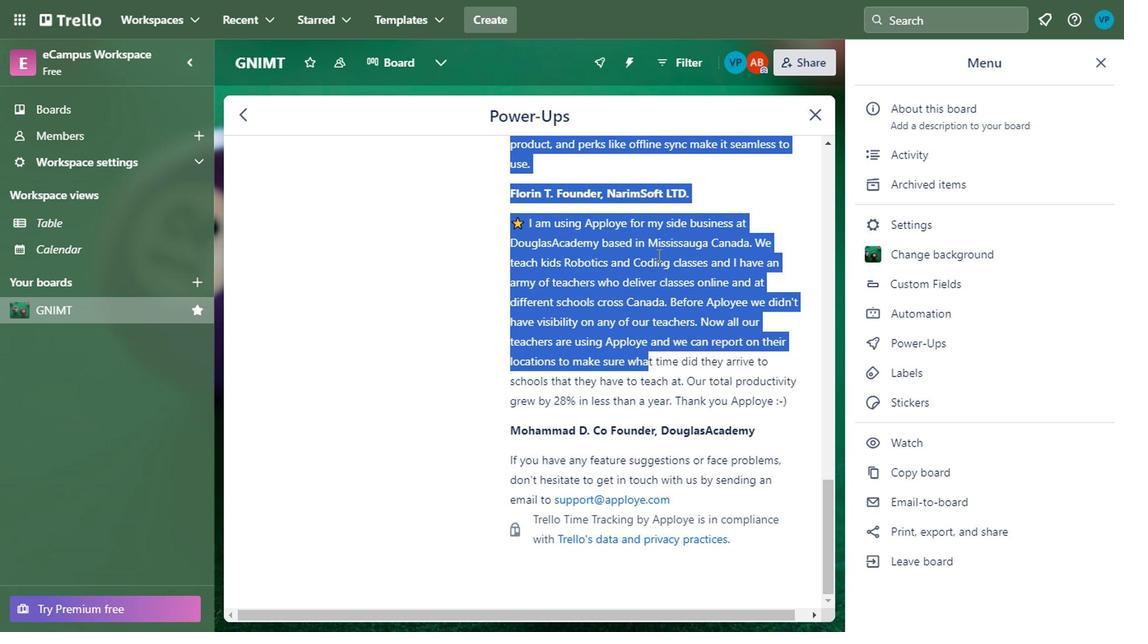 
Action: Mouse moved to (665, 392)
Screenshot: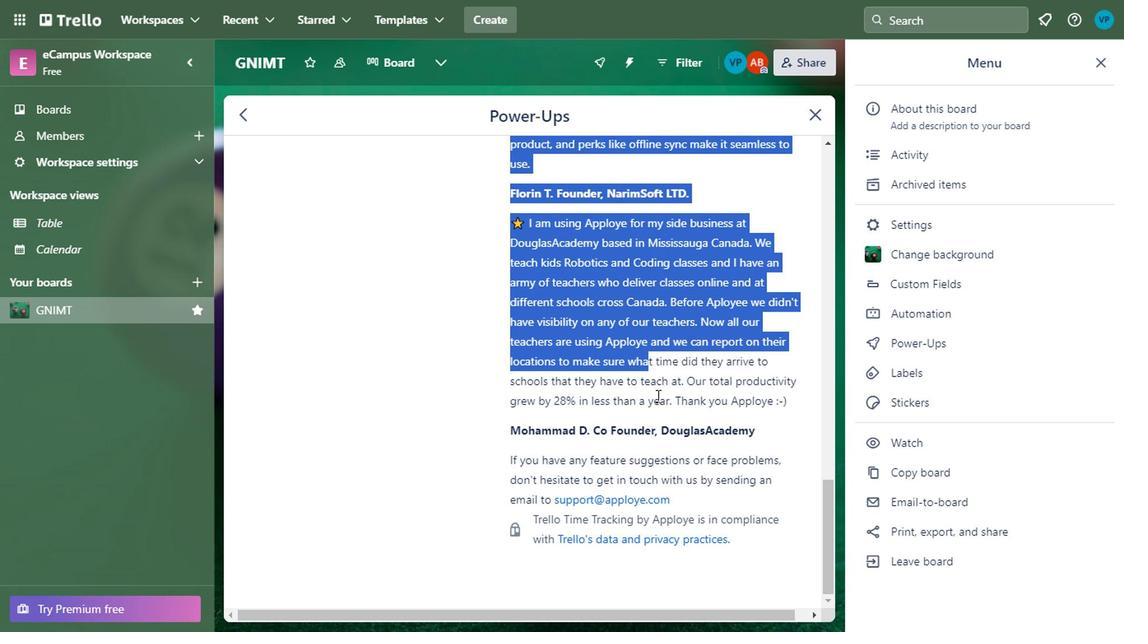 
Action: Mouse pressed left at (665, 392)
Screenshot: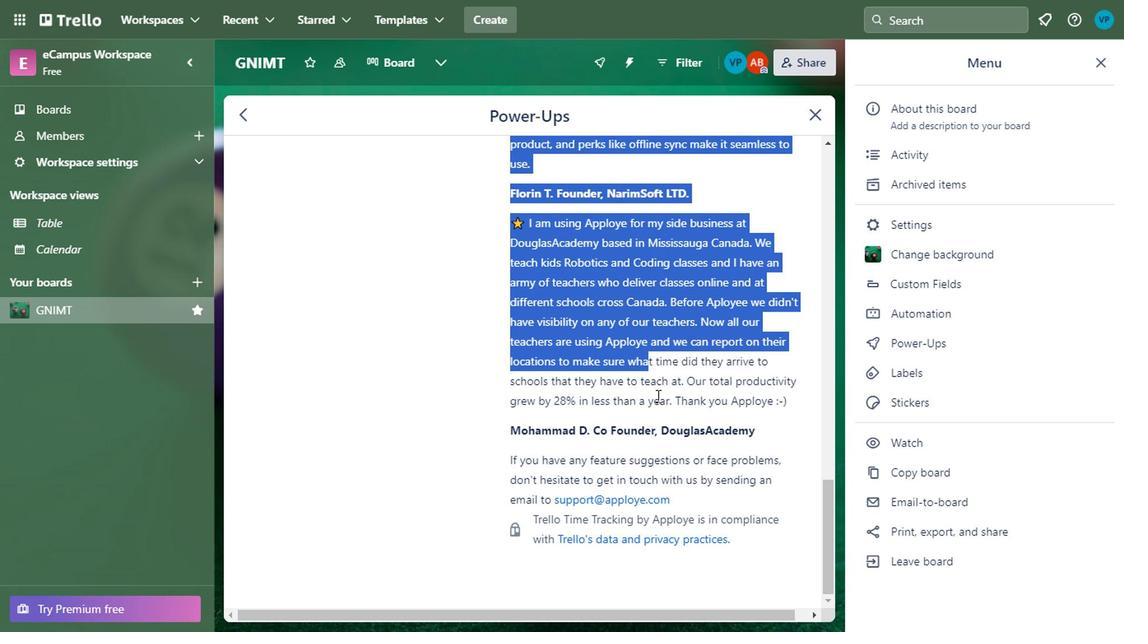 
Action: Mouse moved to (808, 483)
Screenshot: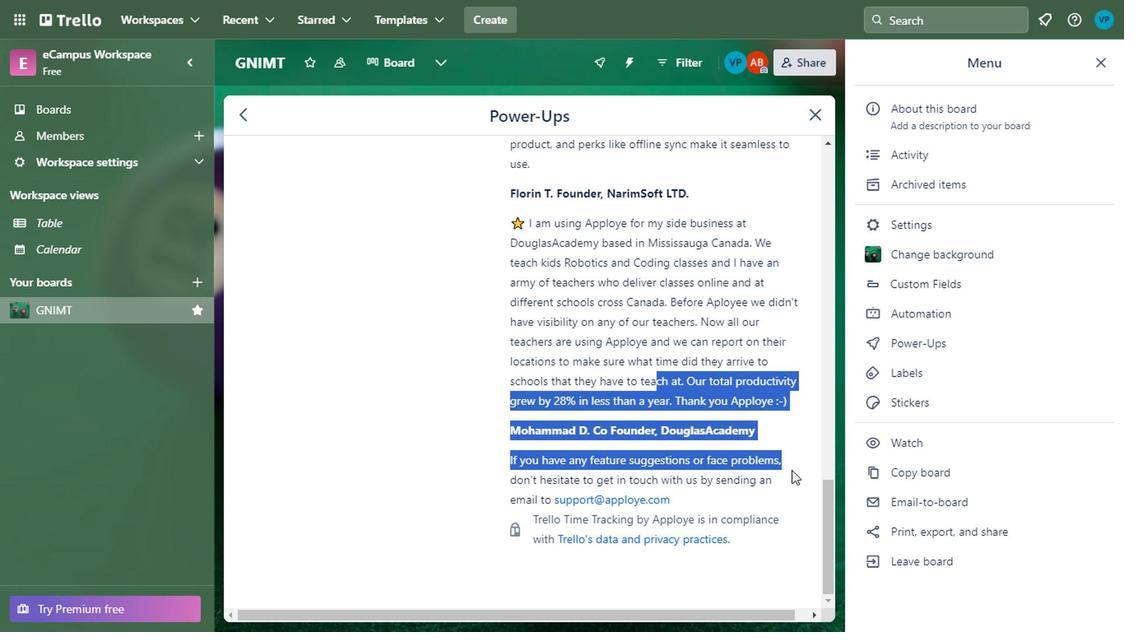 
Action: Mouse scrolled (808, 482) with delta (0, 0)
Screenshot: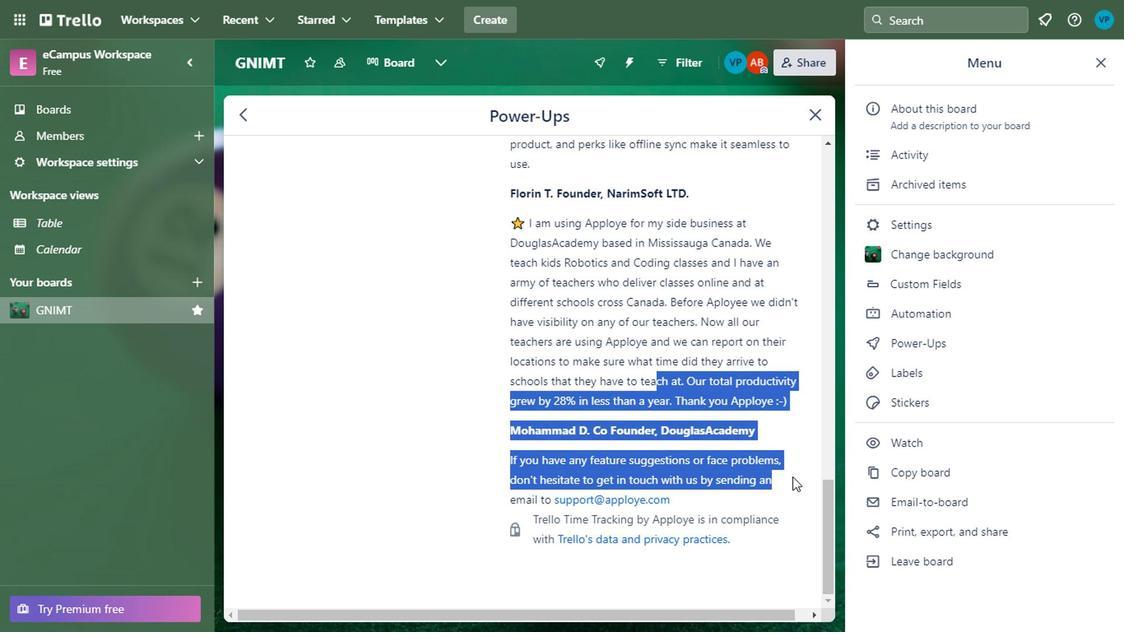 
Action: Mouse moved to (808, 483)
Screenshot: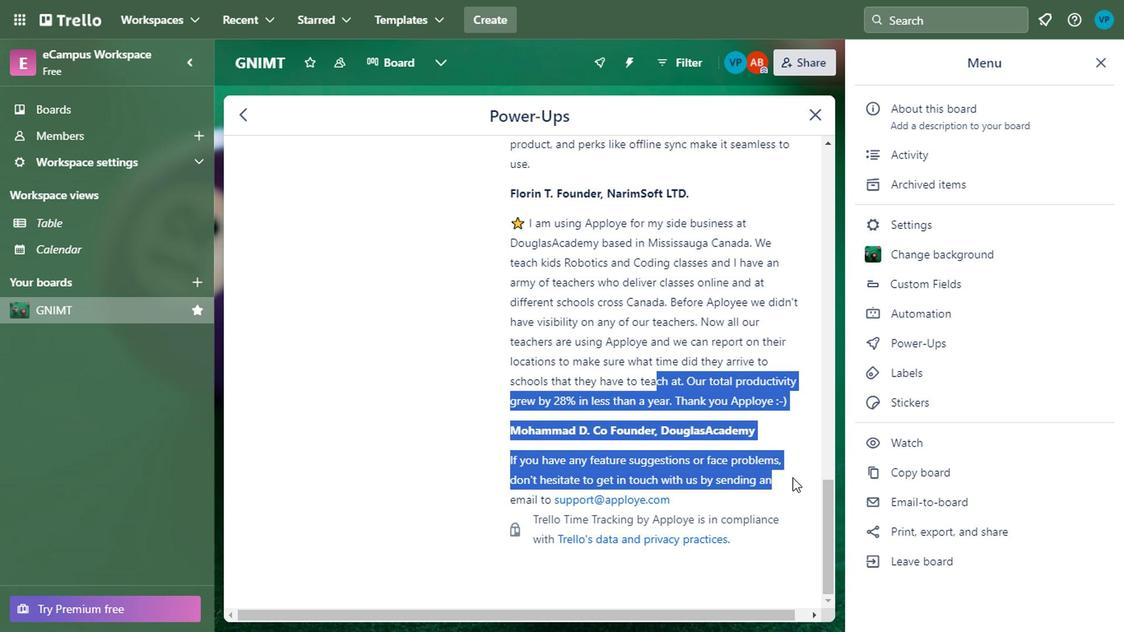 
Action: Mouse scrolled (808, 484) with delta (0, 1)
Screenshot: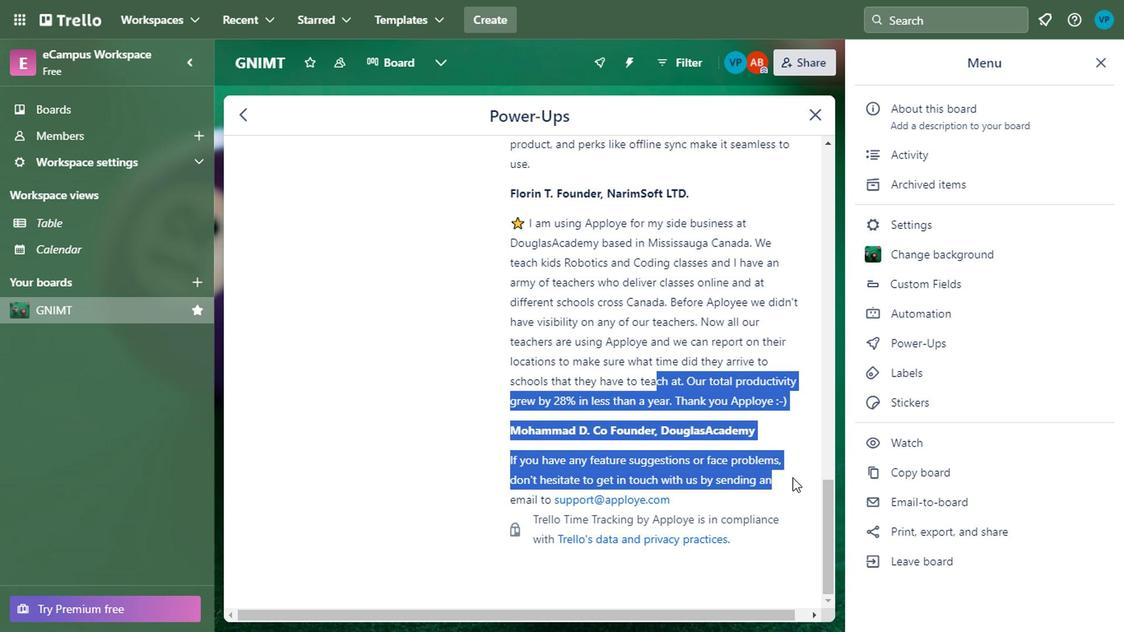 
Action: Mouse moved to (808, 483)
Screenshot: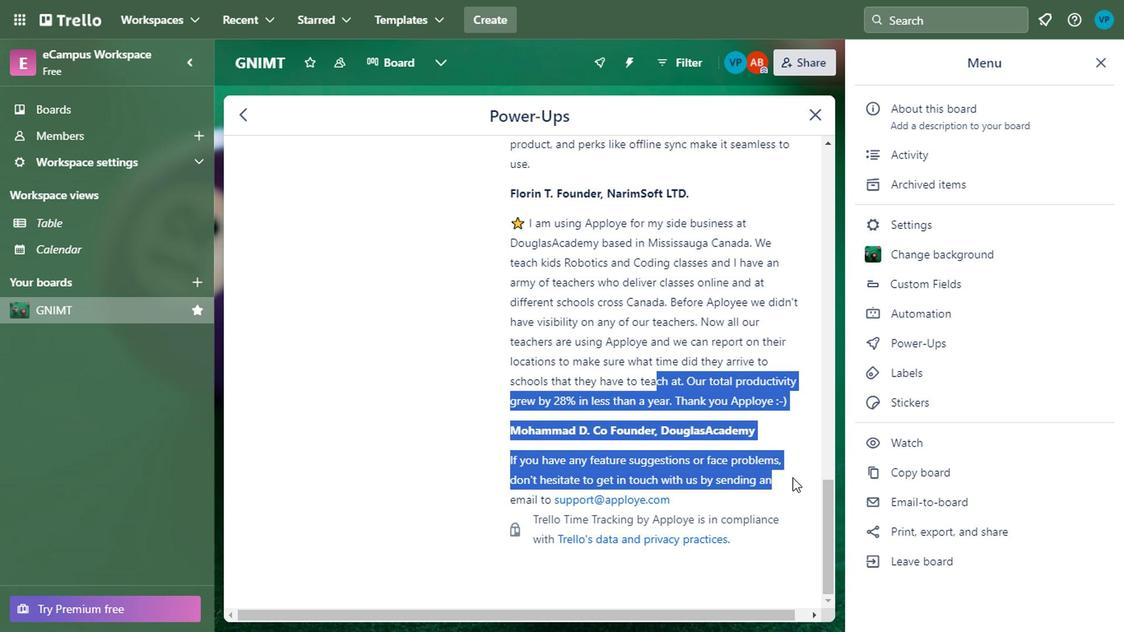 
Action: Mouse scrolled (808, 484) with delta (0, 1)
Screenshot: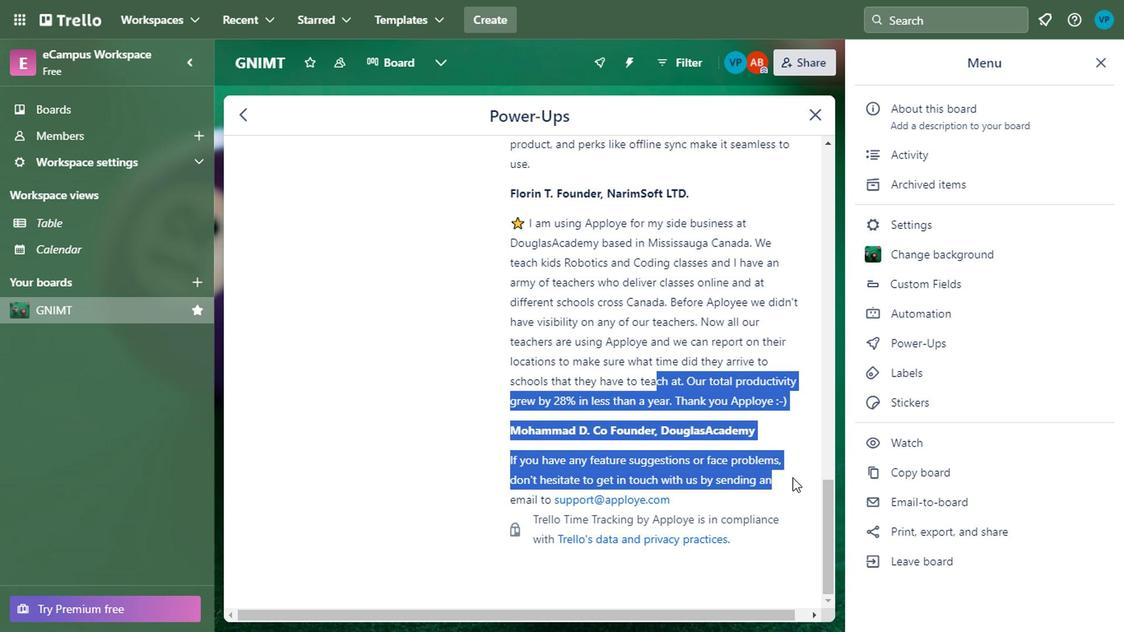 
Action: Mouse scrolled (808, 484) with delta (0, 1)
Screenshot: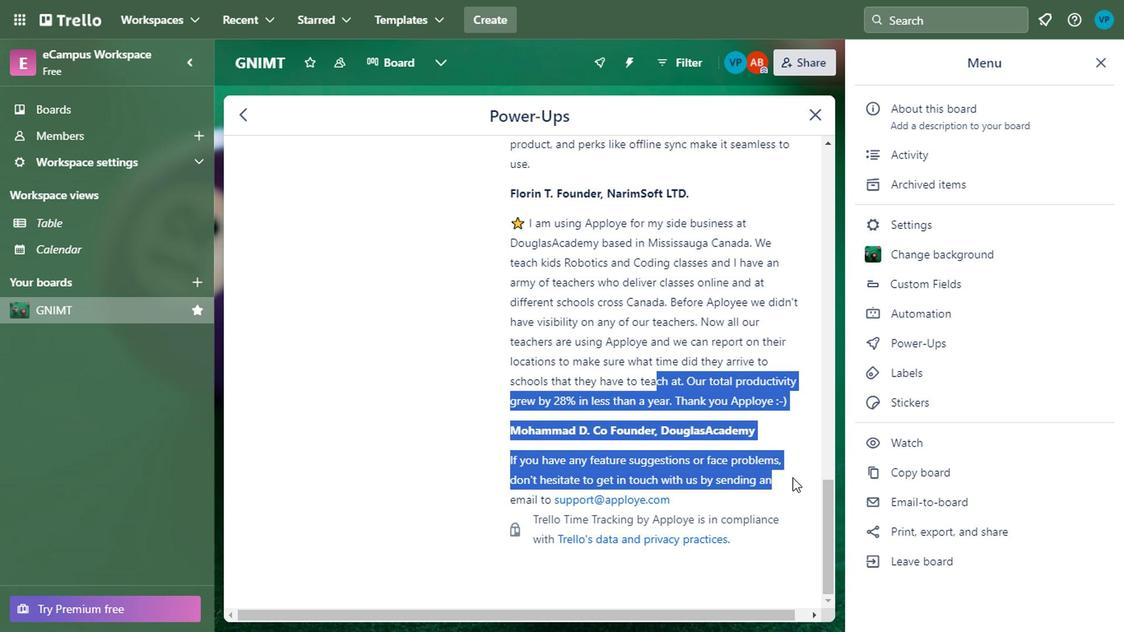 
Action: Mouse moved to (808, 483)
Screenshot: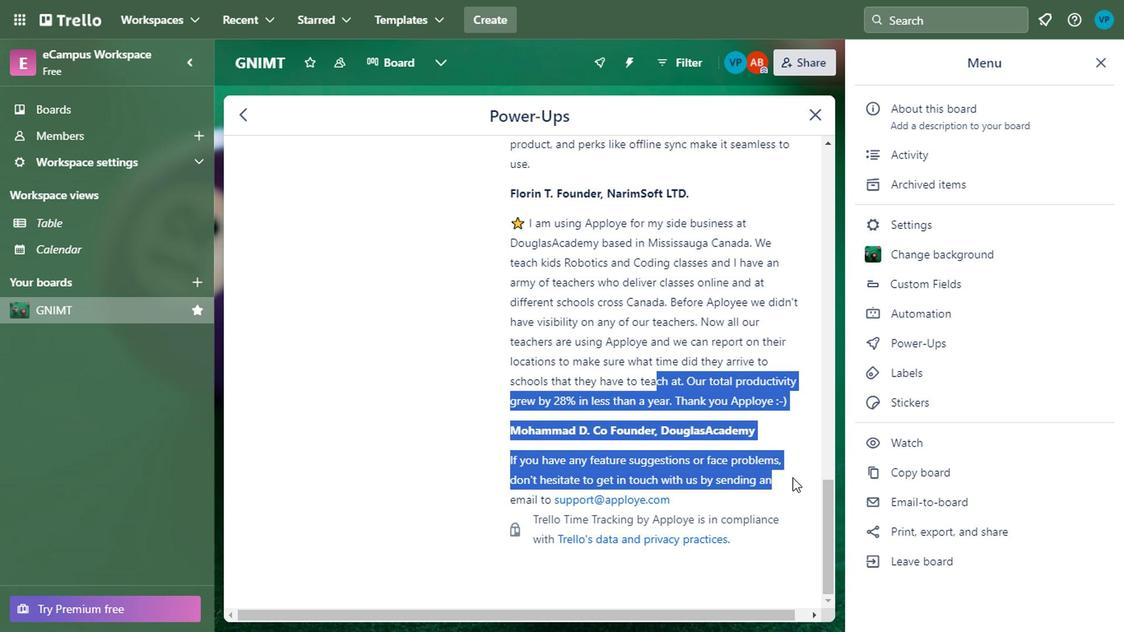 
Action: Mouse scrolled (808, 483) with delta (0, 0)
Screenshot: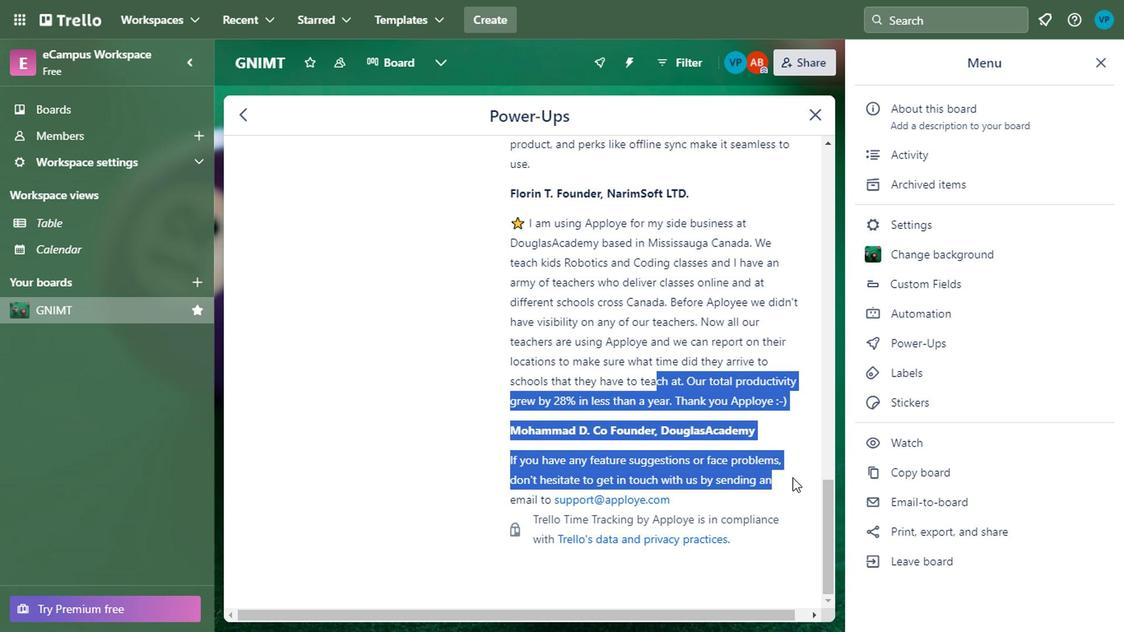 
Action: Mouse moved to (810, 482)
Screenshot: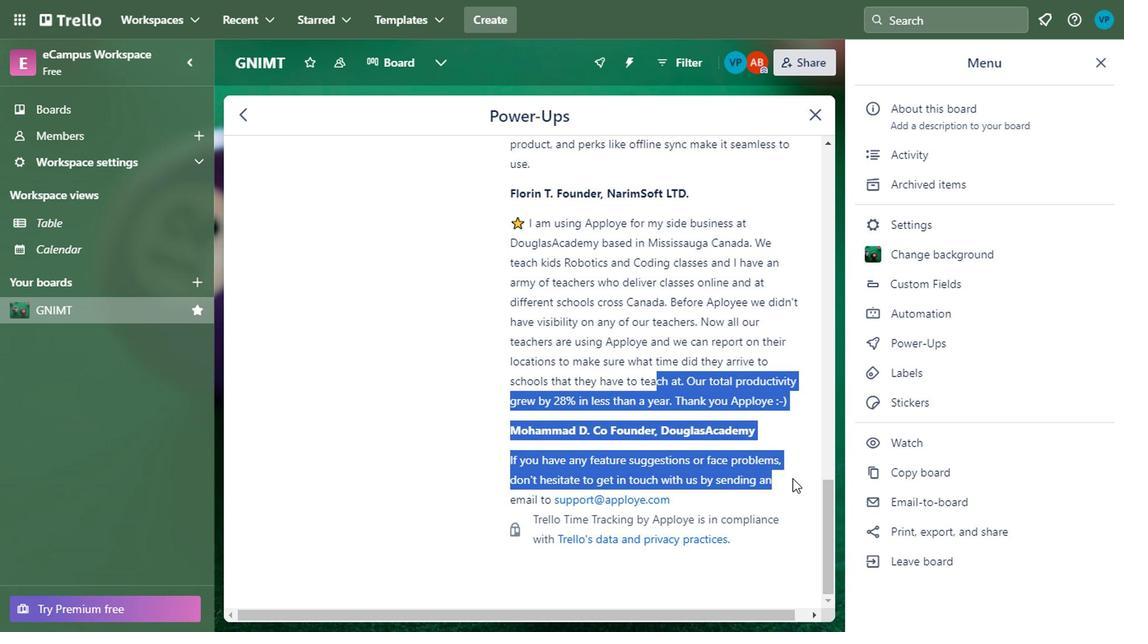 
Action: Mouse scrolled (810, 483) with delta (0, 0)
Screenshot: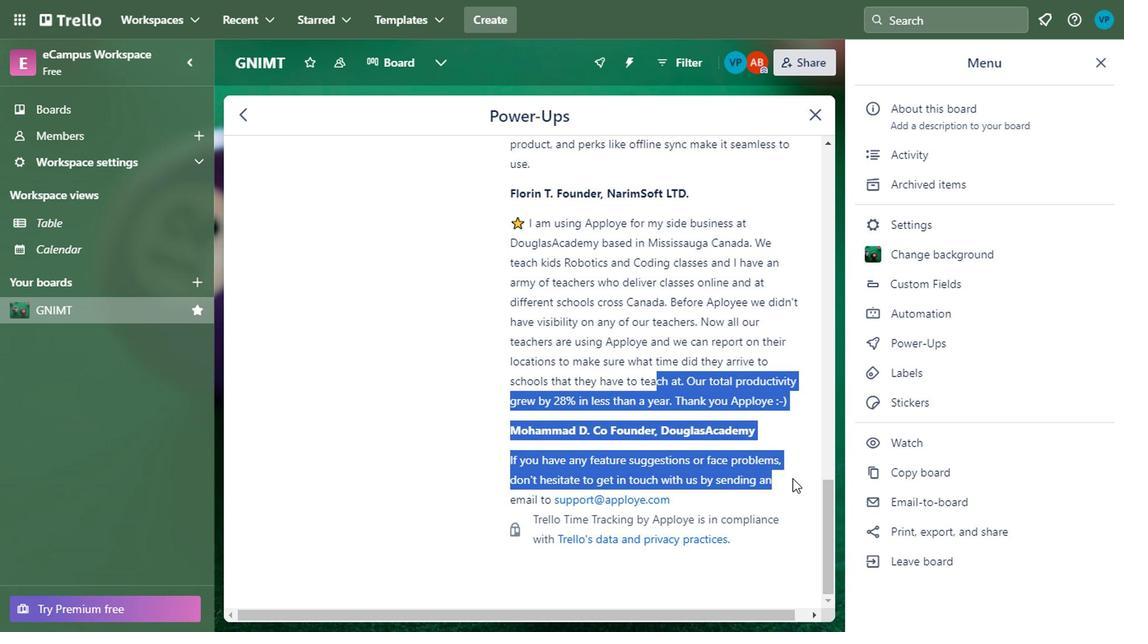 
Action: Mouse moved to (815, 478)
Screenshot: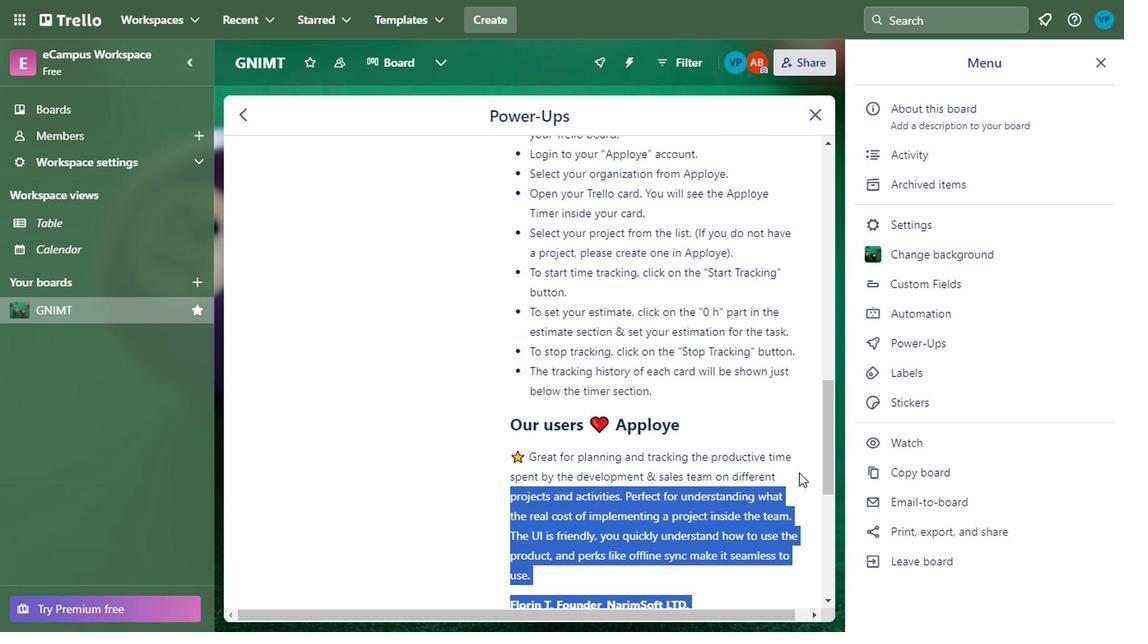 
Action: Mouse scrolled (815, 479) with delta (0, 0)
Screenshot: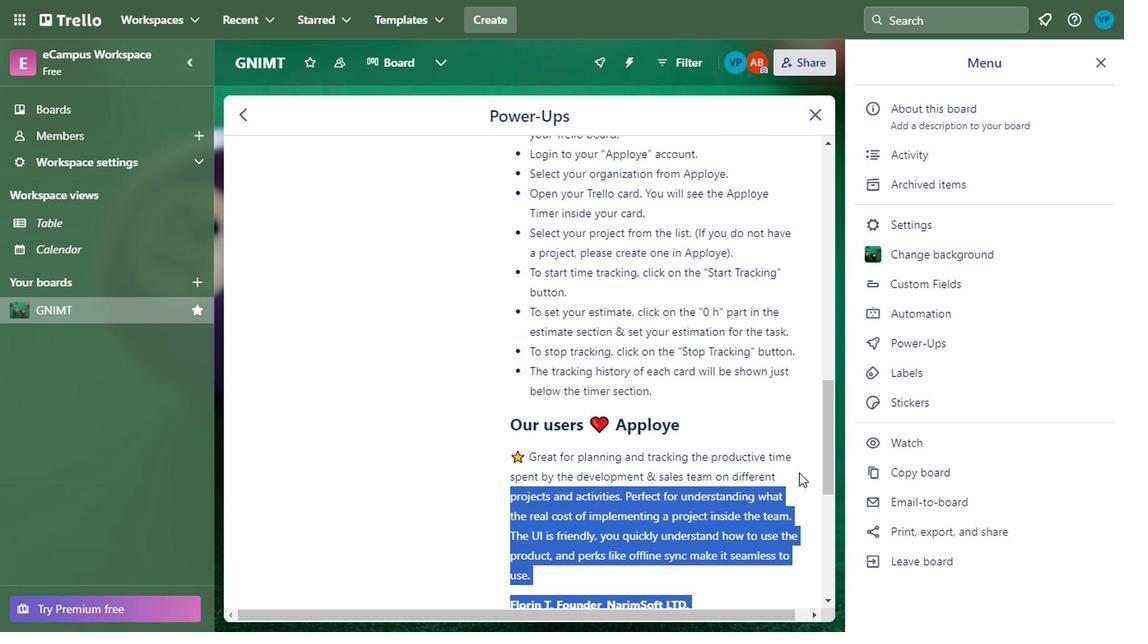 
Action: Mouse scrolled (815, 479) with delta (0, 0)
Screenshot: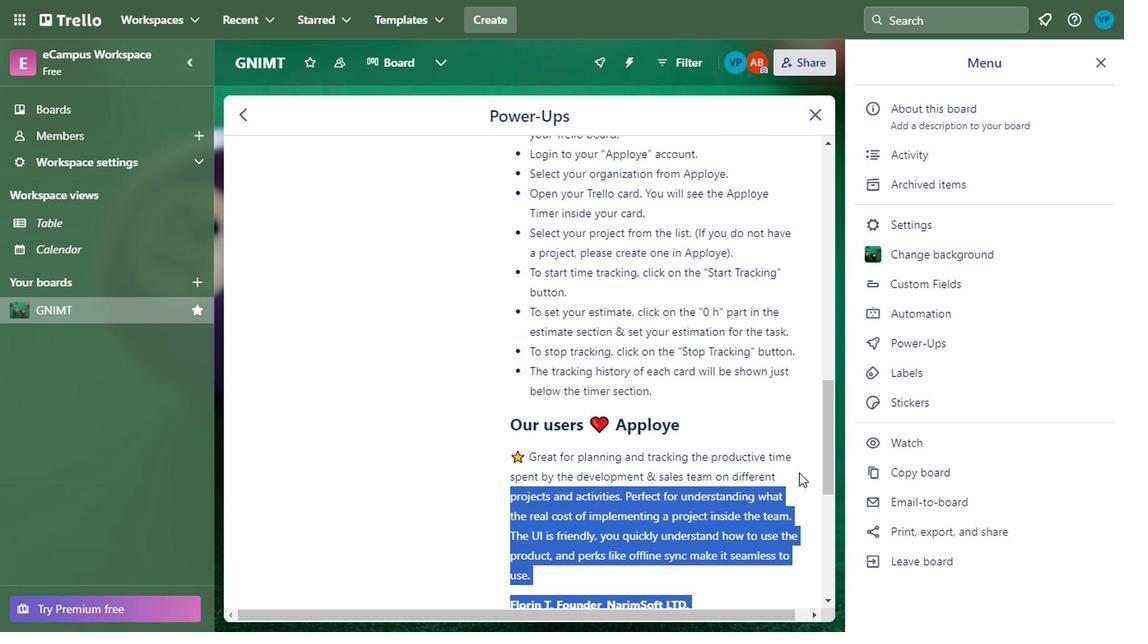 
Action: Mouse scrolled (815, 479) with delta (0, 0)
Screenshot: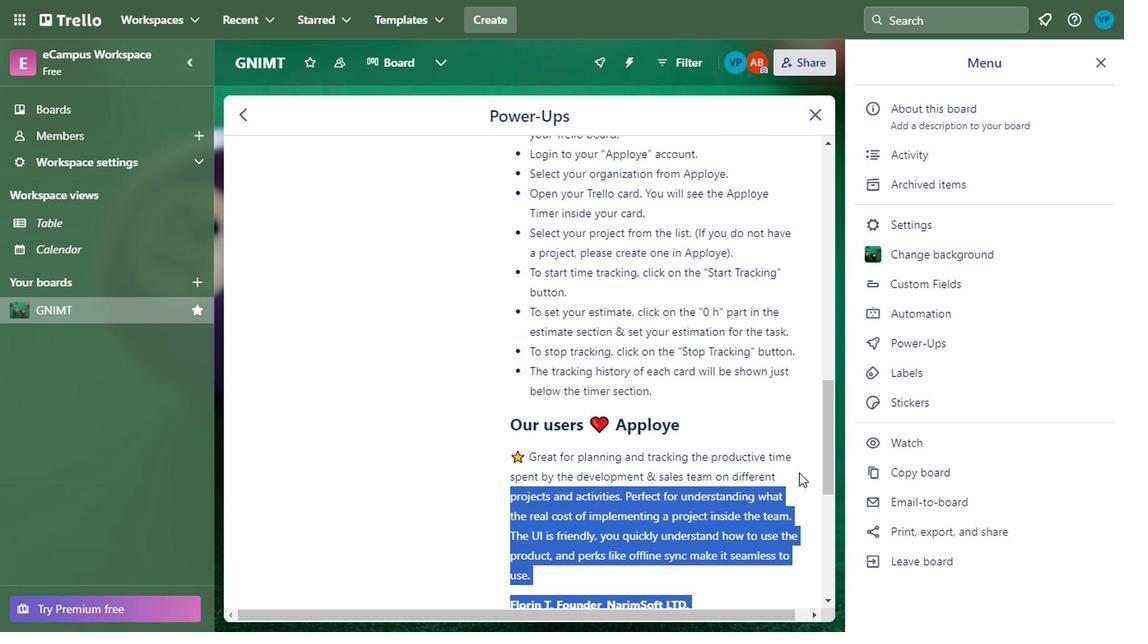 
Action: Mouse moved to (815, 476)
Screenshot: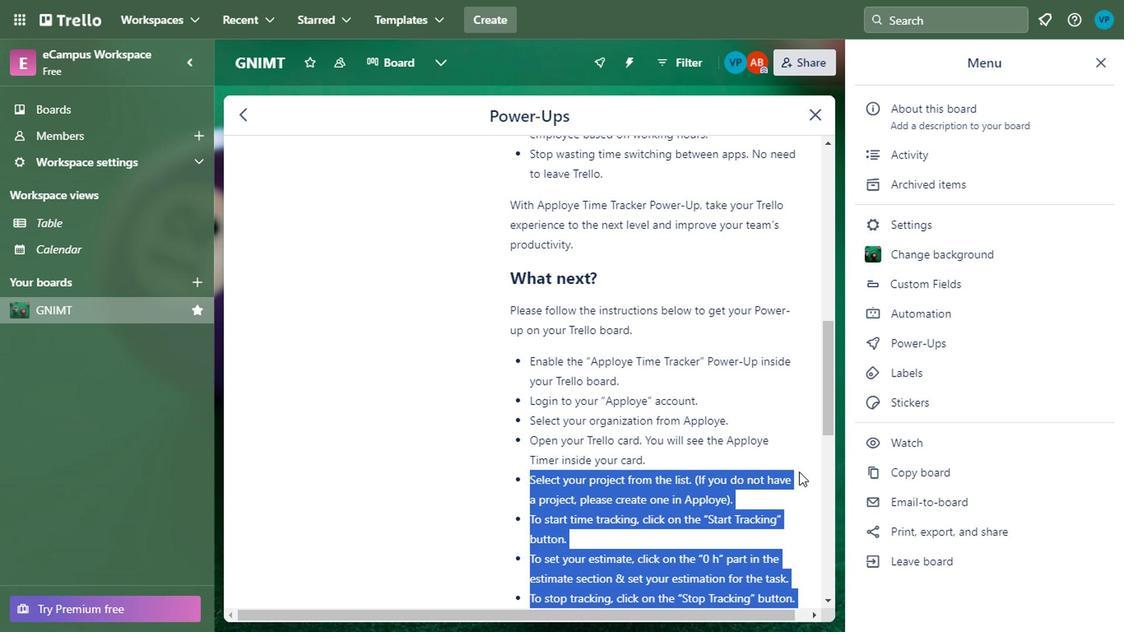 
Action: Mouse scrolled (815, 477) with delta (0, 0)
Screenshot: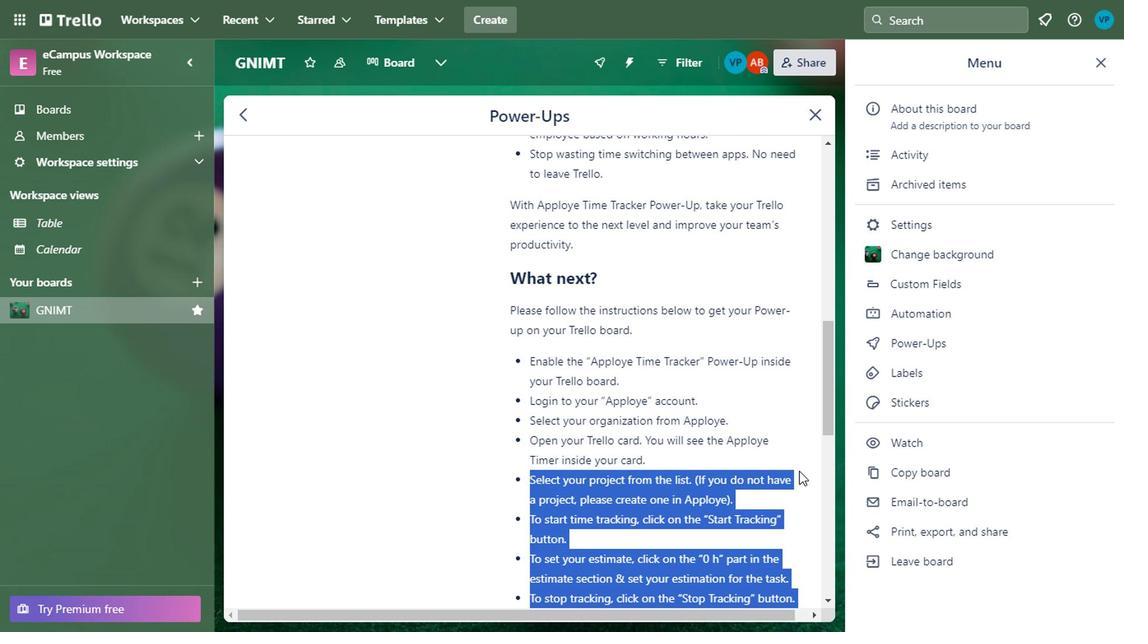 
Action: Mouse scrolled (815, 477) with delta (0, 0)
Screenshot: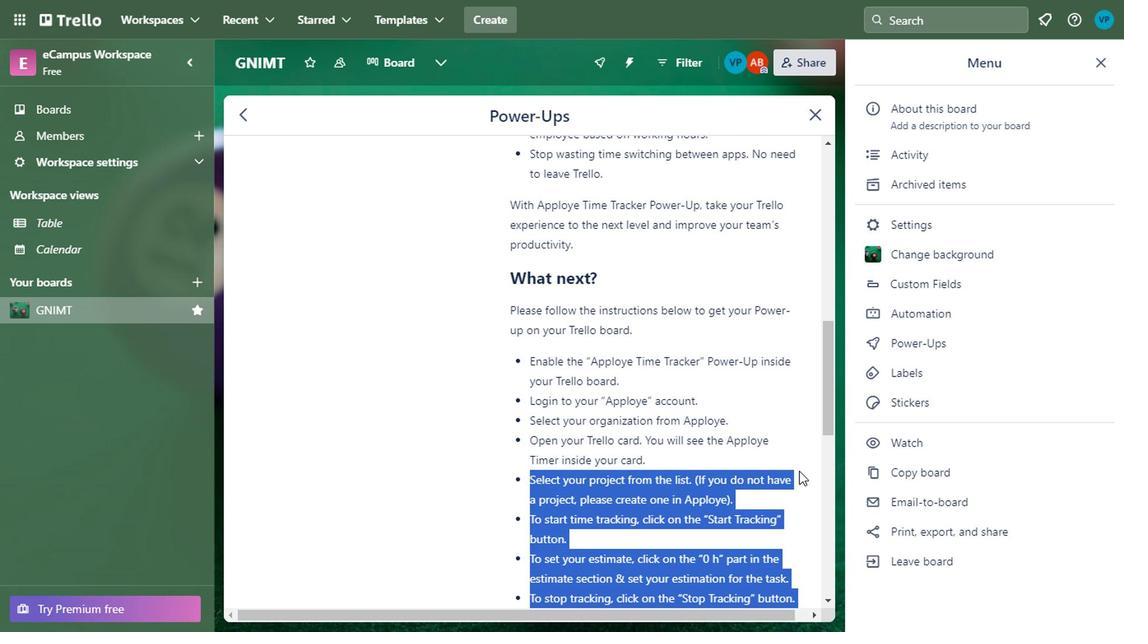 
Action: Mouse scrolled (815, 477) with delta (0, 0)
Screenshot: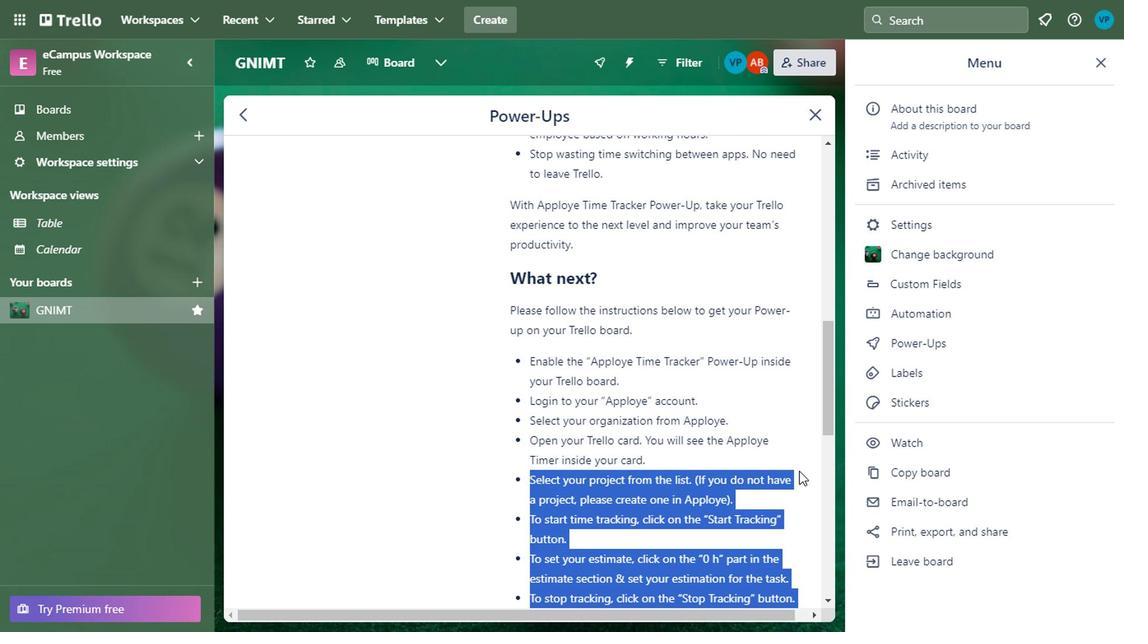 
Action: Mouse scrolled (815, 477) with delta (0, 0)
Screenshot: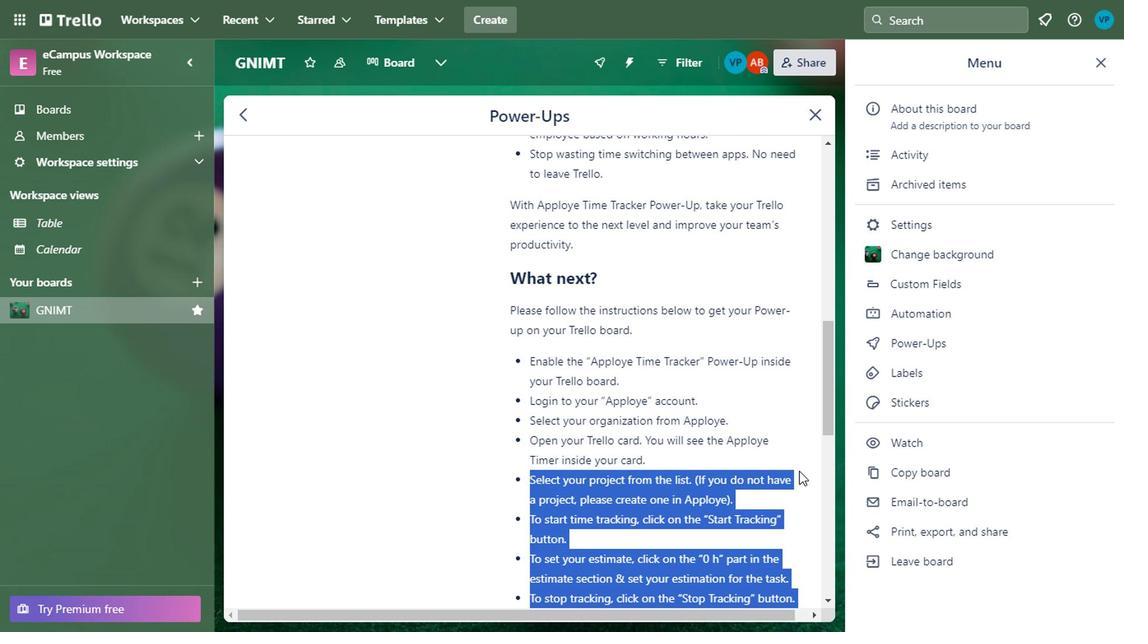 
Action: Mouse scrolled (815, 477) with delta (0, 0)
Screenshot: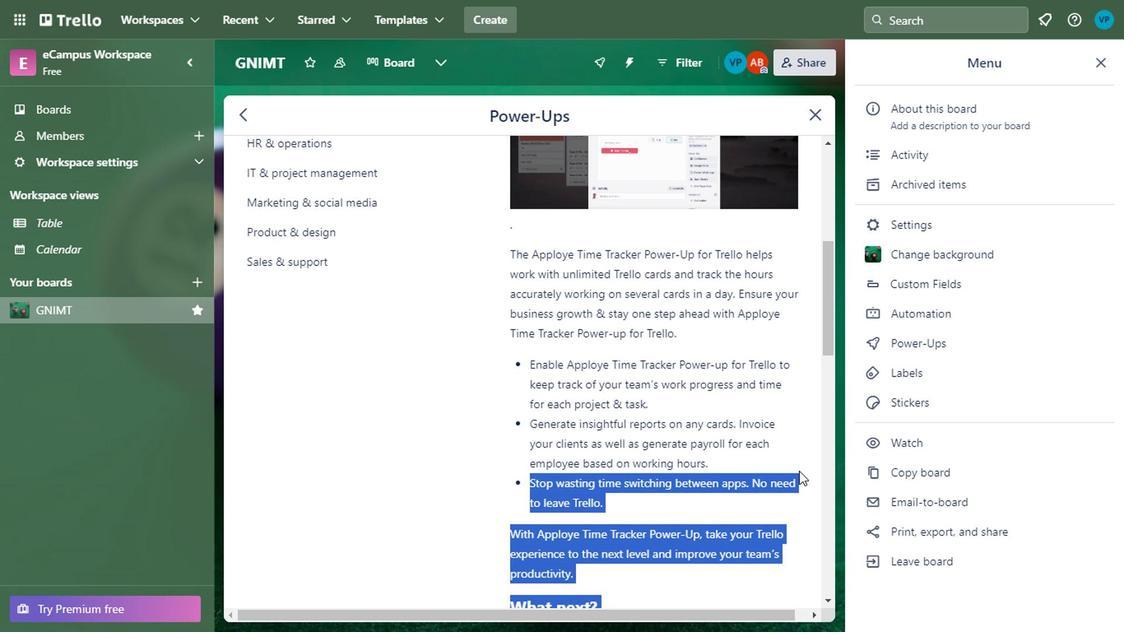
Action: Mouse scrolled (815, 477) with delta (0, 0)
Screenshot: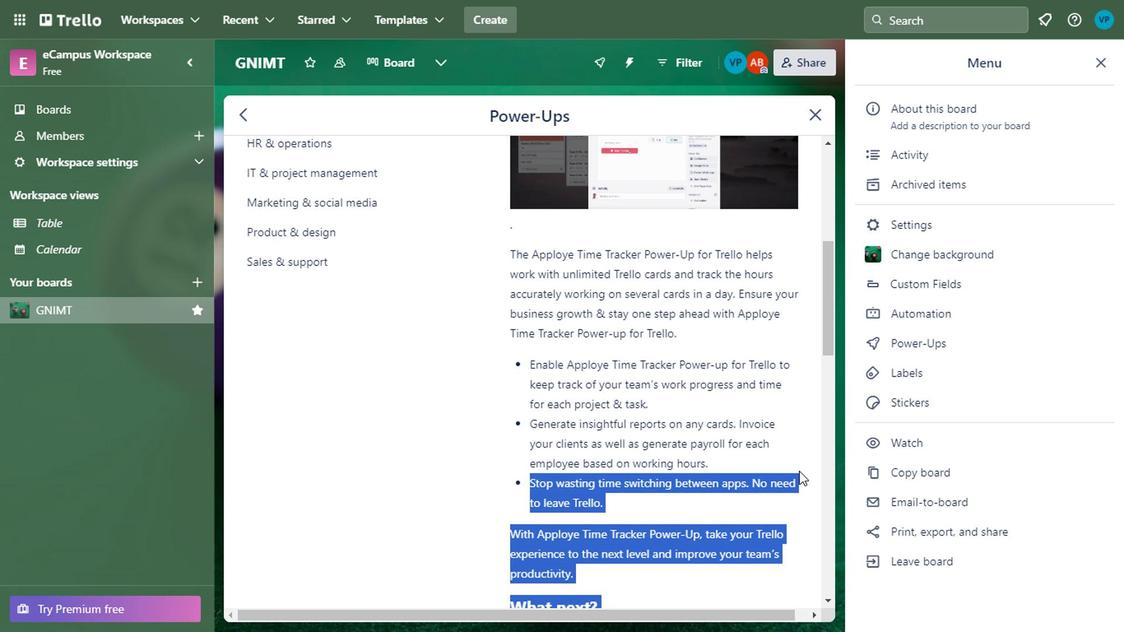 
Action: Mouse scrolled (815, 477) with delta (0, 0)
Screenshot: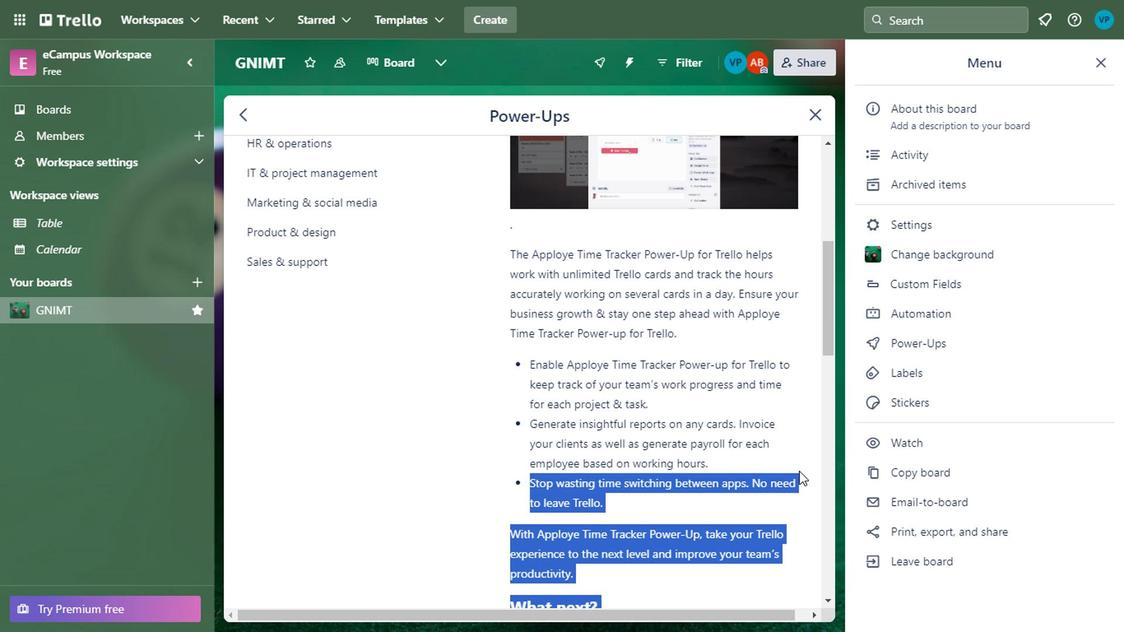 
Action: Mouse scrolled (815, 477) with delta (0, 0)
Screenshot: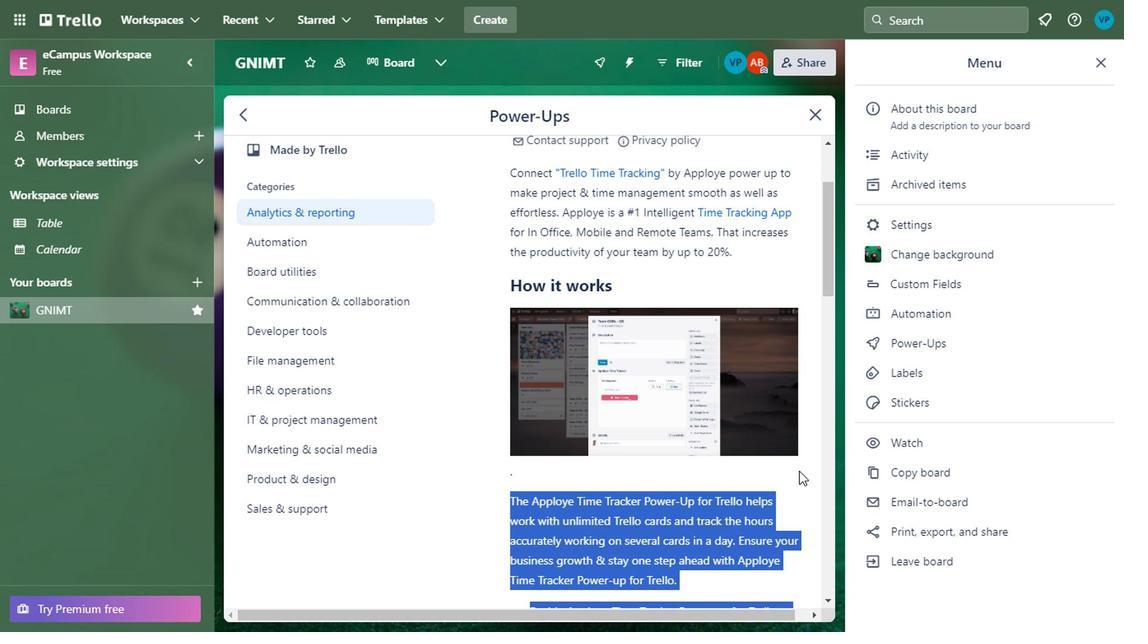 
Action: Mouse scrolled (815, 477) with delta (0, 0)
Screenshot: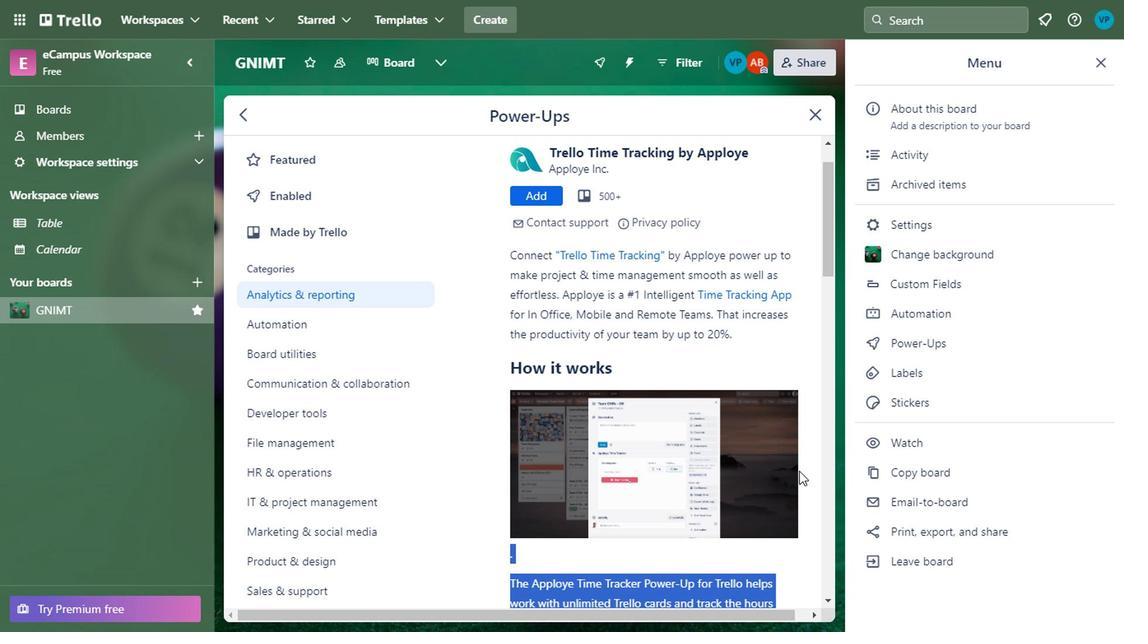
Action: Mouse scrolled (815, 477) with delta (0, 0)
Screenshot: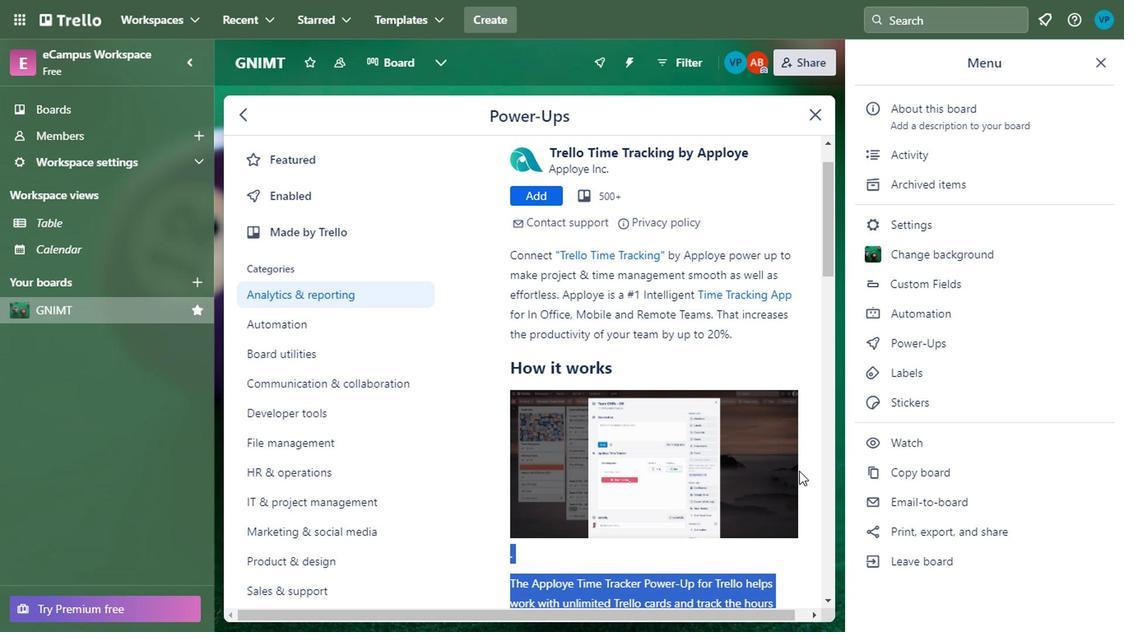 
Action: Mouse scrolled (815, 477) with delta (0, 0)
Screenshot: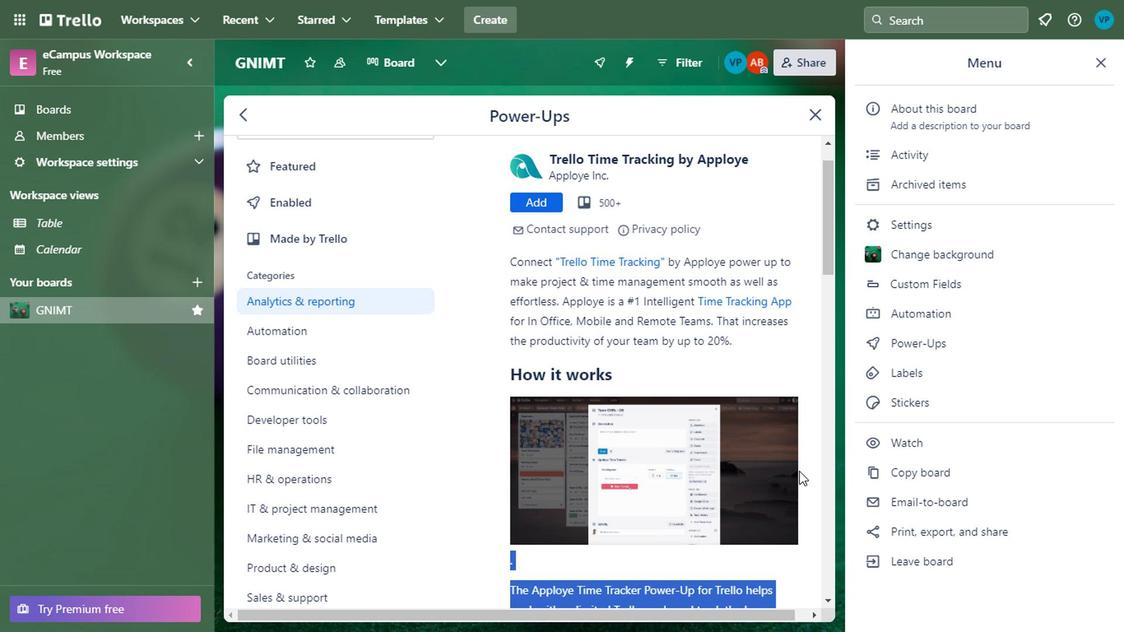 
Action: Mouse scrolled (815, 477) with delta (0, 0)
Screenshot: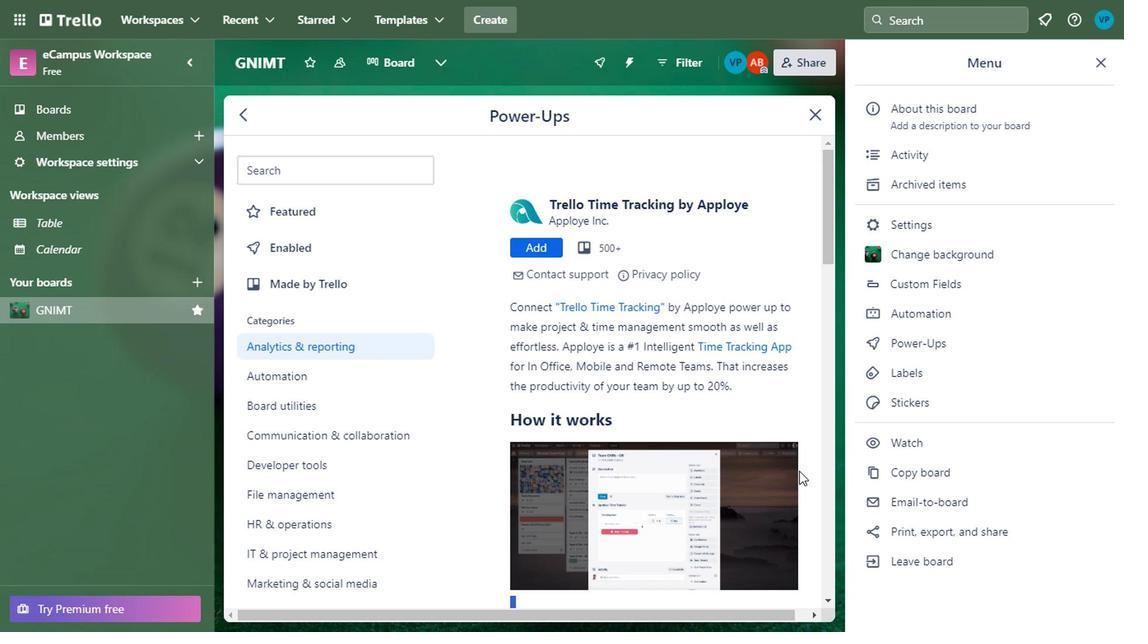 
Action: Mouse scrolled (815, 477) with delta (0, 0)
Screenshot: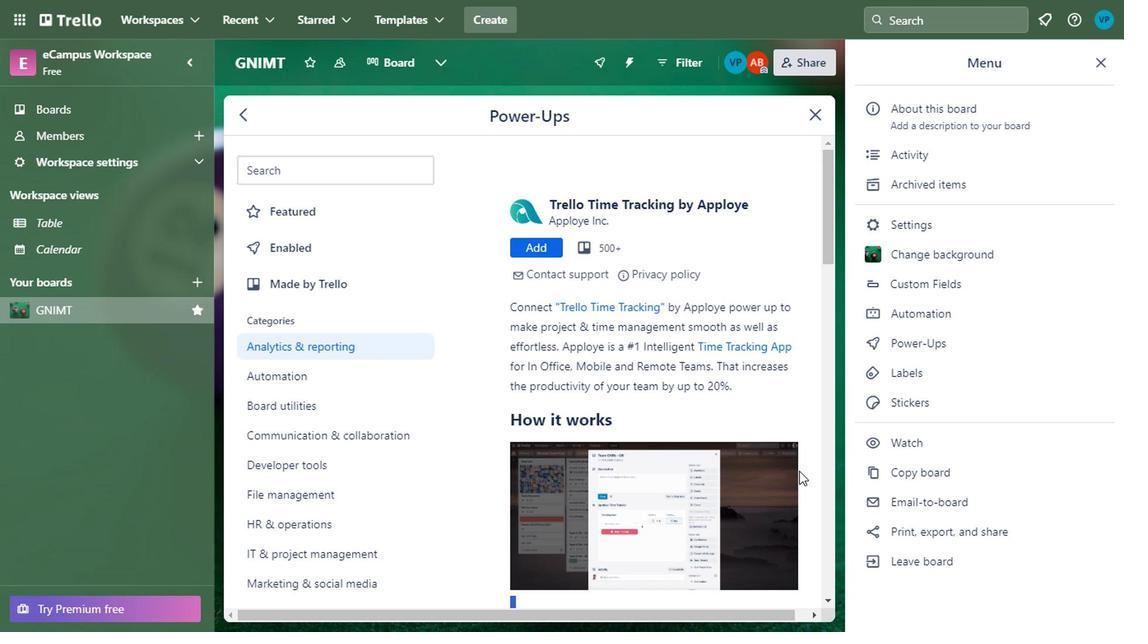 
Action: Mouse scrolled (815, 477) with delta (0, 0)
Screenshot: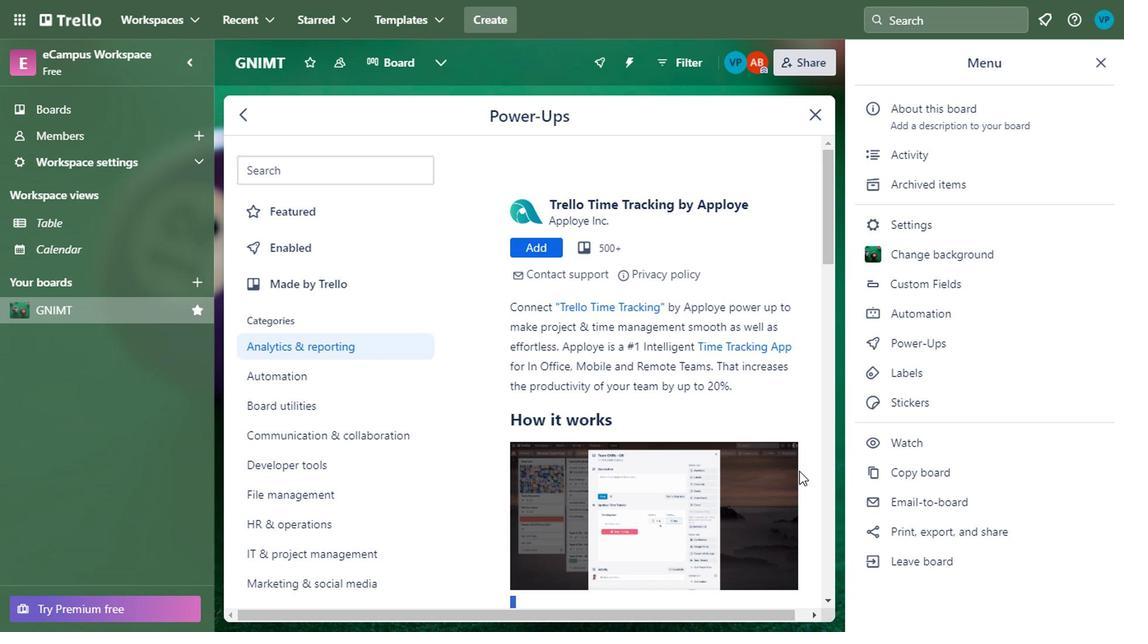
Action: Mouse scrolled (815, 475) with delta (0, -1)
Screenshot: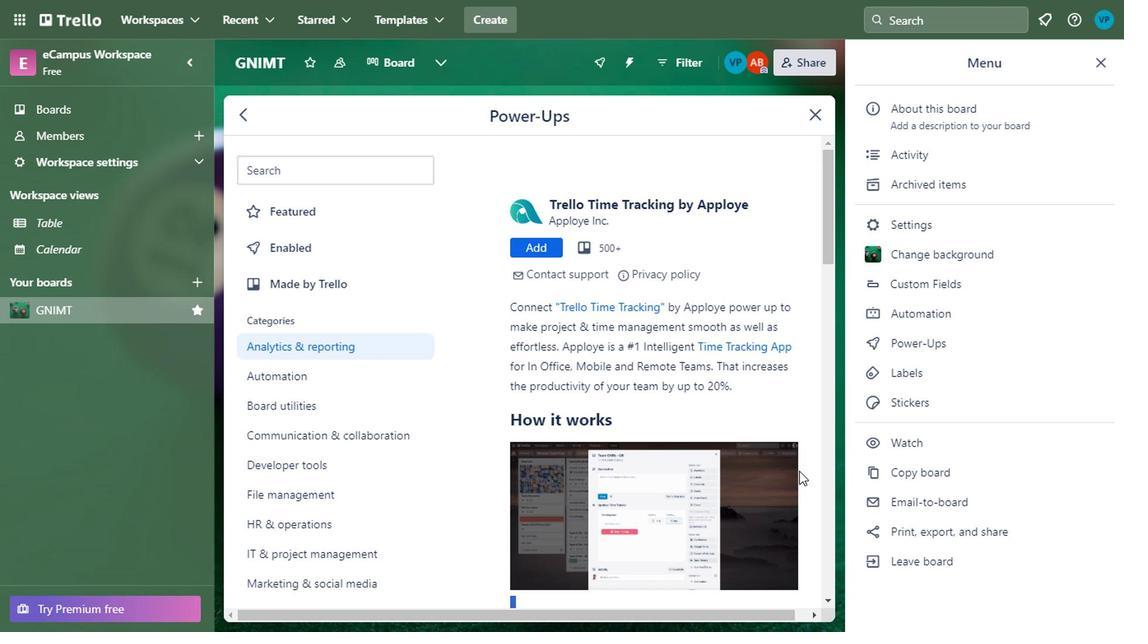 
Action: Mouse scrolled (815, 475) with delta (0, -1)
Screenshot: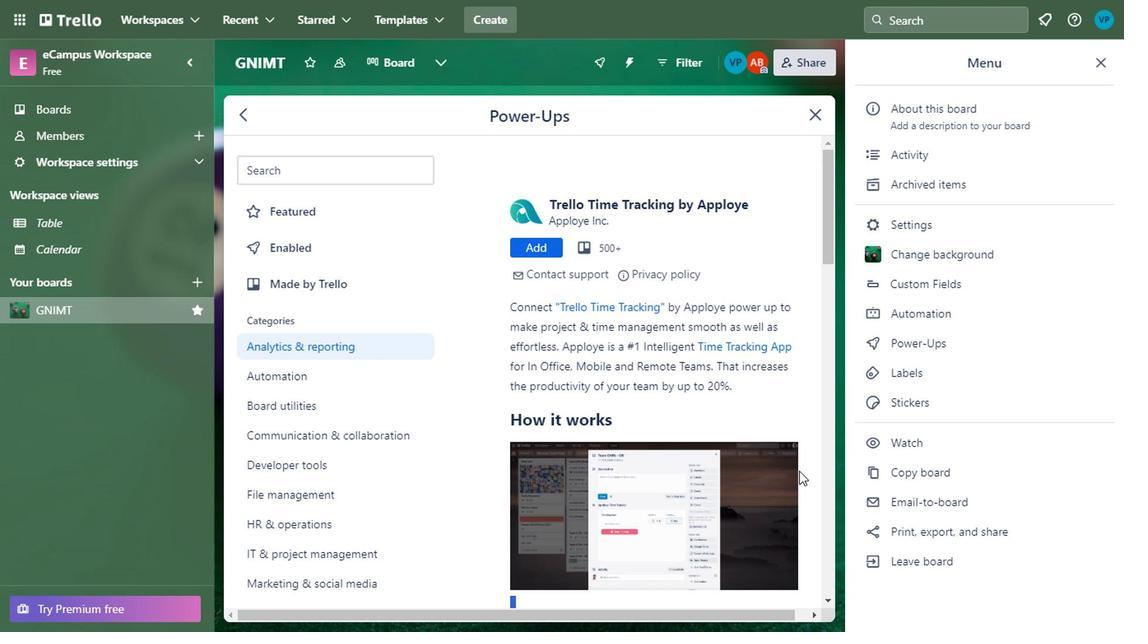 
Action: Mouse scrolled (815, 475) with delta (0, -1)
Screenshot: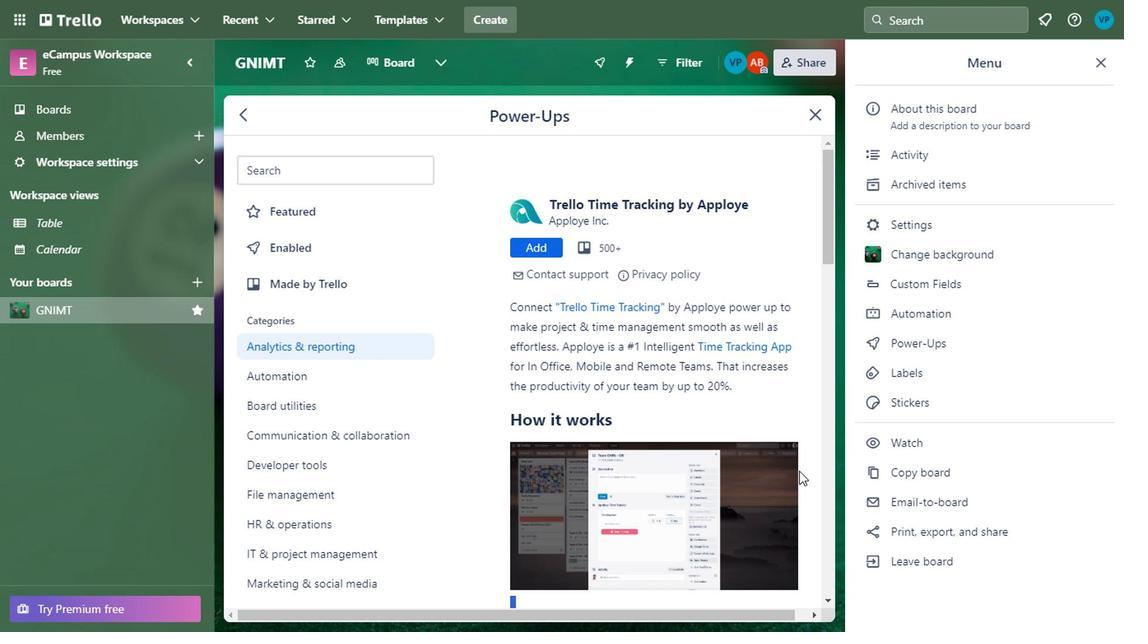 
Action: Mouse scrolled (815, 475) with delta (0, -1)
Screenshot: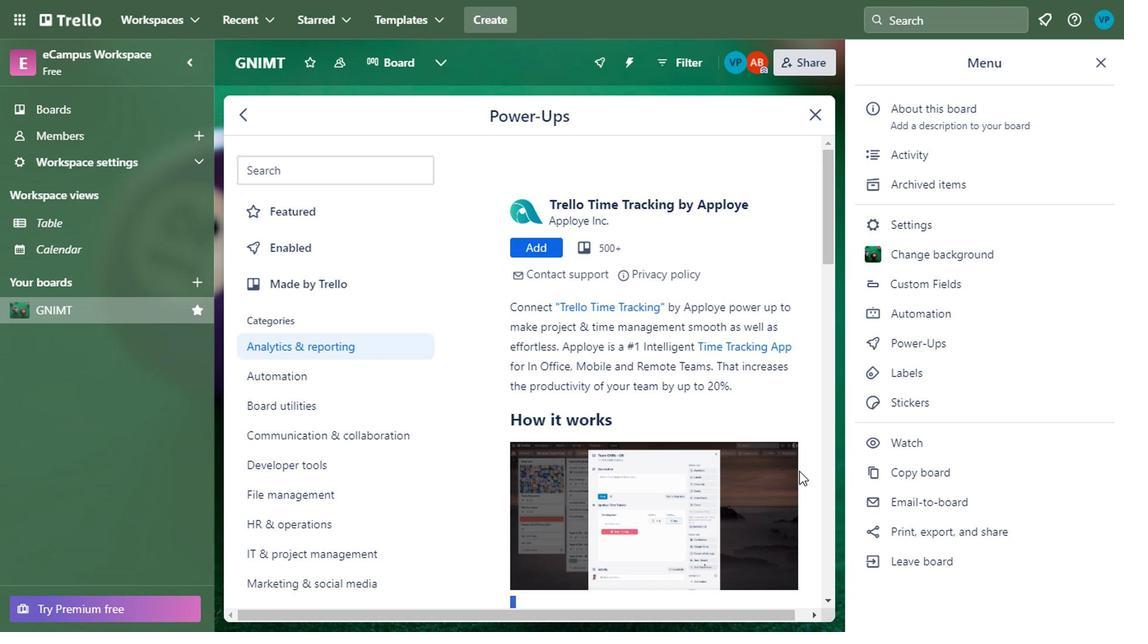 
Action: Mouse scrolled (815, 475) with delta (0, -1)
Screenshot: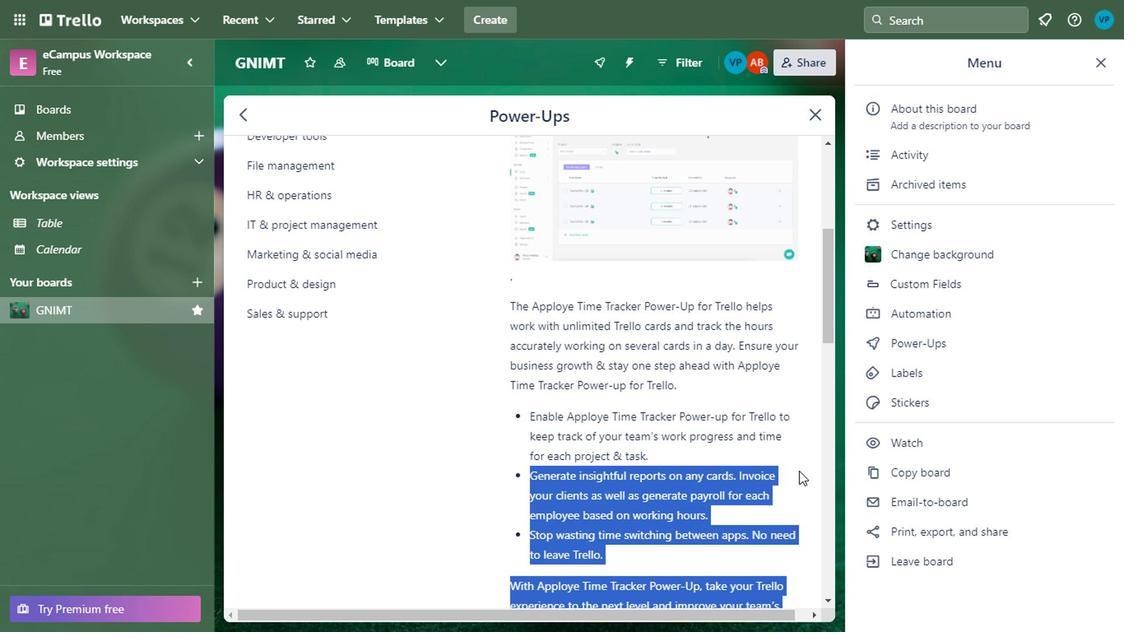 
Action: Mouse scrolled (815, 477) with delta (0, 0)
Screenshot: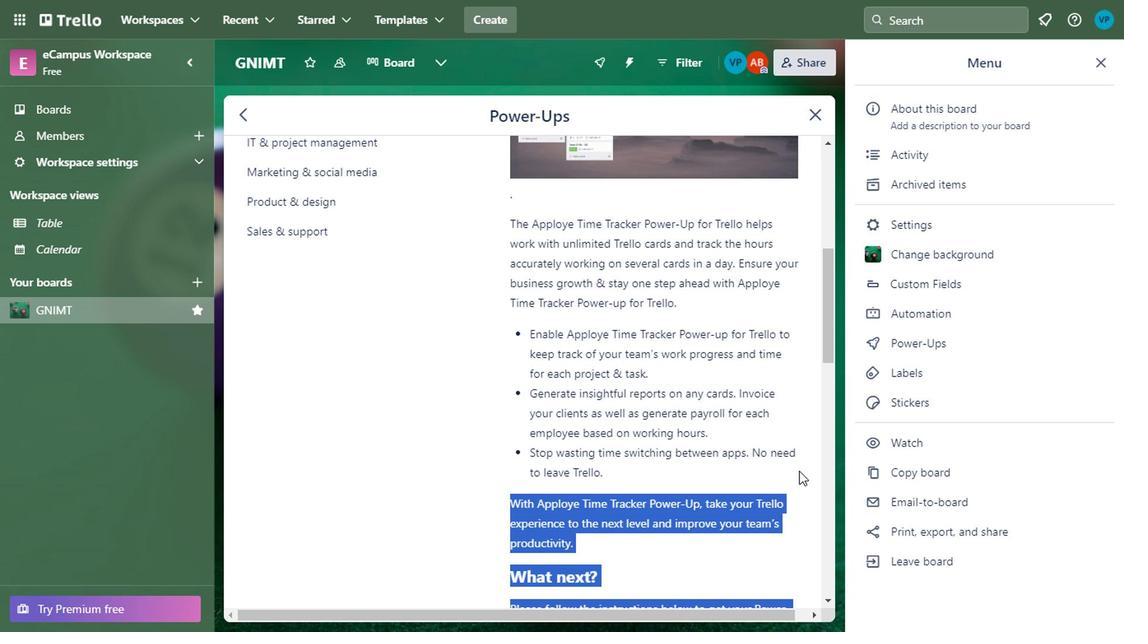 
Action: Mouse moved to (685, 475)
Screenshot: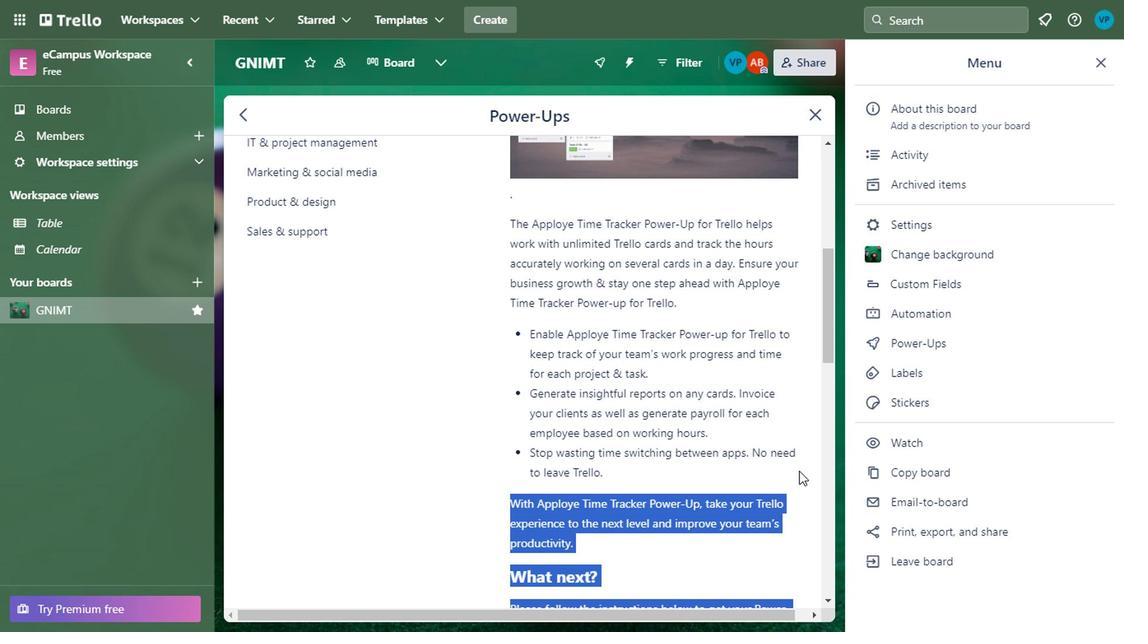 
Action: Mouse scrolled (685, 476) with delta (0, 1)
Screenshot: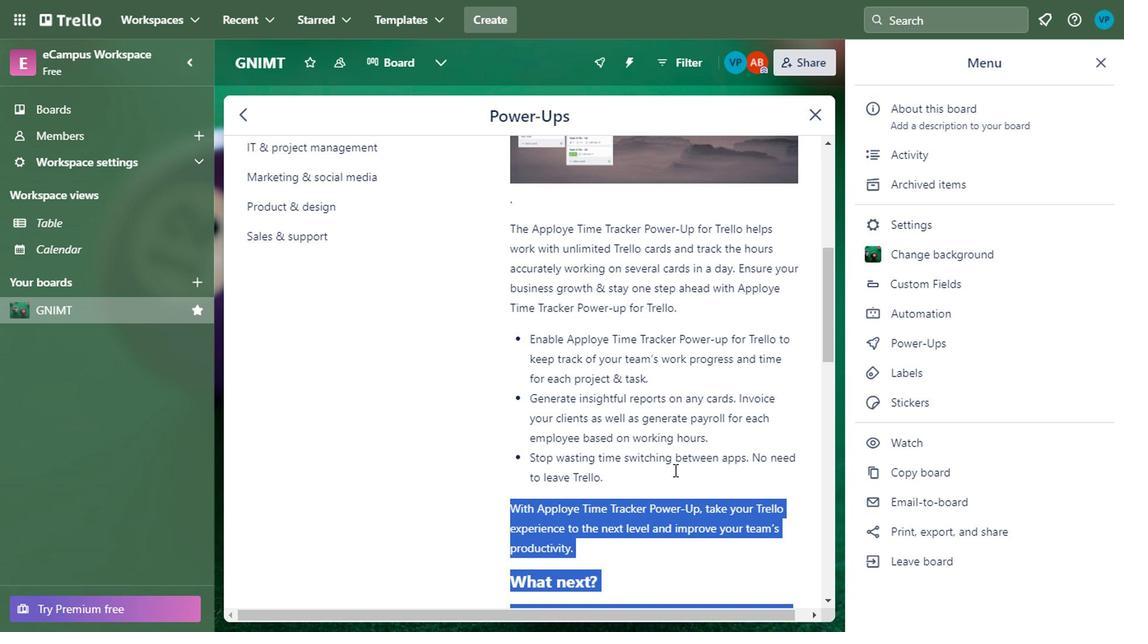 
Action: Mouse moved to (629, 456)
Screenshot: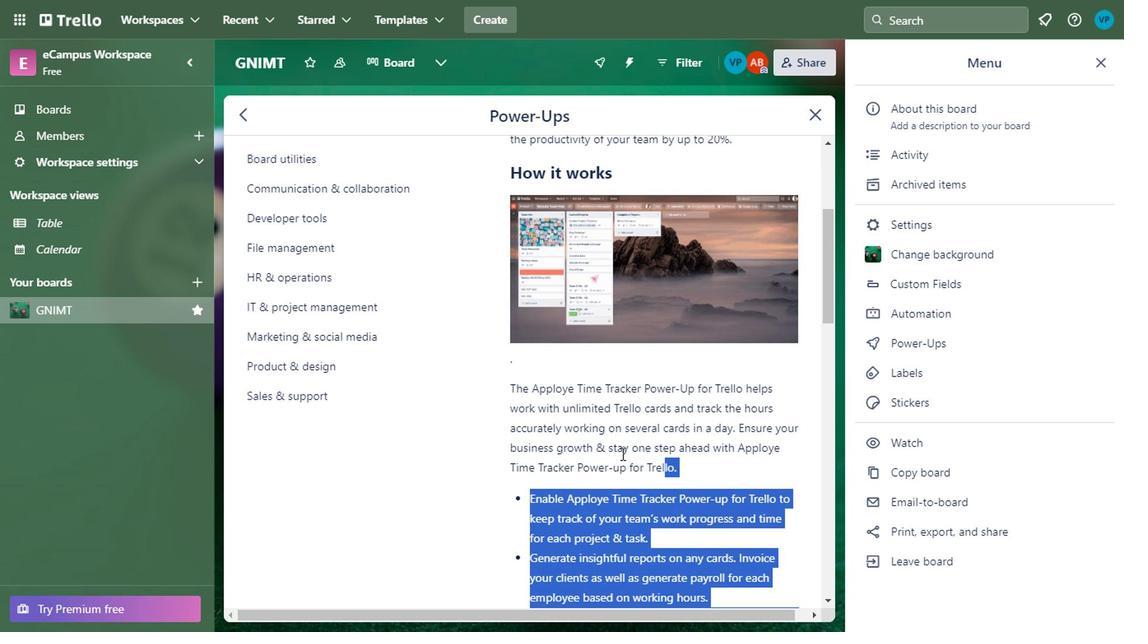 
Action: Mouse scrolled (629, 457) with delta (0, 0)
Screenshot: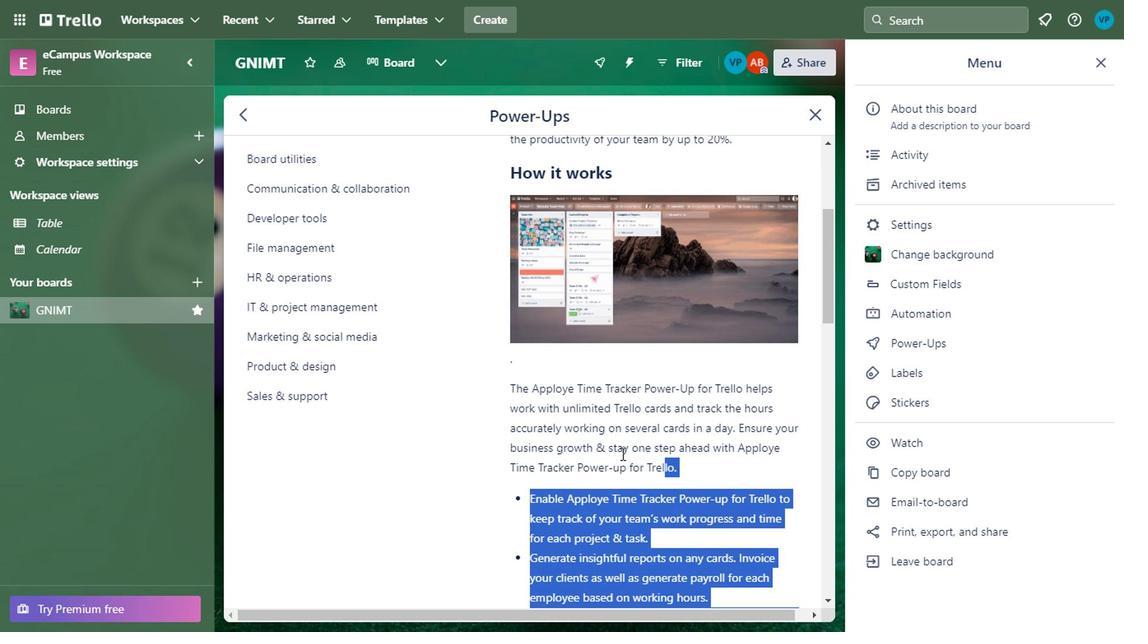 
Action: Mouse moved to (594, 442)
Screenshot: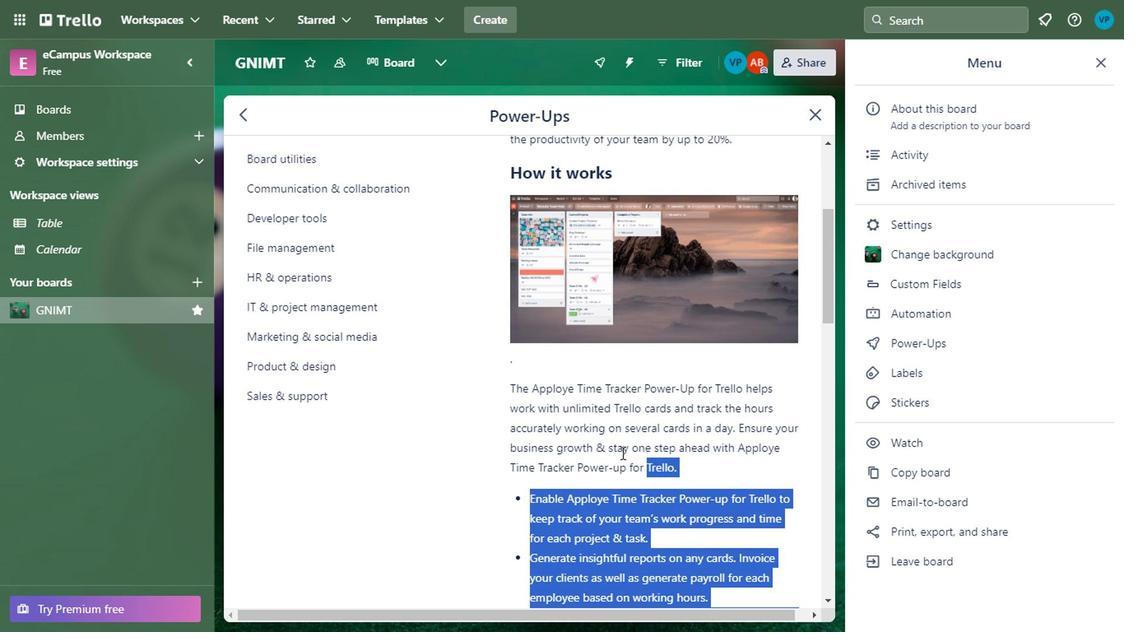 
Action: Mouse scrolled (594, 443) with delta (0, 1)
Screenshot: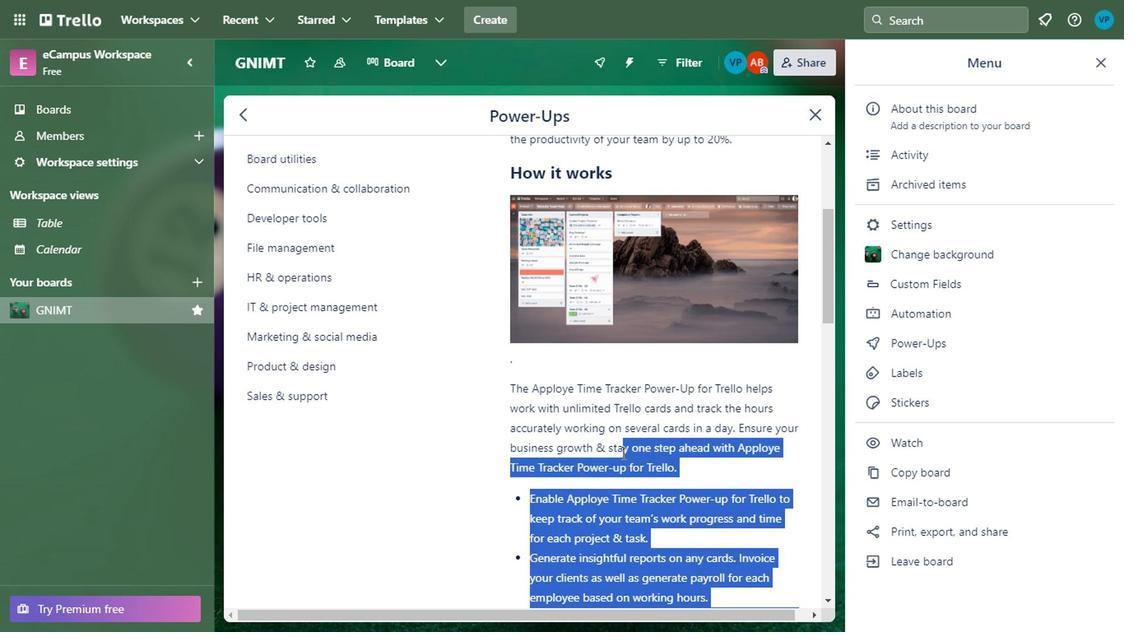 
Action: Mouse moved to (572, 425)
Screenshot: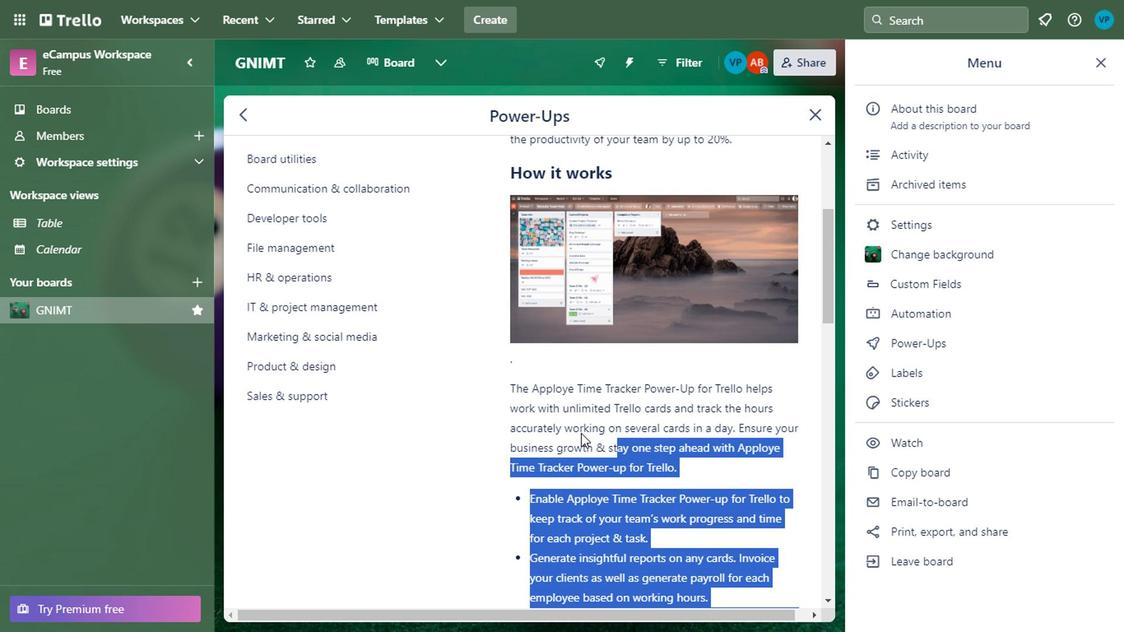 
Action: Mouse scrolled (572, 425) with delta (0, 0)
Screenshot: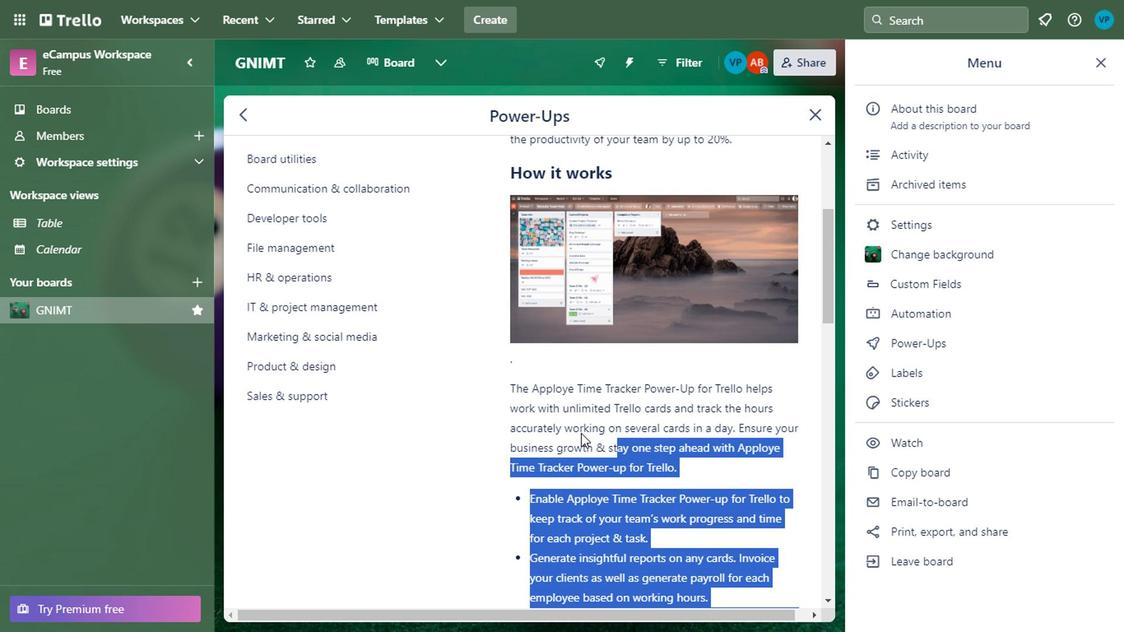 
Action: Mouse moved to (564, 414)
Screenshot: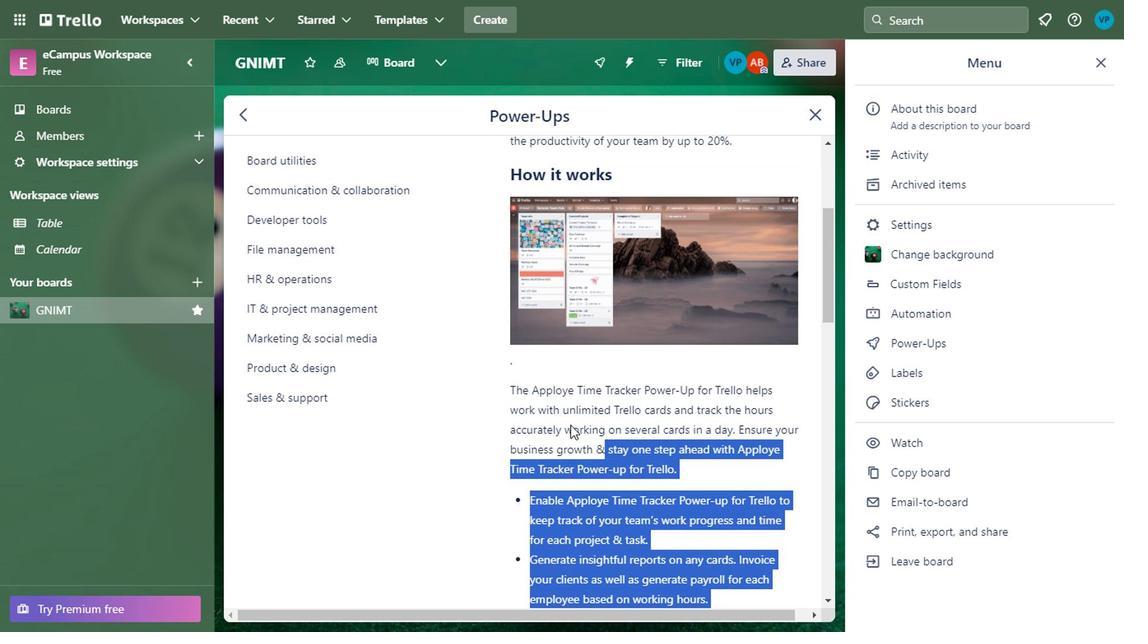 
Action: Mouse scrolled (564, 415) with delta (0, 1)
Screenshot: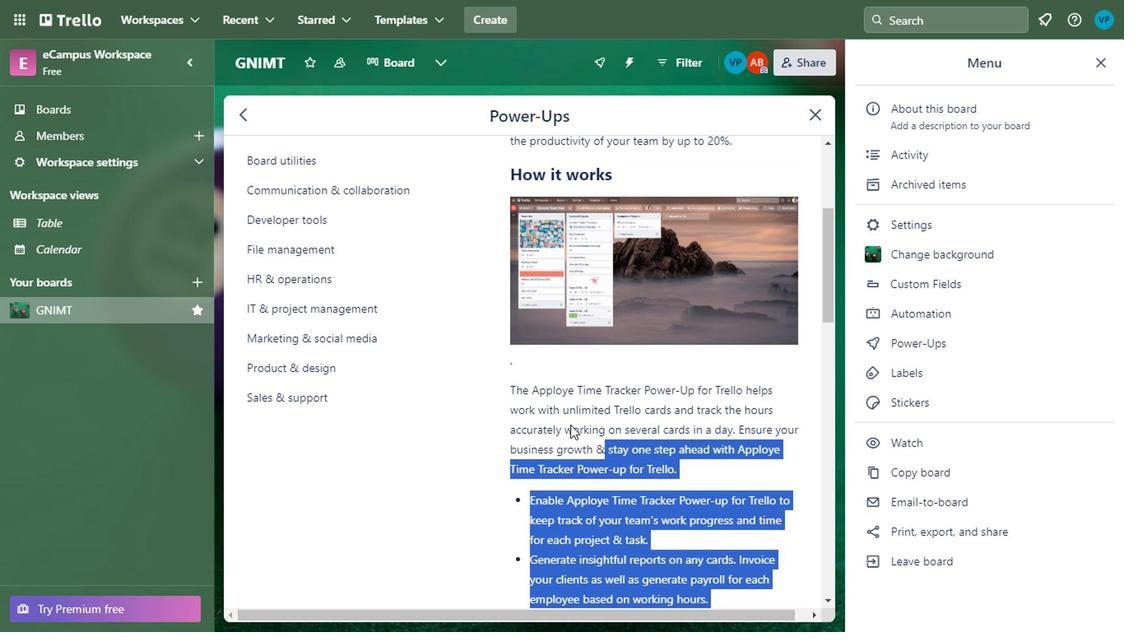 
Action: Mouse moved to (541, 351)
Screenshot: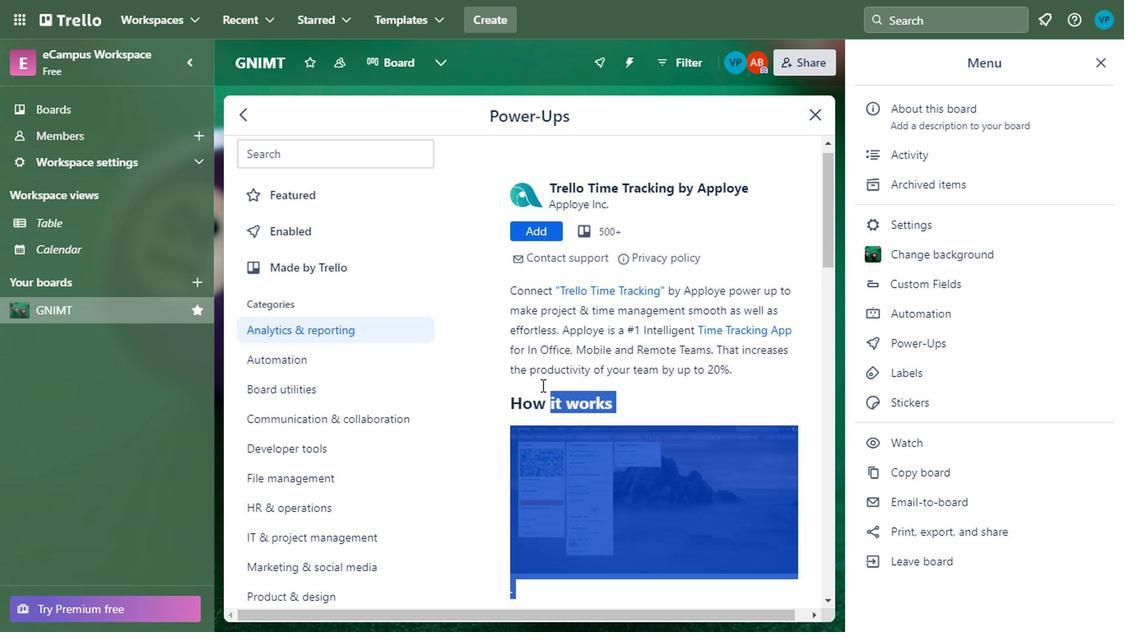 
Action: Mouse scrolled (541, 352) with delta (0, 1)
Screenshot: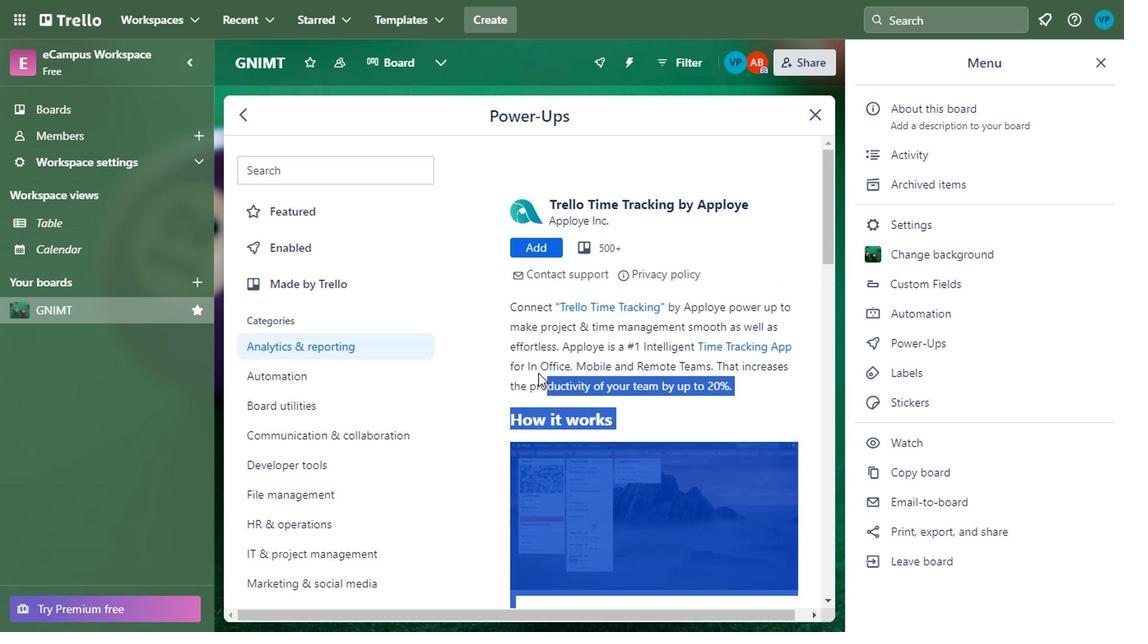 
Action: Mouse moved to (537, 342)
Screenshot: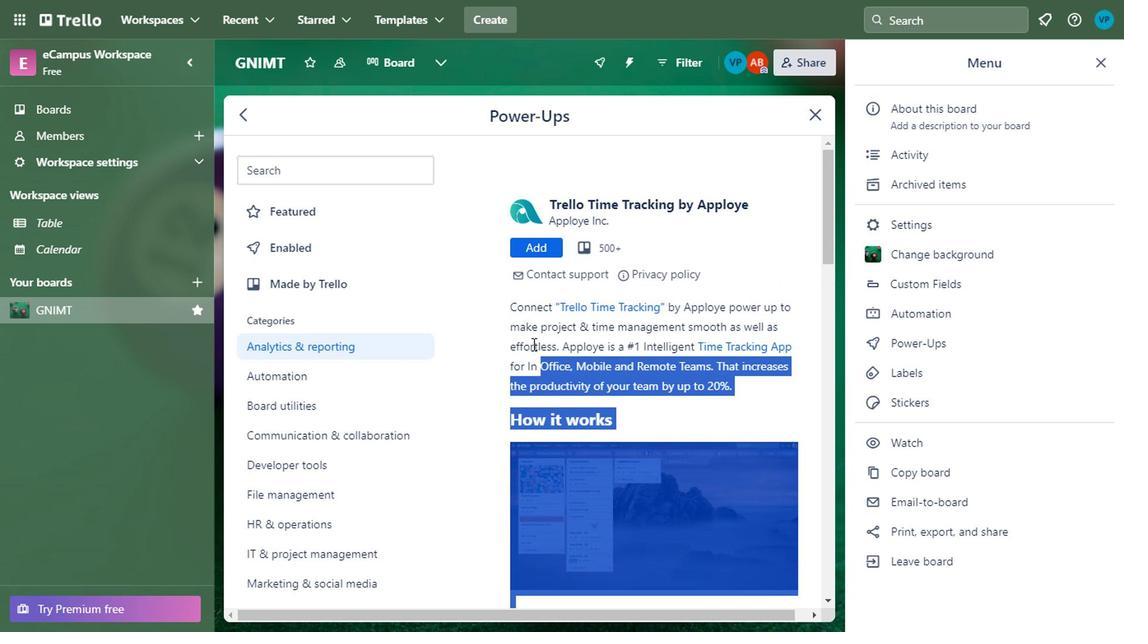 
Action: Mouse scrolled (537, 343) with delta (0, 0)
Screenshot: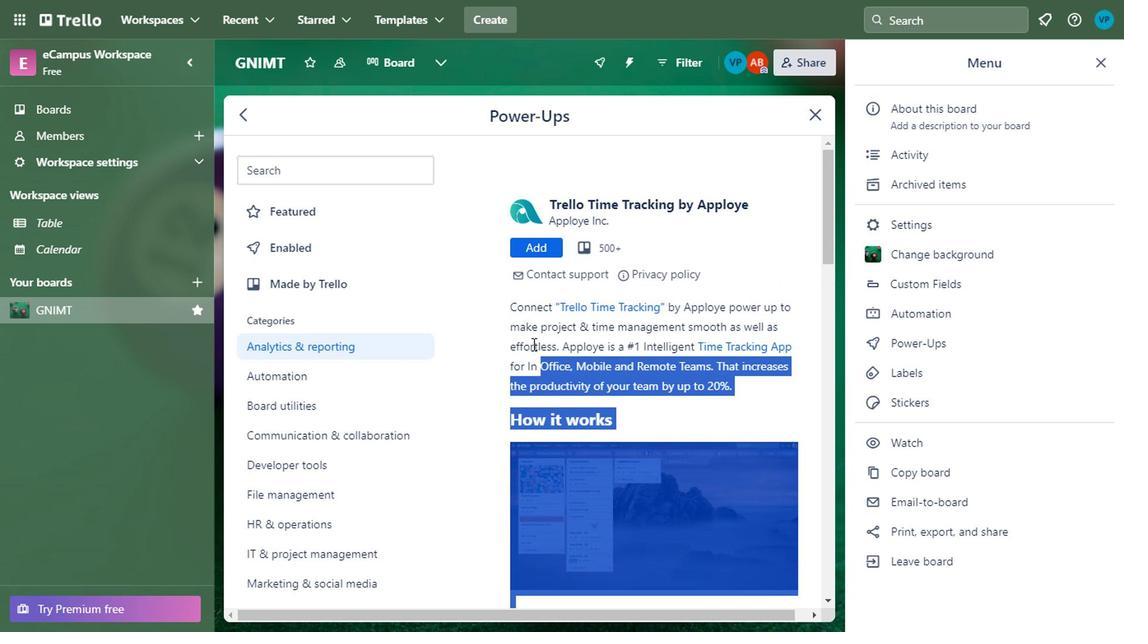 
Action: Mouse moved to (535, 291)
Screenshot: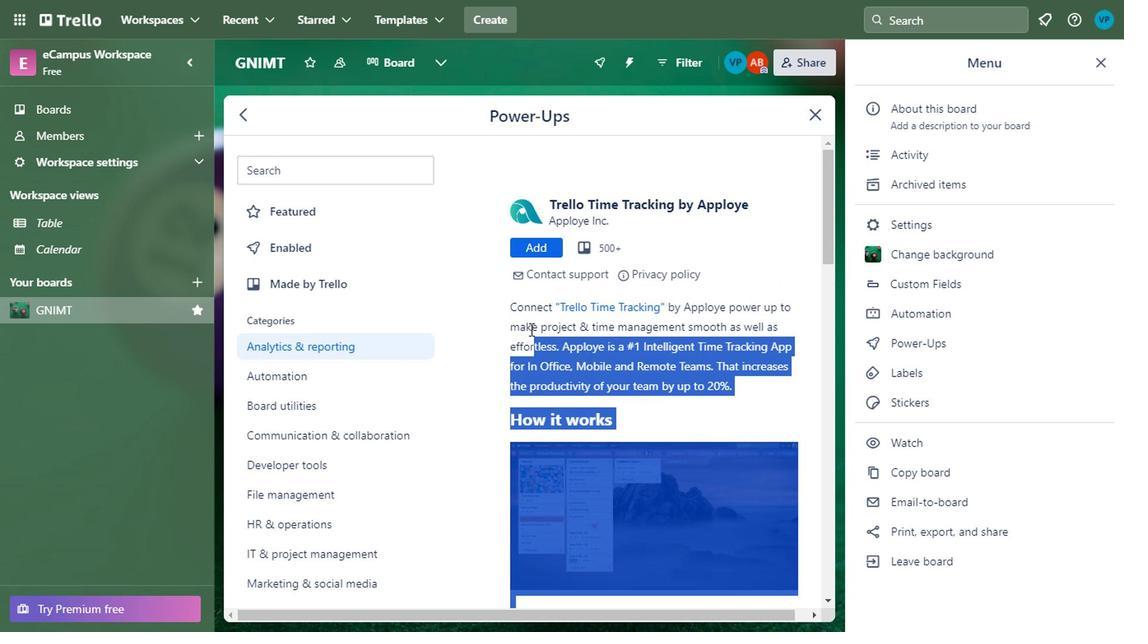 
Action: Mouse scrolled (535, 291) with delta (0, 0)
Screenshot: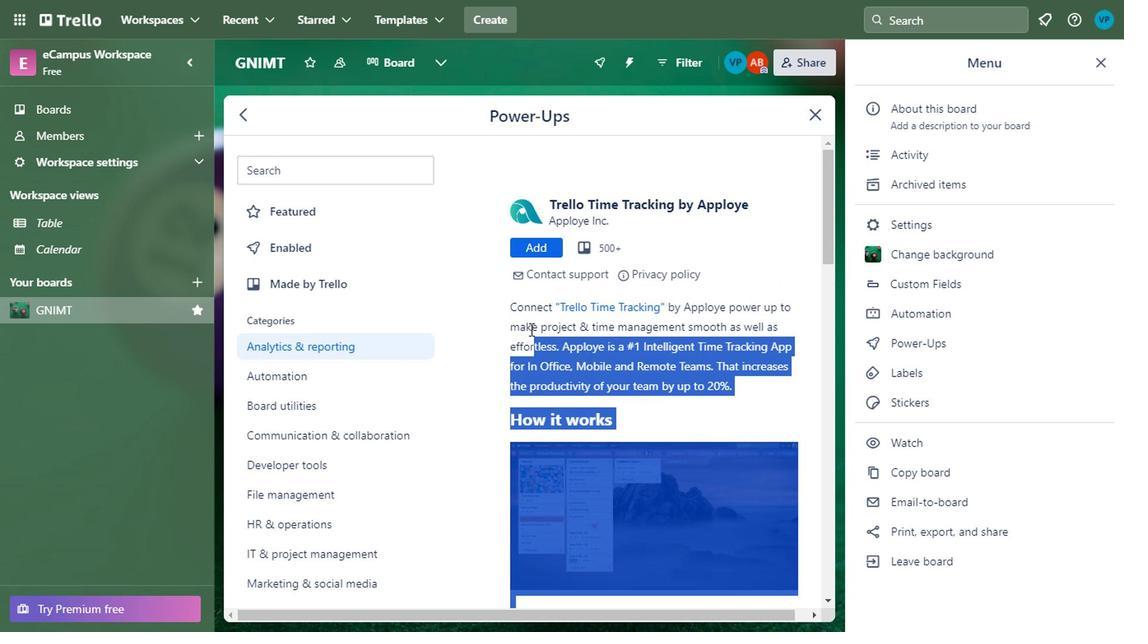 
Action: Mouse moved to (247, 111)
Screenshot: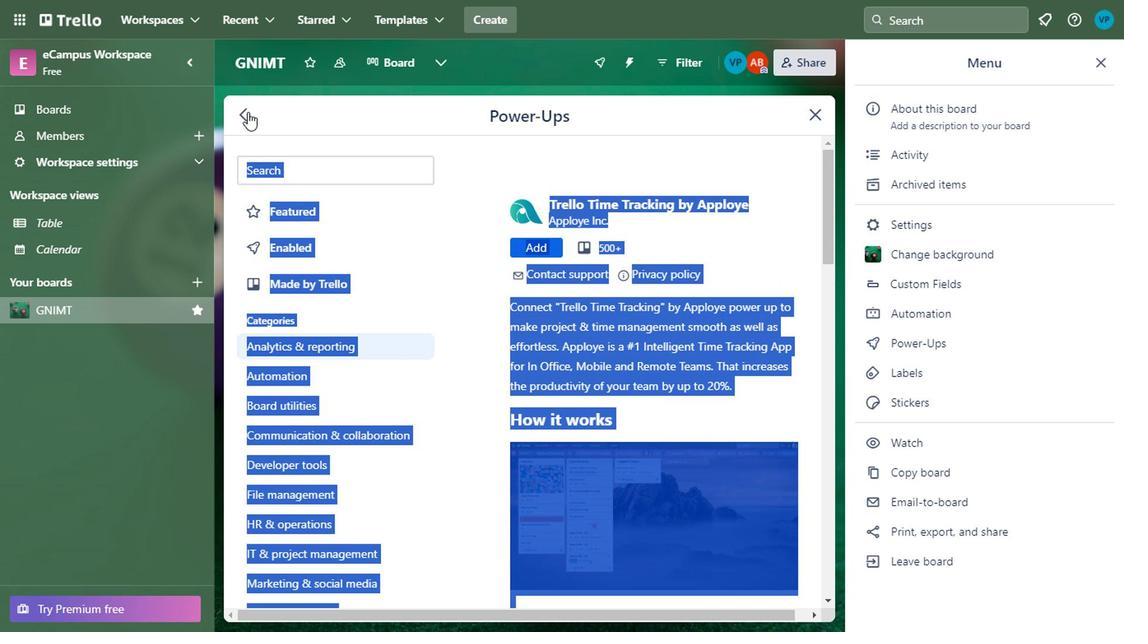 
Action: Mouse pressed left at (247, 111)
Screenshot: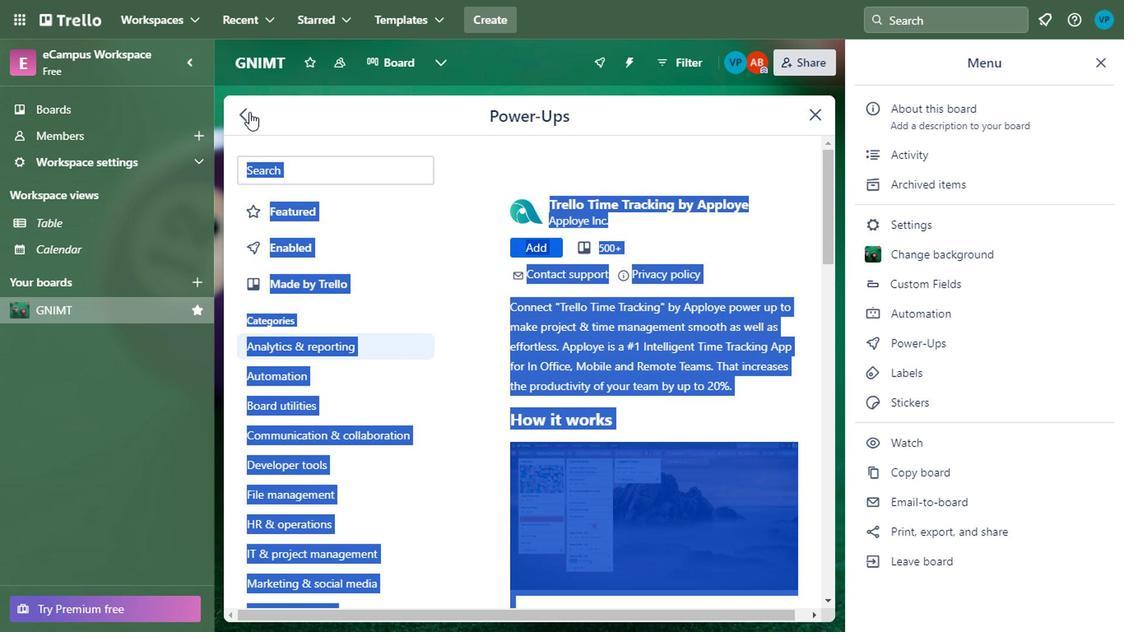 
Action: Mouse moved to (611, 374)
Screenshot: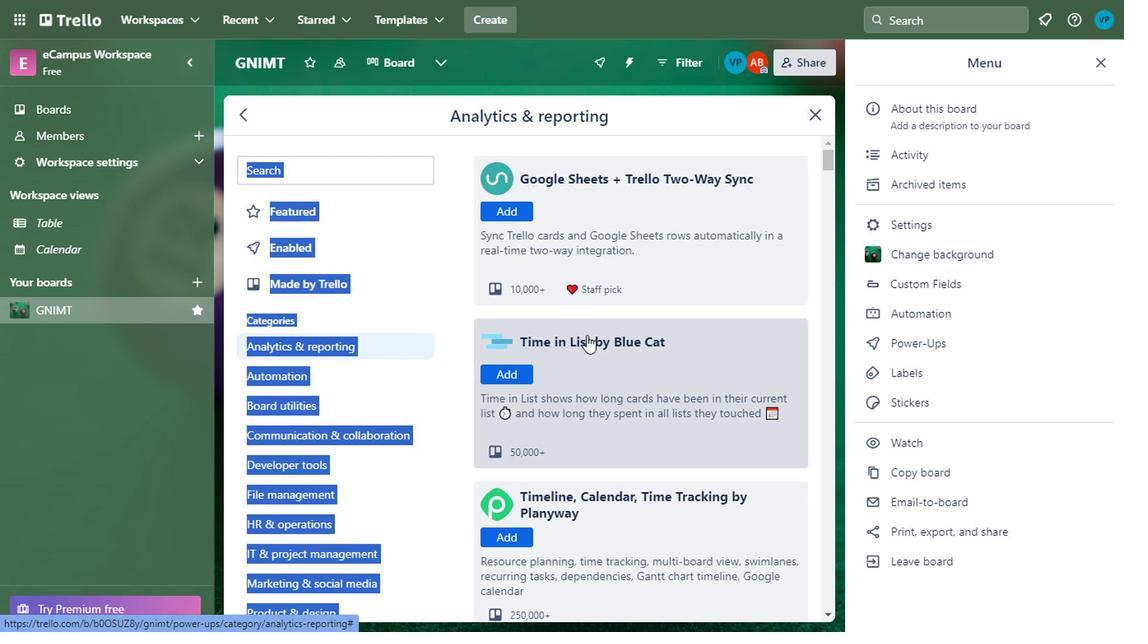 
Action: Mouse scrolled (611, 373) with delta (0, -1)
Screenshot: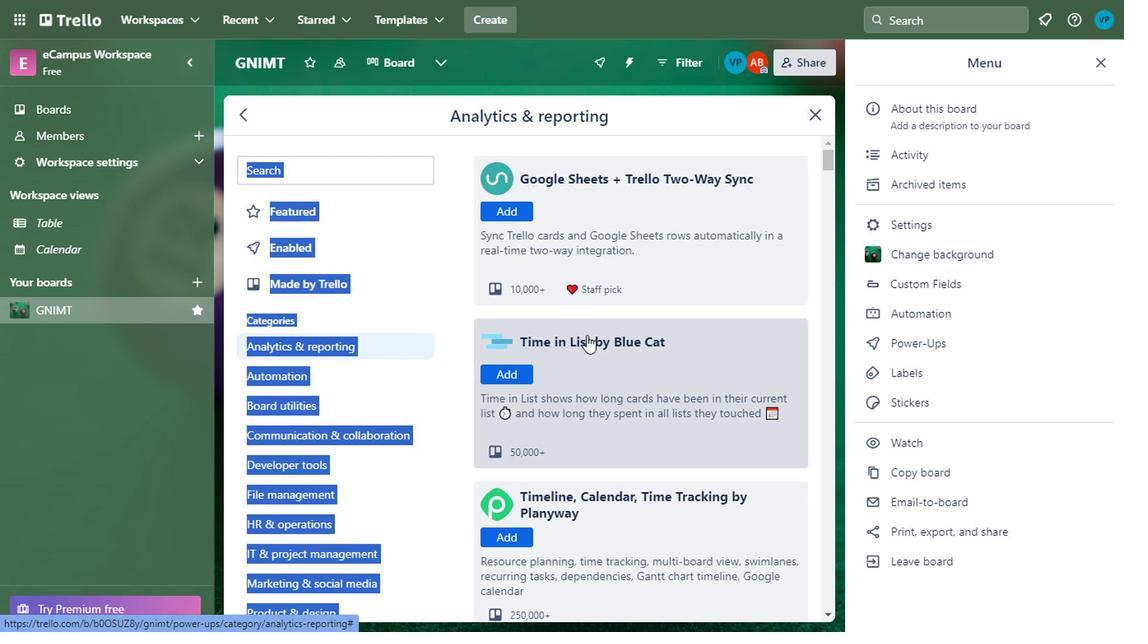 
Action: Mouse moved to (619, 384)
Screenshot: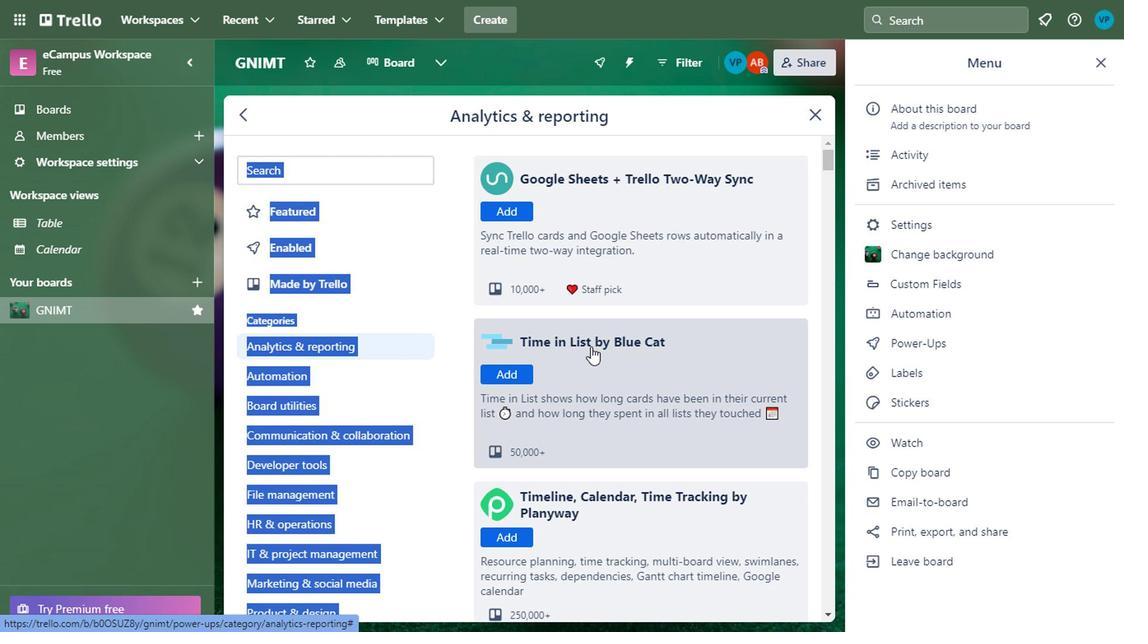
Action: Mouse scrolled (619, 384) with delta (0, 0)
Screenshot: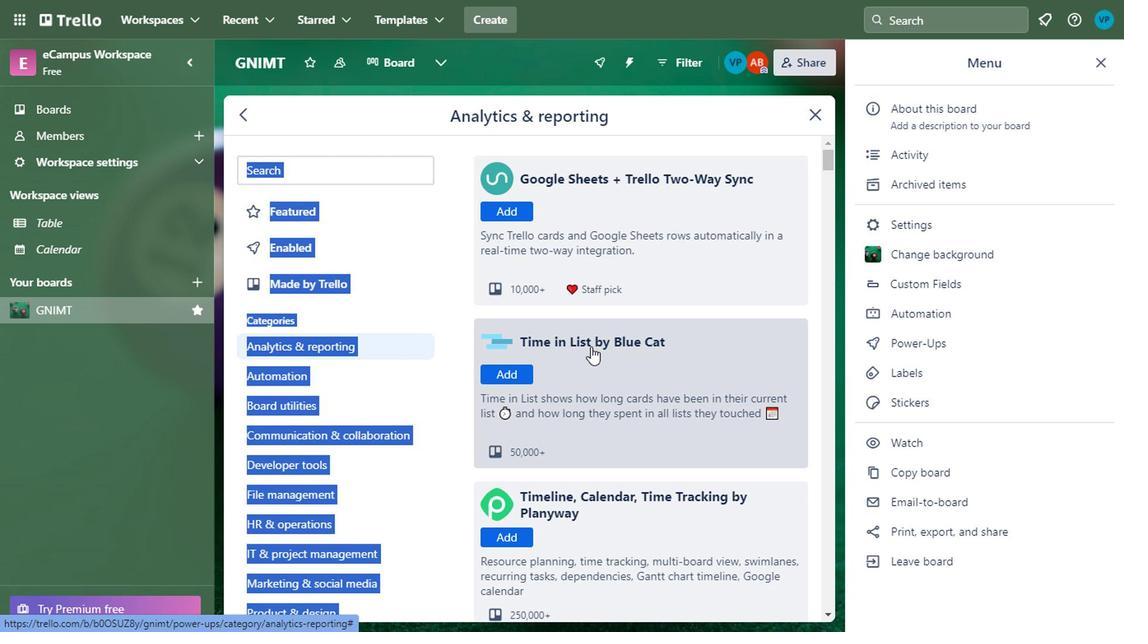 
Action: Mouse moved to (627, 392)
Screenshot: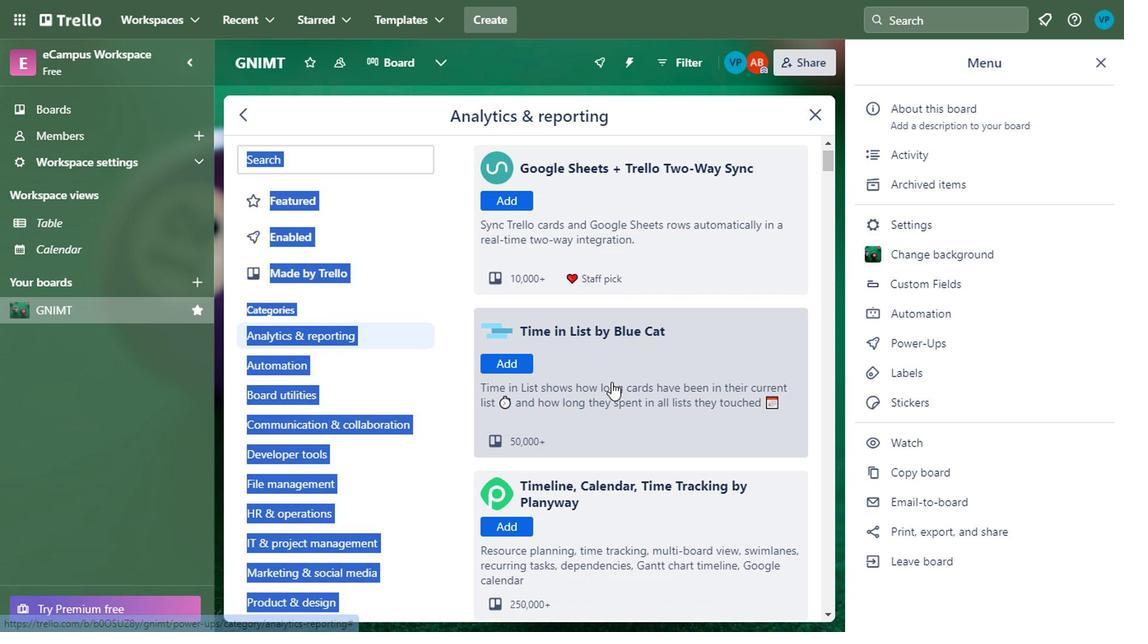 
Action: Mouse scrolled (627, 391) with delta (0, 0)
Screenshot: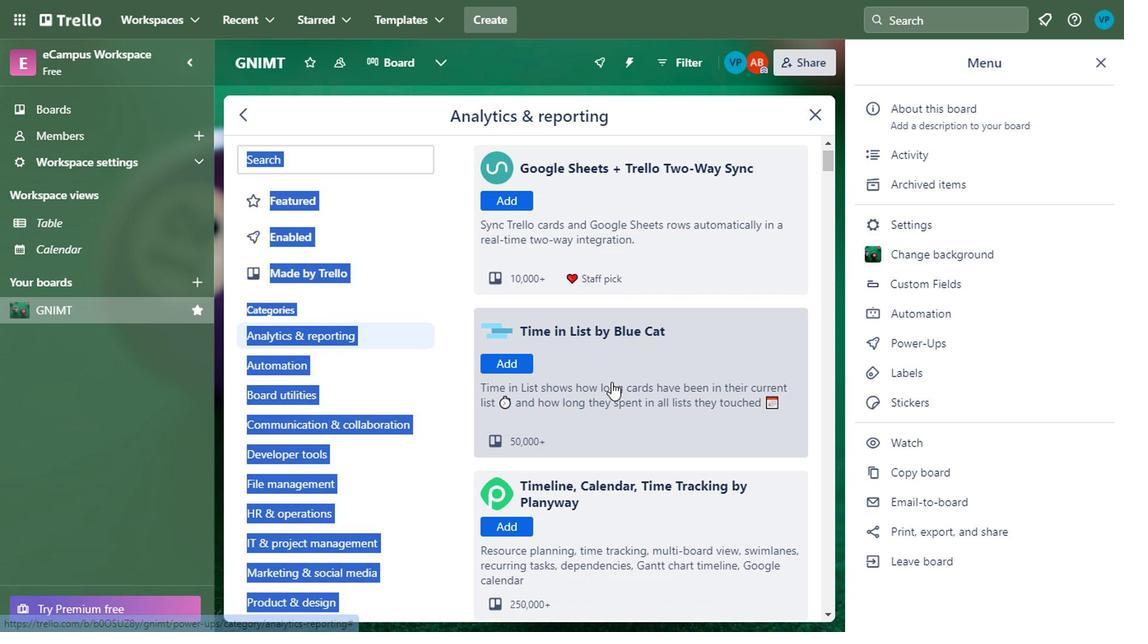 
Action: Mouse moved to (617, 456)
